 Task: Set up and manage project tasks using the 'Product requirements' template in Jira.
Action: Mouse moved to (513, 71)
Screenshot: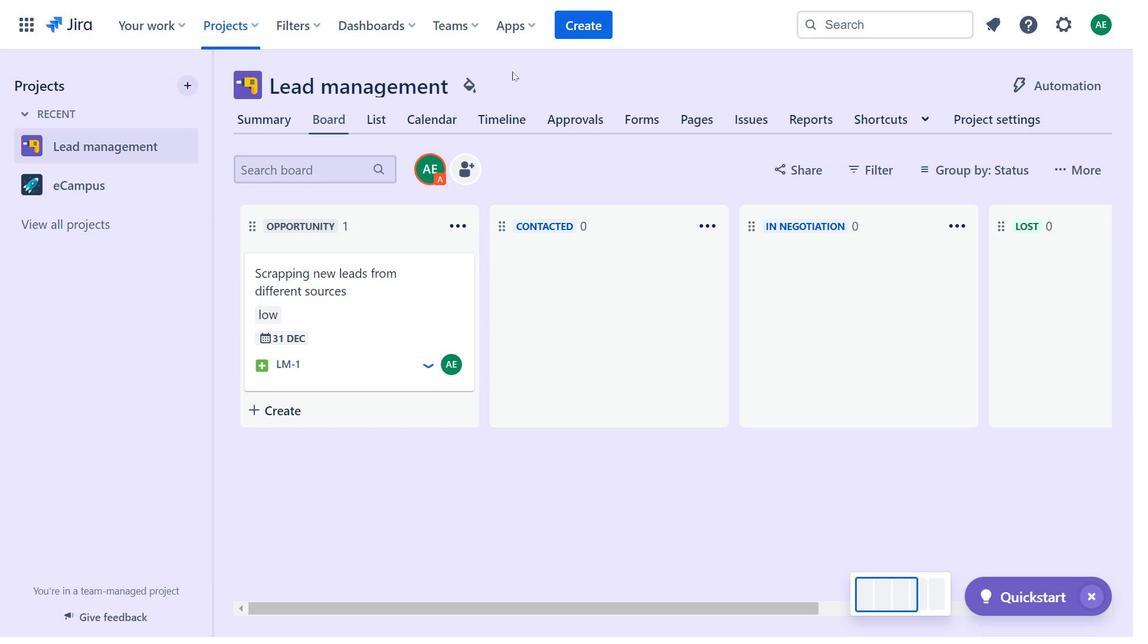 
Action: Mouse pressed left at (513, 71)
Screenshot: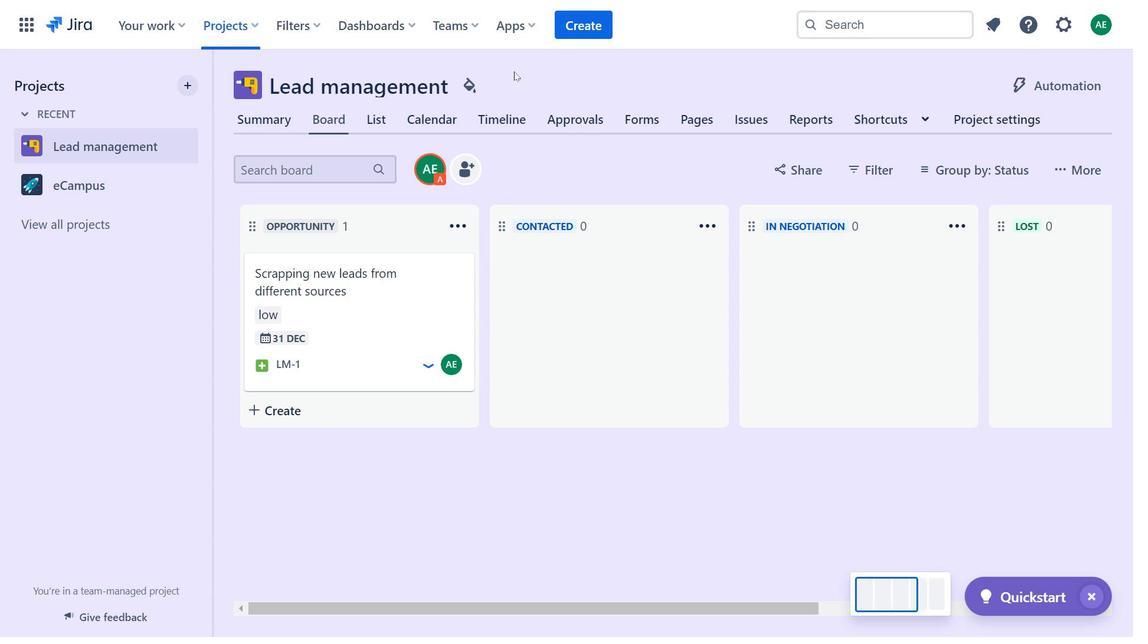 
Action: Mouse moved to (534, 70)
Screenshot: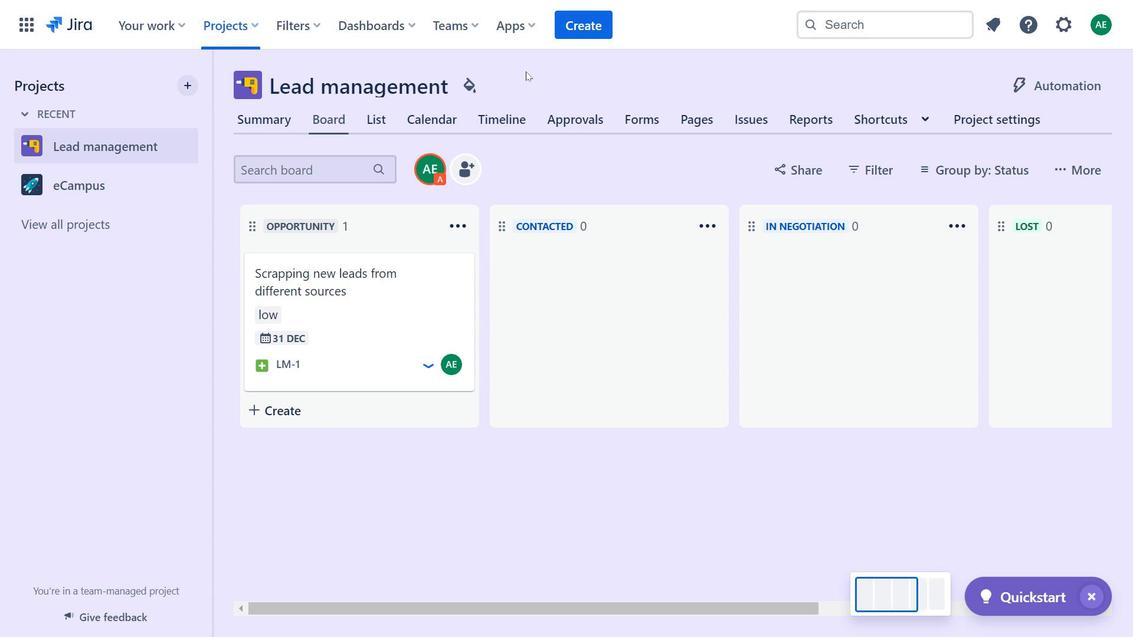 
Action: Mouse pressed left at (534, 70)
Screenshot: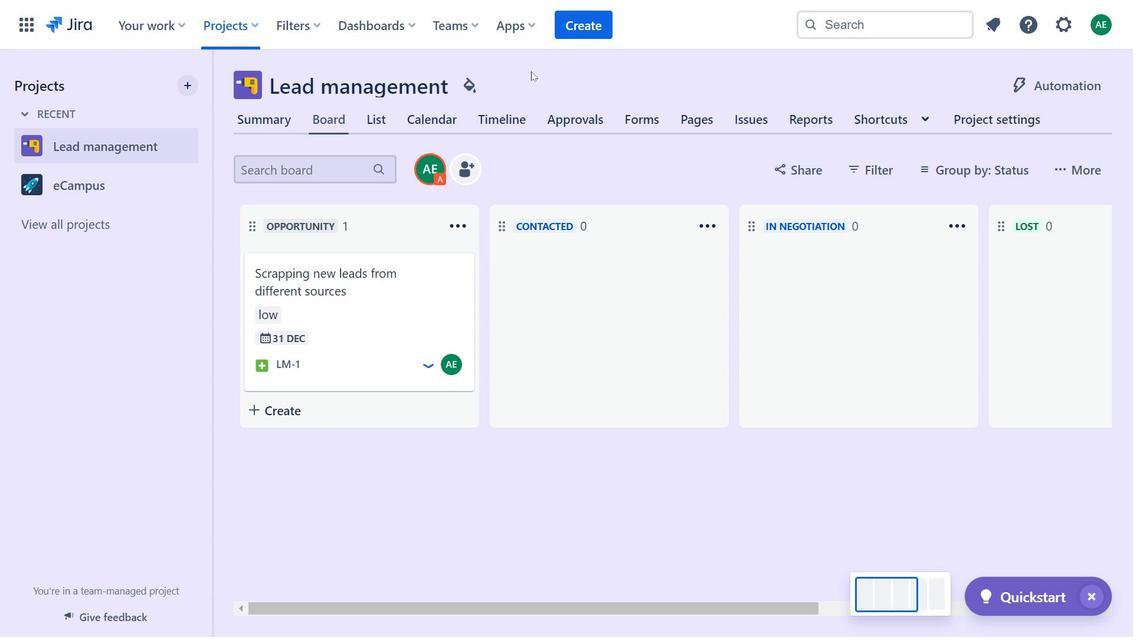 
Action: Mouse moved to (574, 69)
Screenshot: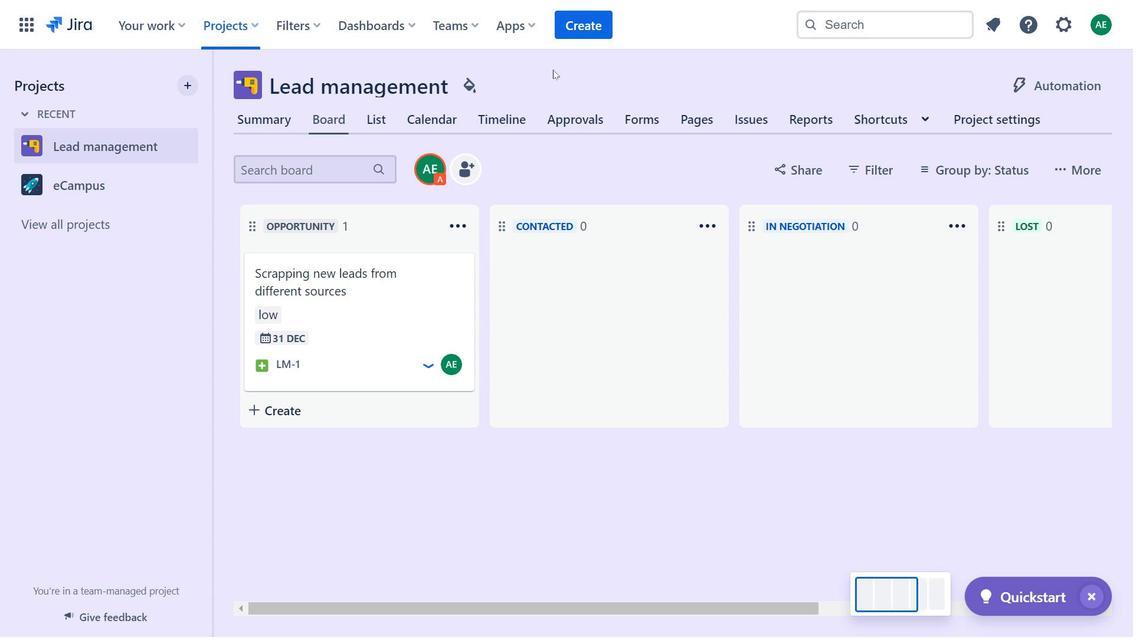 
Action: Mouse pressed left at (574, 69)
Screenshot: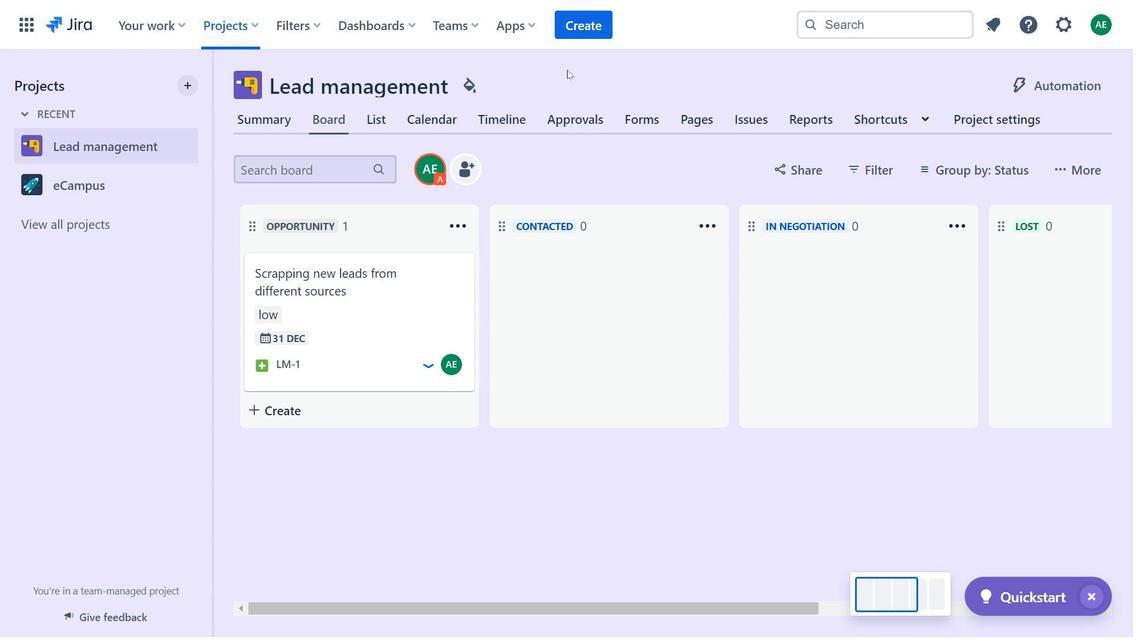 
Action: Mouse moved to (636, 63)
Screenshot: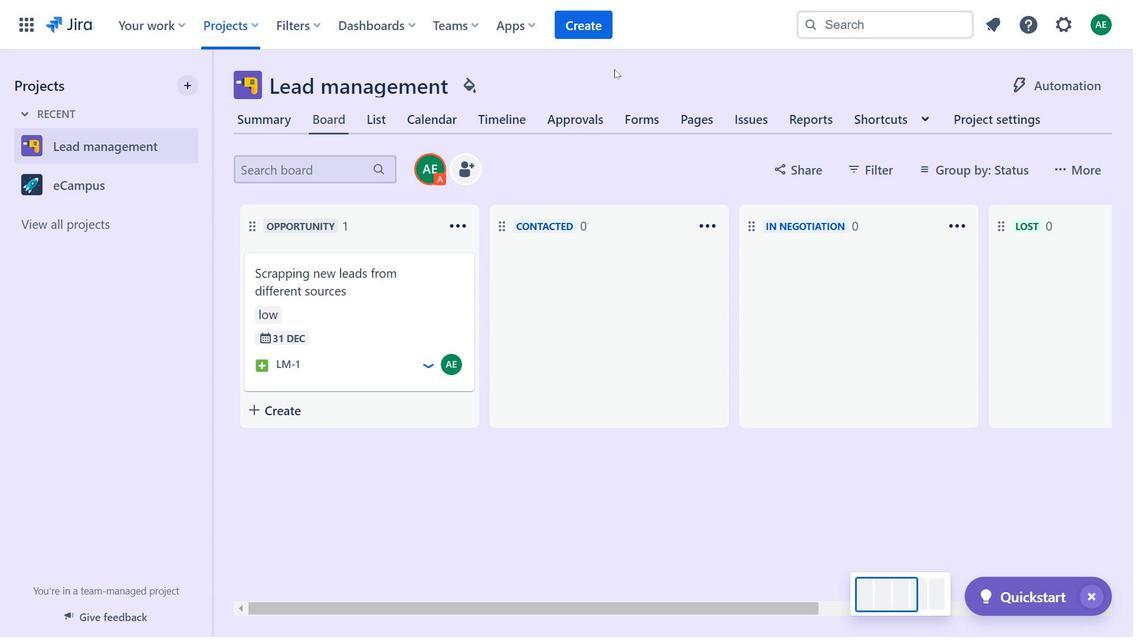 
Action: Mouse pressed left at (636, 63)
Screenshot: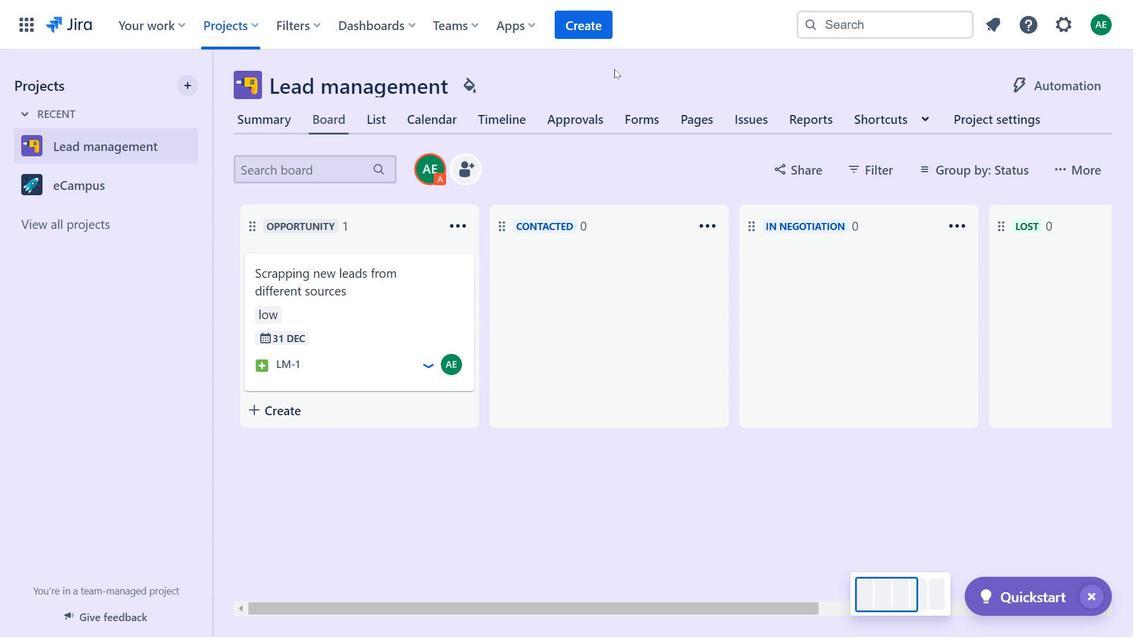 
Action: Mouse moved to (678, 60)
Screenshot: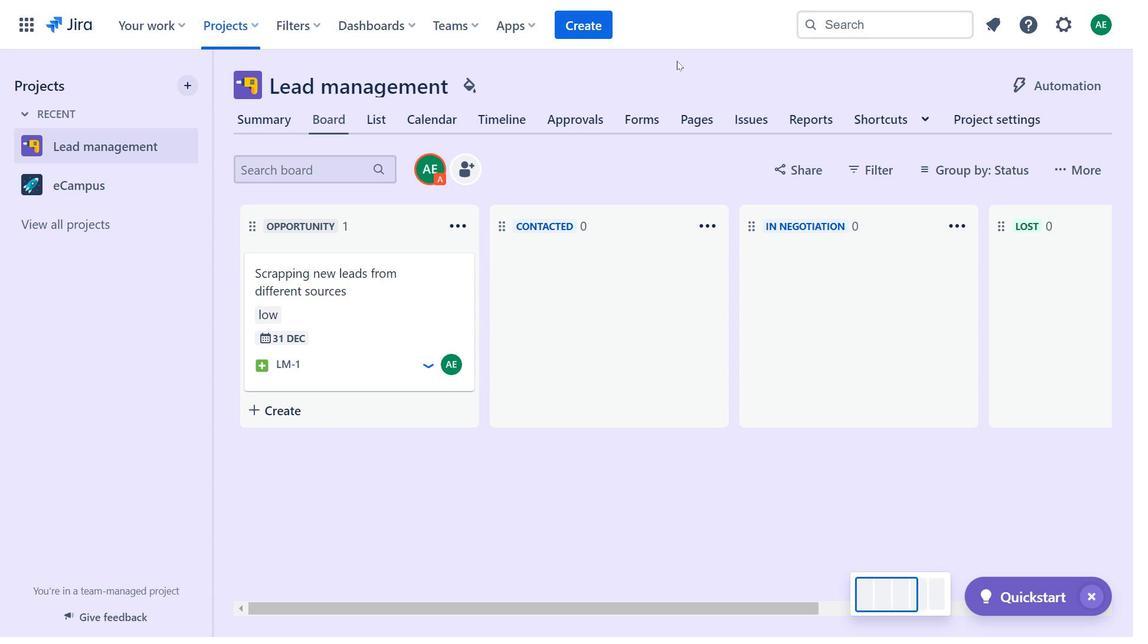 
Action: Mouse pressed left at (678, 60)
Screenshot: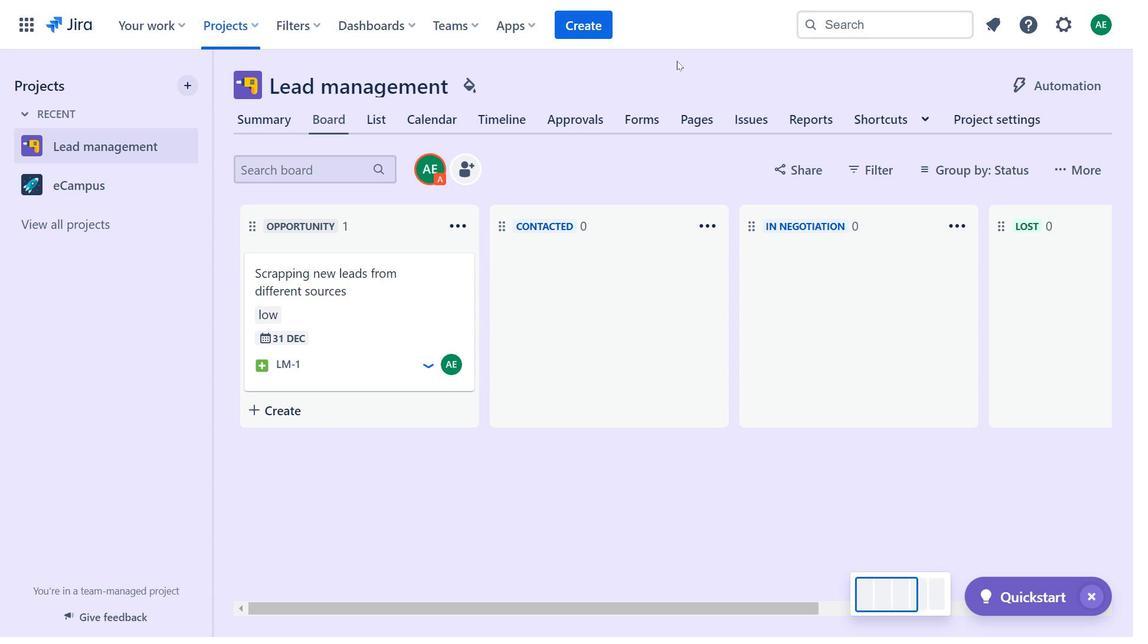 
Action: Mouse moved to (760, 71)
Screenshot: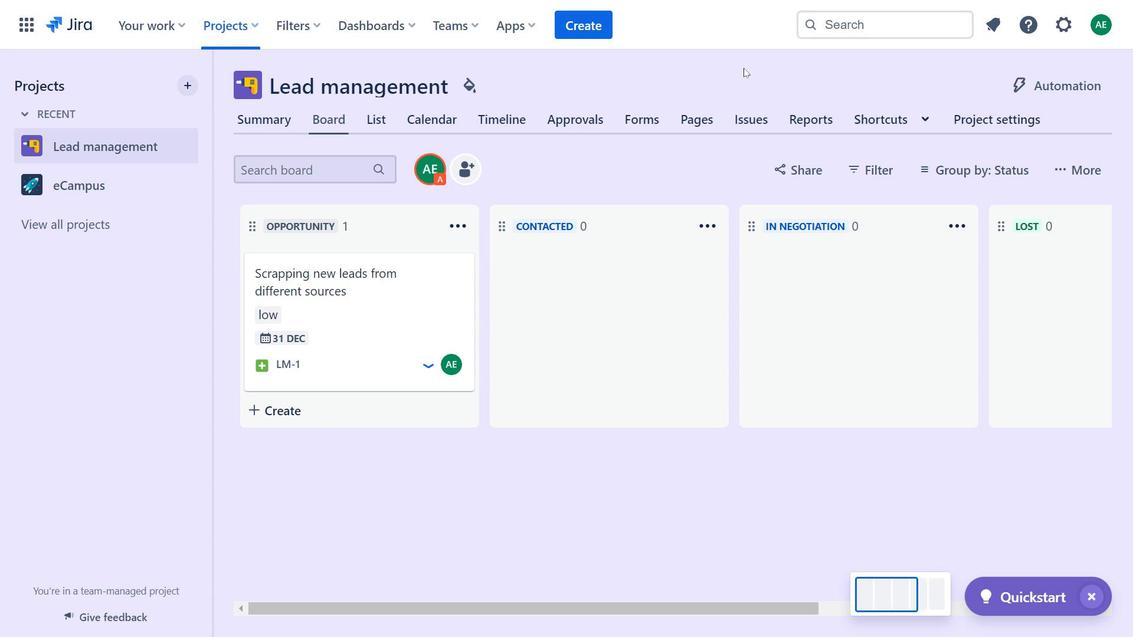 
Action: Mouse pressed left at (760, 71)
Screenshot: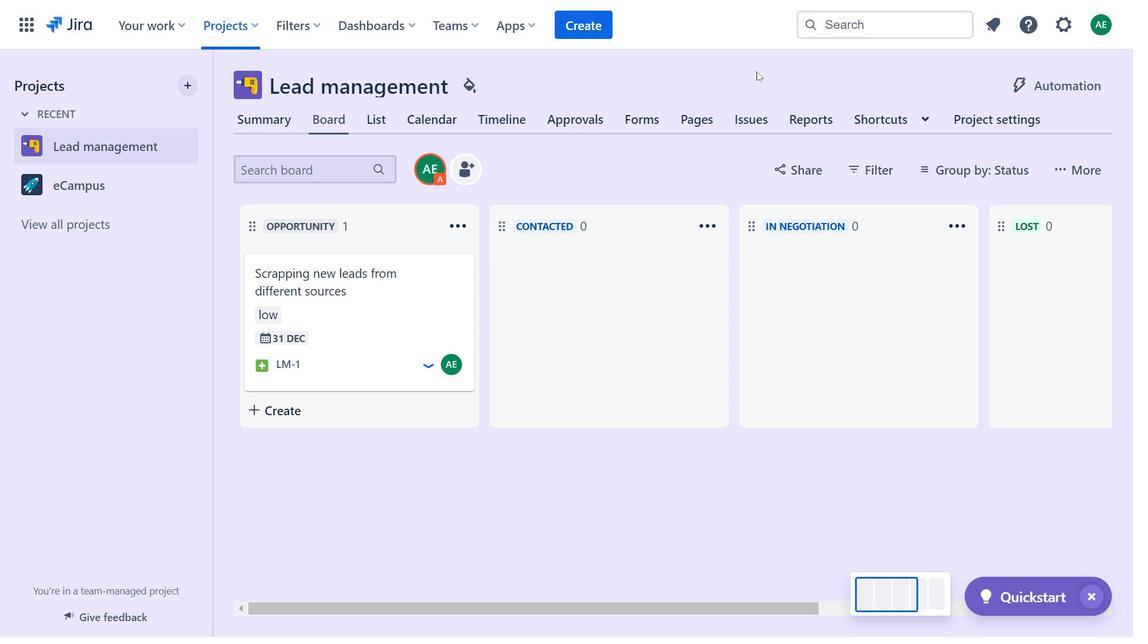 
Action: Mouse moved to (840, 73)
Screenshot: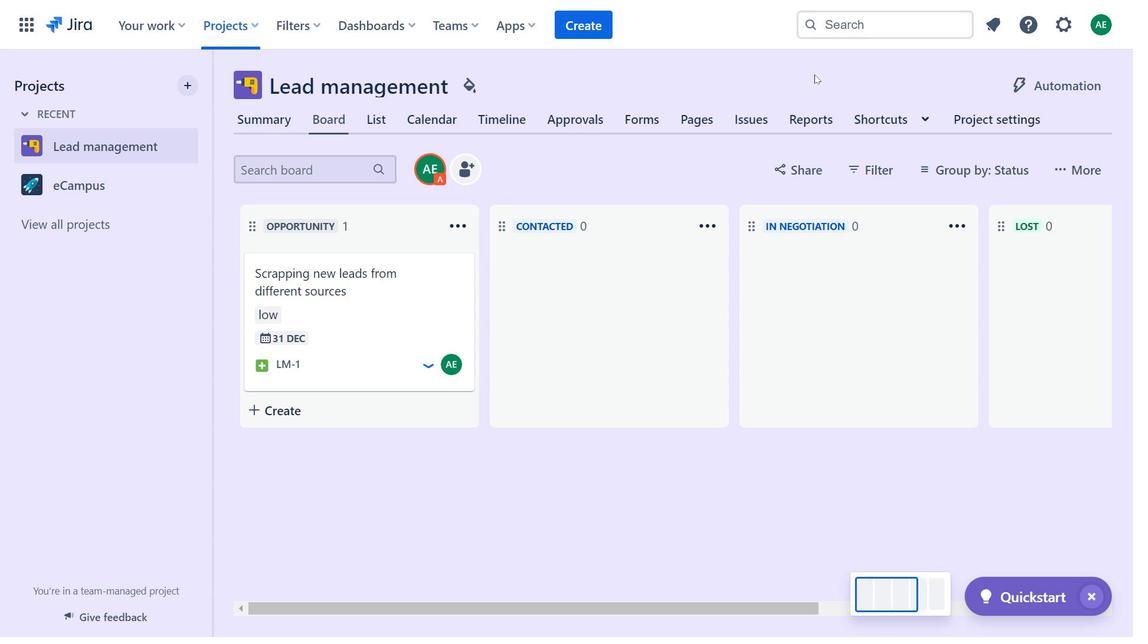 
Action: Mouse pressed left at (840, 73)
Screenshot: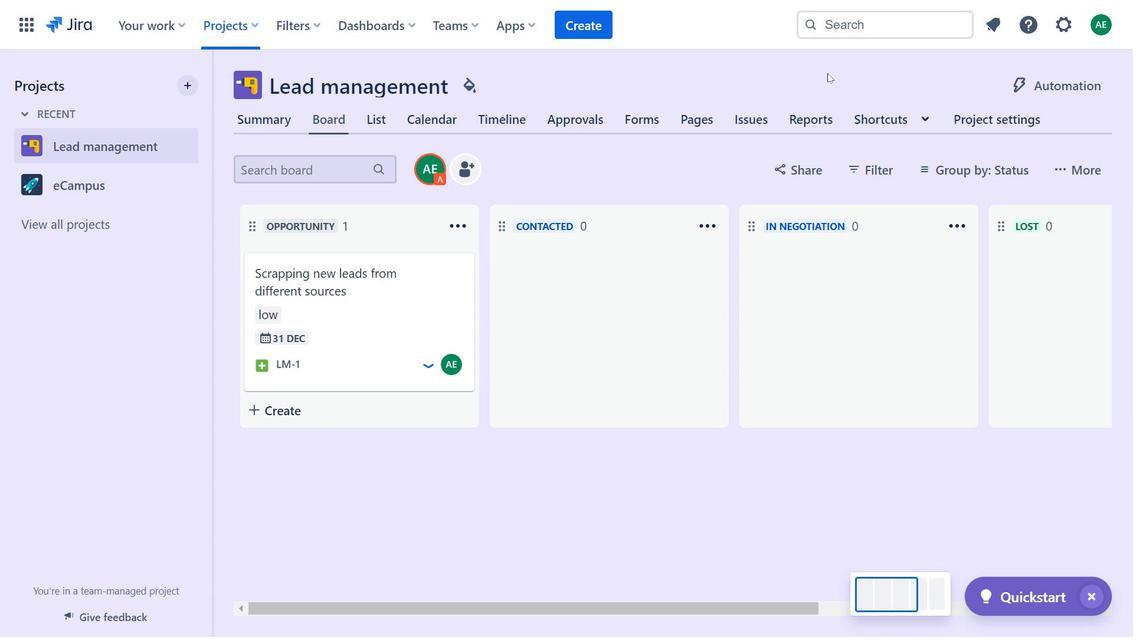
Action: Mouse moved to (847, 71)
Screenshot: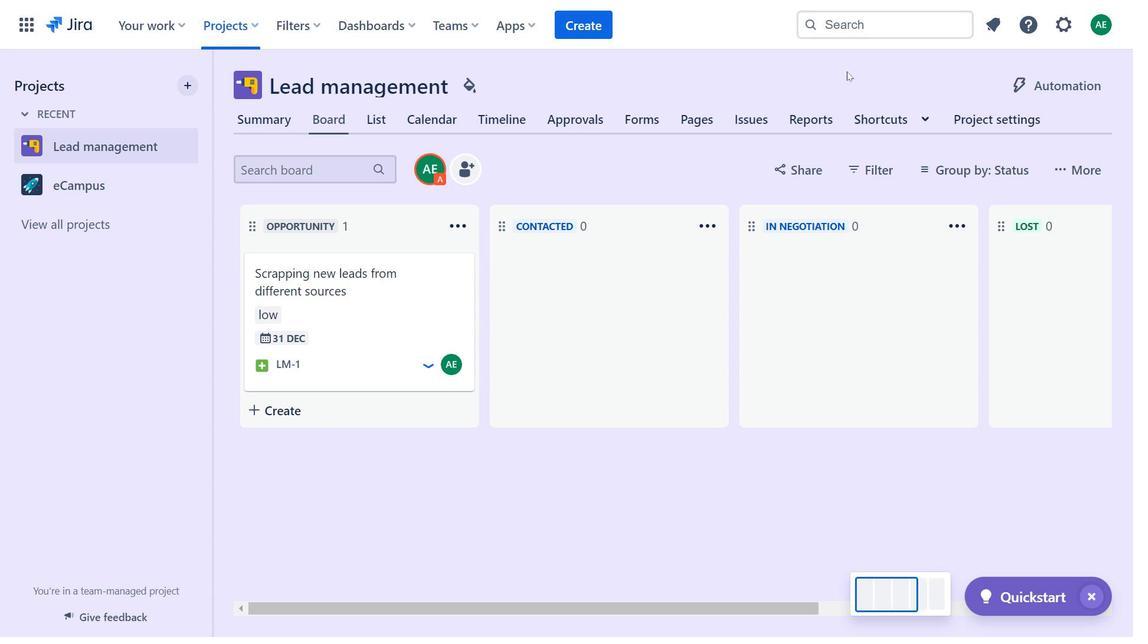 
Action: Mouse pressed left at (847, 71)
Screenshot: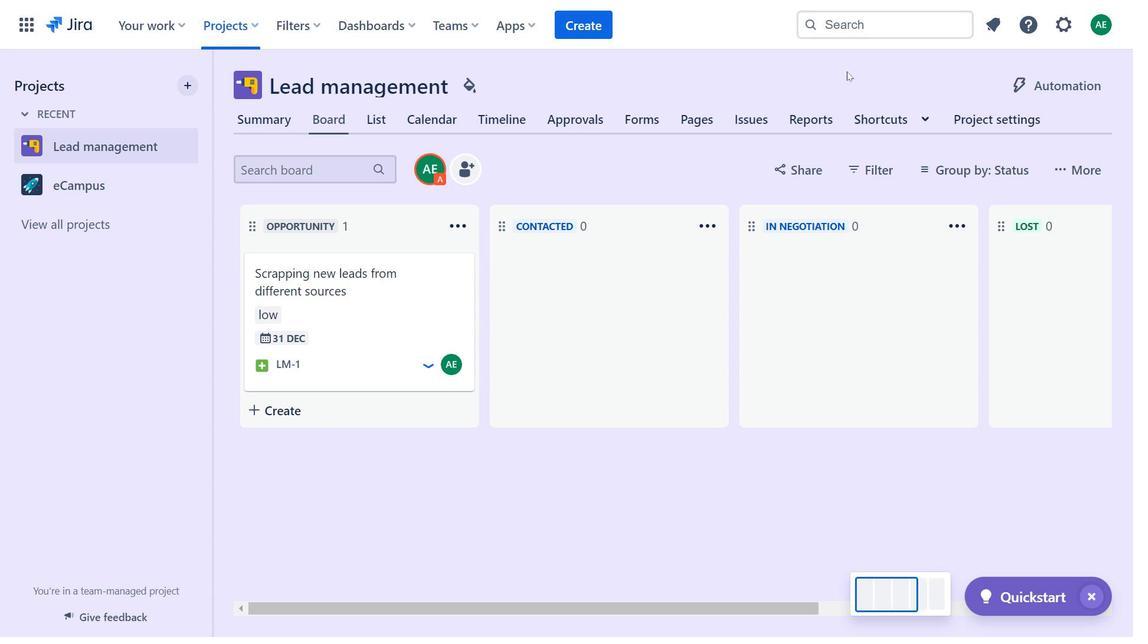 
Action: Mouse moved to (931, 67)
Screenshot: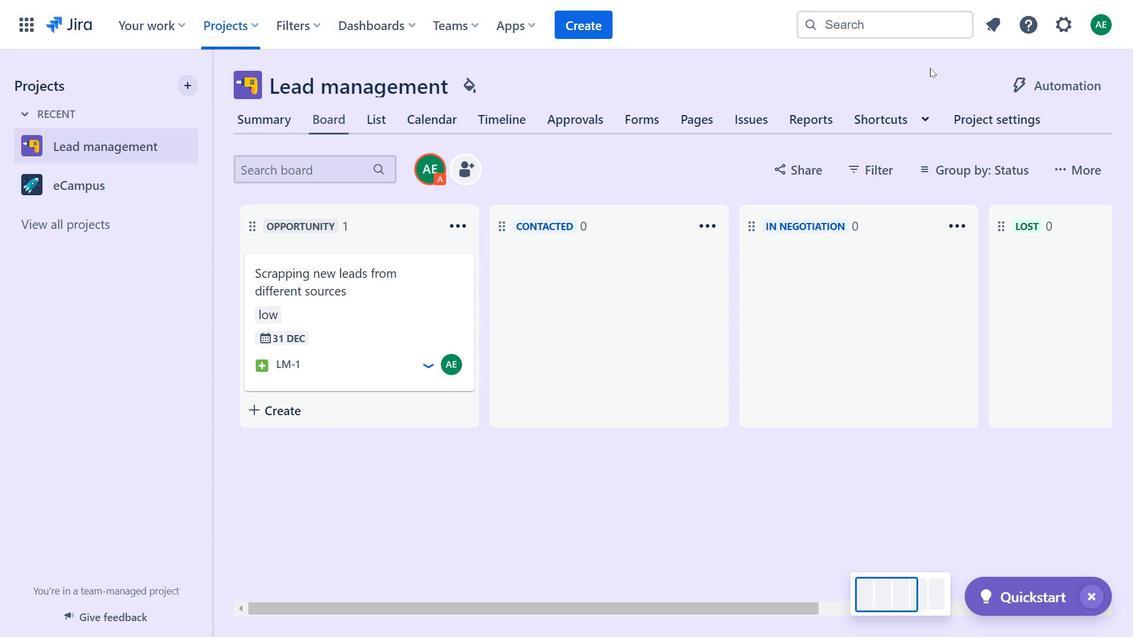 
Action: Mouse pressed left at (931, 67)
Screenshot: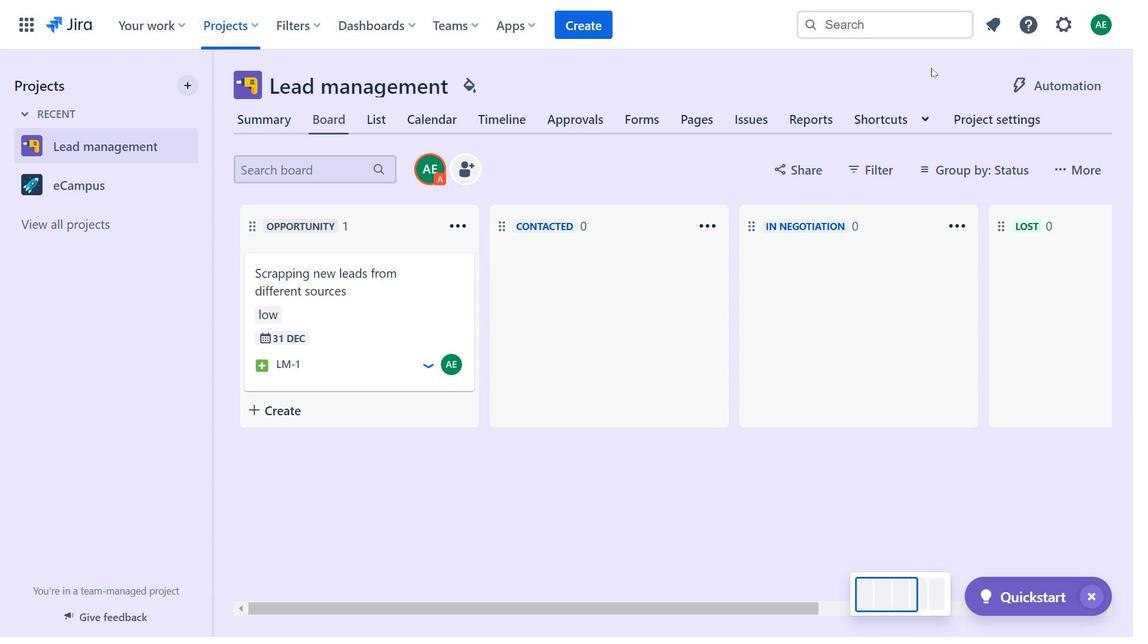 
Action: Mouse moved to (421, 293)
Screenshot: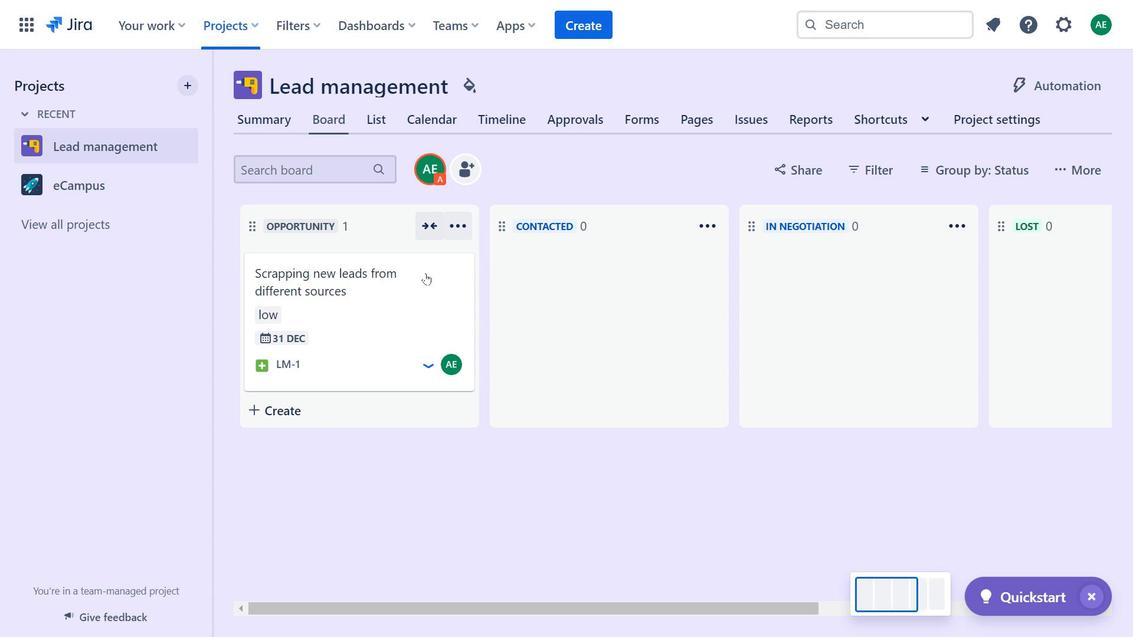 
Action: Mouse pressed left at (421, 293)
Screenshot: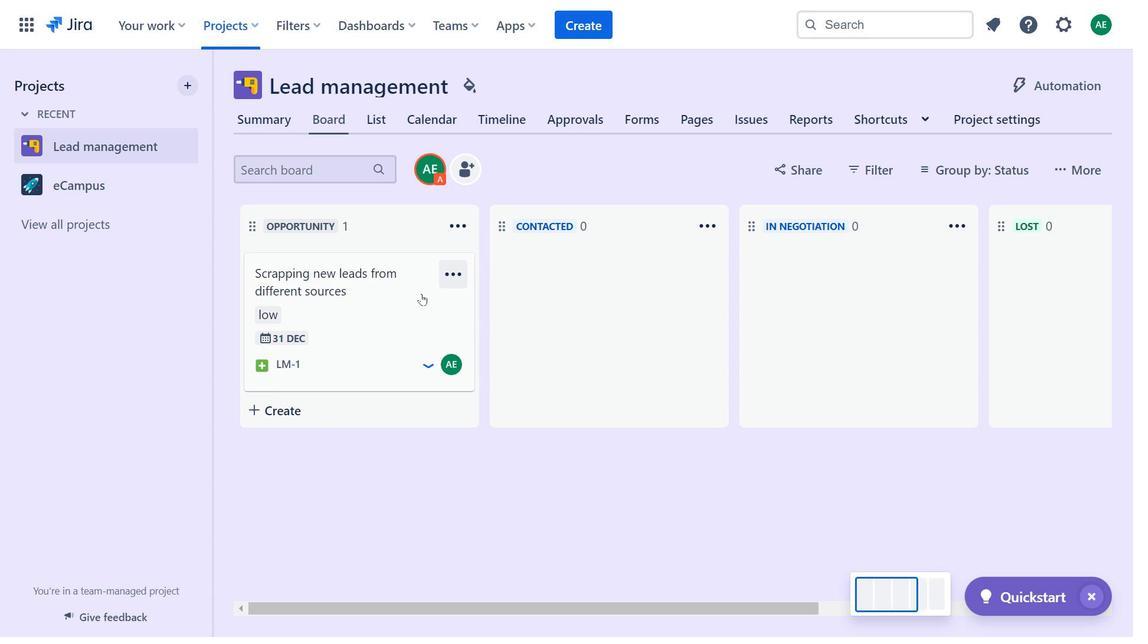 
Action: Mouse moved to (124, 237)
Screenshot: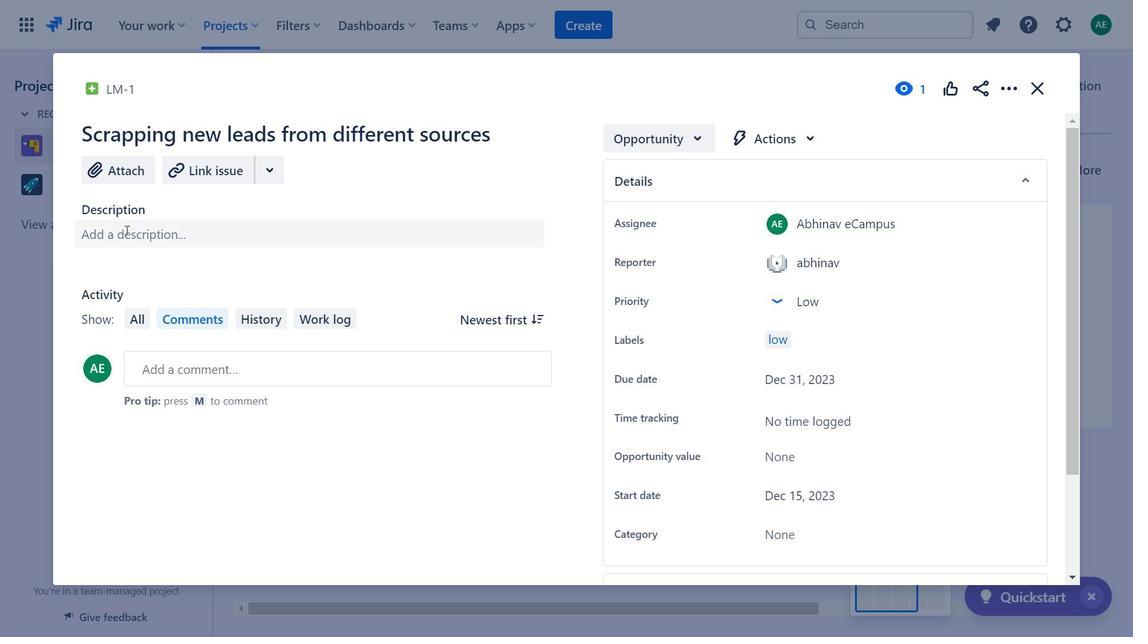
Action: Mouse pressed left at (124, 237)
Screenshot: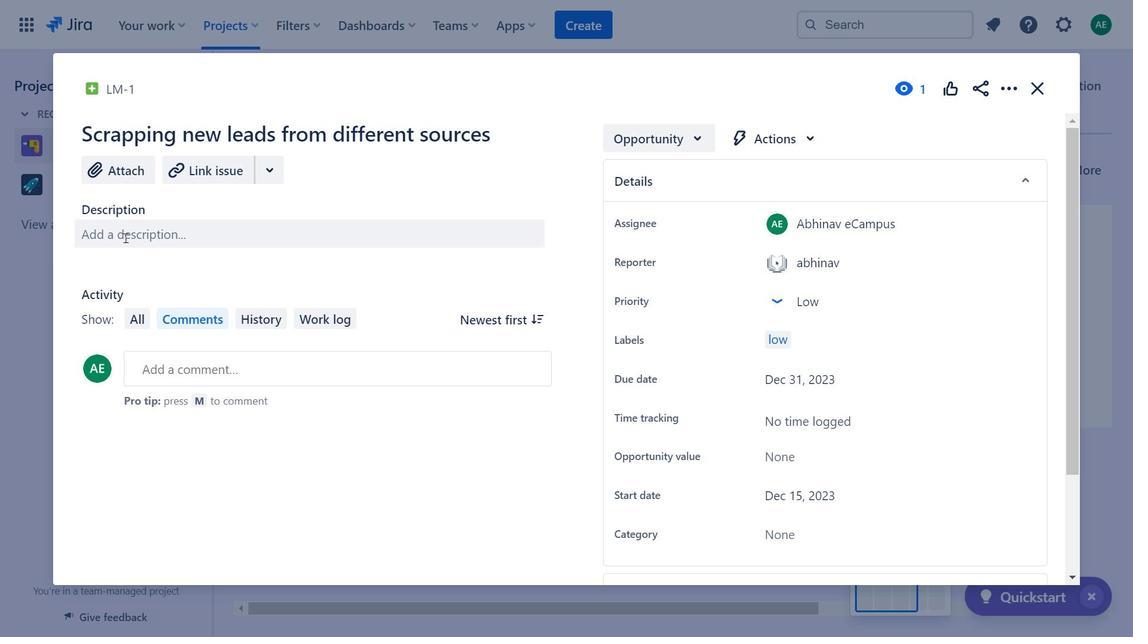 
Action: Mouse moved to (282, 246)
Screenshot: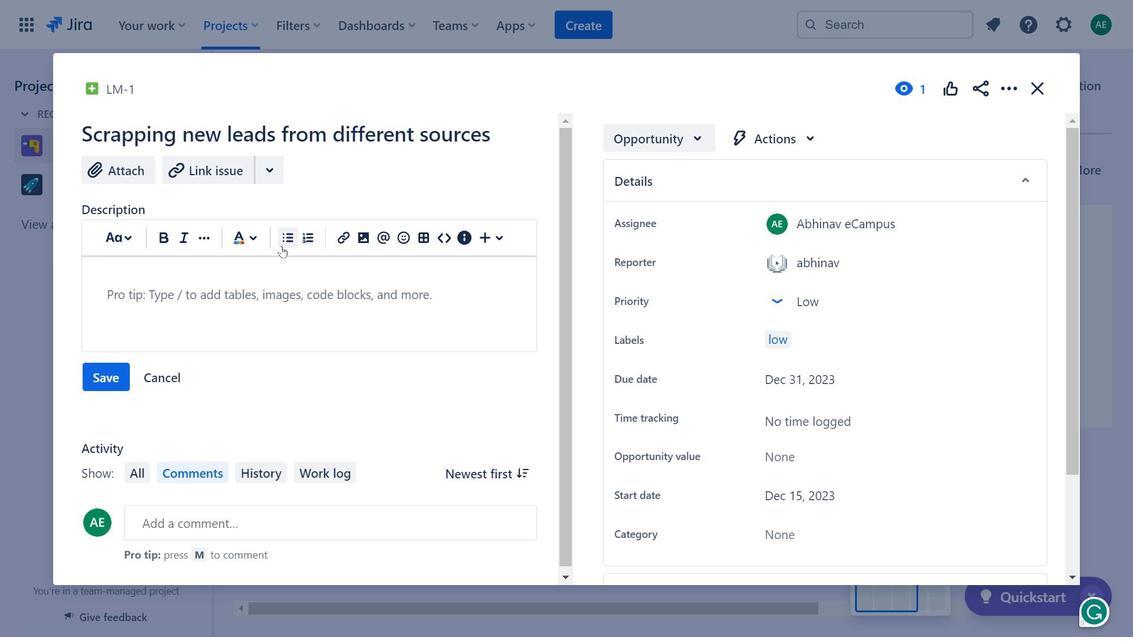 
Action: Mouse pressed left at (282, 246)
Screenshot: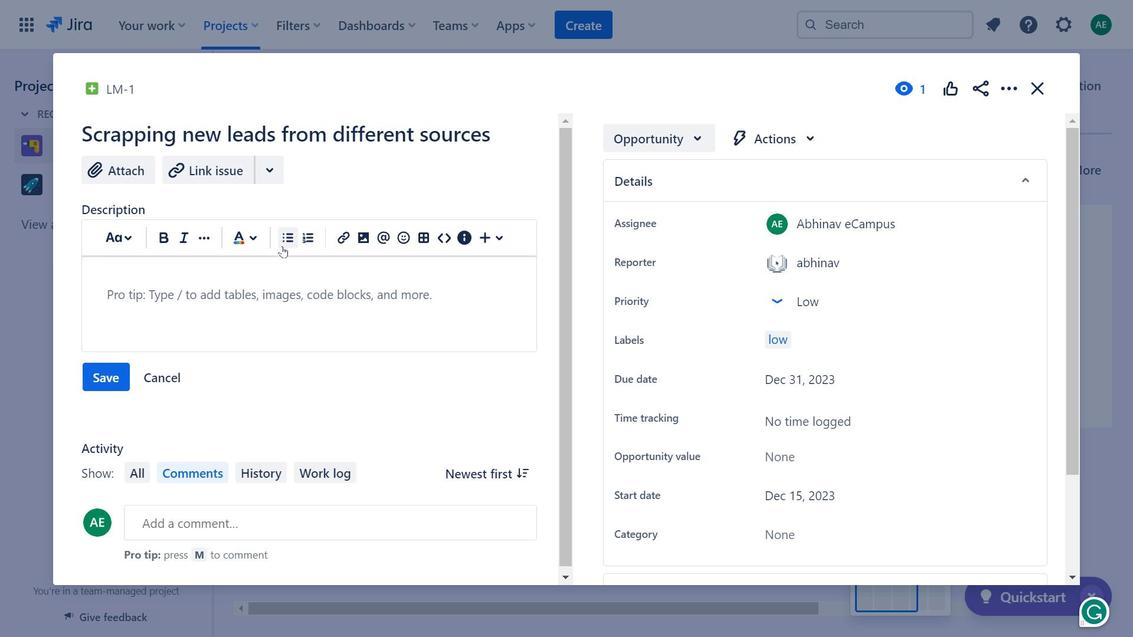 
Action: Mouse moved to (273, 262)
Screenshot: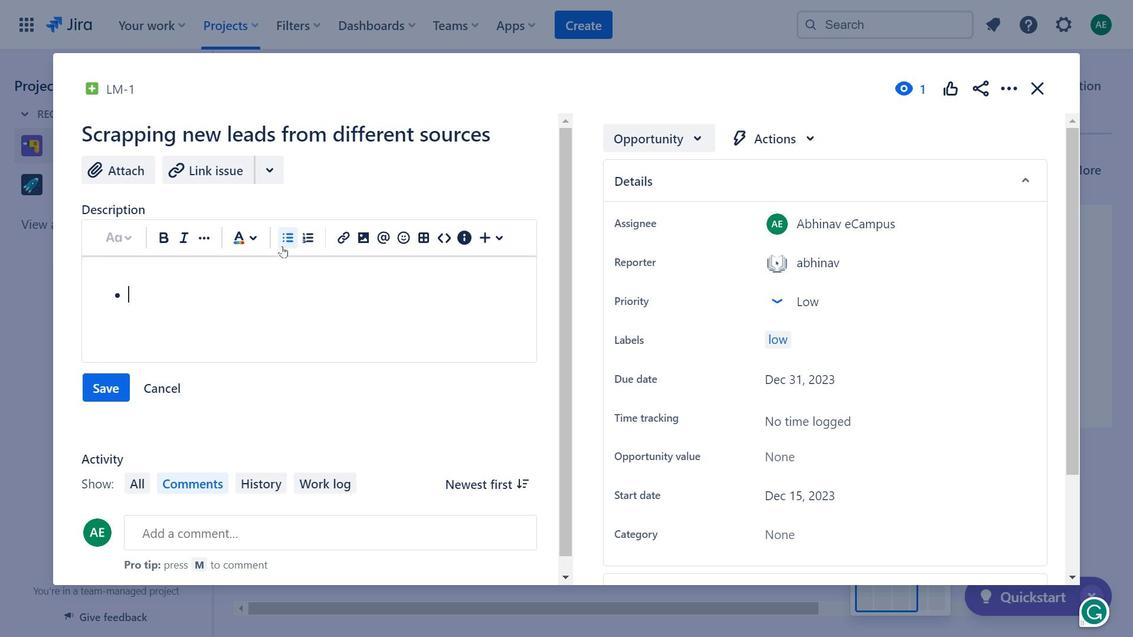 
Action: Key pressed <Key.caps_lock>L<Key.caps_lock>inkedin<Key.space><Key.enter><Key.caps_lock>I<Key.caps_lock>nstg<Key.backspace>agram<Key.enter><Key.caps_lock>C<Key.caps_lock>oursera<Key.space><Key.enter><Key.caps_lock>P<Key.caps_lock>ini<Key.backspace>teresr<Key.backspace>t
Screenshot: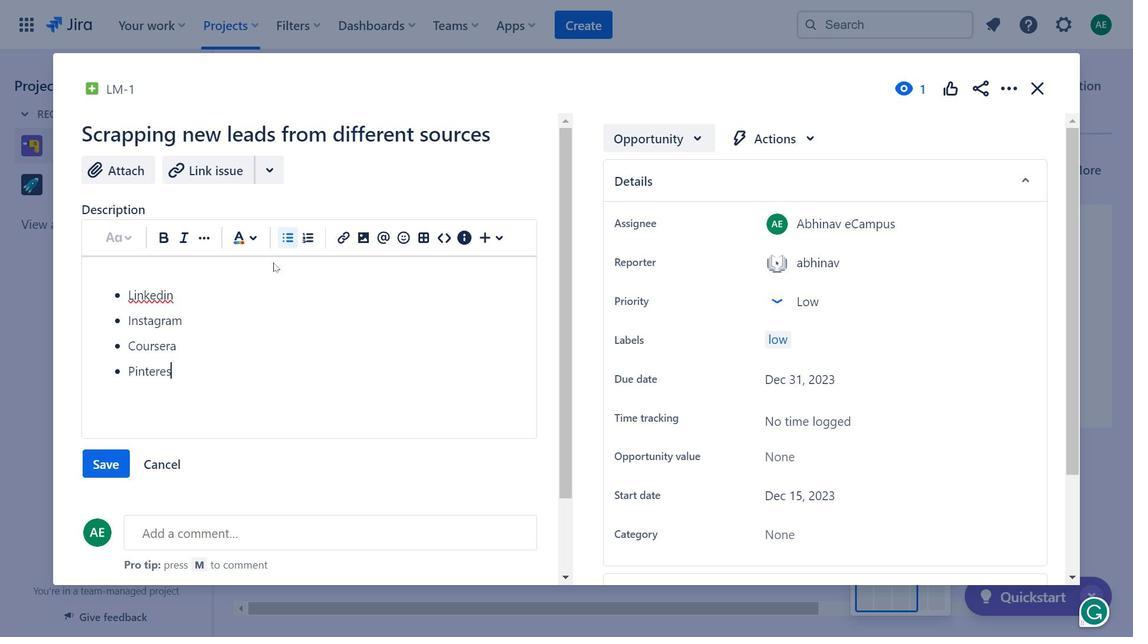 
Action: Mouse moved to (124, 460)
Screenshot: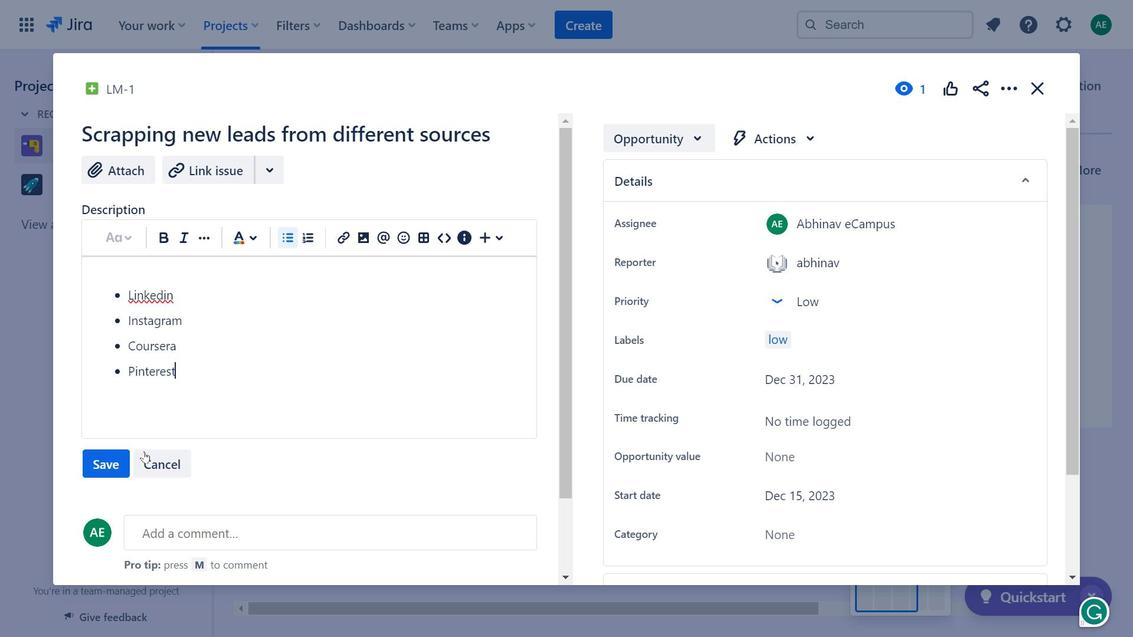 
Action: Mouse pressed left at (124, 460)
Screenshot: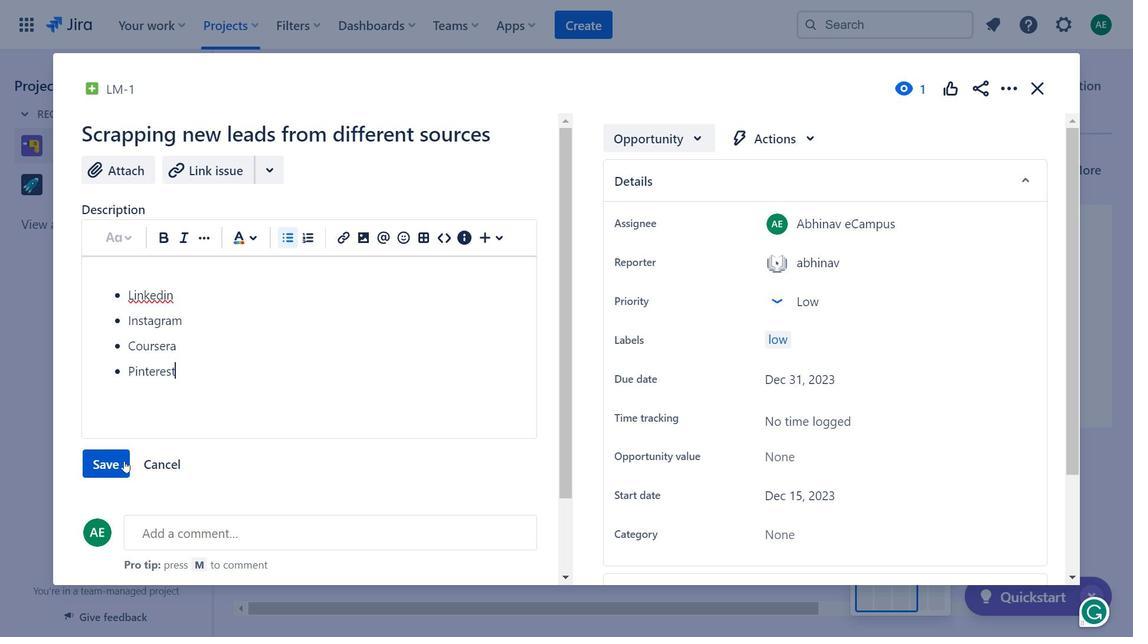 
Action: Mouse moved to (677, 129)
Screenshot: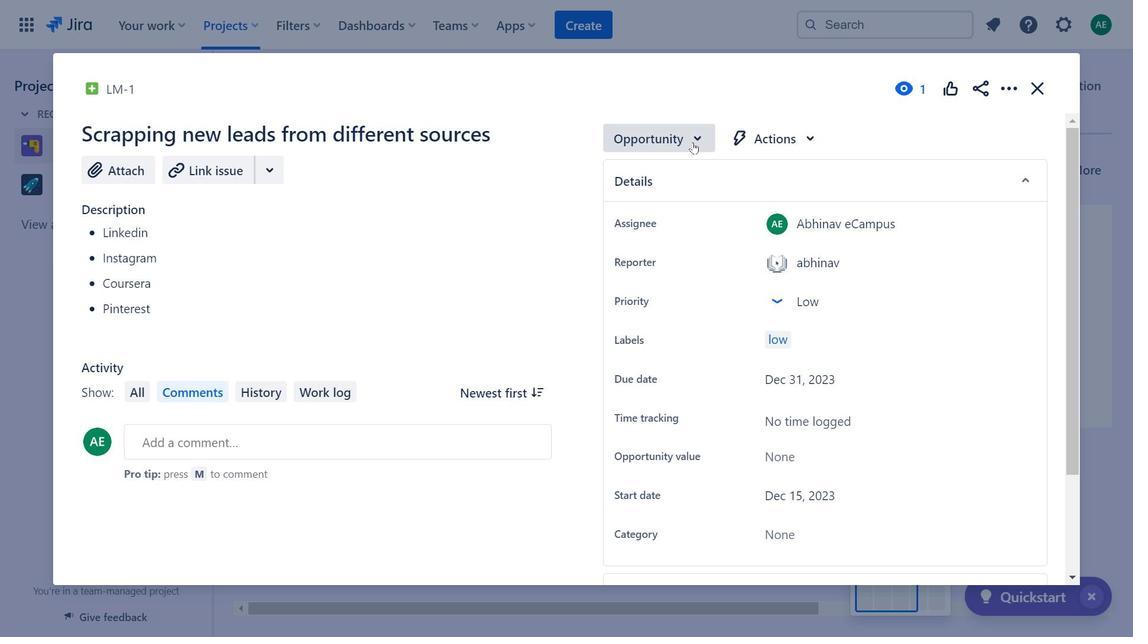 
Action: Mouse pressed left at (677, 129)
Screenshot: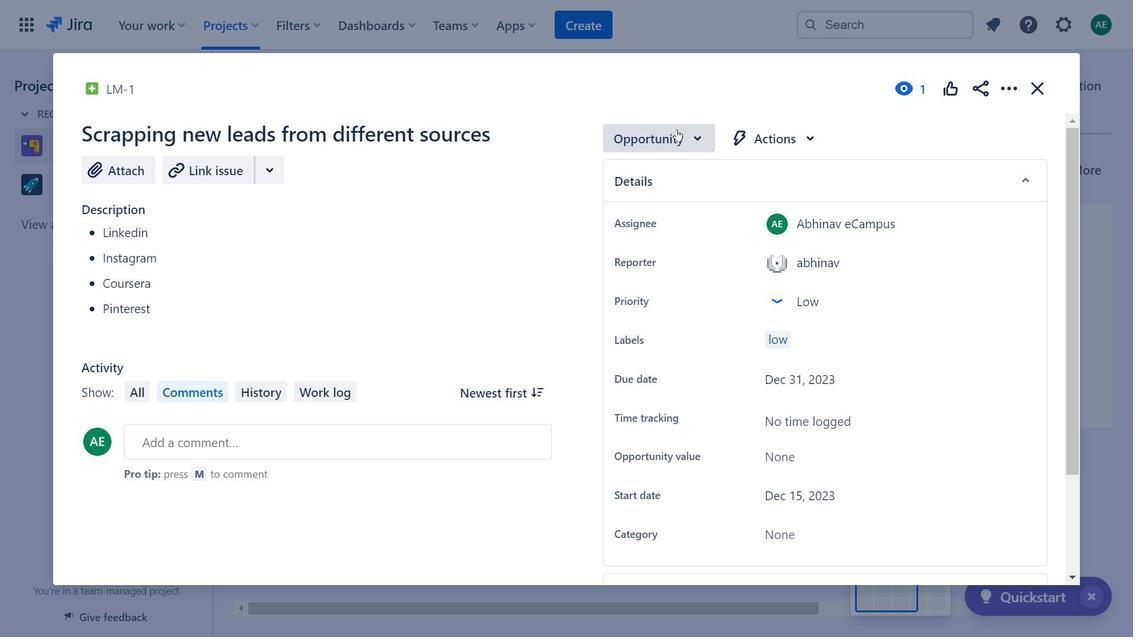 
Action: Mouse moved to (771, 70)
Screenshot: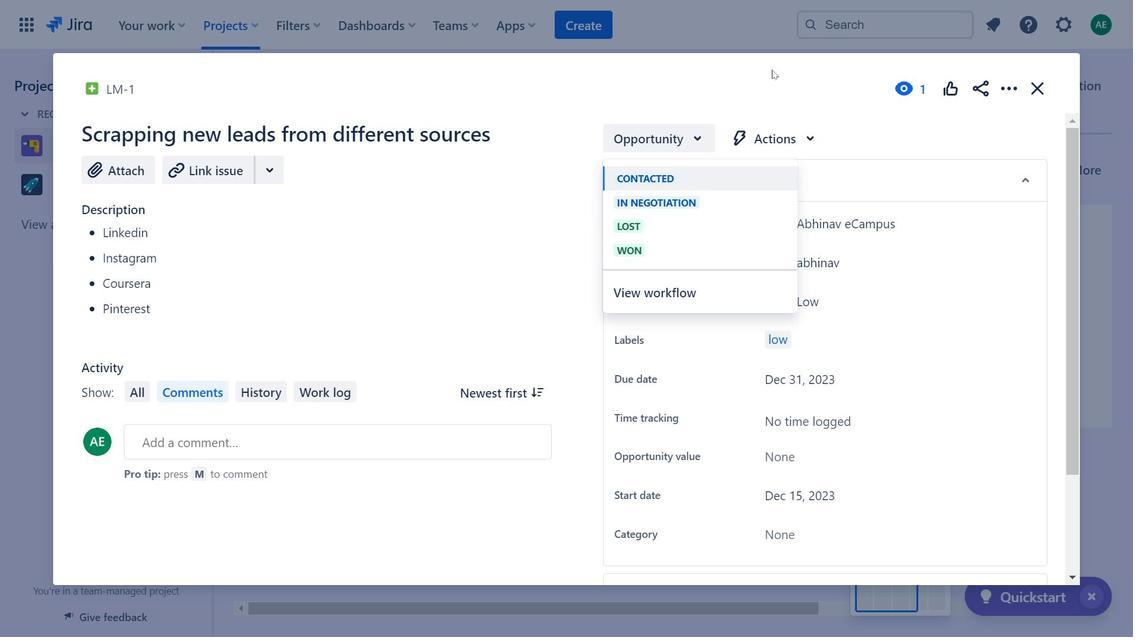 
Action: Mouse pressed left at (771, 70)
Screenshot: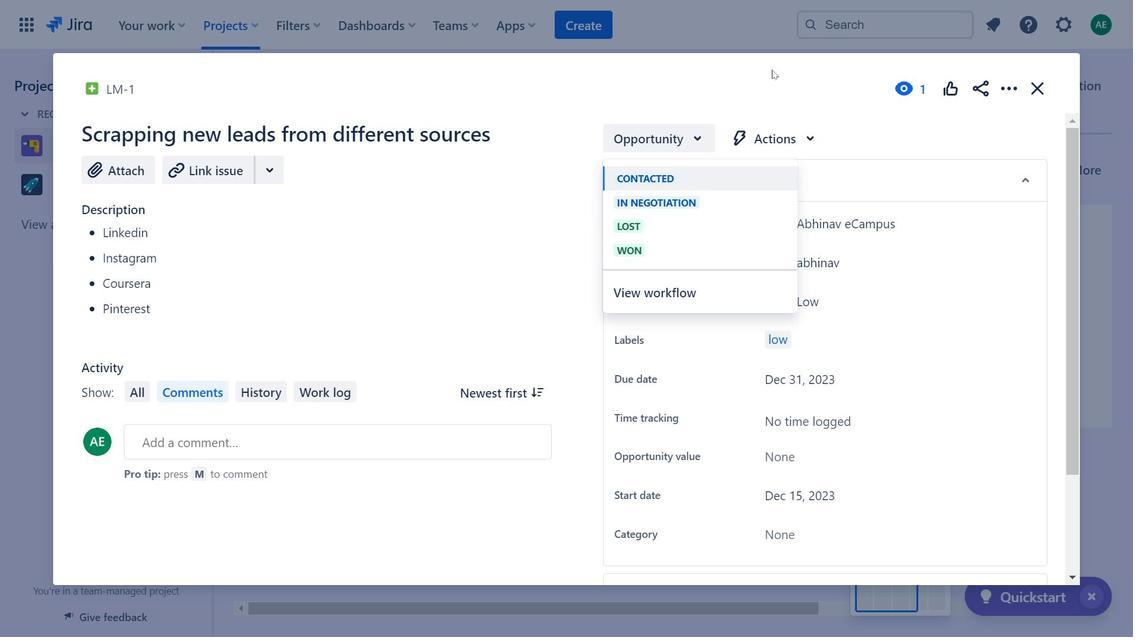
Action: Mouse moved to (1038, 87)
Screenshot: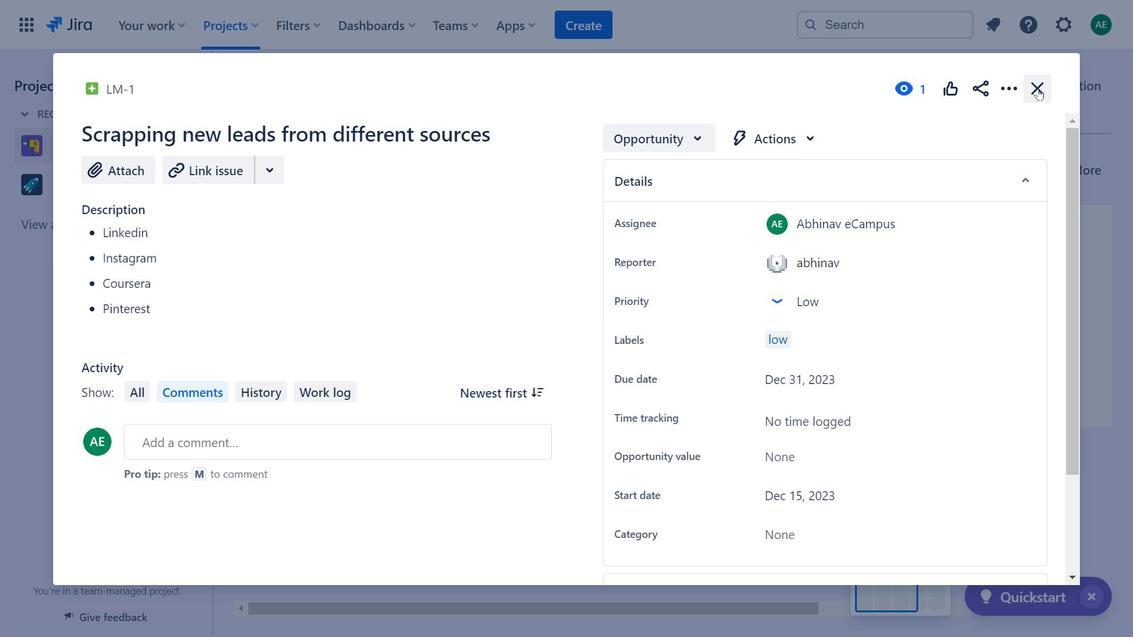 
Action: Mouse pressed left at (1038, 87)
Screenshot: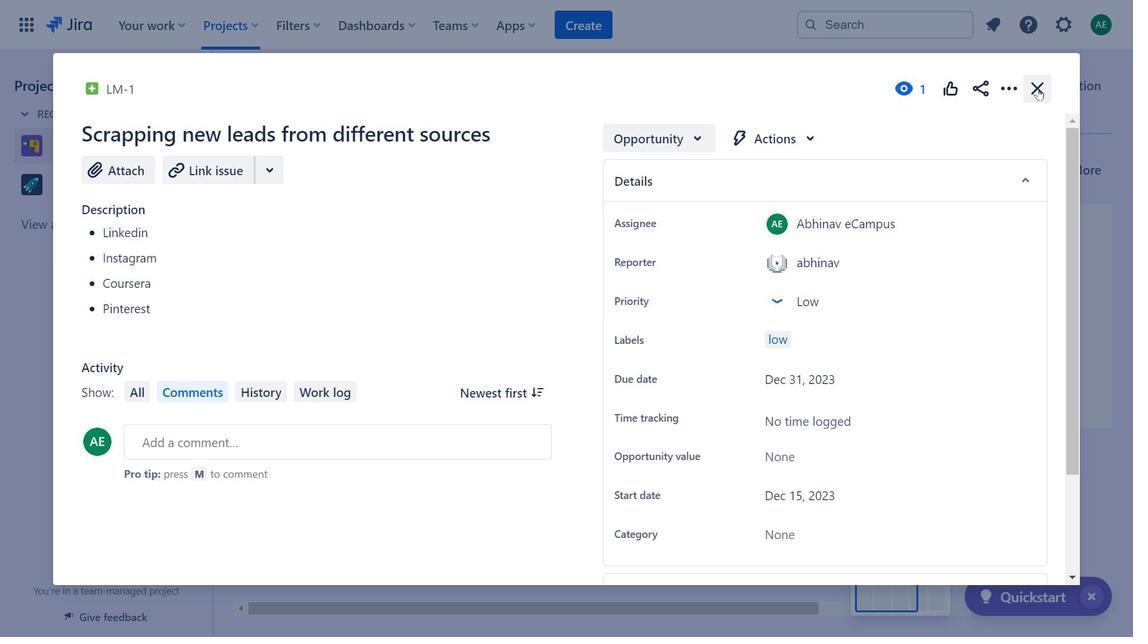 
Action: Mouse moved to (315, 424)
Screenshot: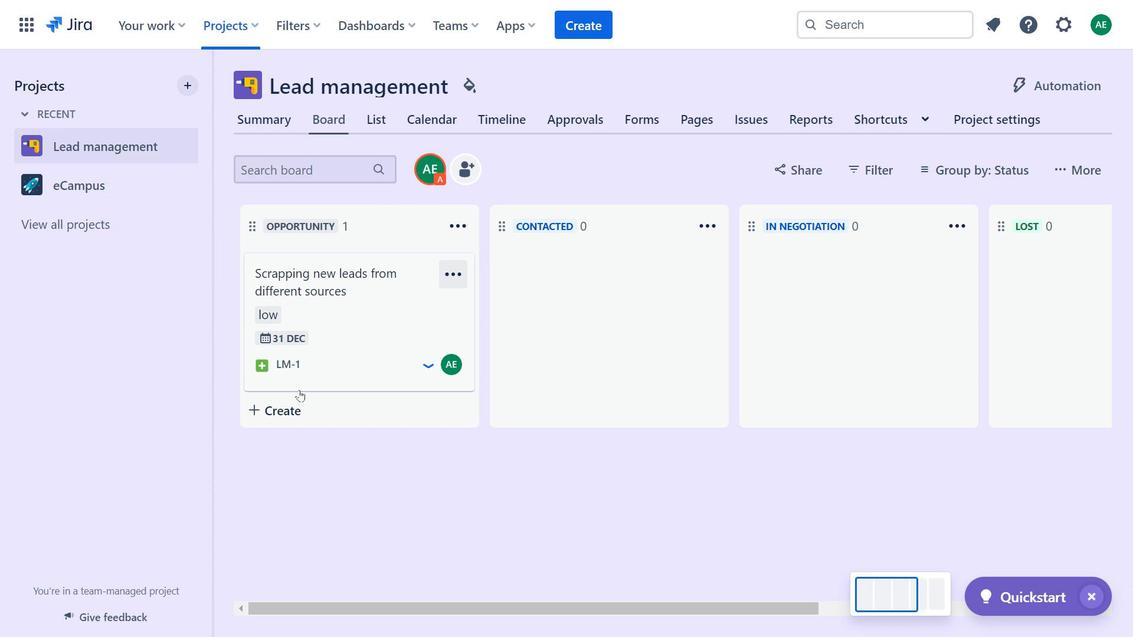
Action: Mouse pressed left at (315, 424)
Screenshot: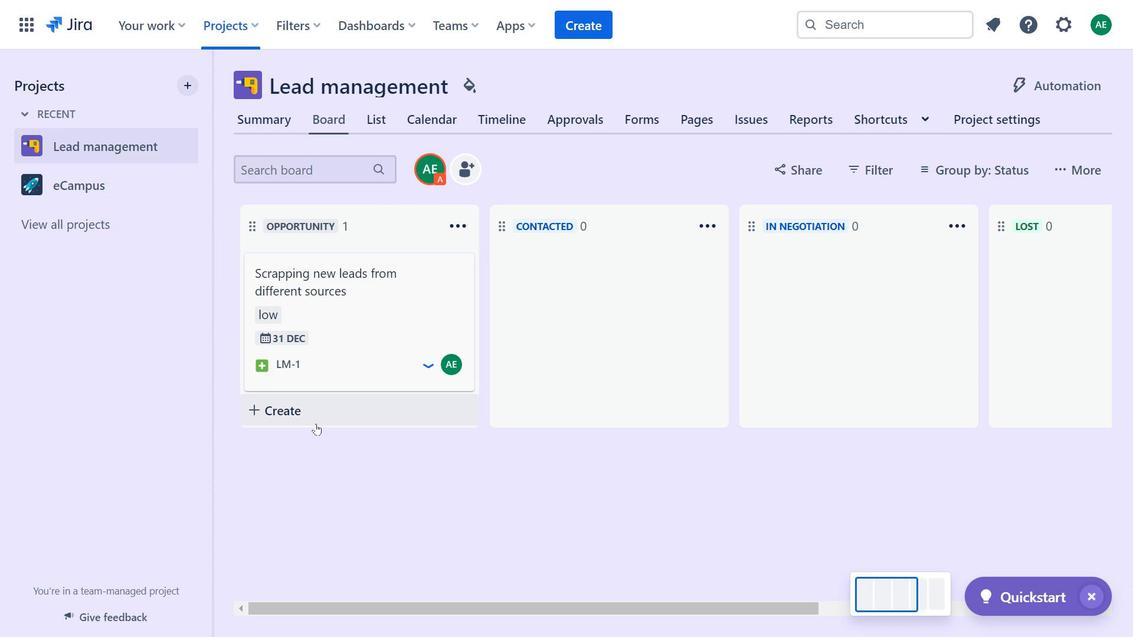 
Action: Mouse moved to (348, 452)
Screenshot: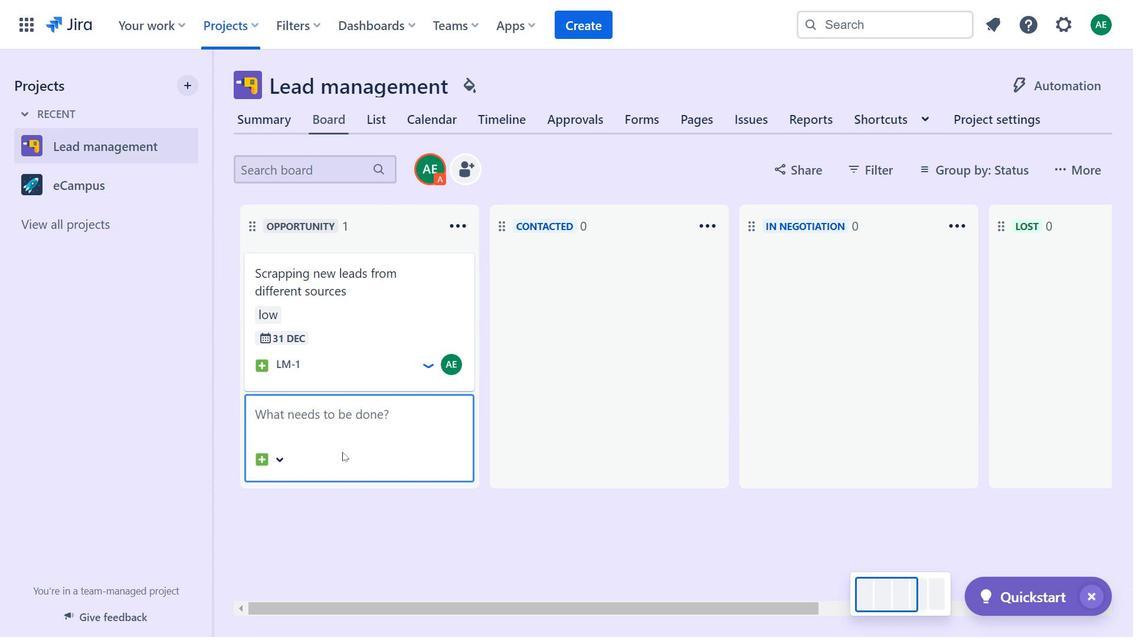 
Action: Key pressed <Key.caps_lock>O<Key.caps_lock>pportunity<Key.space>with<Key.space>an<Key.space>real<Key.space>state<Key.space>creator<Key.space>has<Key.space>been<Key.space>made<Key.space><Key.enter>
Screenshot: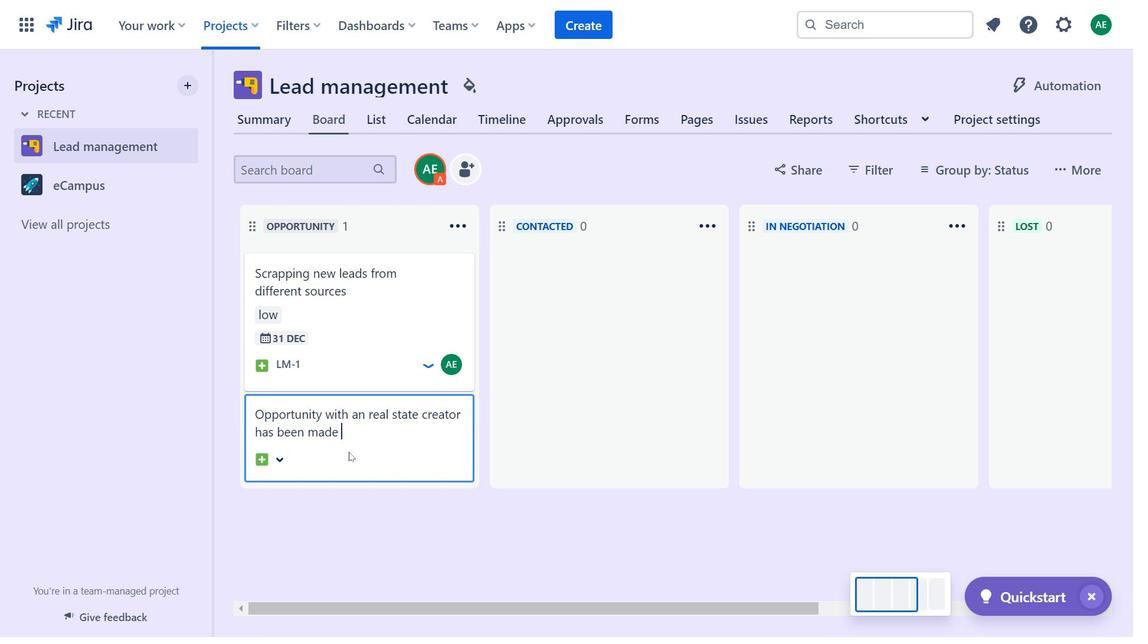 
Action: Mouse moved to (401, 430)
Screenshot: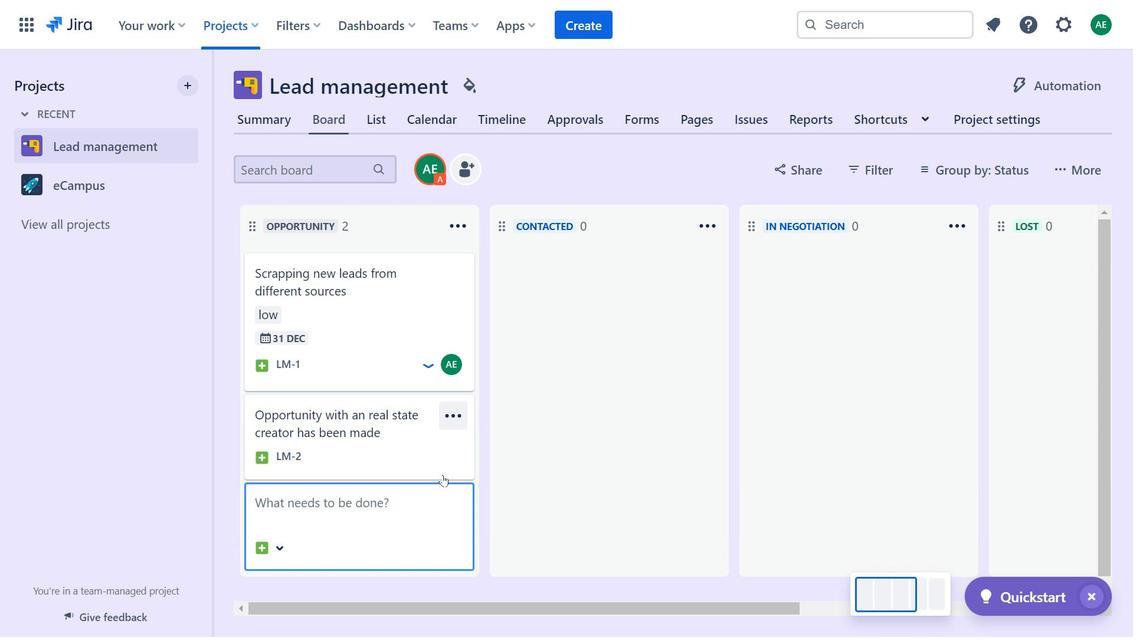 
Action: Mouse pressed left at (401, 430)
Screenshot: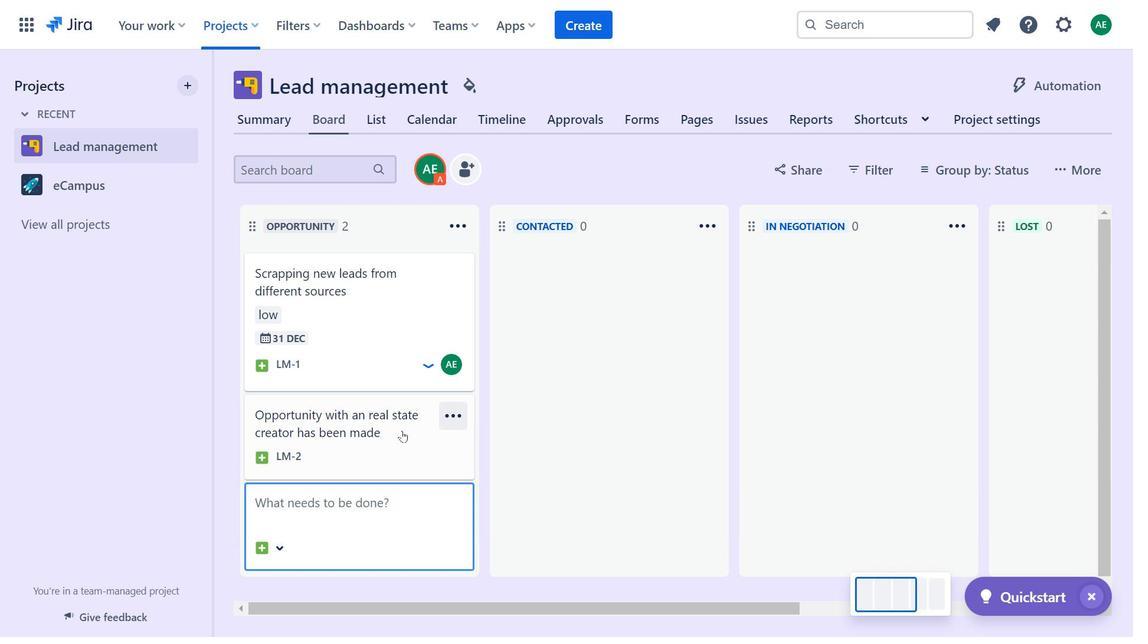 
Action: Mouse moved to (228, 384)
Screenshot: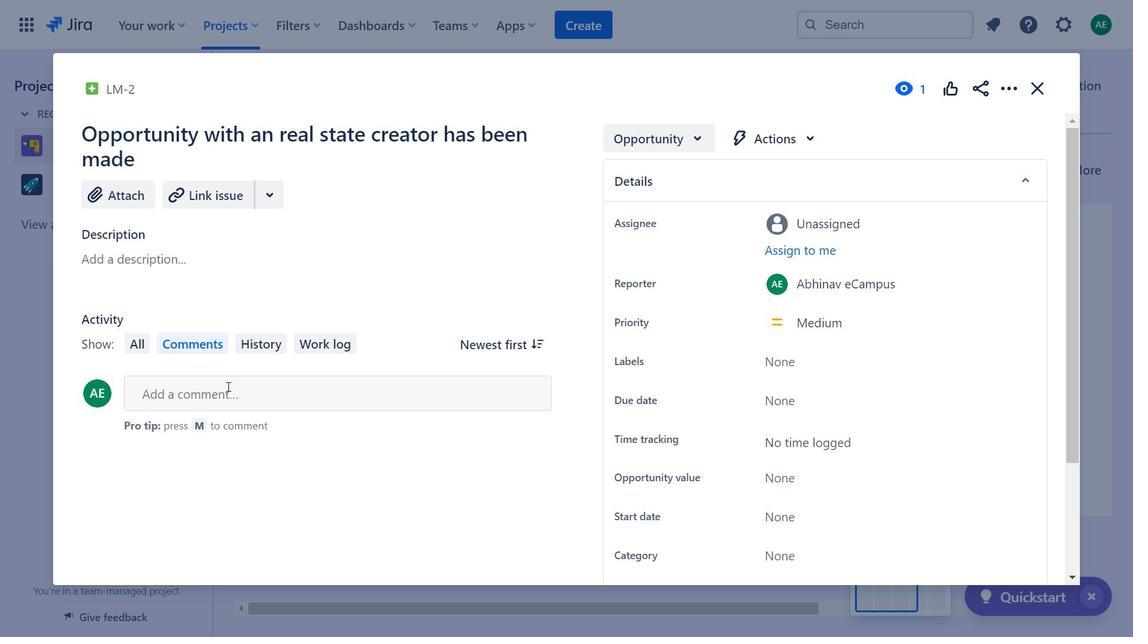 
Action: Mouse pressed left at (228, 384)
Screenshot: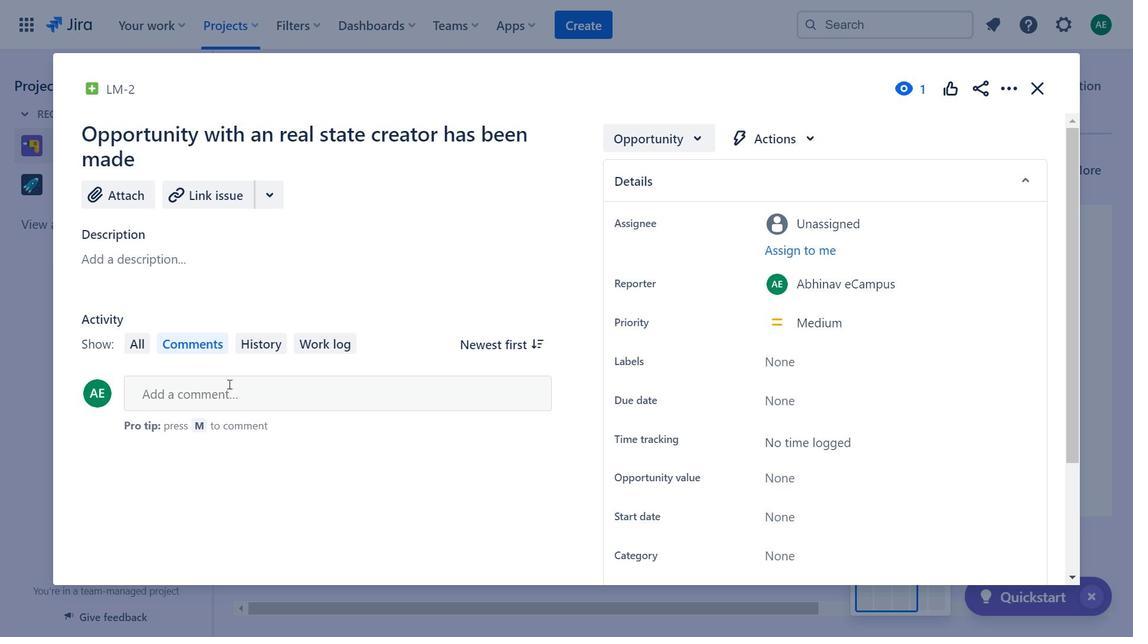 
Action: Mouse moved to (228, 385)
Screenshot: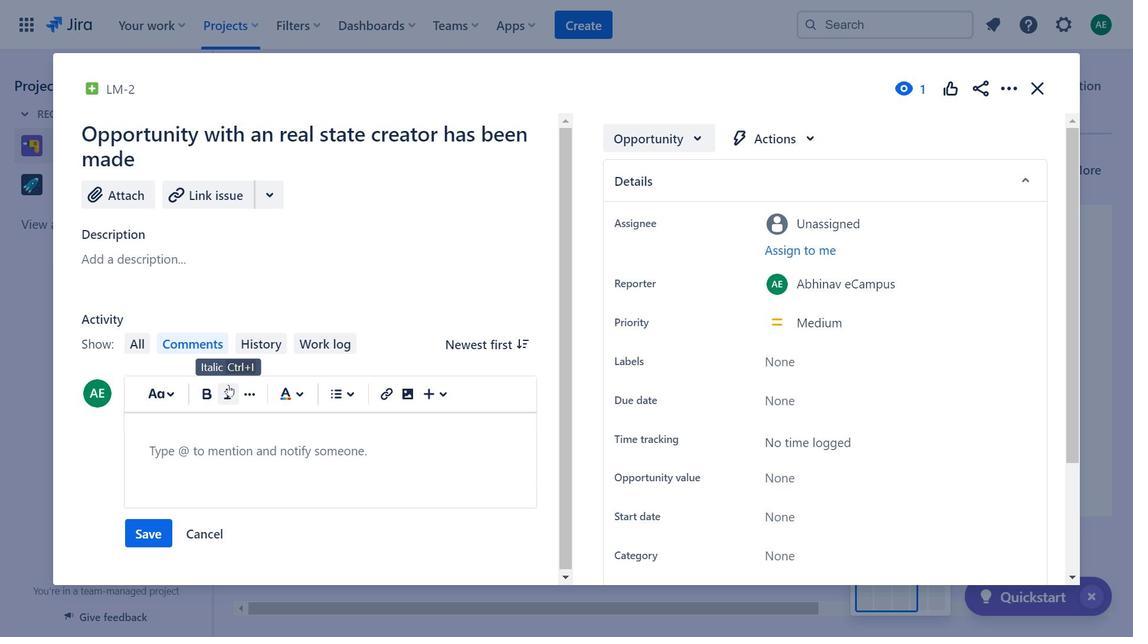 
Action: Key pressed <Key.caps_lock>I<Key.space>H<Key.caps_lock>ave<Key.space>contc=<Key.backspace><Key.backspace>acted,<Key.space>let<Key.space>s<Key.backspace>look<Key.space>for<Key.space>the<Key.space>response
Screenshot: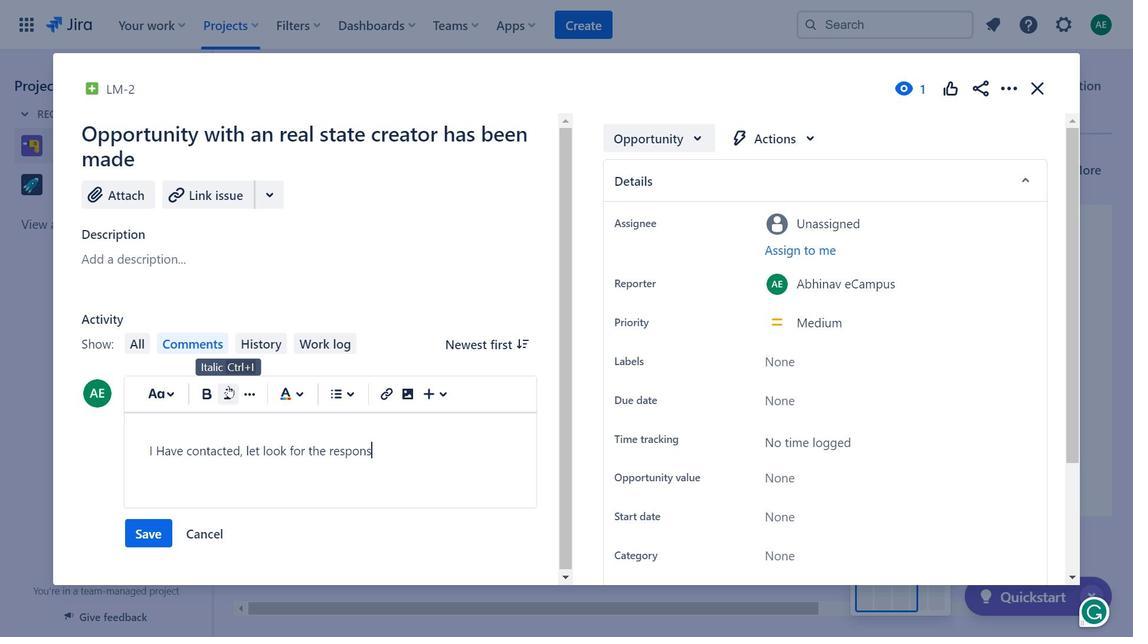 
Action: Mouse moved to (152, 536)
Screenshot: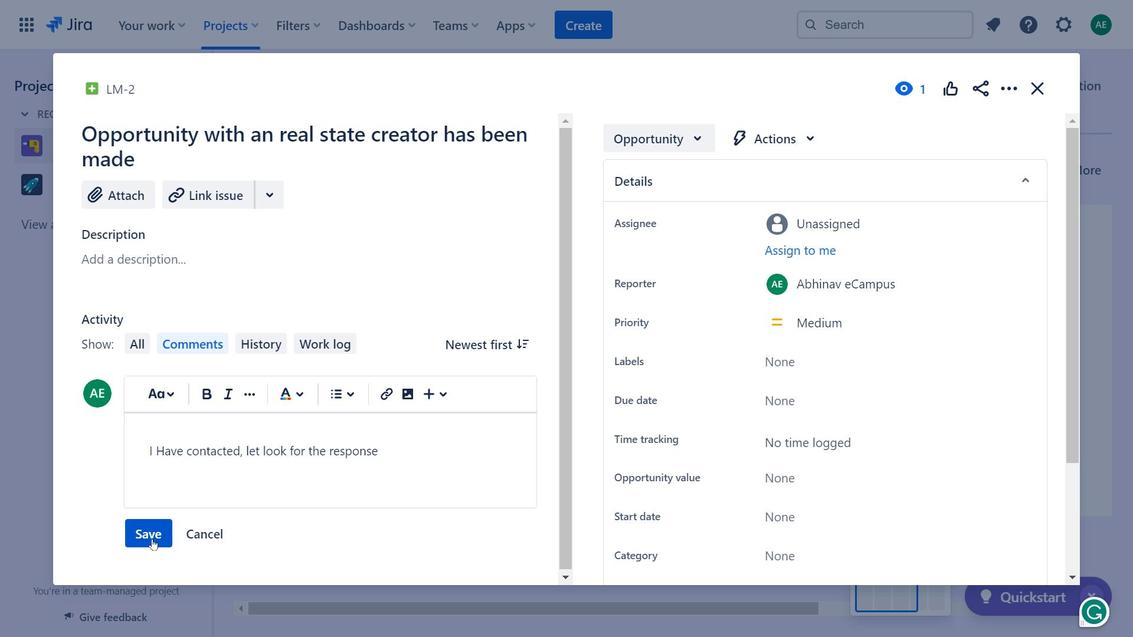 
Action: Mouse pressed left at (152, 536)
Screenshot: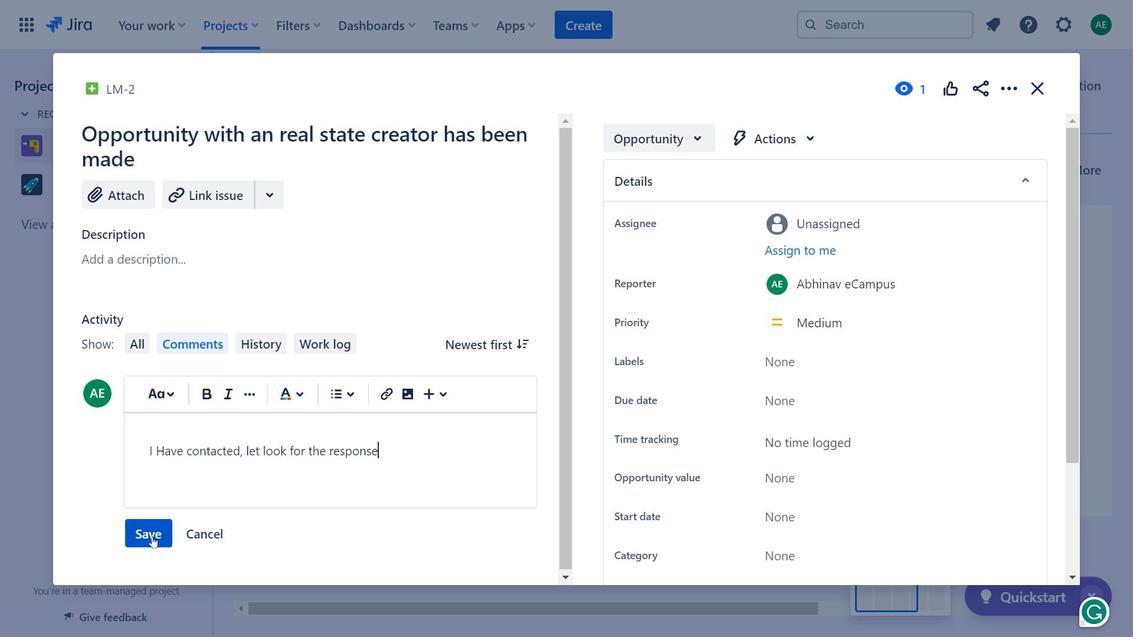 
Action: Mouse moved to (835, 254)
Screenshot: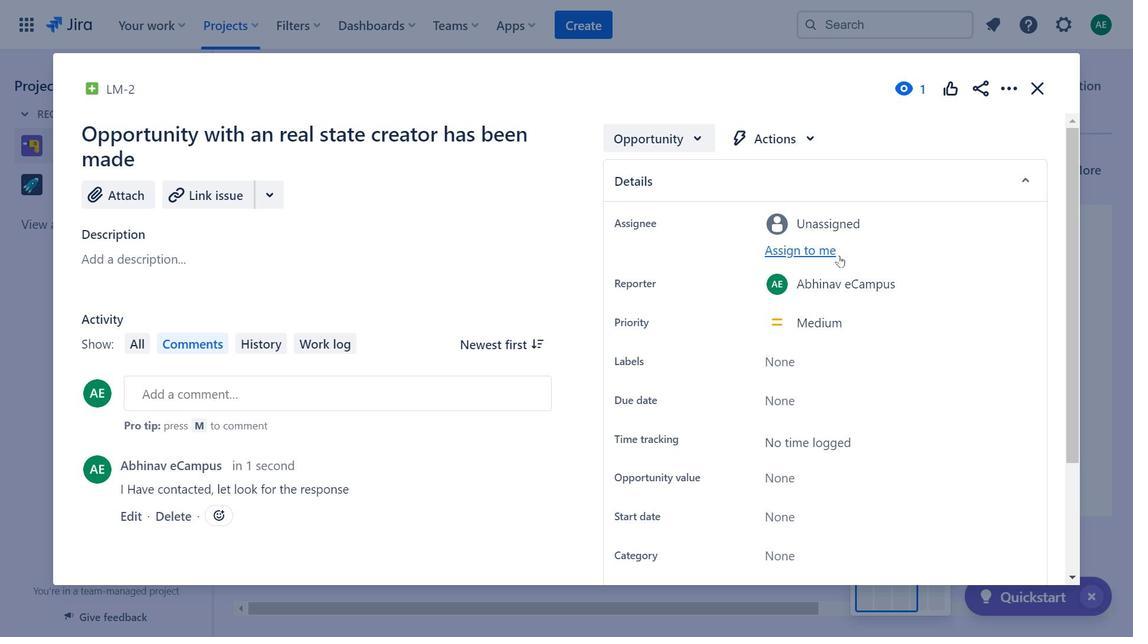 
Action: Mouse pressed left at (835, 254)
Screenshot: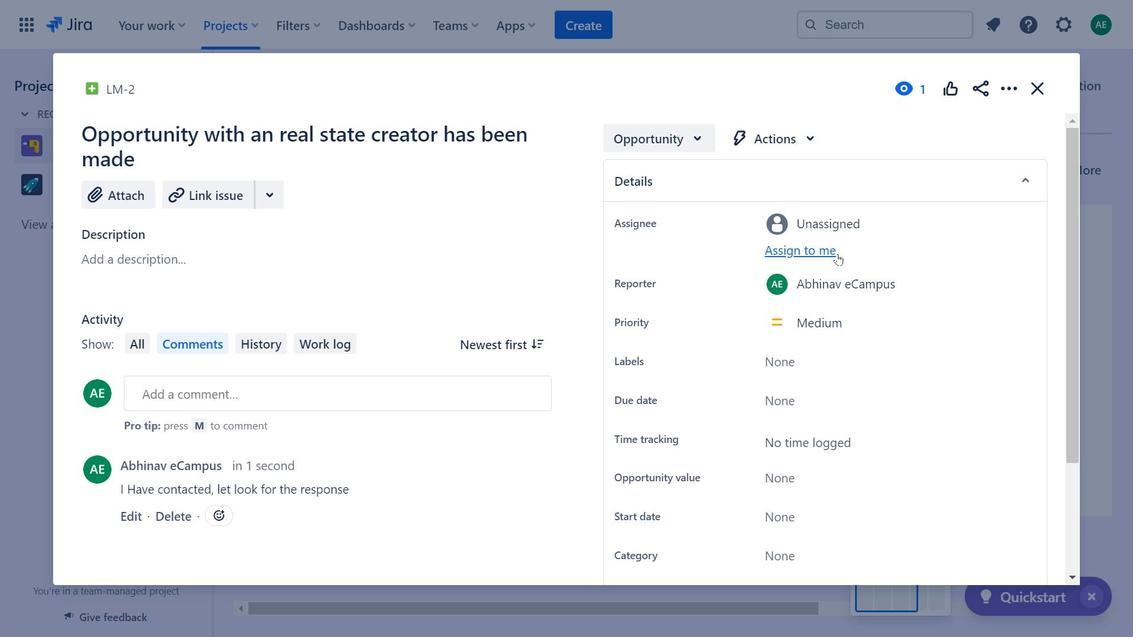 
Action: Mouse moved to (842, 313)
Screenshot: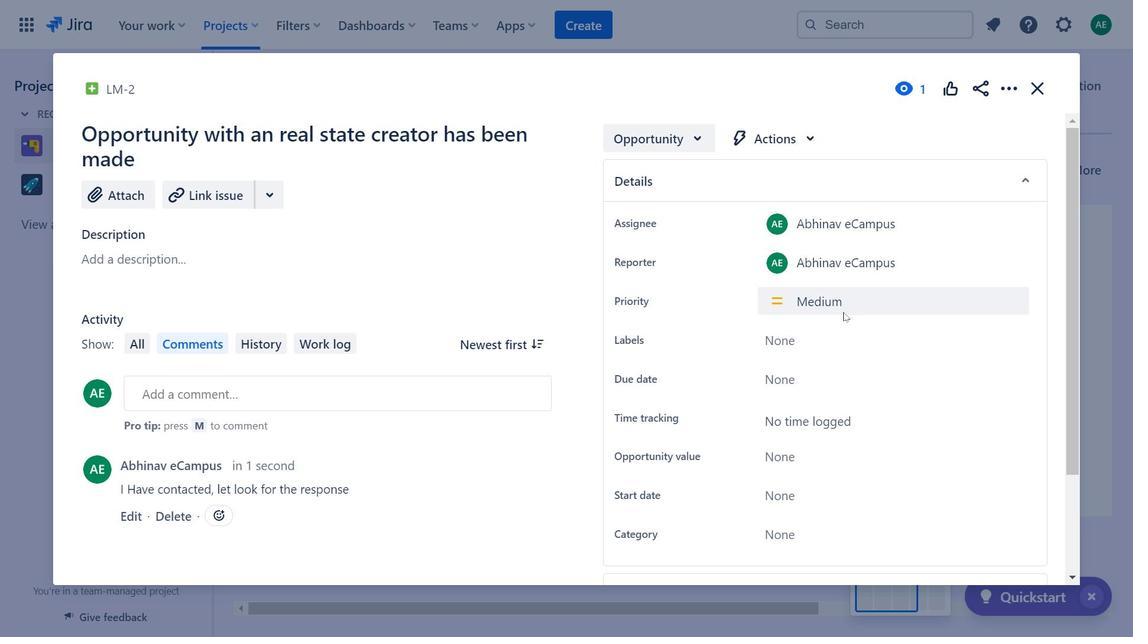 
Action: Mouse pressed left at (842, 313)
Screenshot: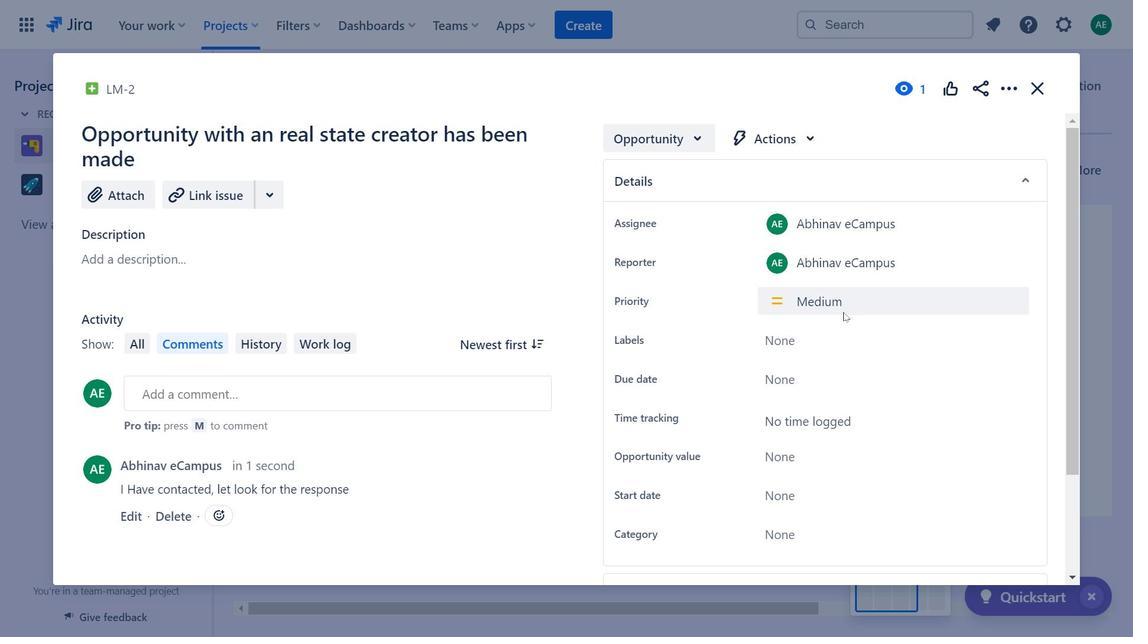 
Action: Mouse moved to (842, 373)
Screenshot: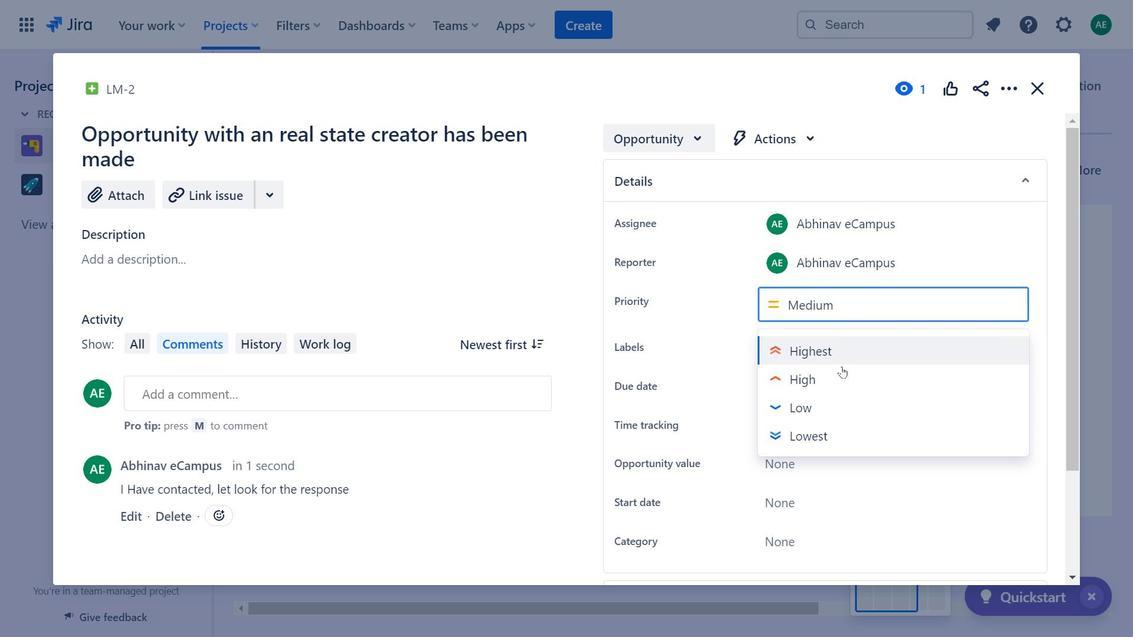 
Action: Mouse pressed left at (842, 373)
Screenshot: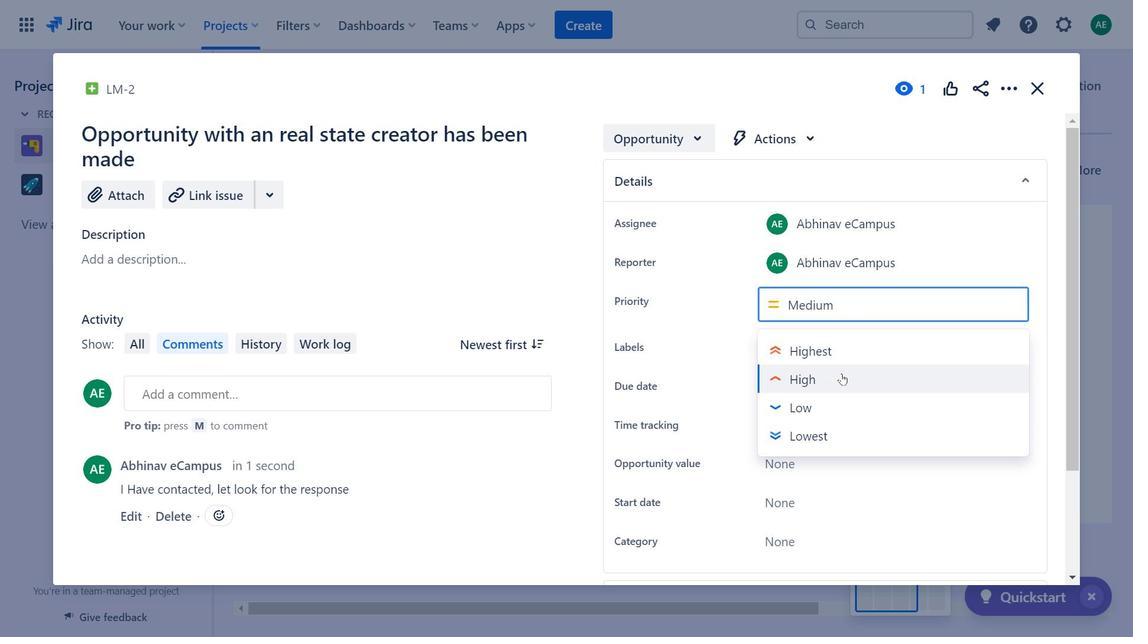 
Action: Mouse moved to (858, 348)
Screenshot: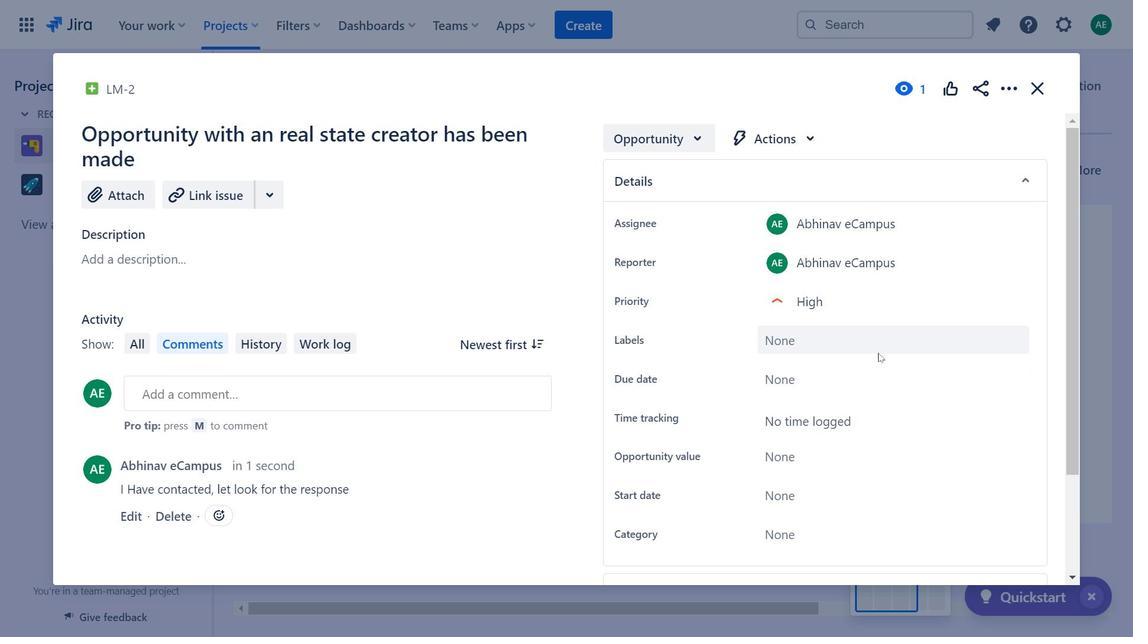 
Action: Mouse pressed left at (858, 348)
Screenshot: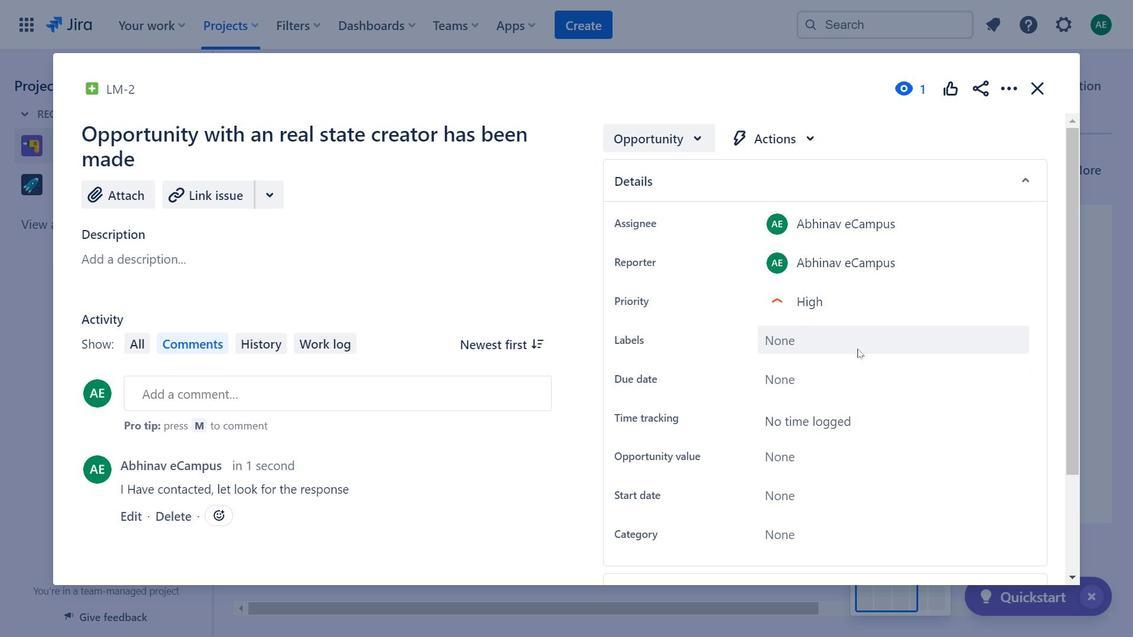 
Action: Mouse moved to (798, 468)
Screenshot: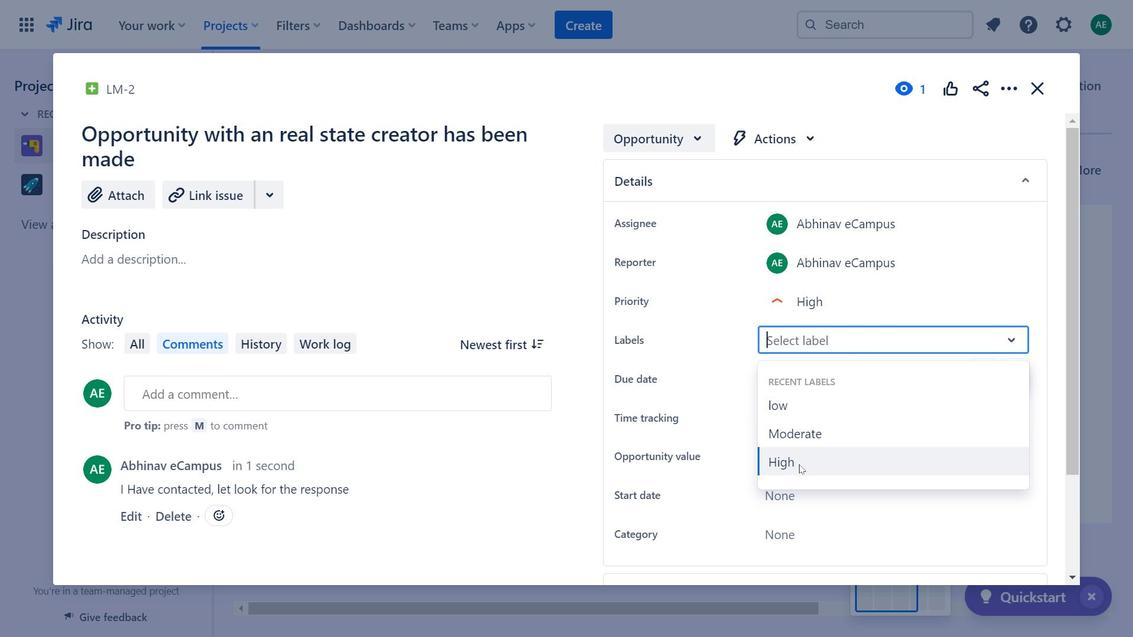 
Action: Mouse pressed left at (798, 468)
Screenshot: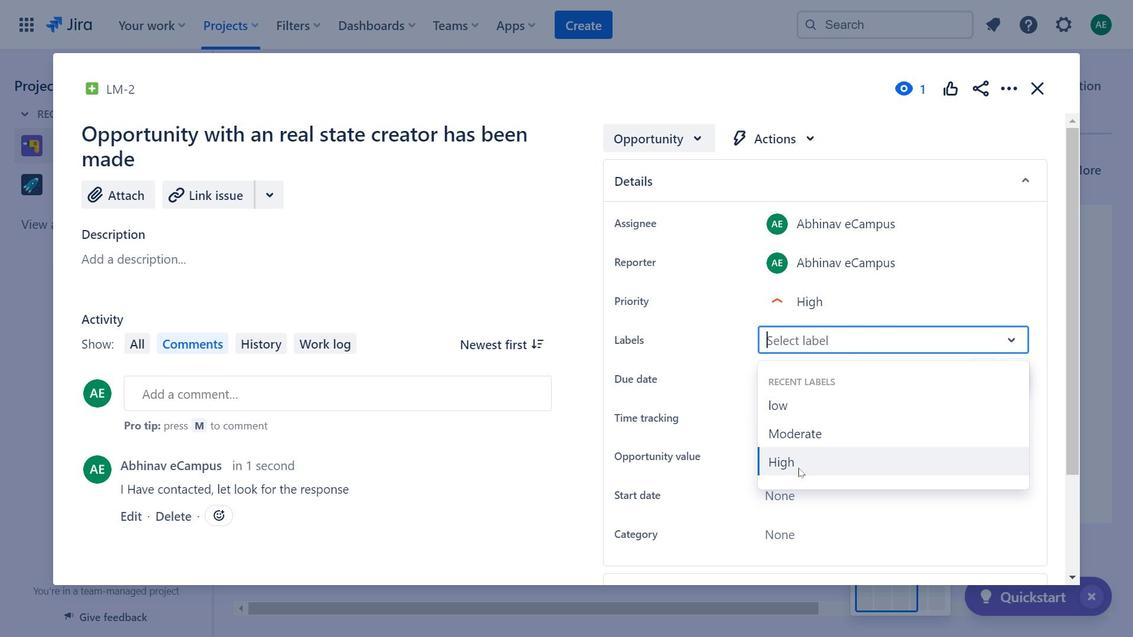 
Action: Mouse moved to (1046, 381)
Screenshot: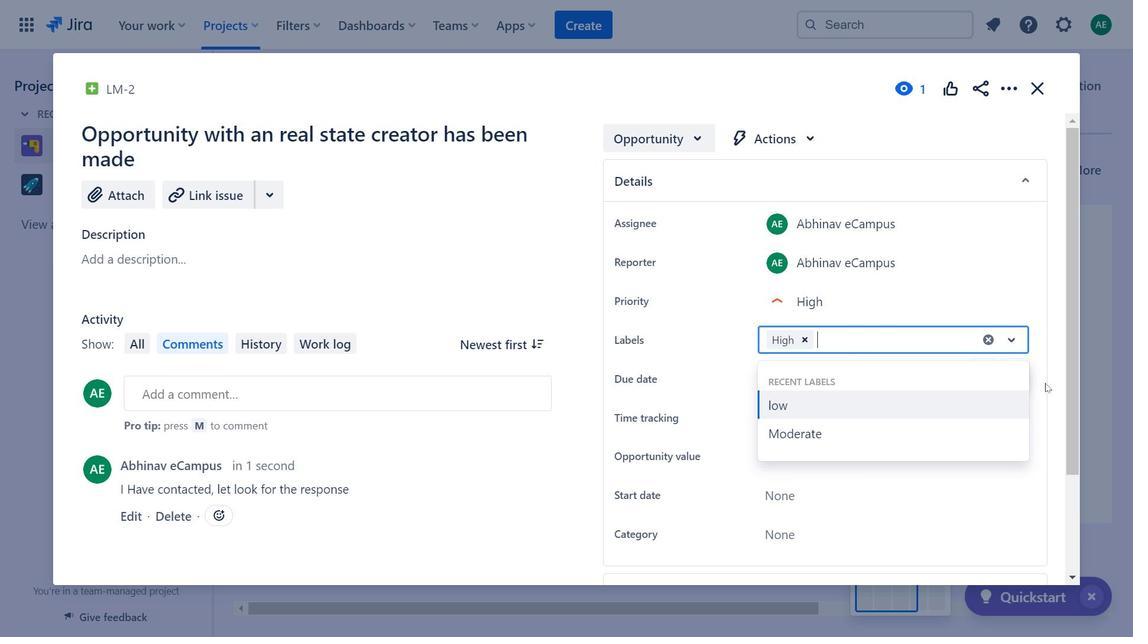 
Action: Mouse pressed left at (1046, 381)
Screenshot: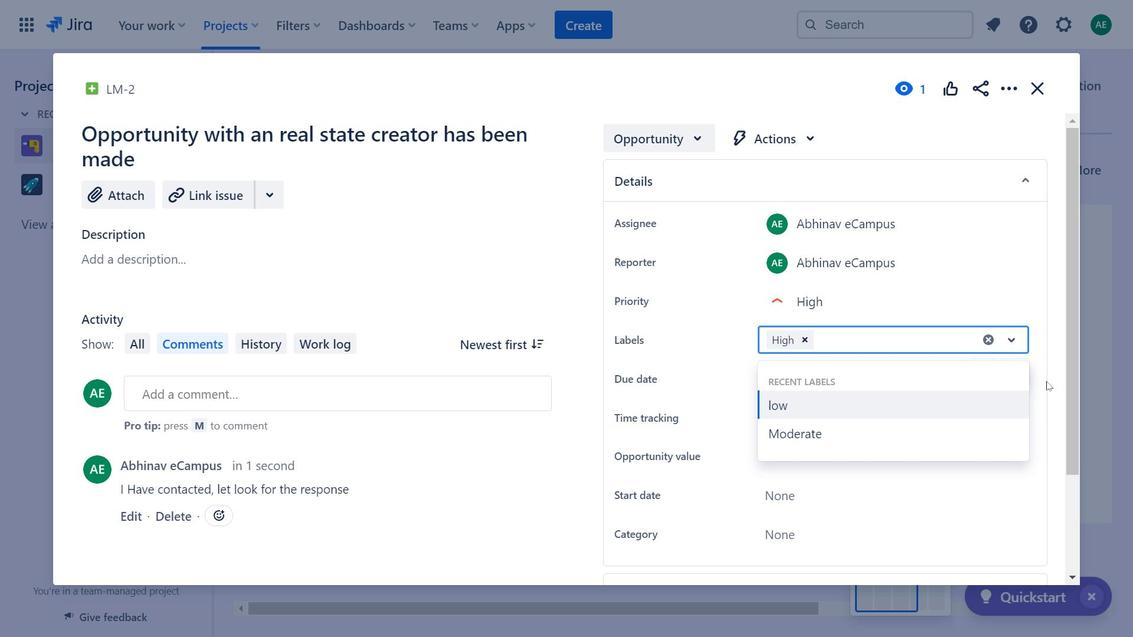 
Action: Mouse moved to (873, 377)
Screenshot: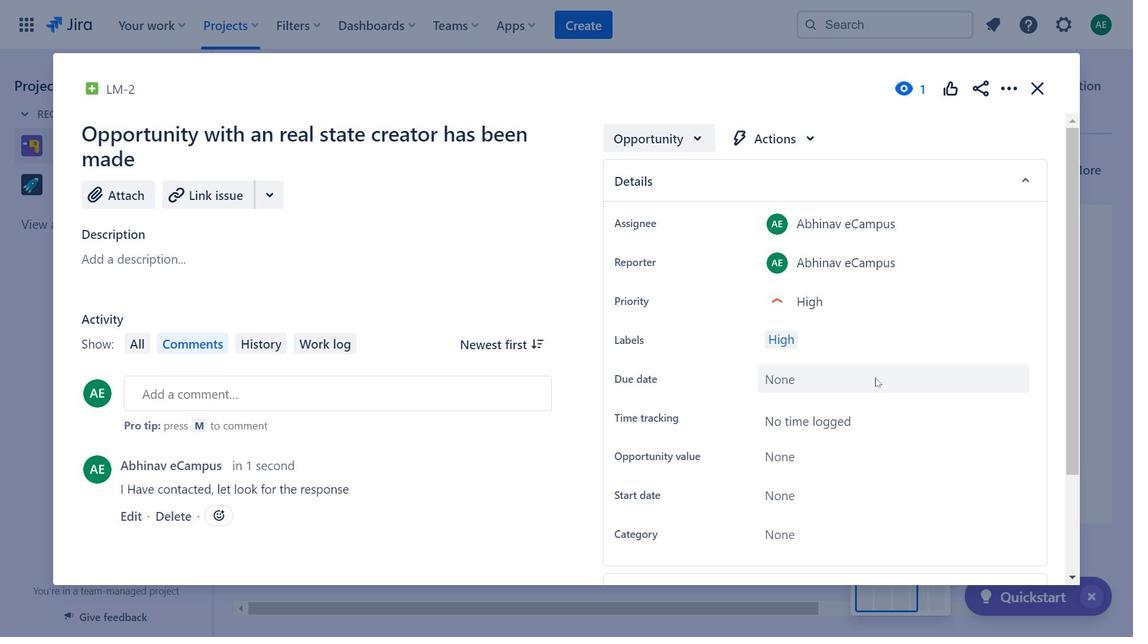 
Action: Mouse pressed left at (873, 377)
Screenshot: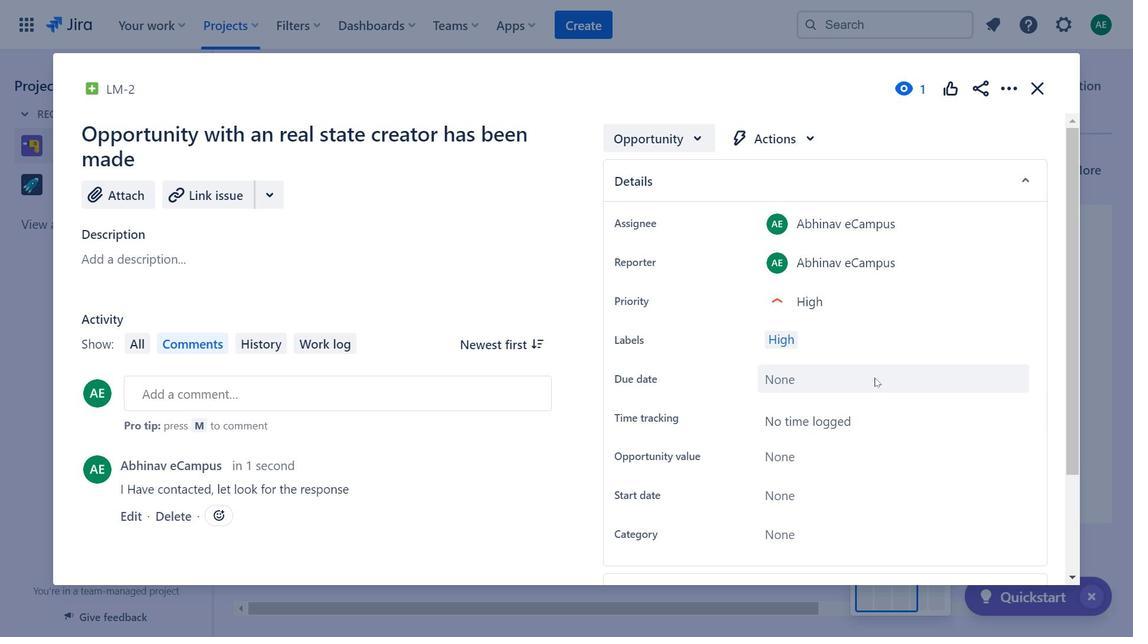 
Action: Mouse moved to (800, 272)
Screenshot: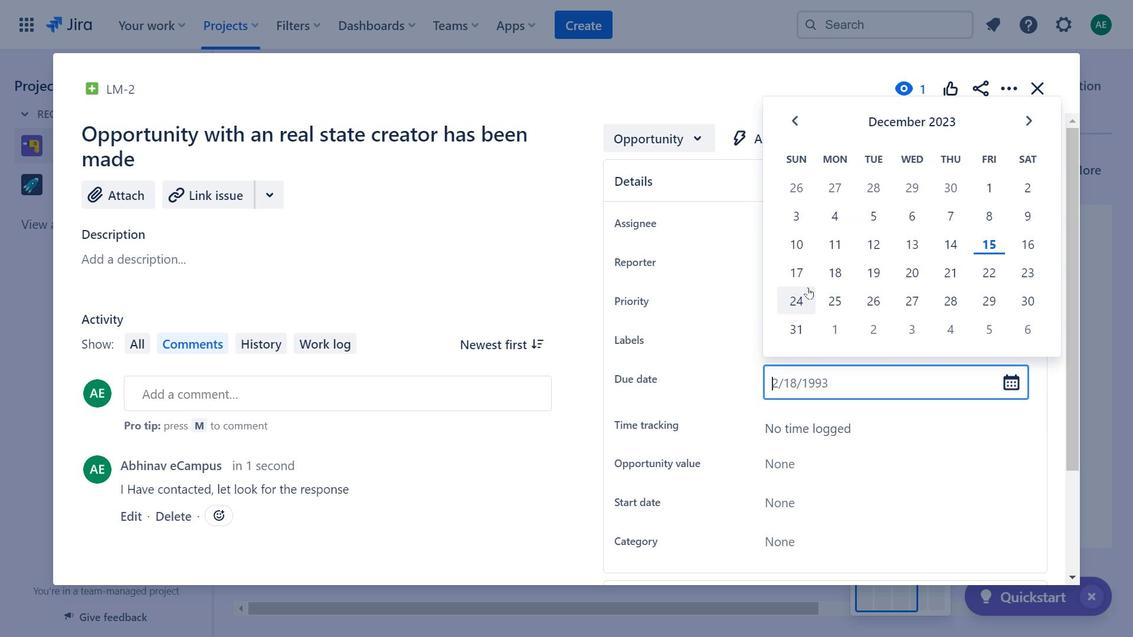 
Action: Mouse pressed left at (800, 272)
Screenshot: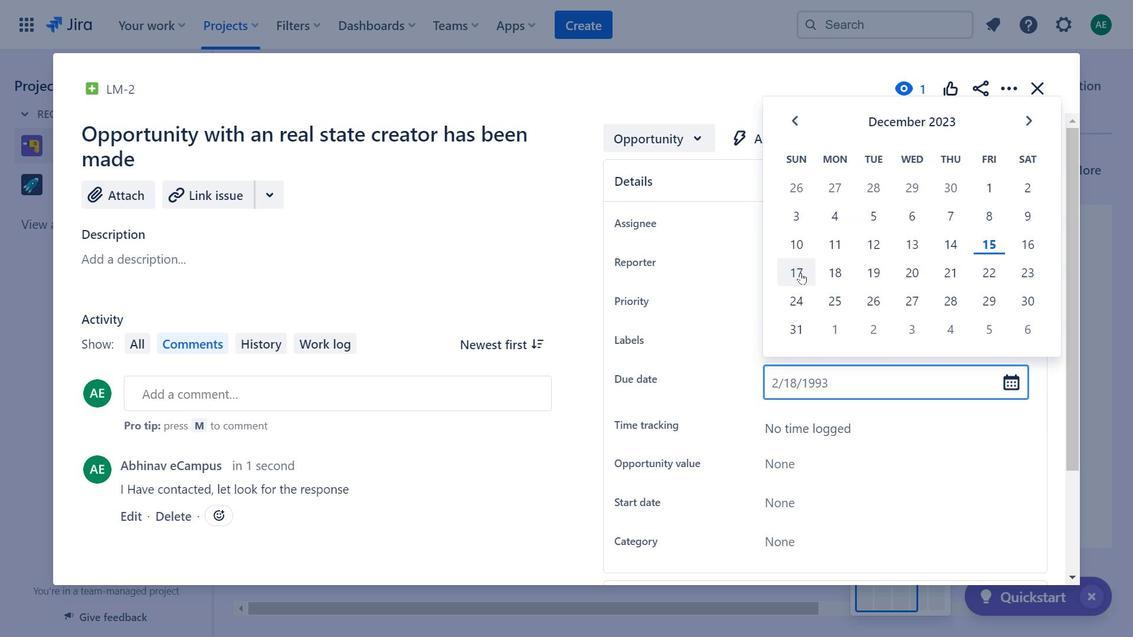 
Action: Mouse moved to (814, 418)
Screenshot: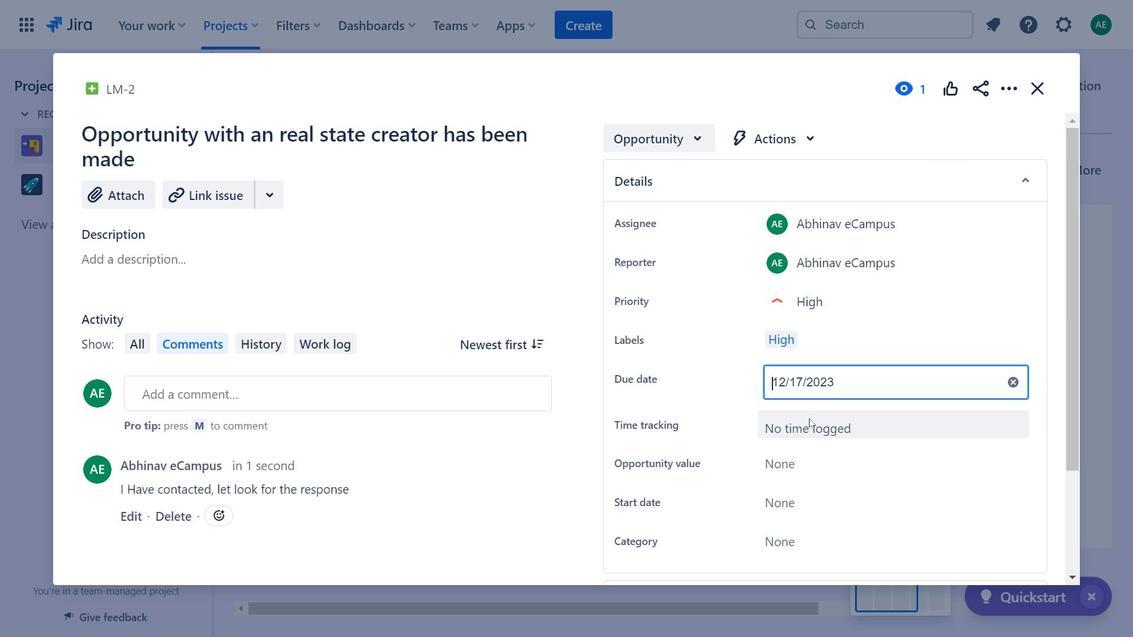 
Action: Mouse scrolled (814, 418) with delta (0, 0)
Screenshot: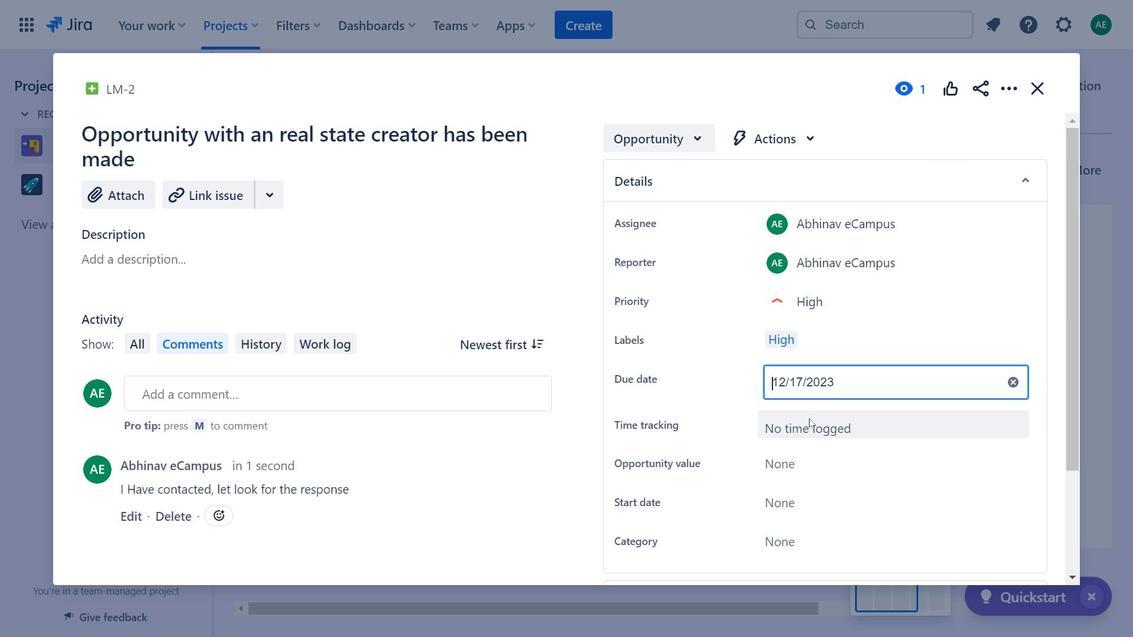 
Action: Mouse moved to (799, 383)
Screenshot: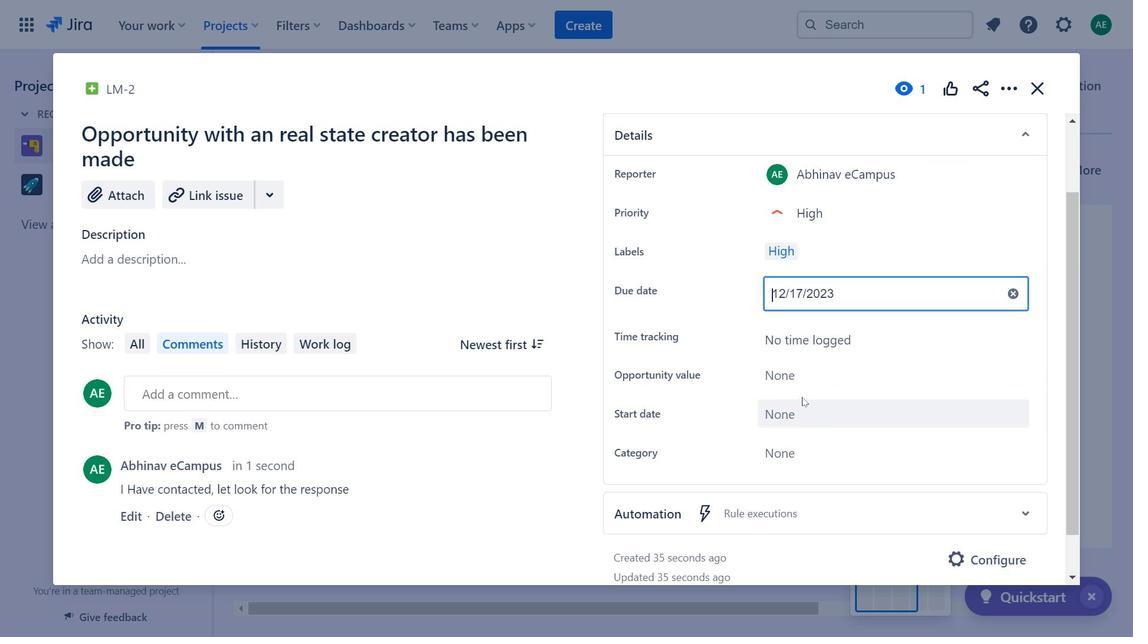 
Action: Mouse pressed left at (799, 383)
Screenshot: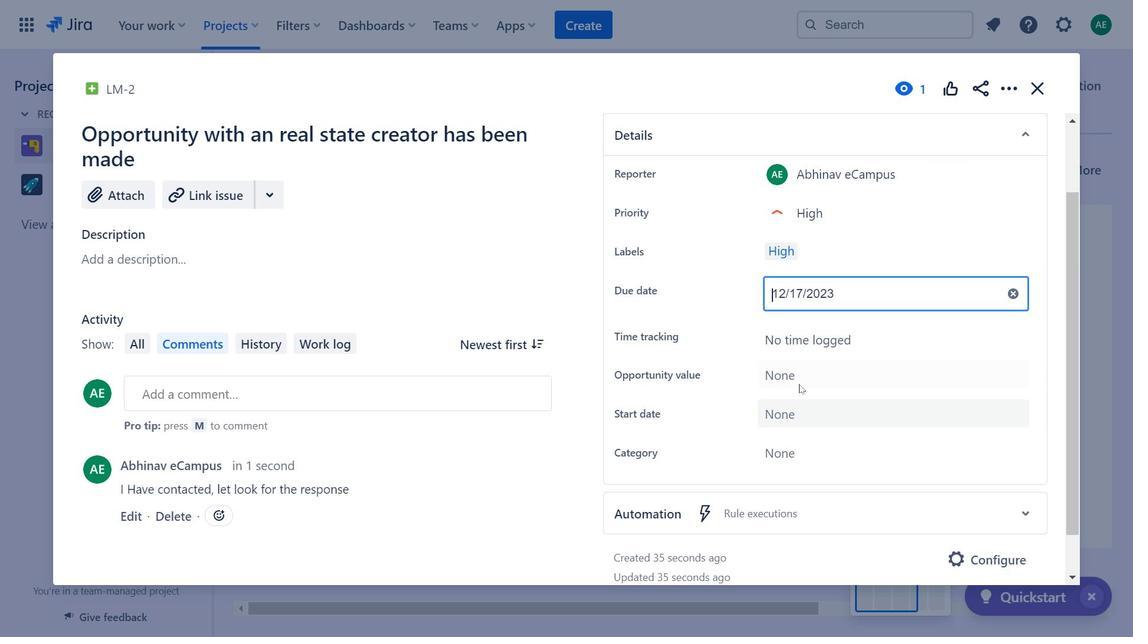 
Action: Mouse moved to (804, 375)
Screenshot: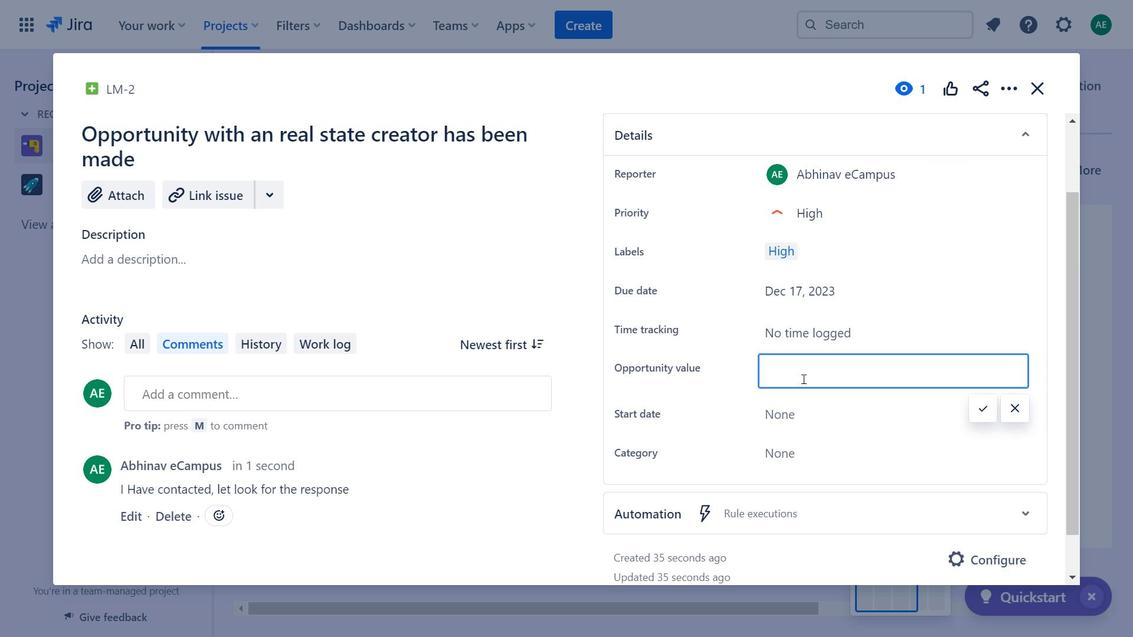 
Action: Key pressed 40-60
Screenshot: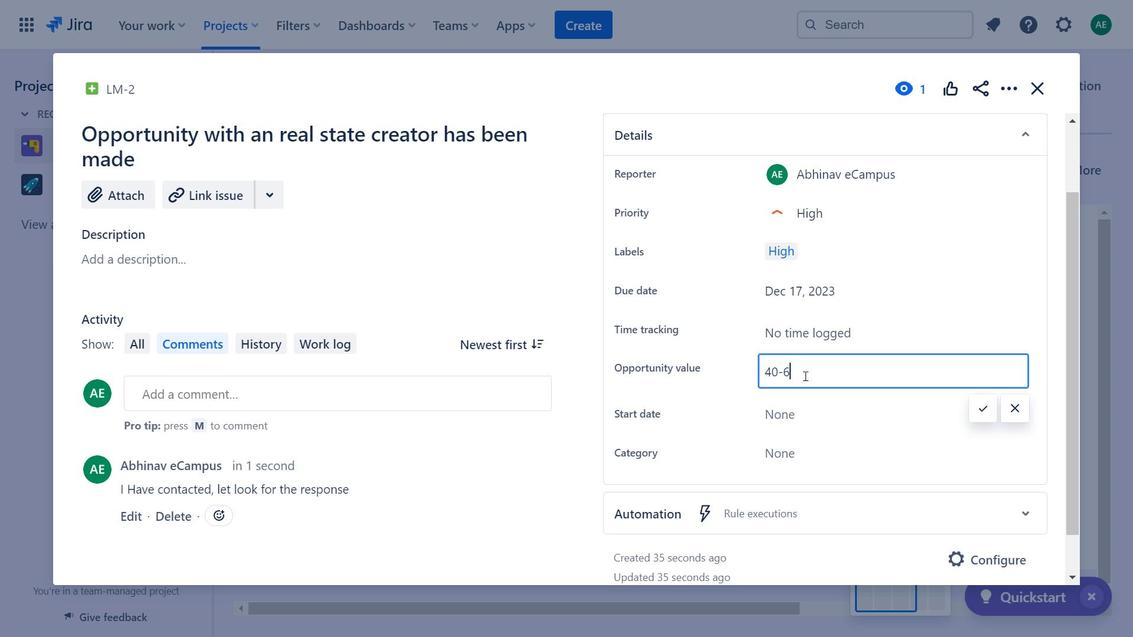 
Action: Mouse moved to (980, 412)
Screenshot: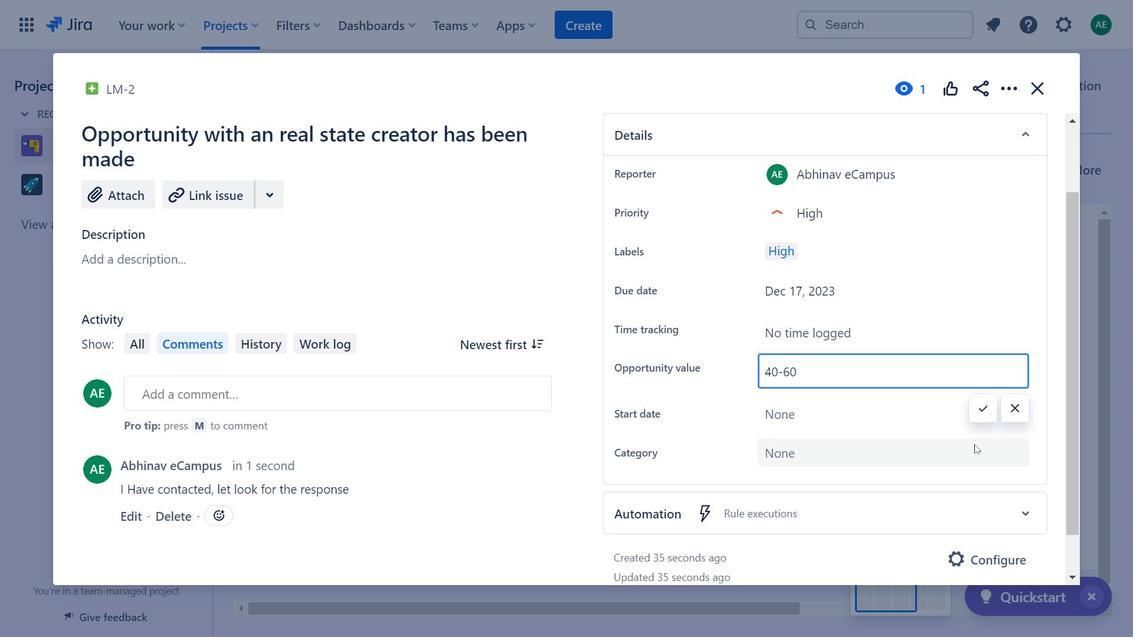 
Action: Mouse pressed left at (980, 412)
Screenshot: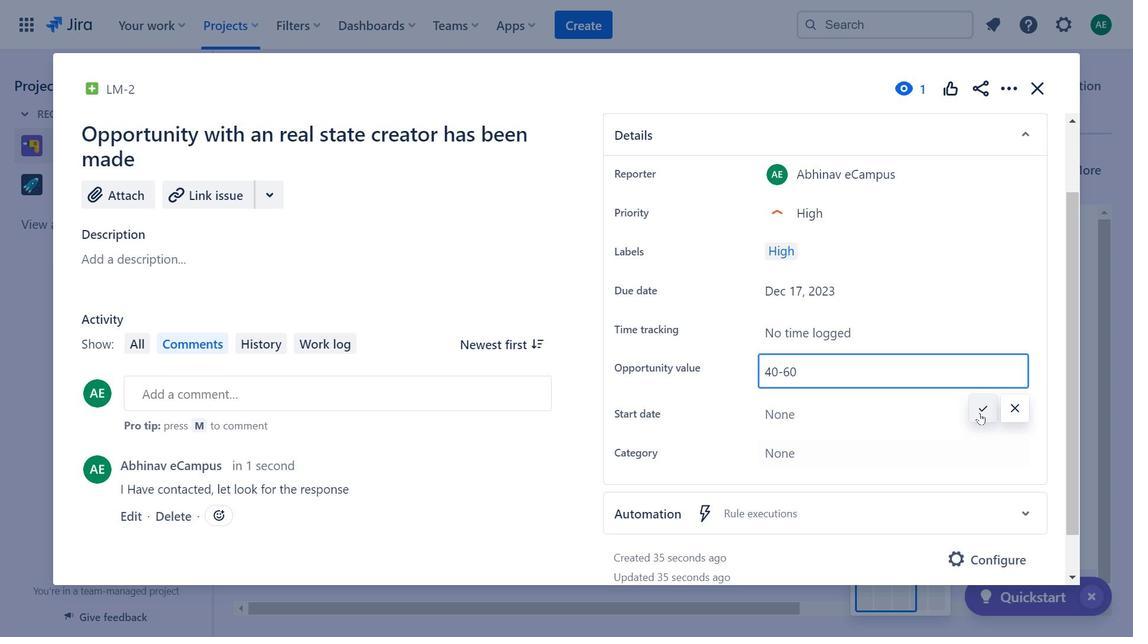 
Action: Mouse moved to (804, 410)
Screenshot: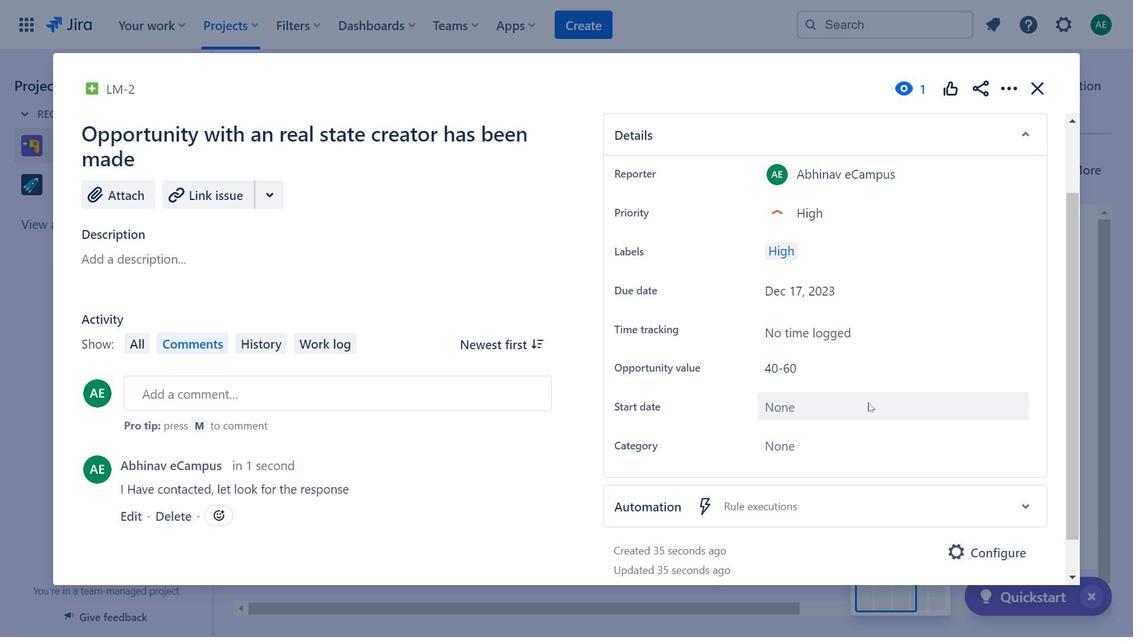 
Action: Mouse pressed left at (804, 410)
Screenshot: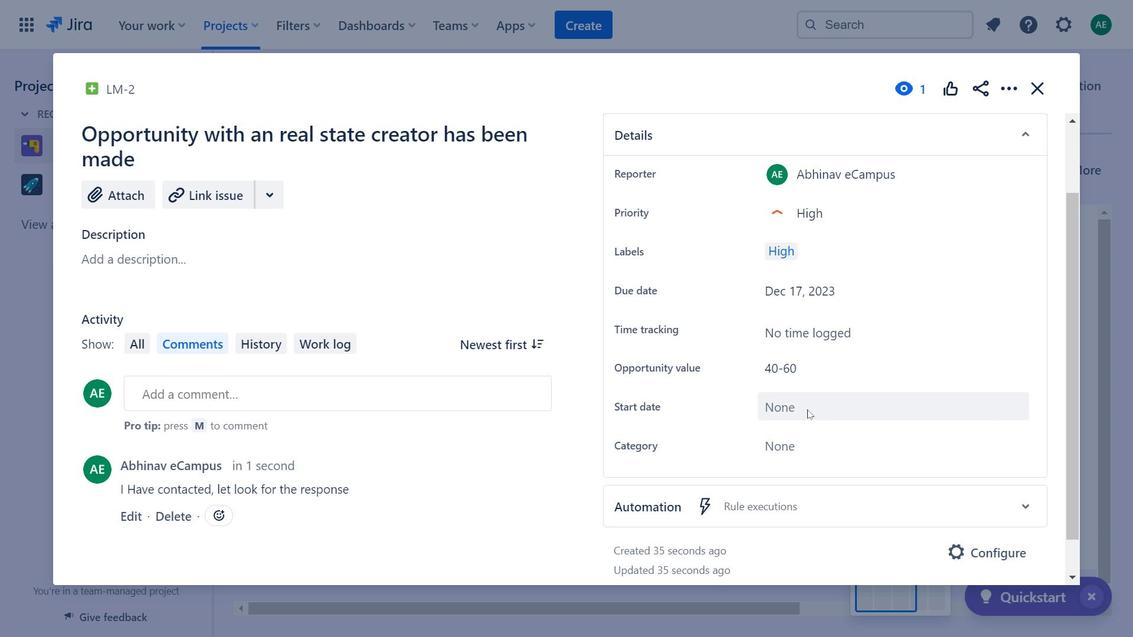 
Action: Mouse moved to (999, 275)
Screenshot: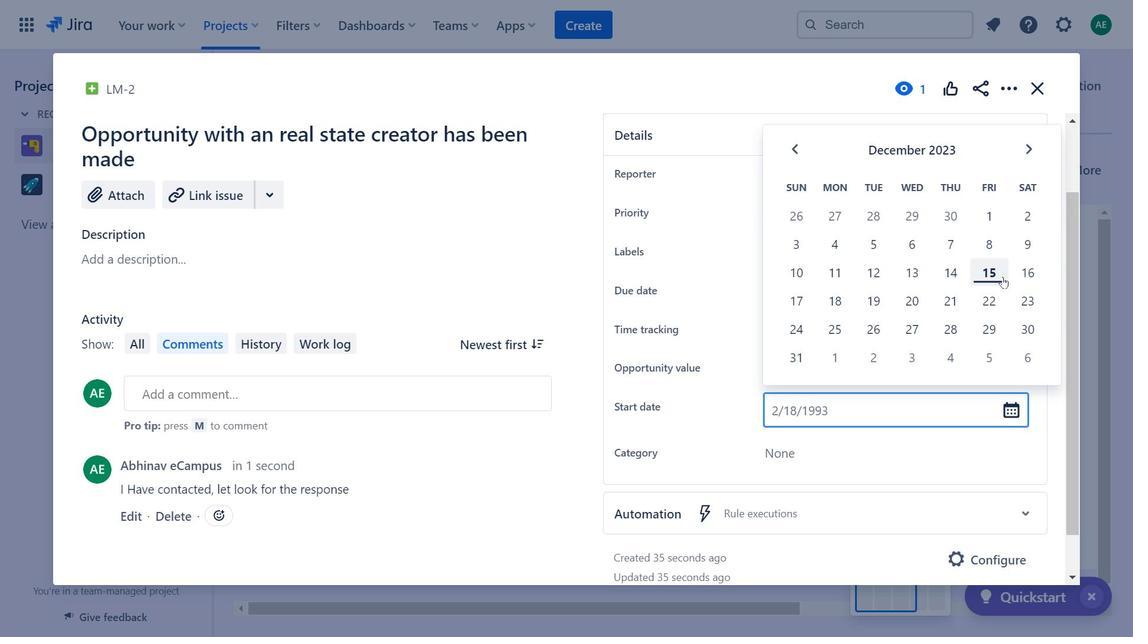 
Action: Mouse pressed left at (999, 275)
Screenshot: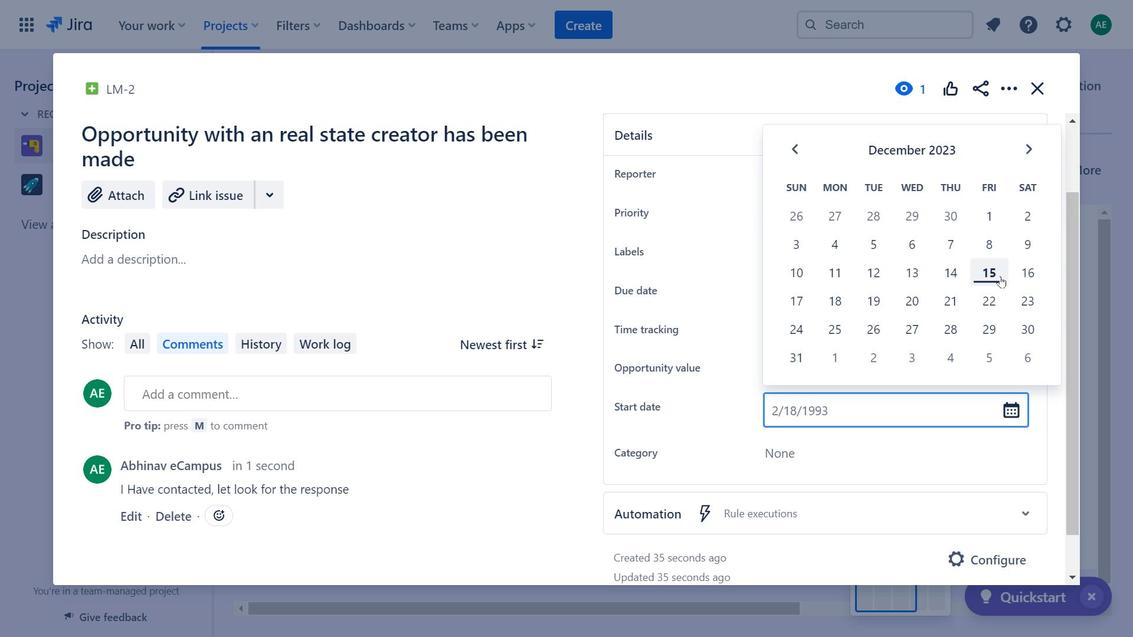 
Action: Mouse moved to (809, 454)
Screenshot: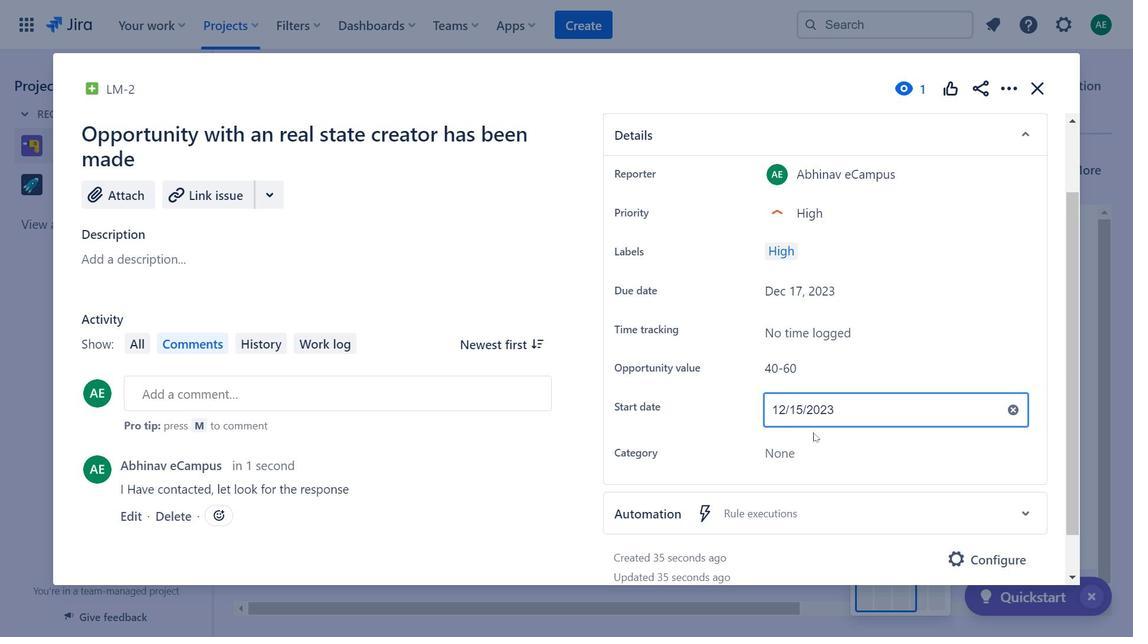 
Action: Mouse pressed left at (809, 454)
Screenshot: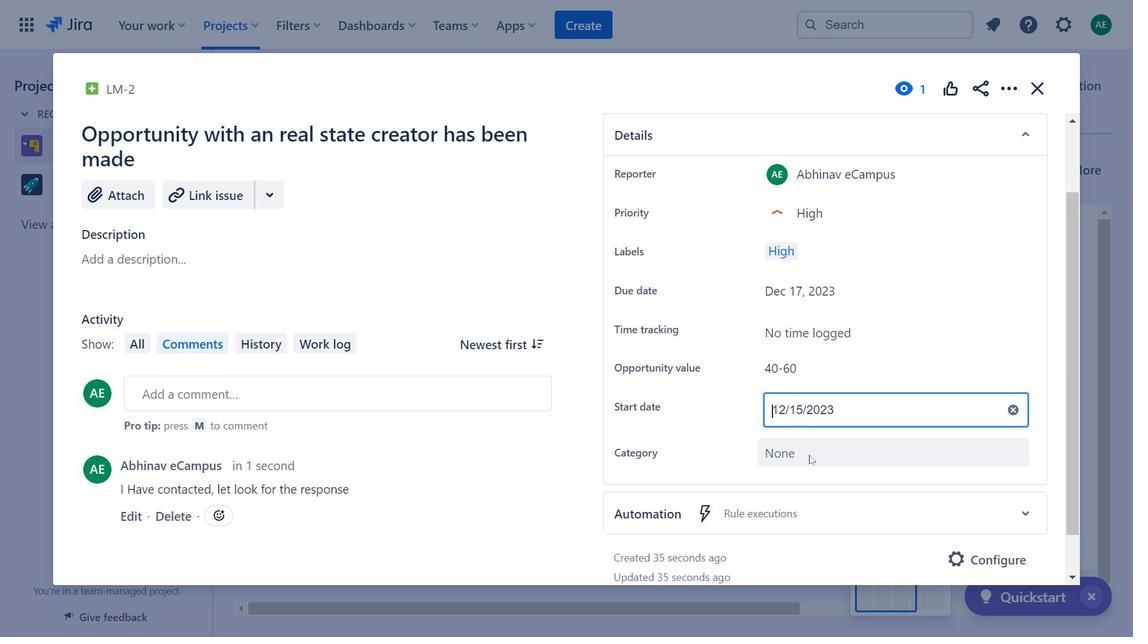 
Action: Mouse moved to (1056, 345)
Screenshot: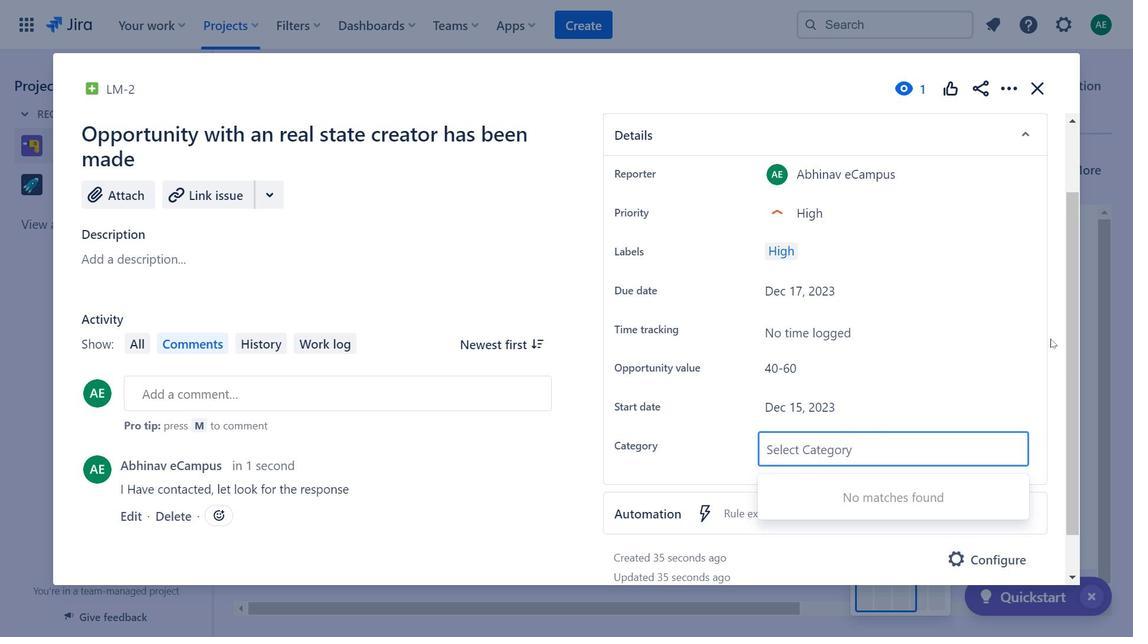 
Action: Mouse pressed left at (1056, 345)
Screenshot: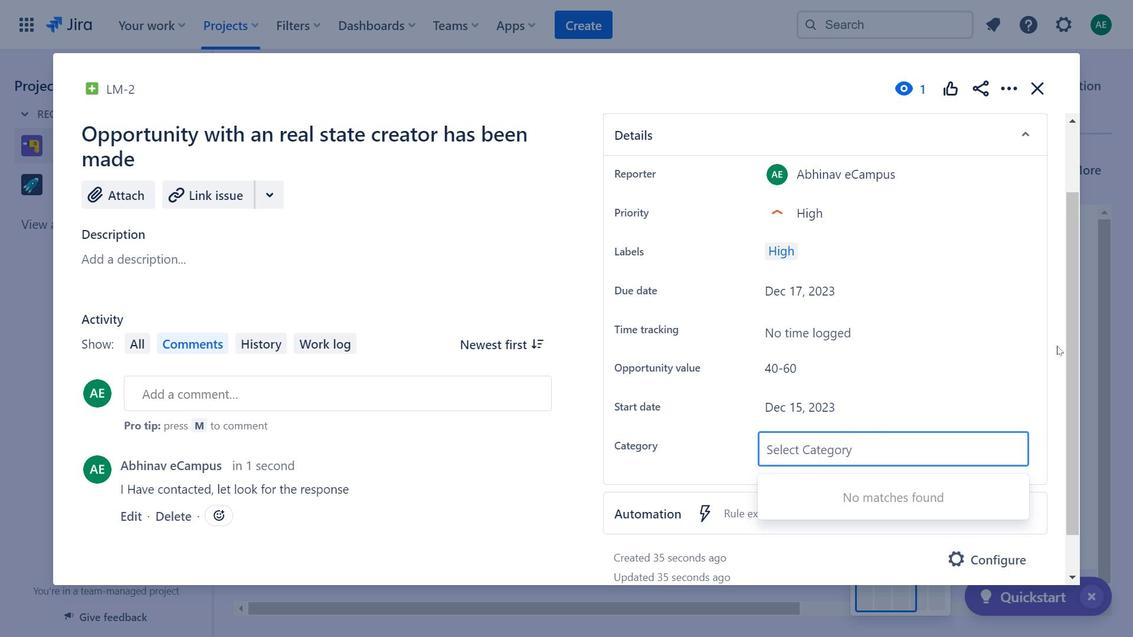 
Action: Mouse moved to (704, 392)
Screenshot: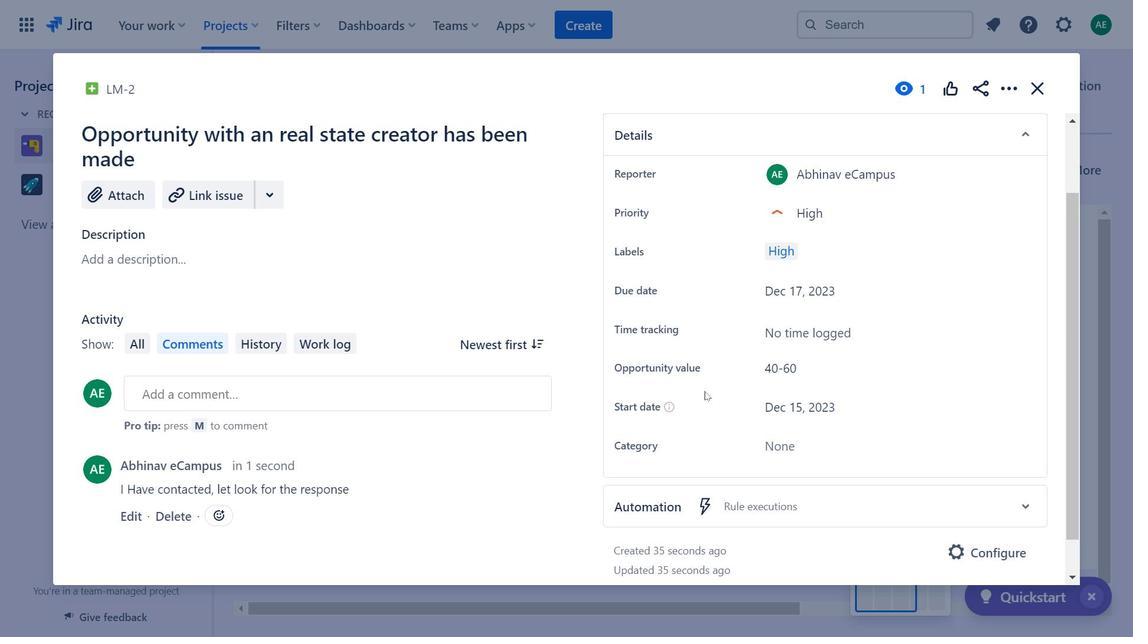
Action: Mouse scrolled (704, 391) with delta (0, 0)
Screenshot: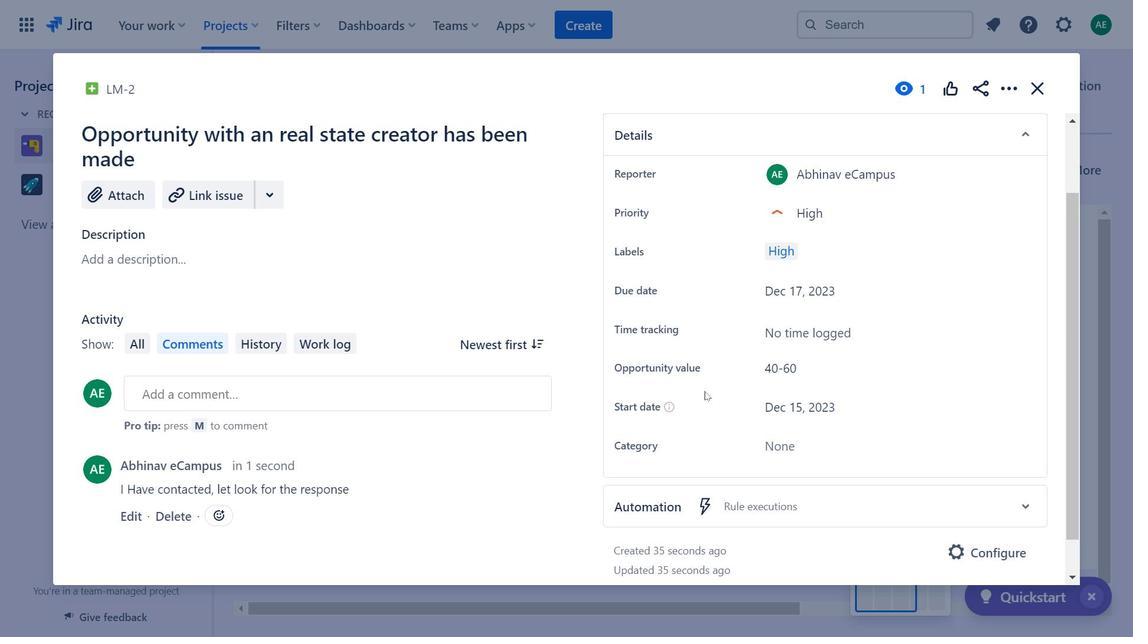 
Action: Mouse moved to (704, 395)
Screenshot: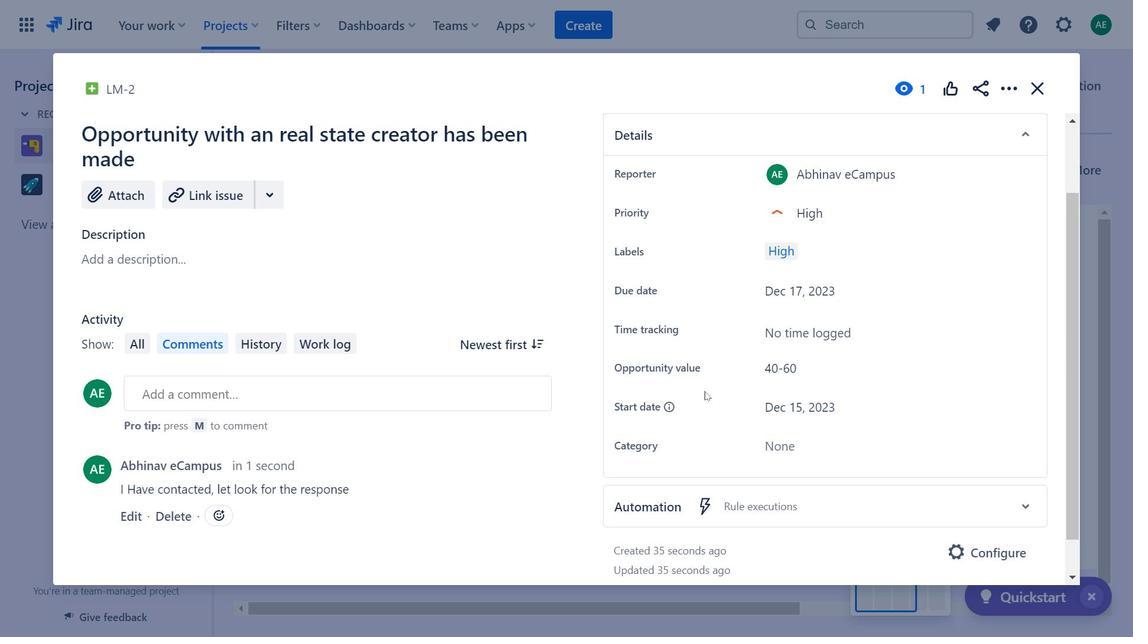 
Action: Mouse scrolled (704, 394) with delta (0, 0)
Screenshot: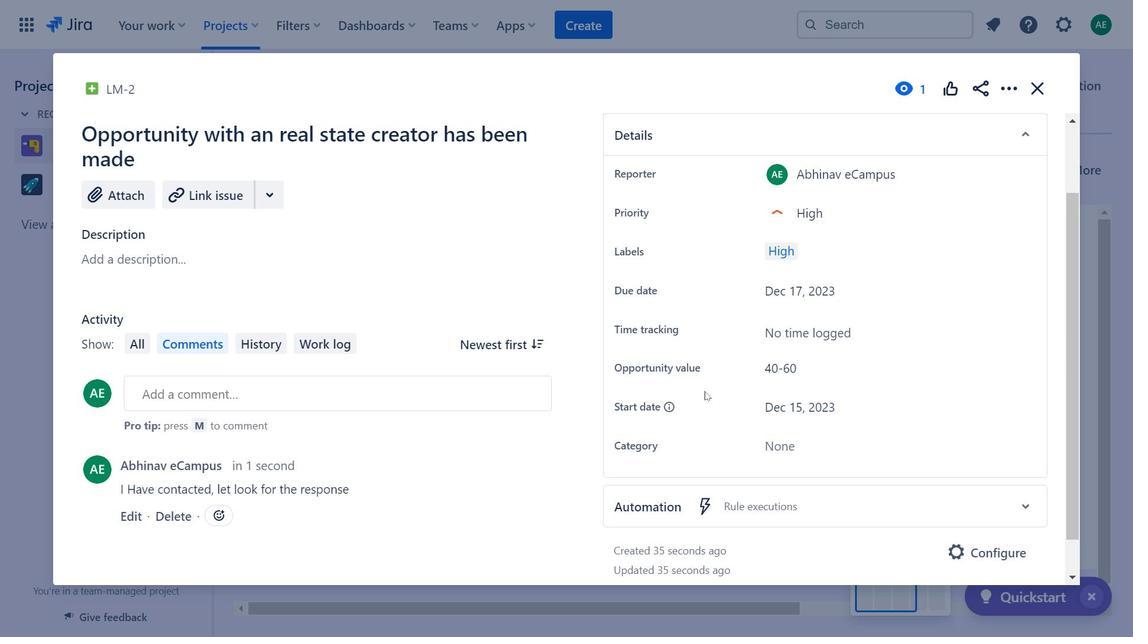 
Action: Mouse moved to (771, 454)
Screenshot: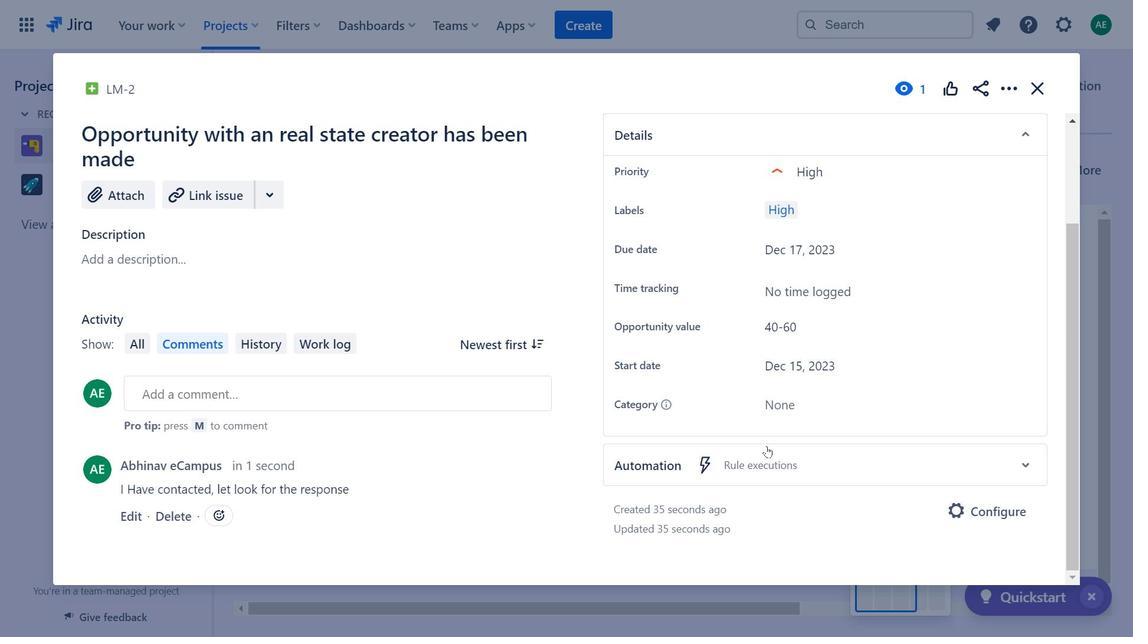 
Action: Mouse pressed left at (771, 454)
Screenshot: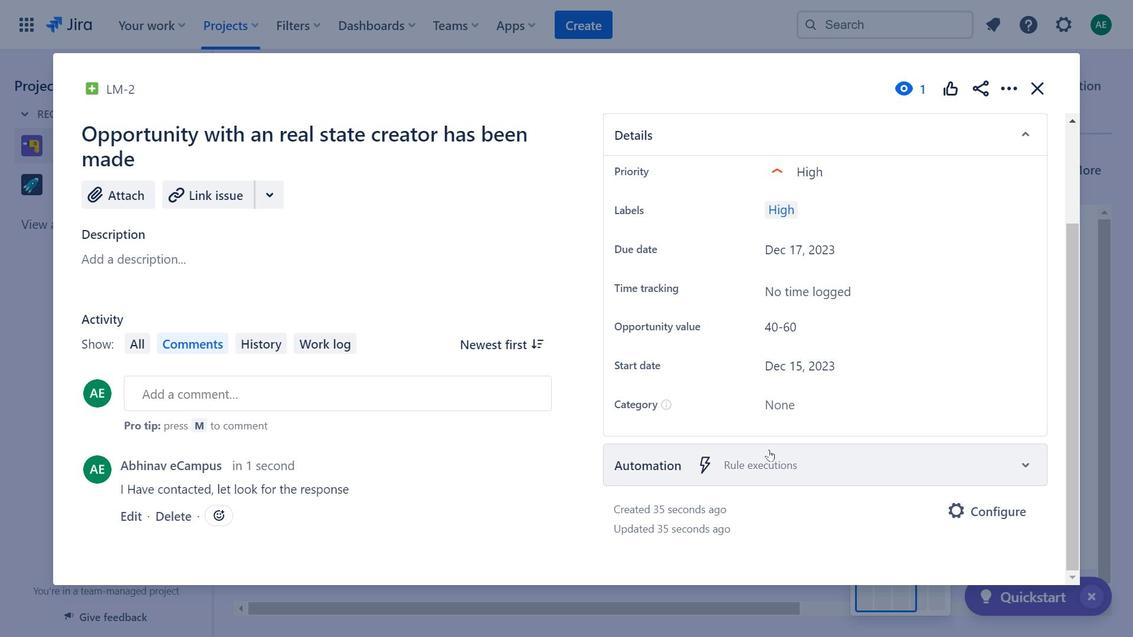 
Action: Mouse moved to (763, 387)
Screenshot: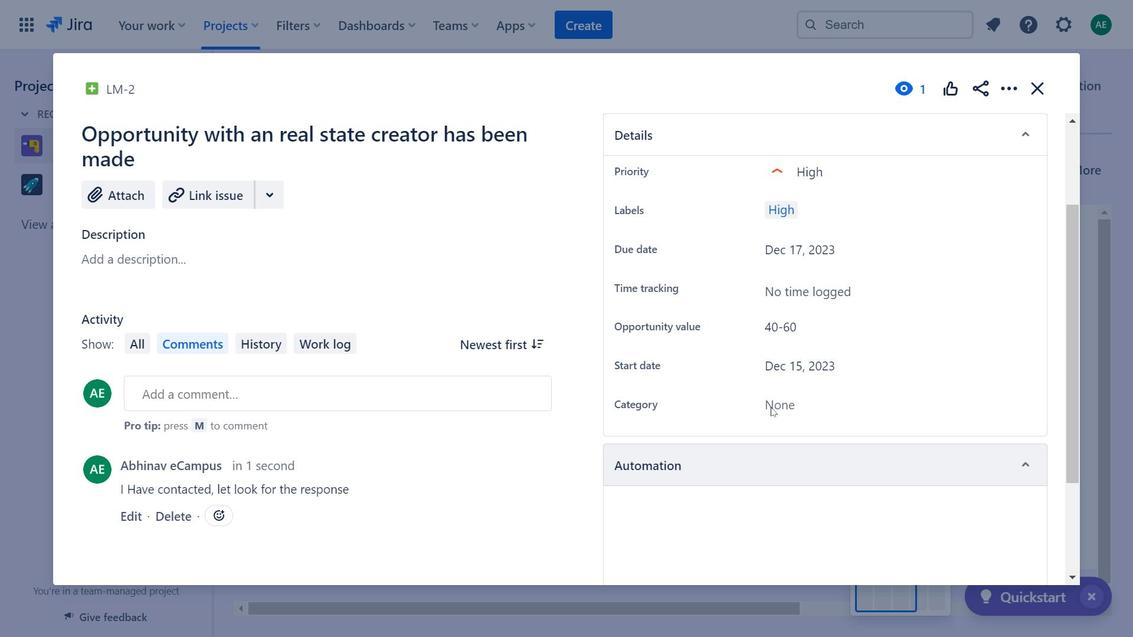 
Action: Mouse scrolled (763, 386) with delta (0, 0)
Screenshot: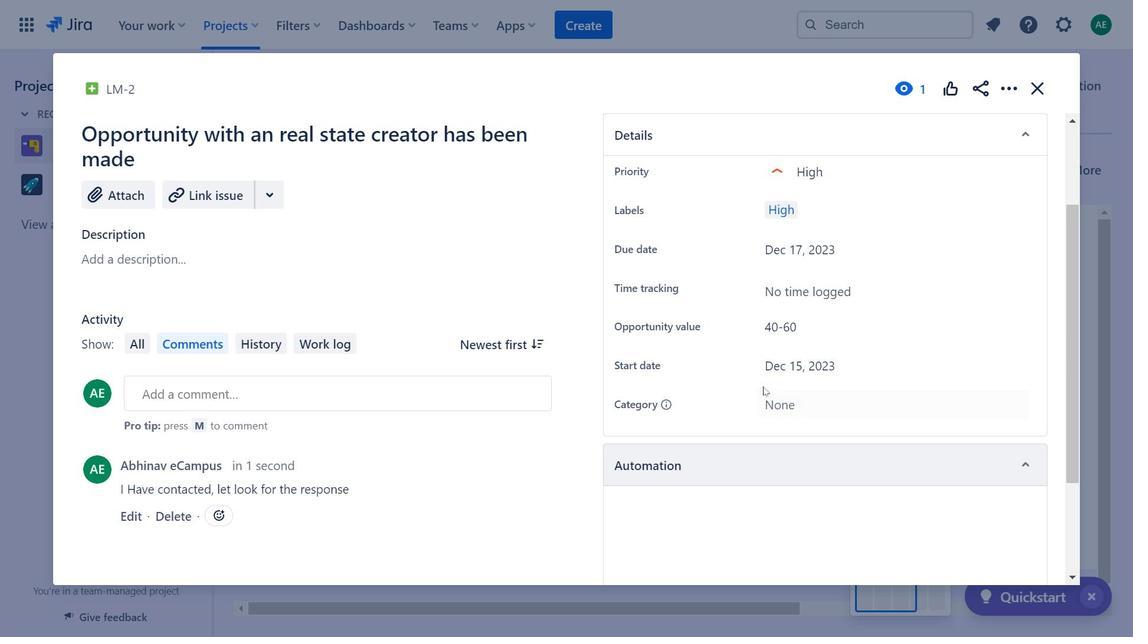 
Action: Mouse moved to (762, 387)
Screenshot: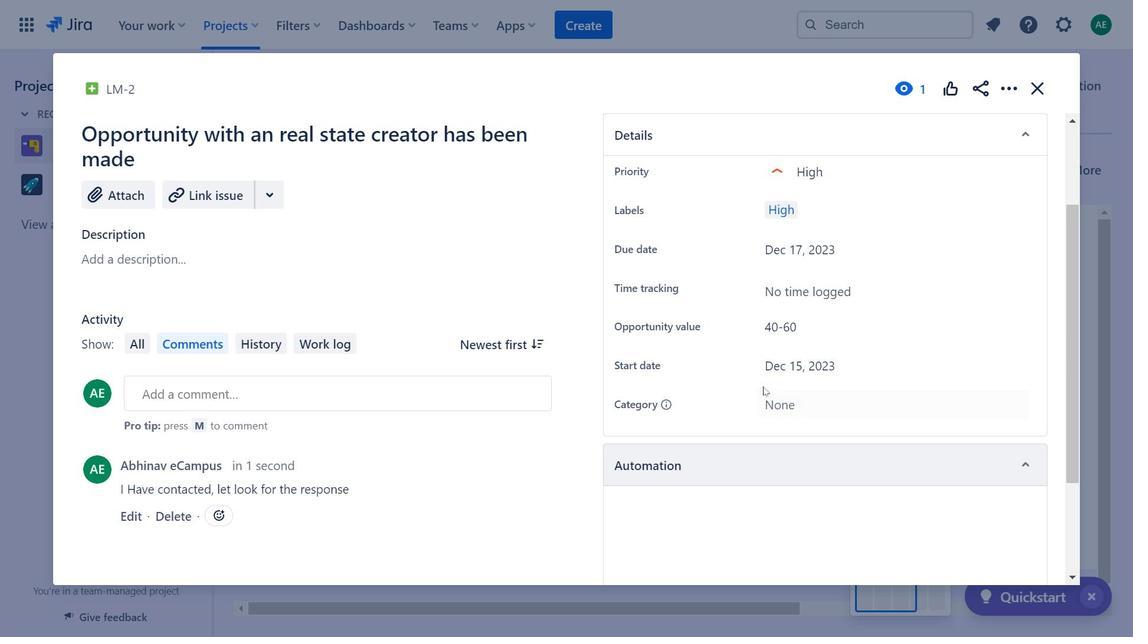 
Action: Mouse scrolled (762, 386) with delta (0, 0)
Screenshot: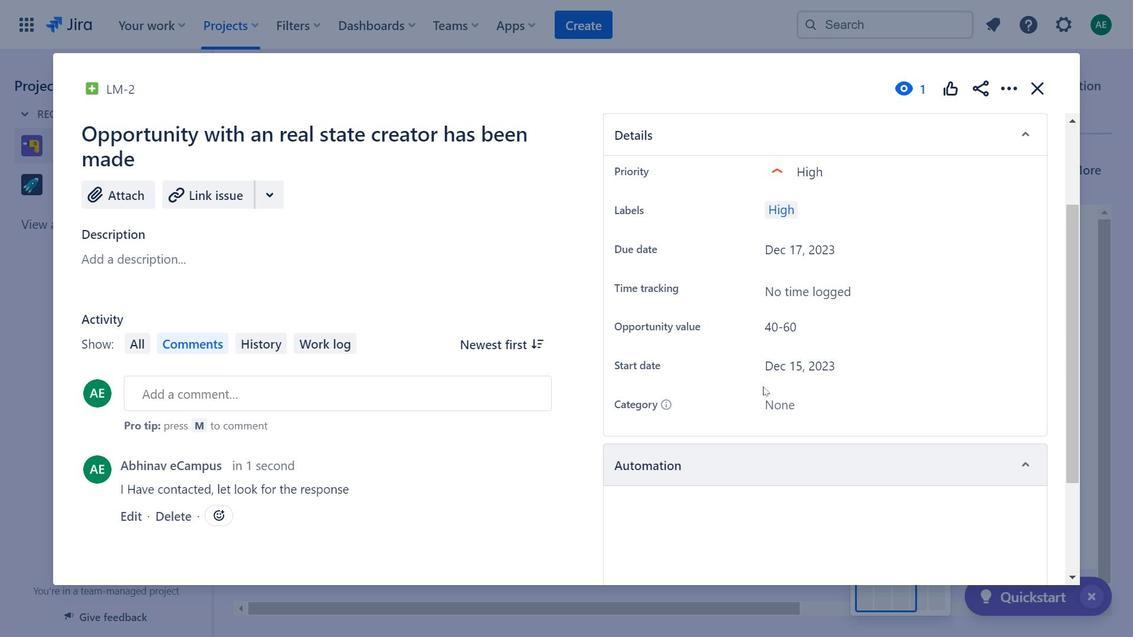 
Action: Mouse moved to (704, 304)
Screenshot: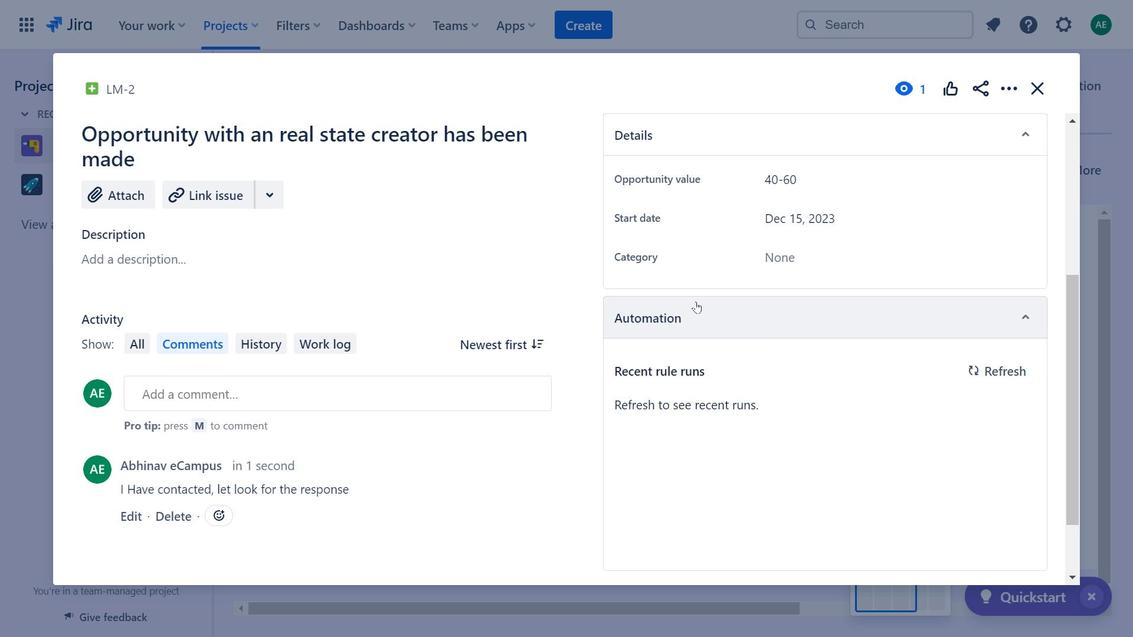 
Action: Mouse scrolled (704, 303) with delta (0, 0)
Screenshot: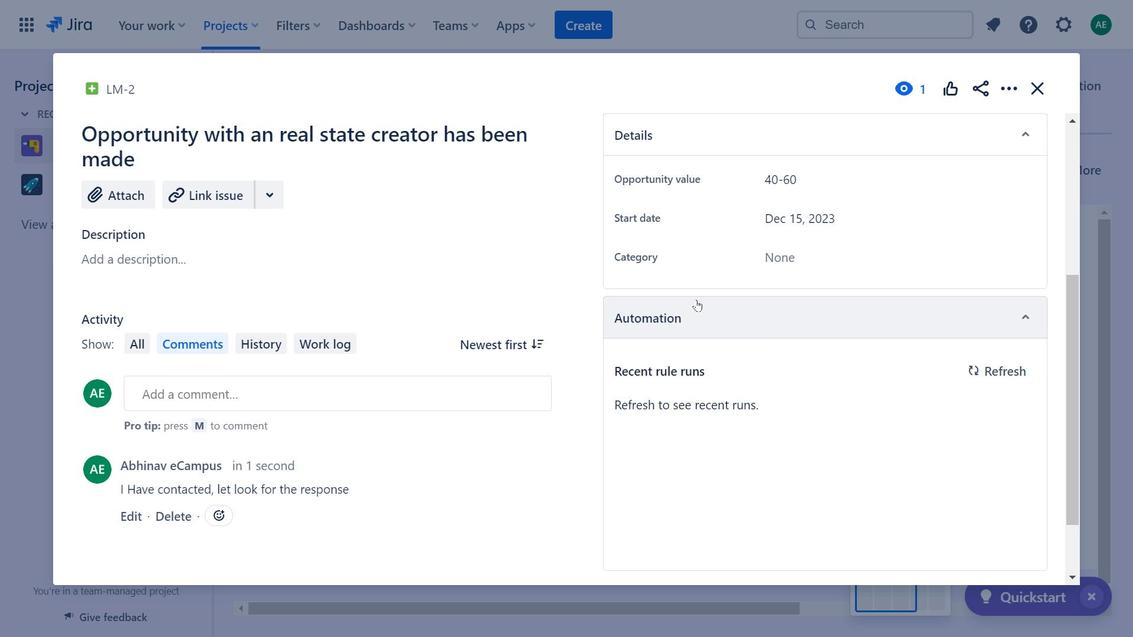 
Action: Mouse moved to (1032, 80)
Screenshot: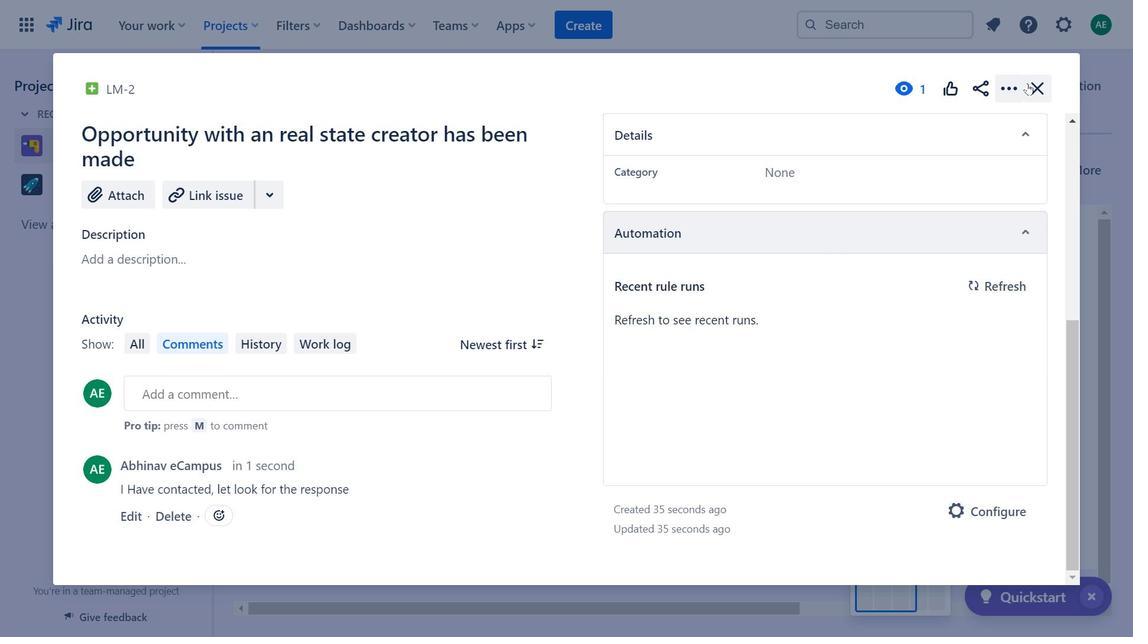 
Action: Mouse pressed left at (1032, 80)
Screenshot: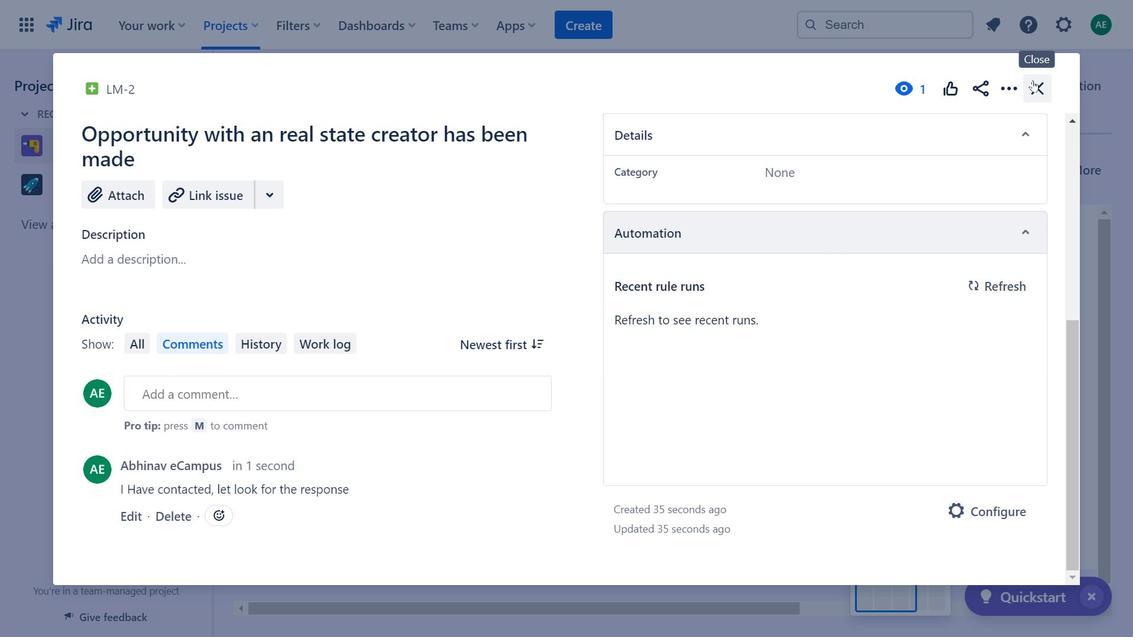 
Action: Mouse moved to (385, 453)
Screenshot: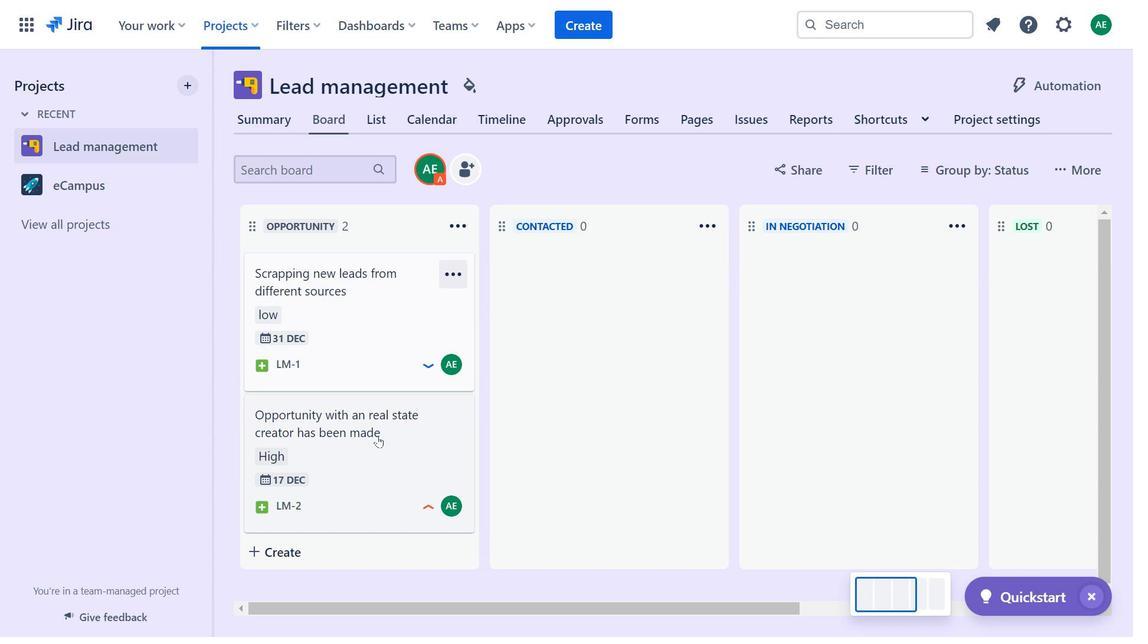 
Action: Mouse pressed left at (385, 453)
Screenshot: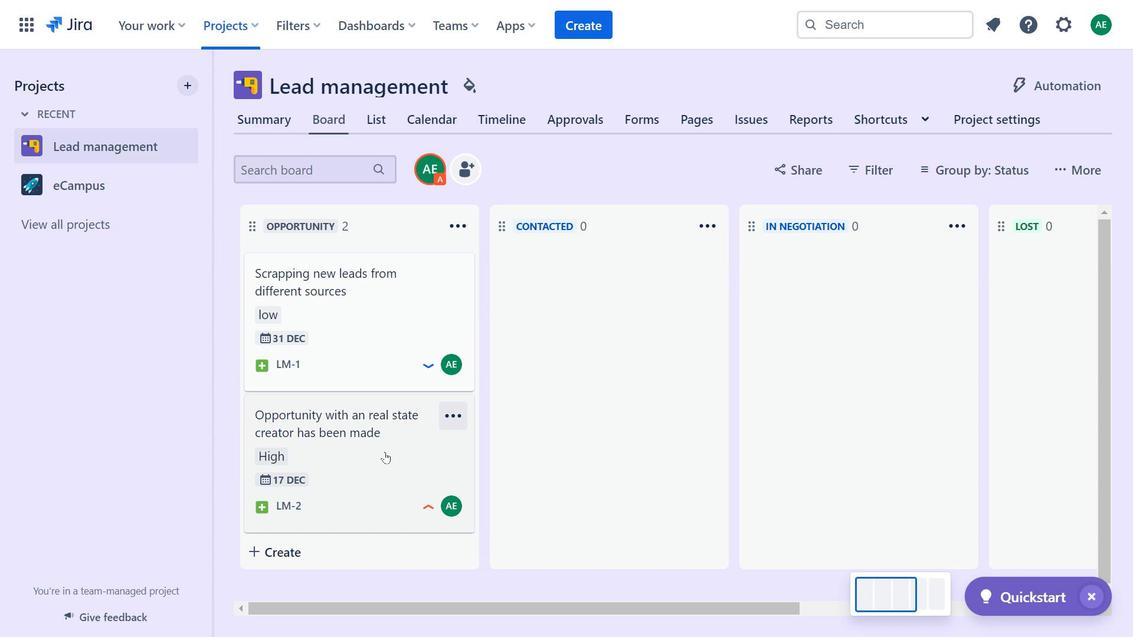 
Action: Mouse moved to (185, 33)
Screenshot: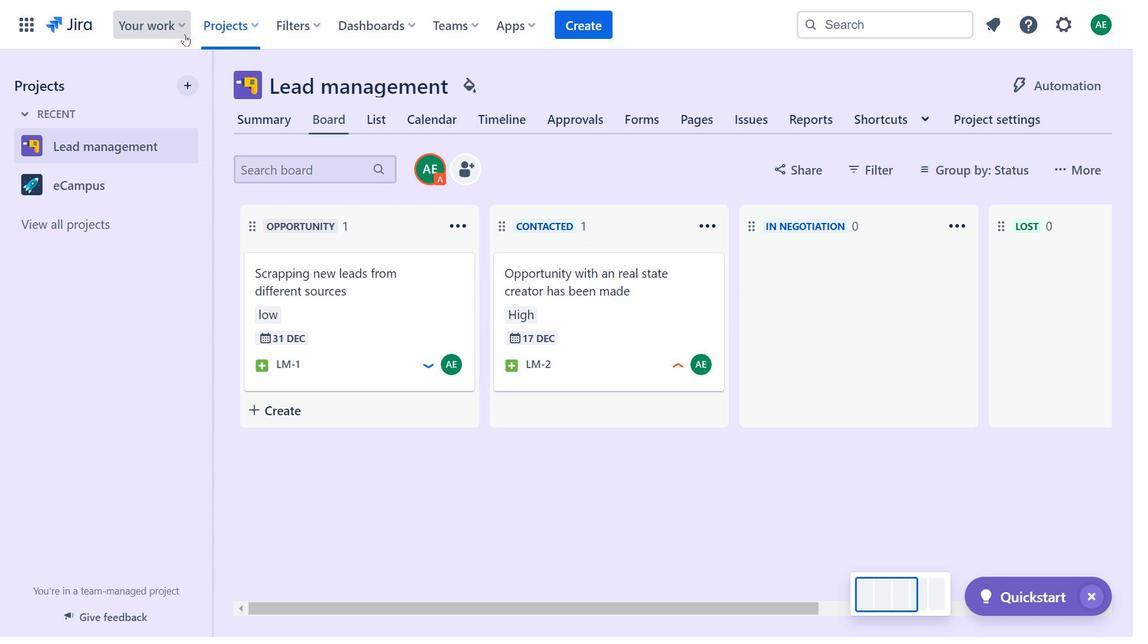 
Action: Mouse pressed left at (185, 33)
Screenshot: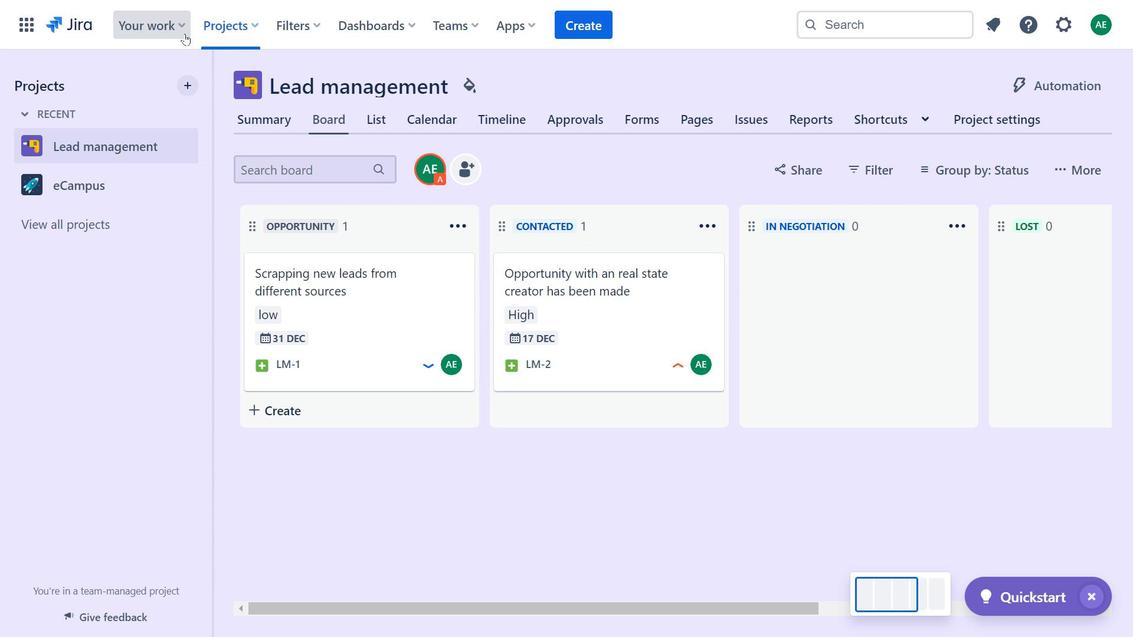 
Action: Mouse moved to (222, 41)
Screenshot: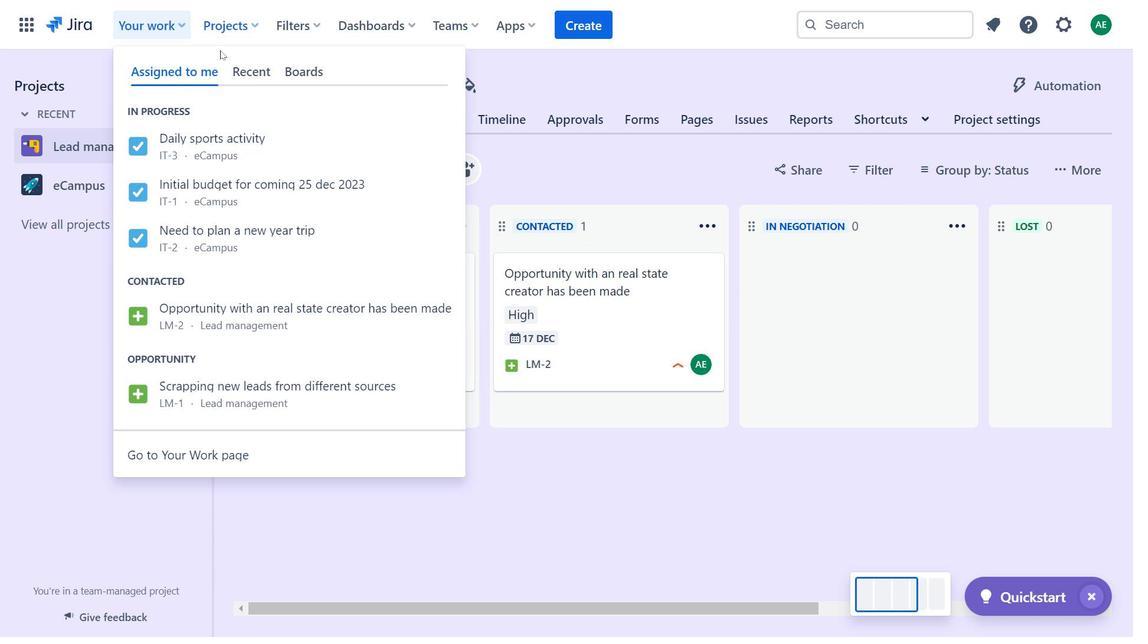 
Action: Mouse pressed left at (222, 41)
Screenshot: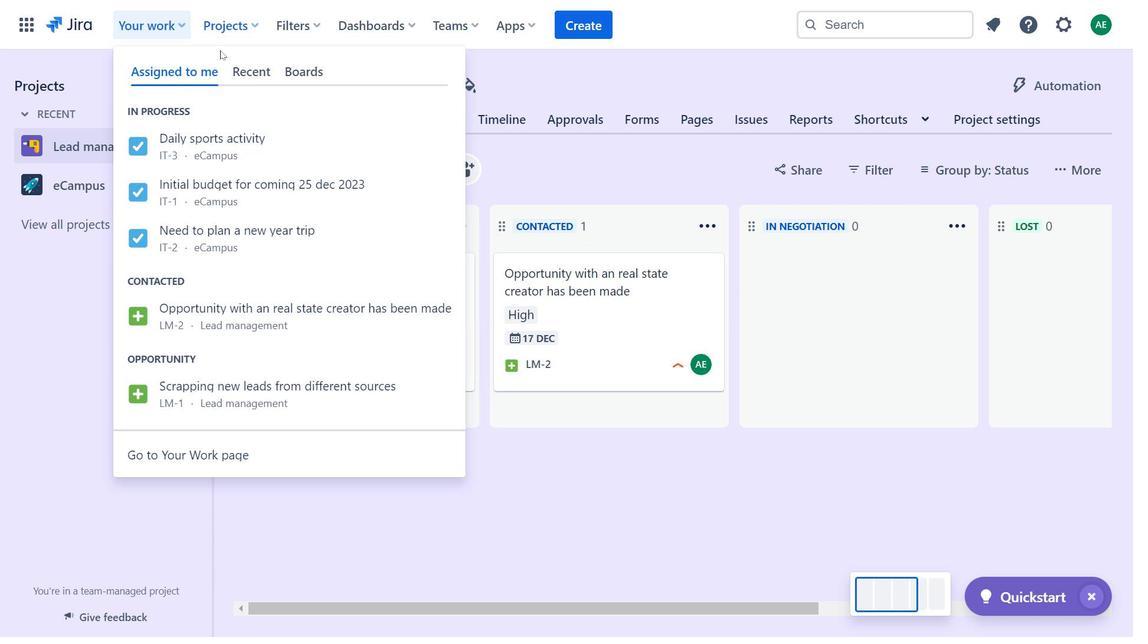 
Action: Mouse moved to (223, 32)
Screenshot: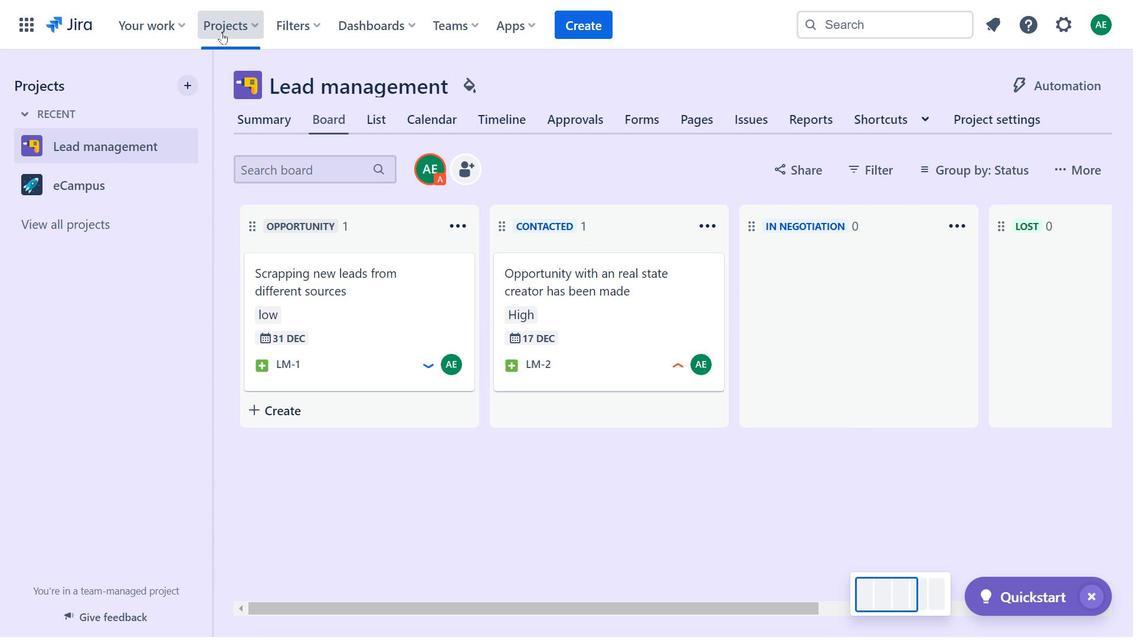 
Action: Mouse pressed left at (223, 32)
Screenshot: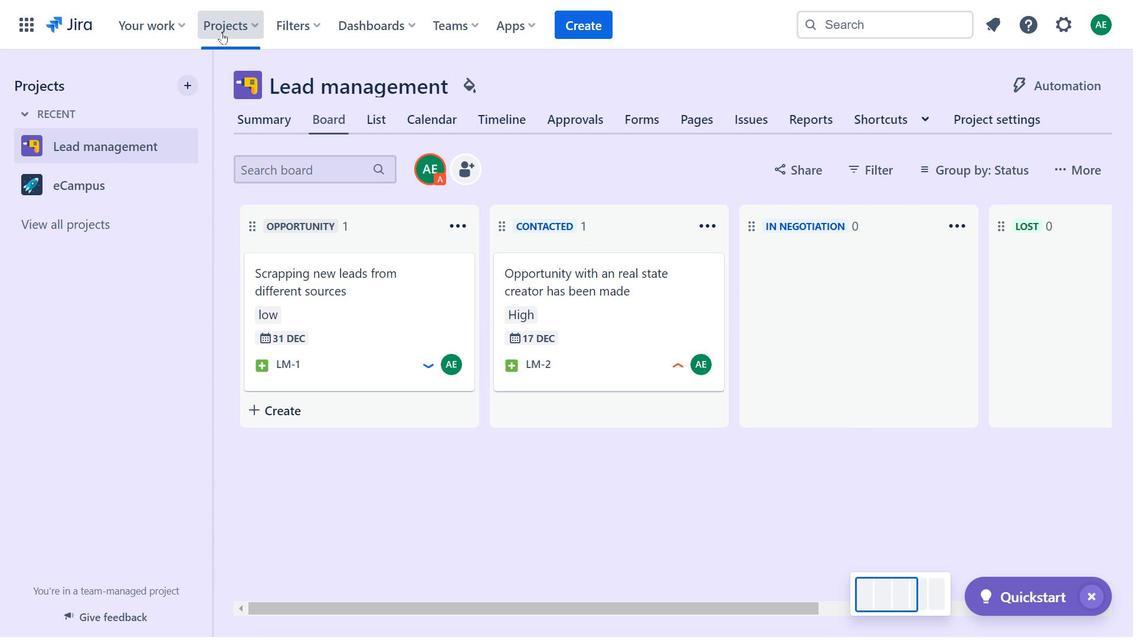 
Action: Mouse moved to (315, 196)
Screenshot: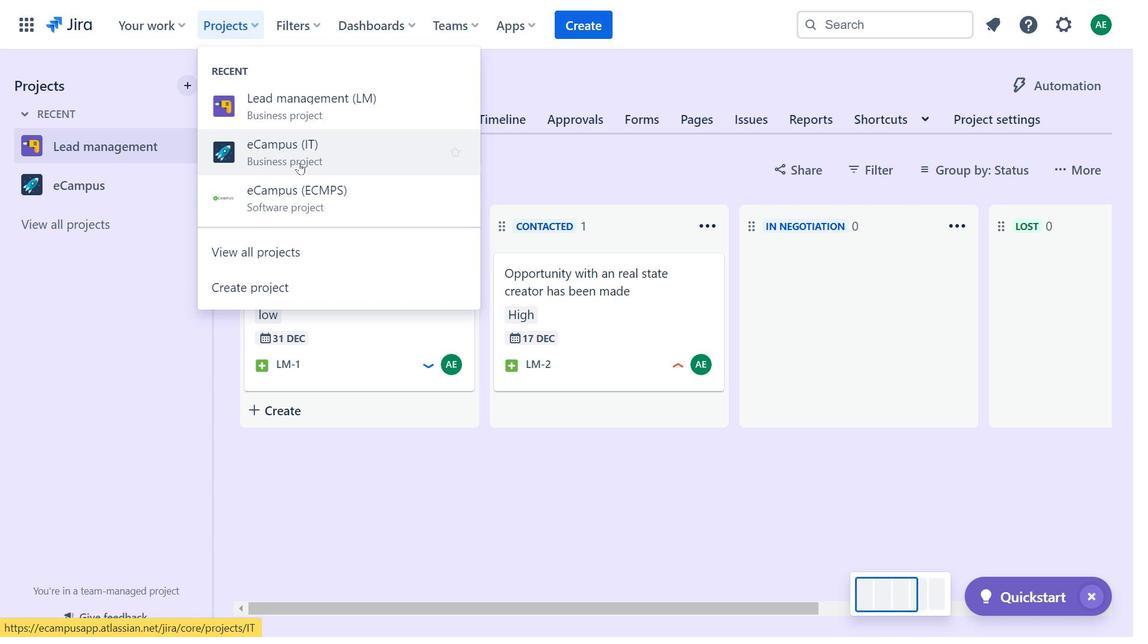 
Action: Mouse pressed left at (315, 196)
Screenshot: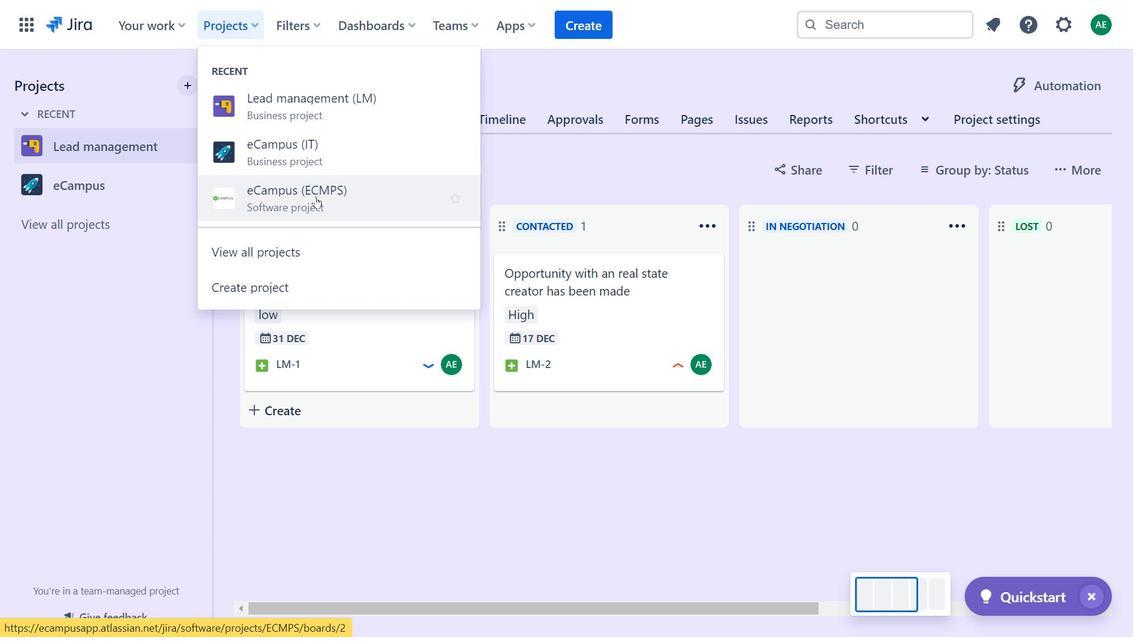 
Action: Mouse moved to (450, 270)
Screenshot: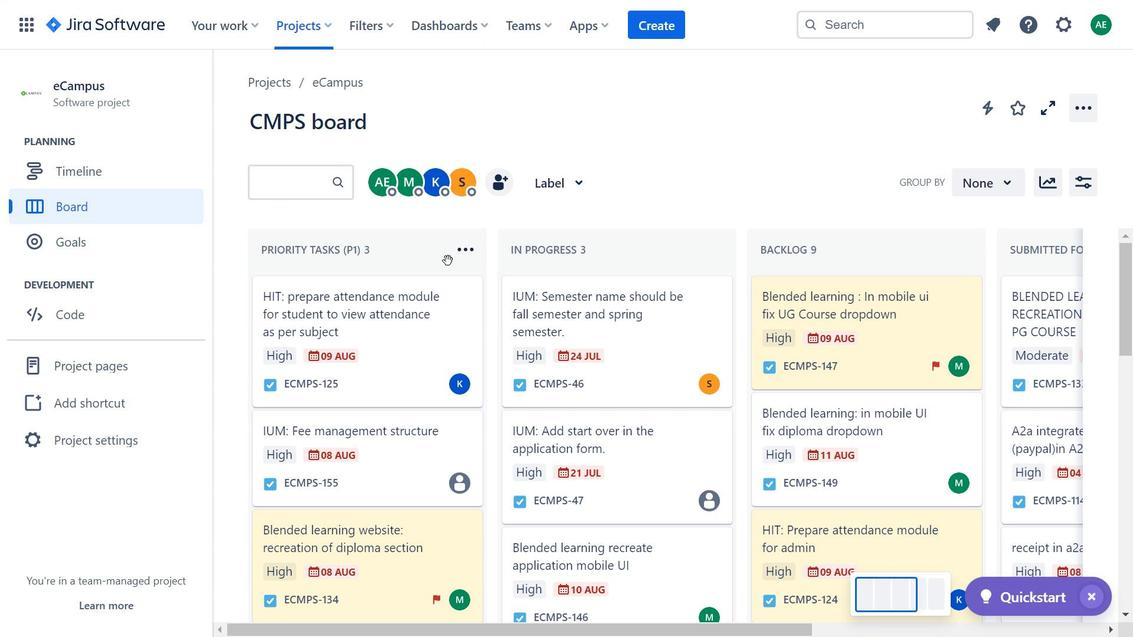 
Action: Mouse scrolled (450, 269) with delta (0, 0)
Screenshot: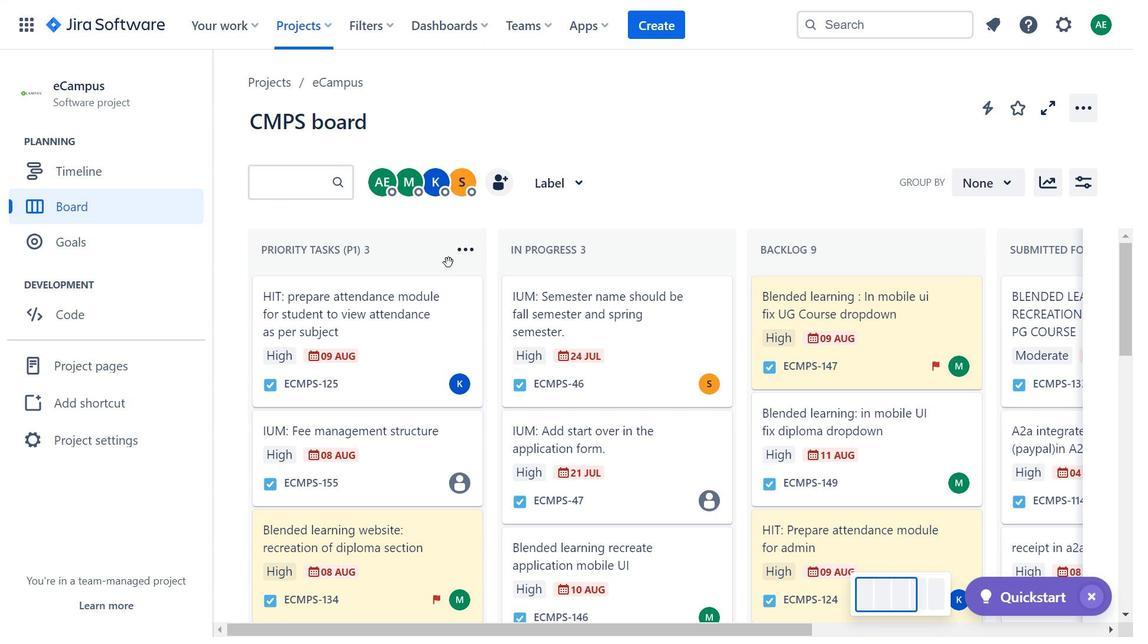 
Action: Mouse moved to (410, 296)
Screenshot: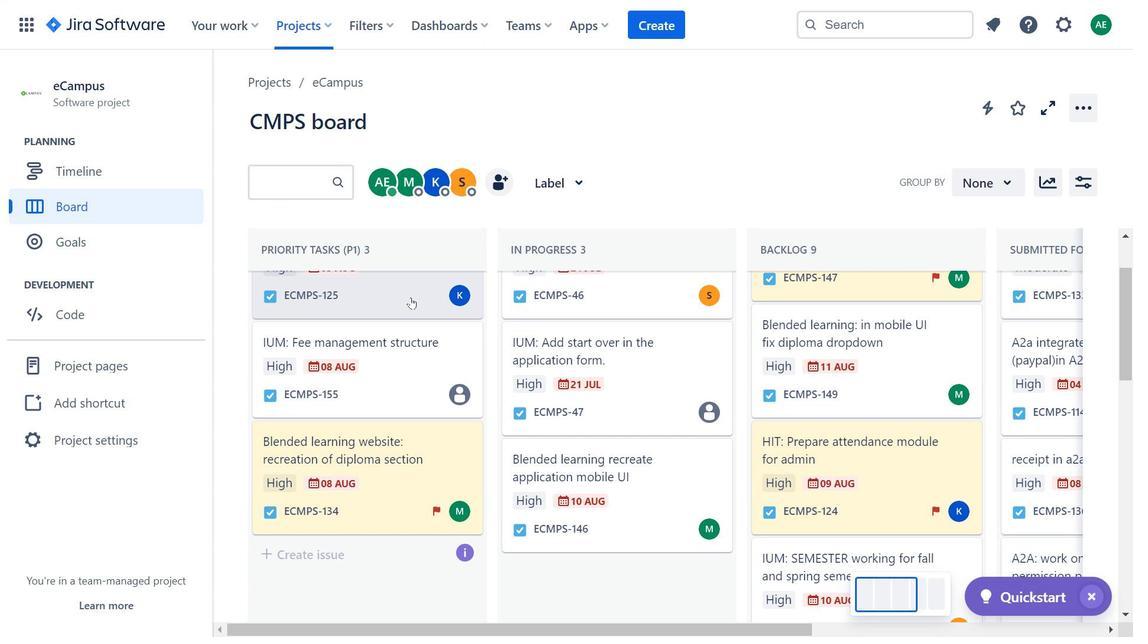 
Action: Mouse pressed left at (410, 296)
Screenshot: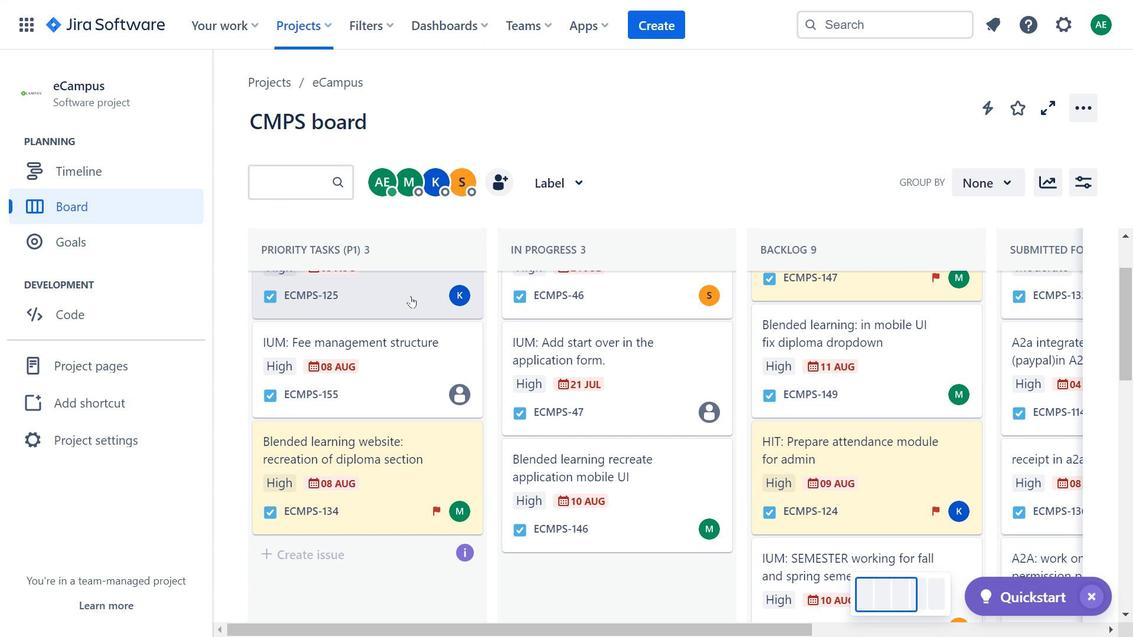 
Action: Mouse moved to (232, 519)
Screenshot: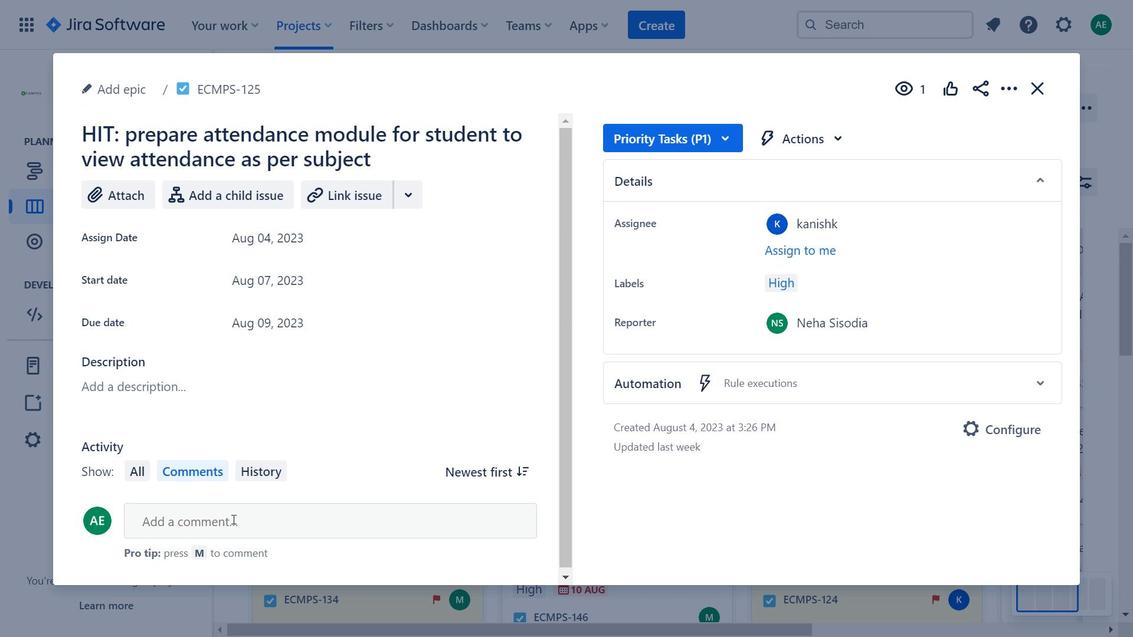 
Action: Mouse pressed left at (232, 519)
Screenshot: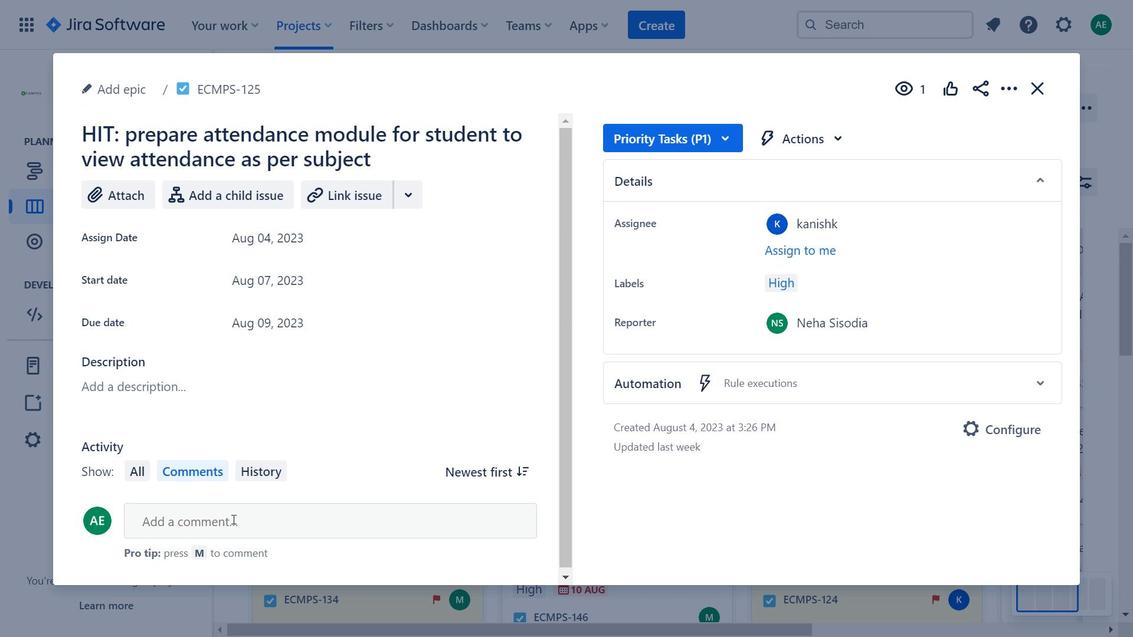 
Action: Mouse moved to (231, 515)
Screenshot: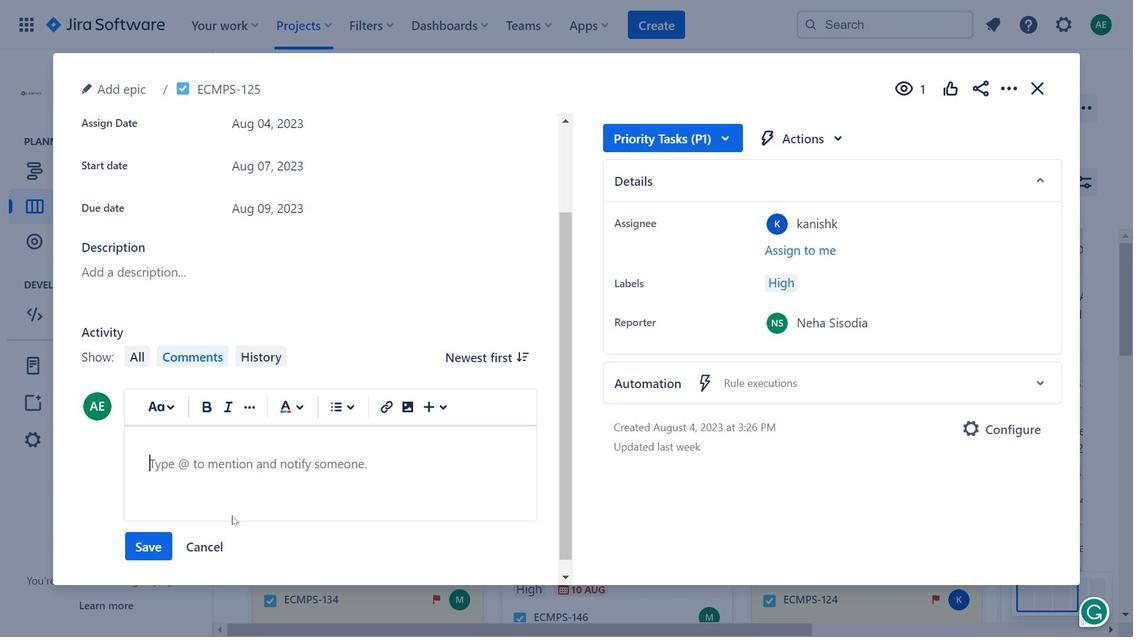 
Action: Key pressed <Key.caps_lock>A<Key.caps_lock>ny<Key.space>update<Key.space>with<Key.space>it<Key.space><Key.shift_r>?
Screenshot: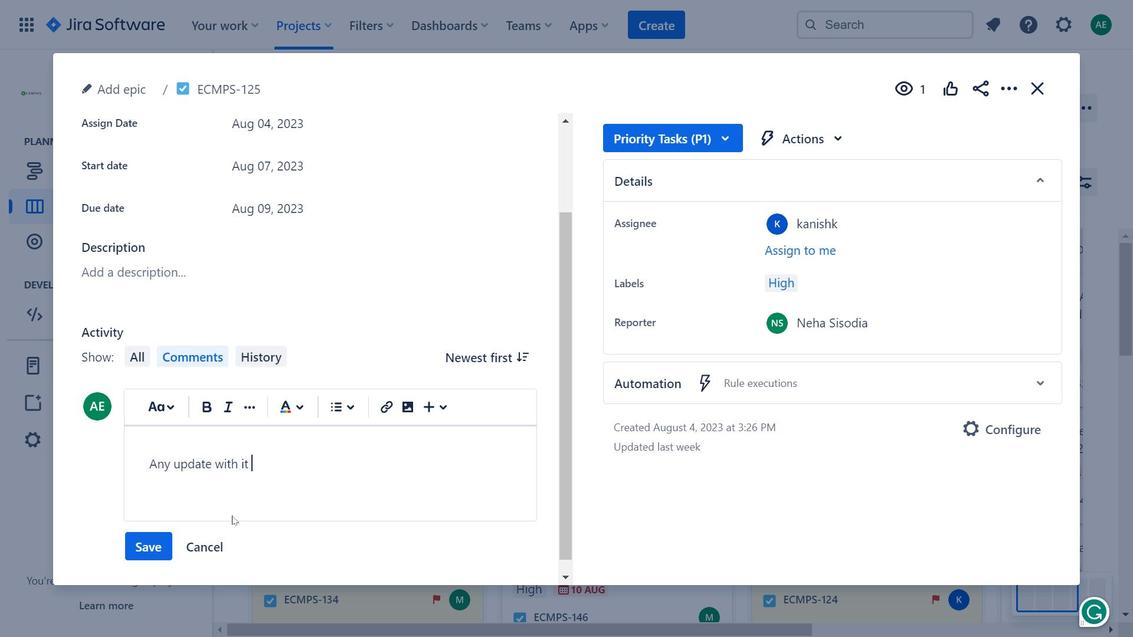 
Action: Mouse moved to (145, 545)
Screenshot: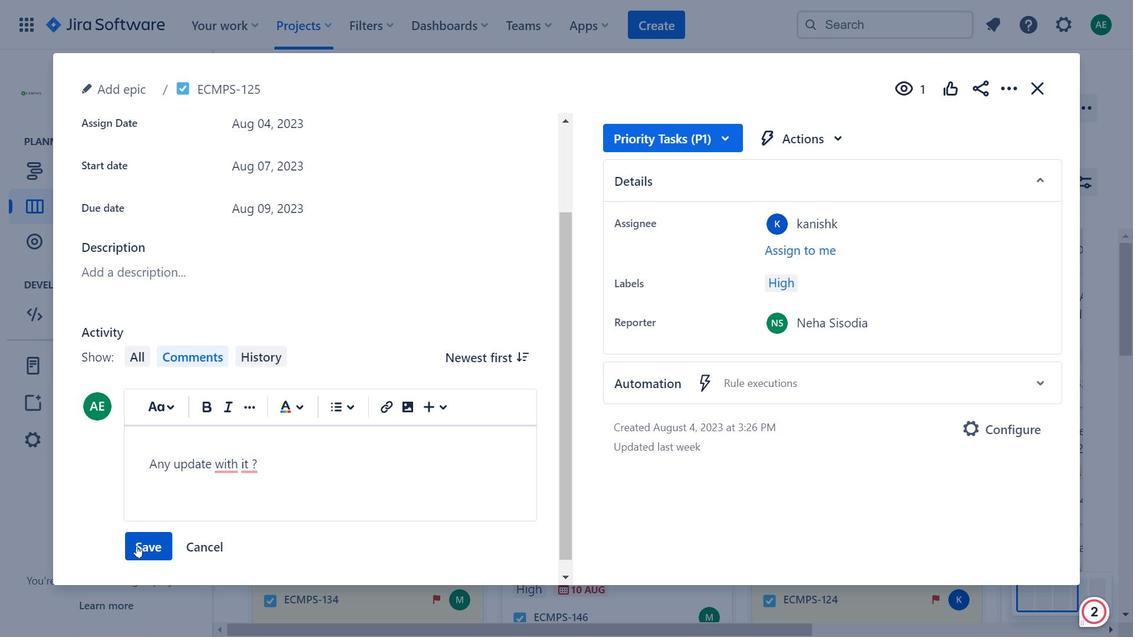 
Action: Mouse pressed left at (145, 545)
Screenshot: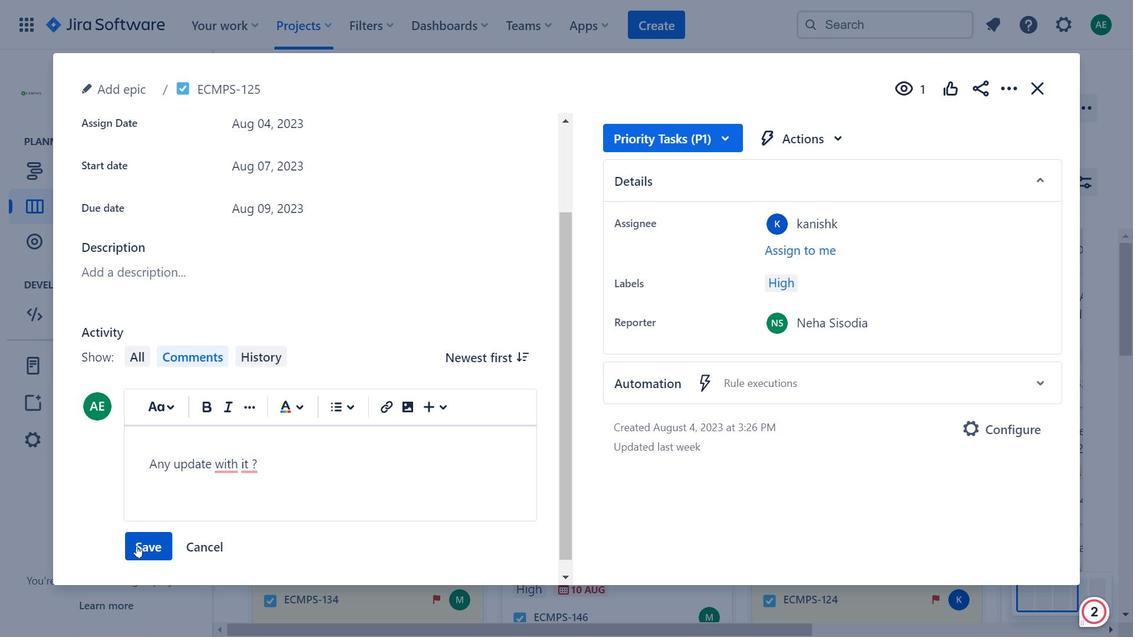 
Action: Mouse moved to (1036, 89)
Screenshot: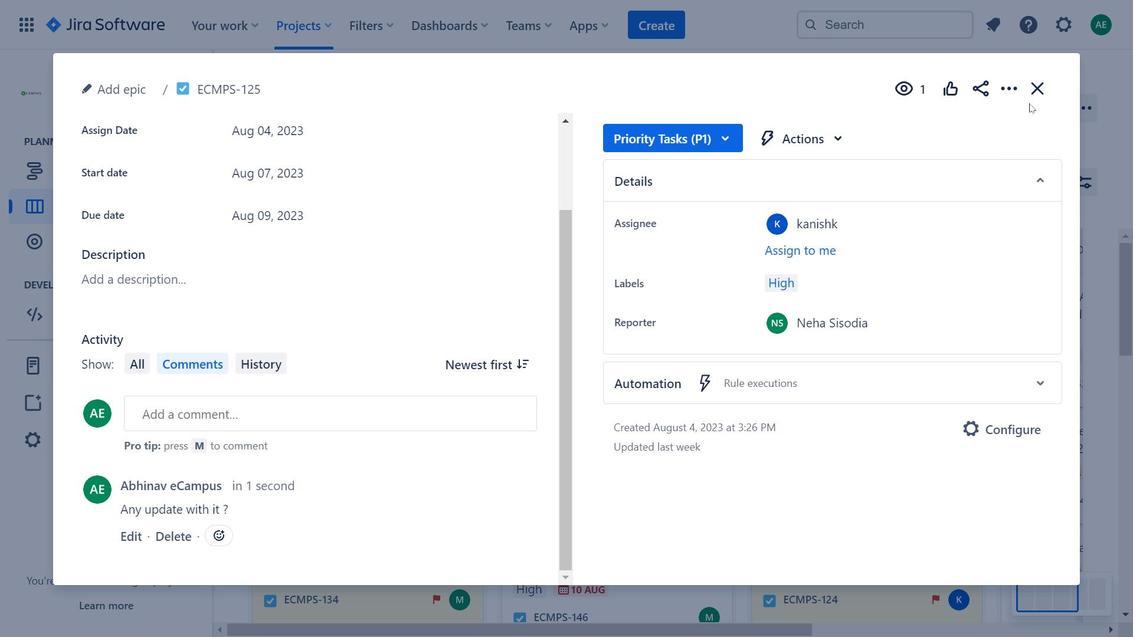 
Action: Mouse pressed left at (1036, 89)
Screenshot: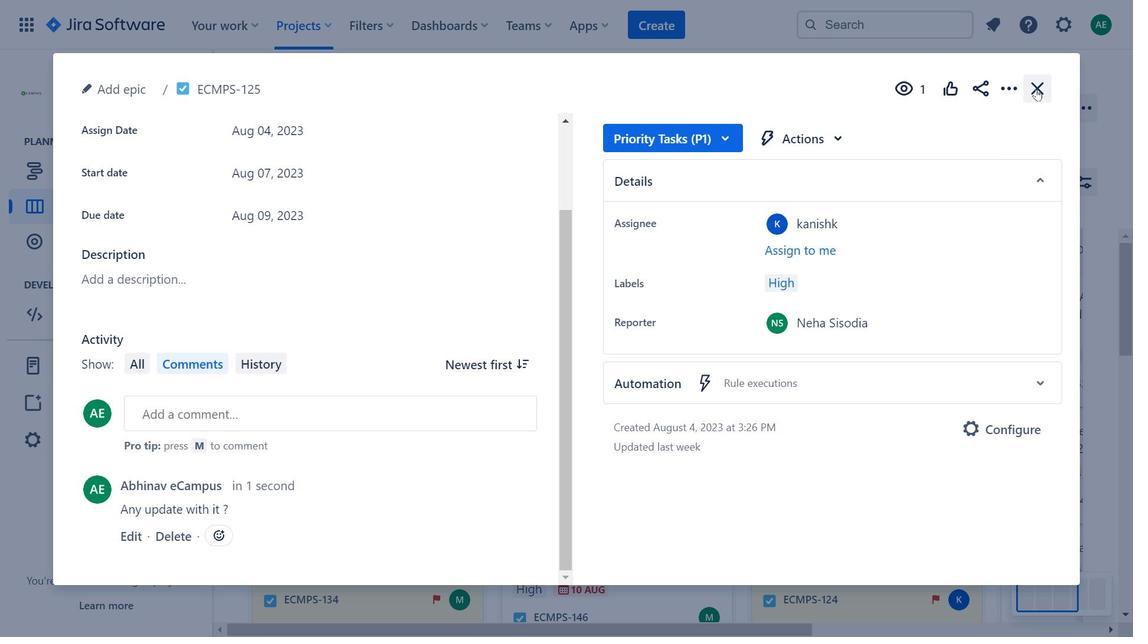 
Action: Mouse moved to (724, 306)
Screenshot: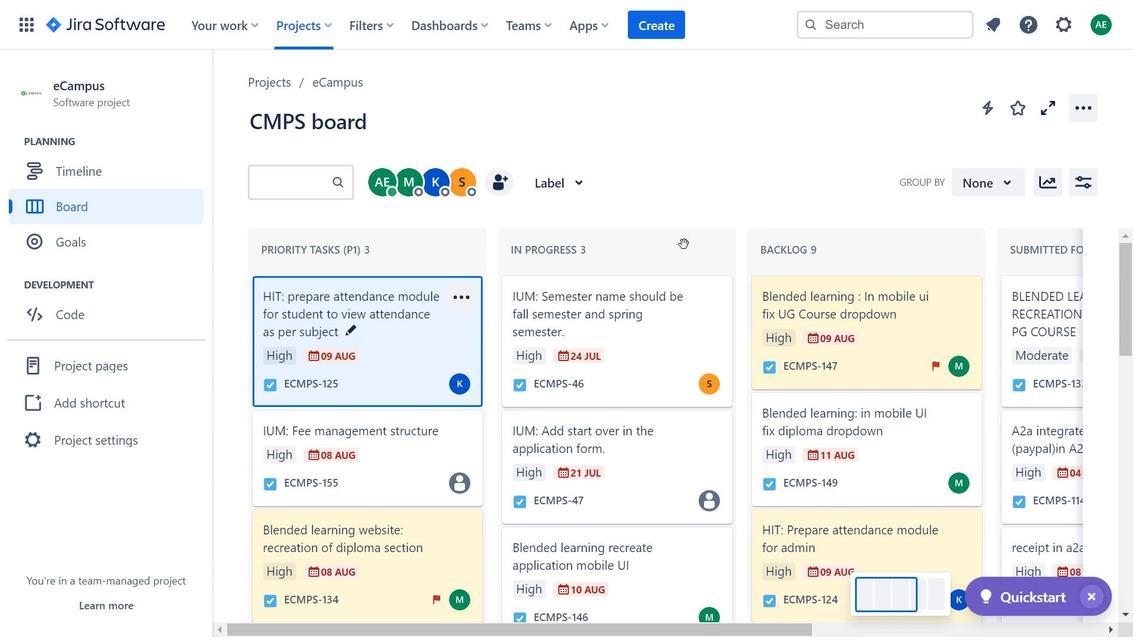 
Action: Mouse scrolled (724, 306) with delta (0, 0)
Screenshot: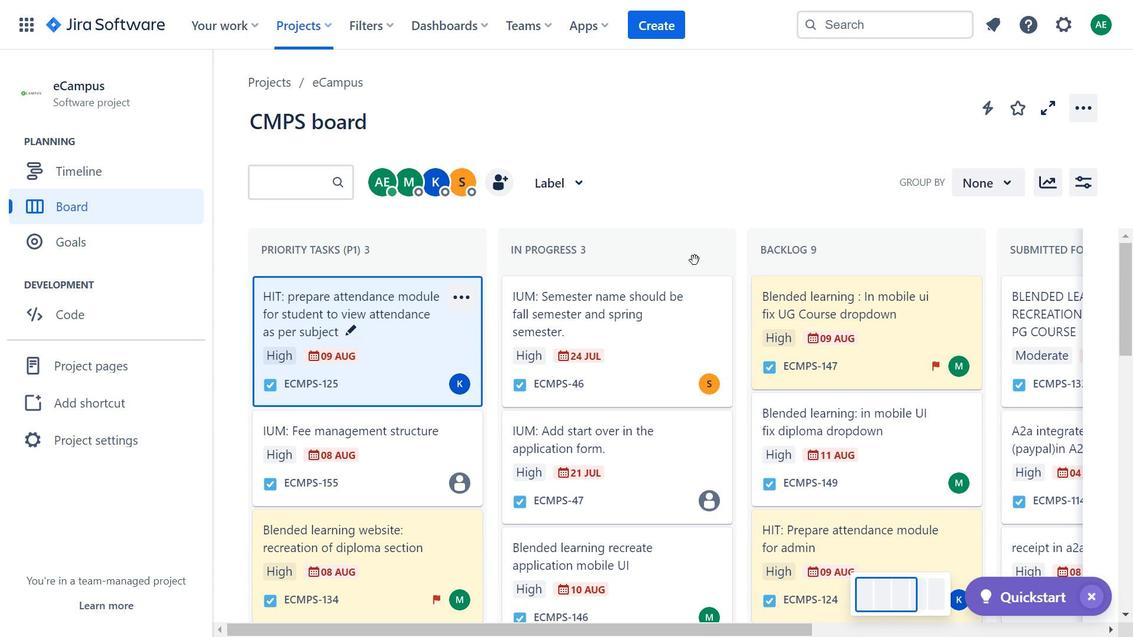 
Action: Mouse moved to (895, 599)
Screenshot: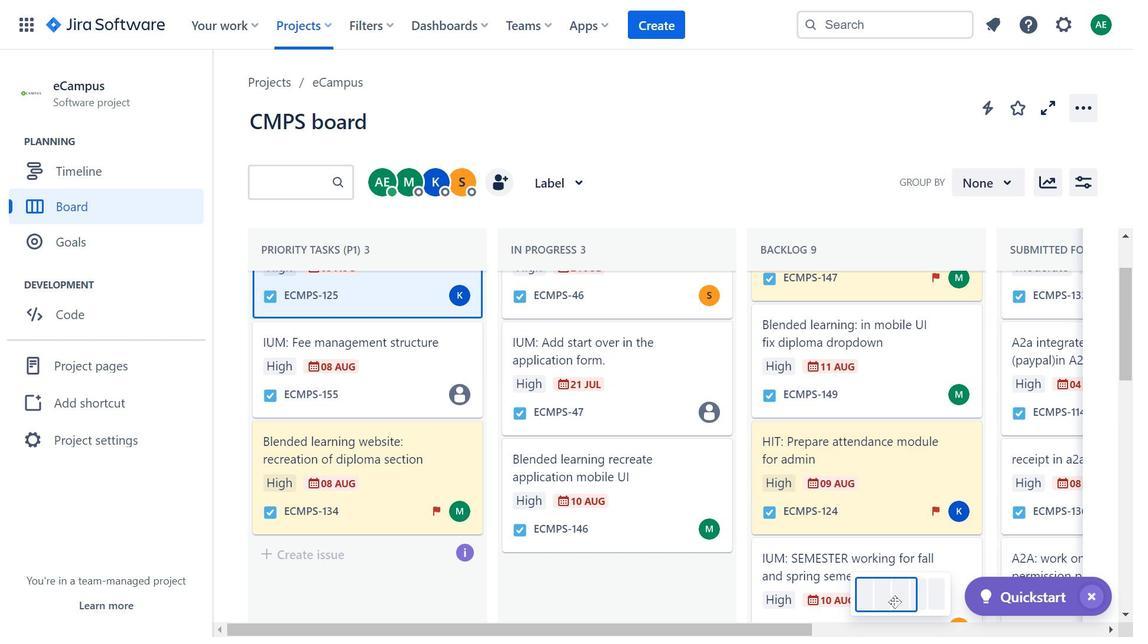 
Action: Mouse pressed left at (895, 599)
Screenshot: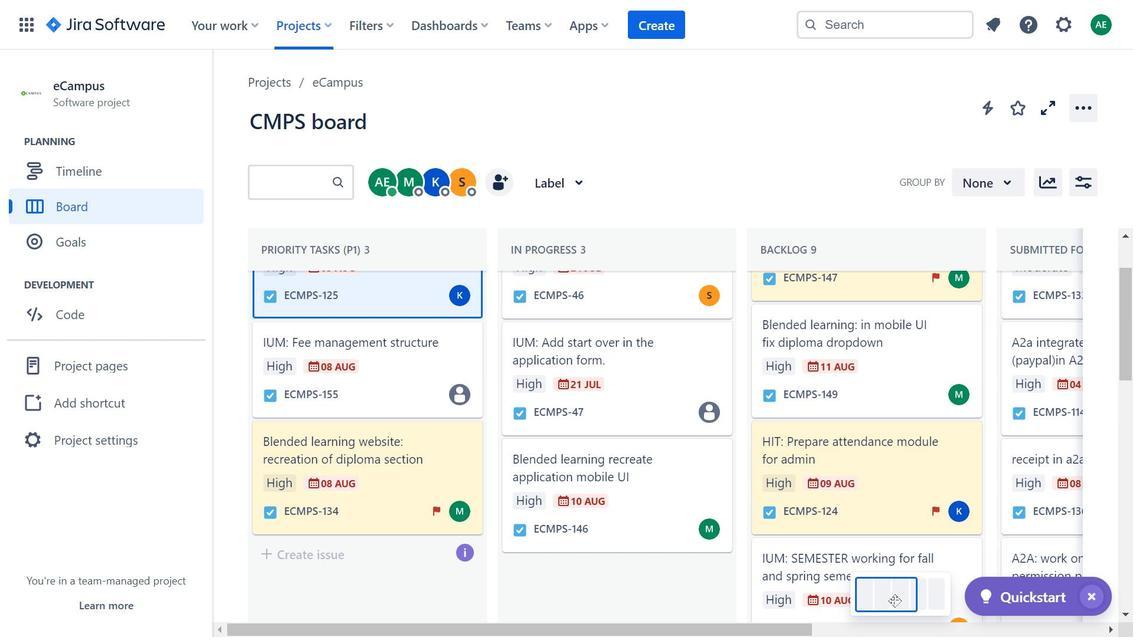 
Action: Mouse moved to (853, 413)
Screenshot: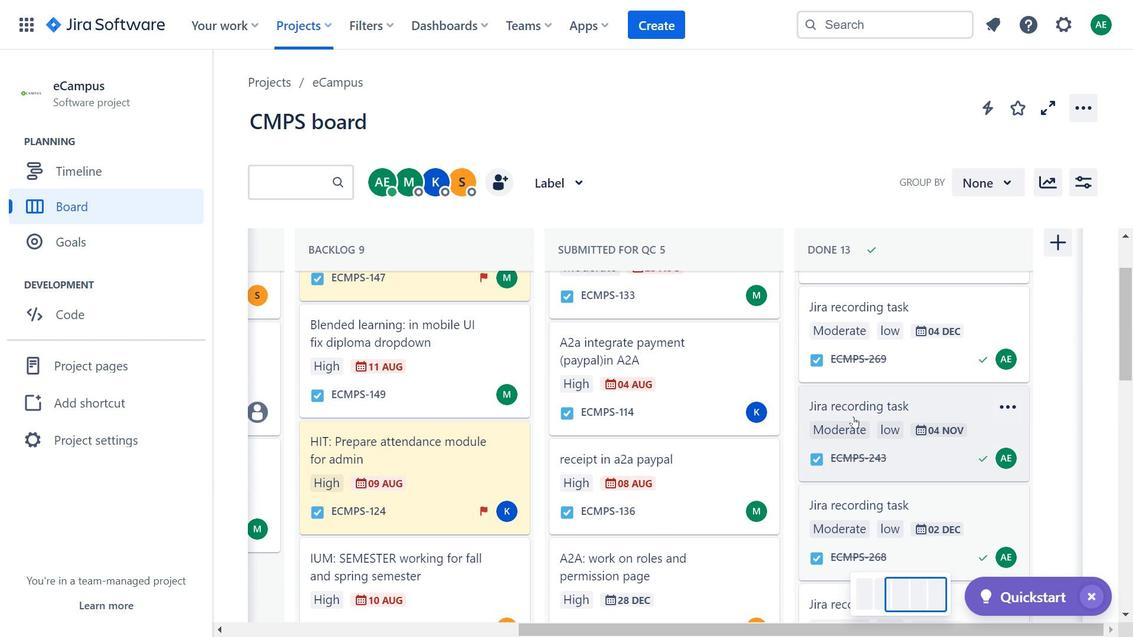 
Action: Mouse scrolled (853, 413) with delta (0, 0)
Screenshot: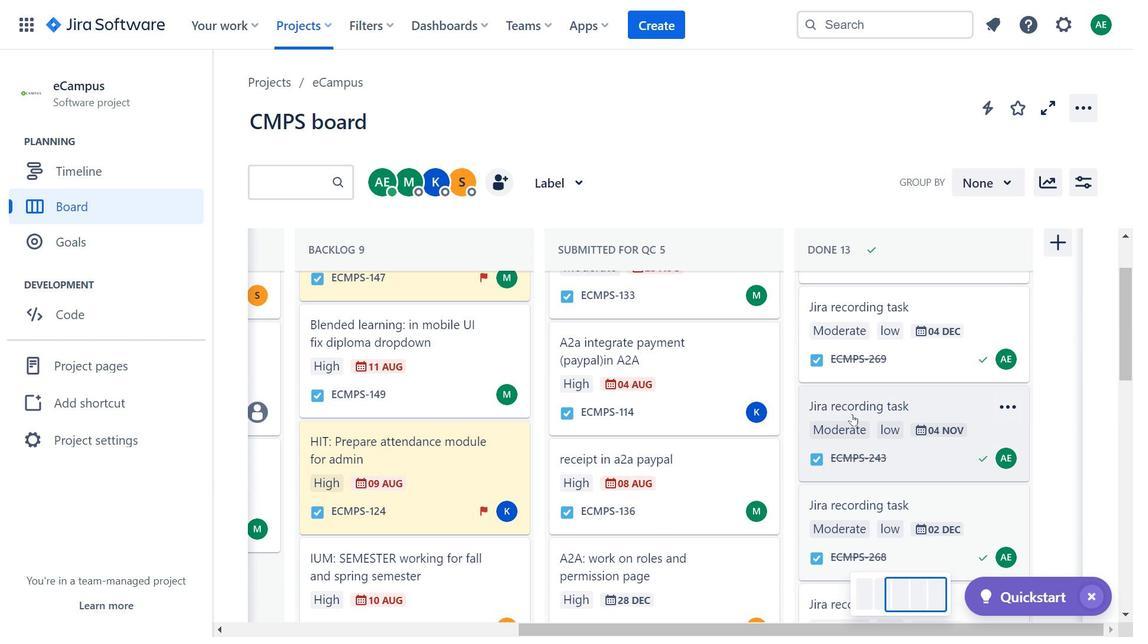 
Action: Mouse scrolled (853, 413) with delta (0, 0)
Screenshot: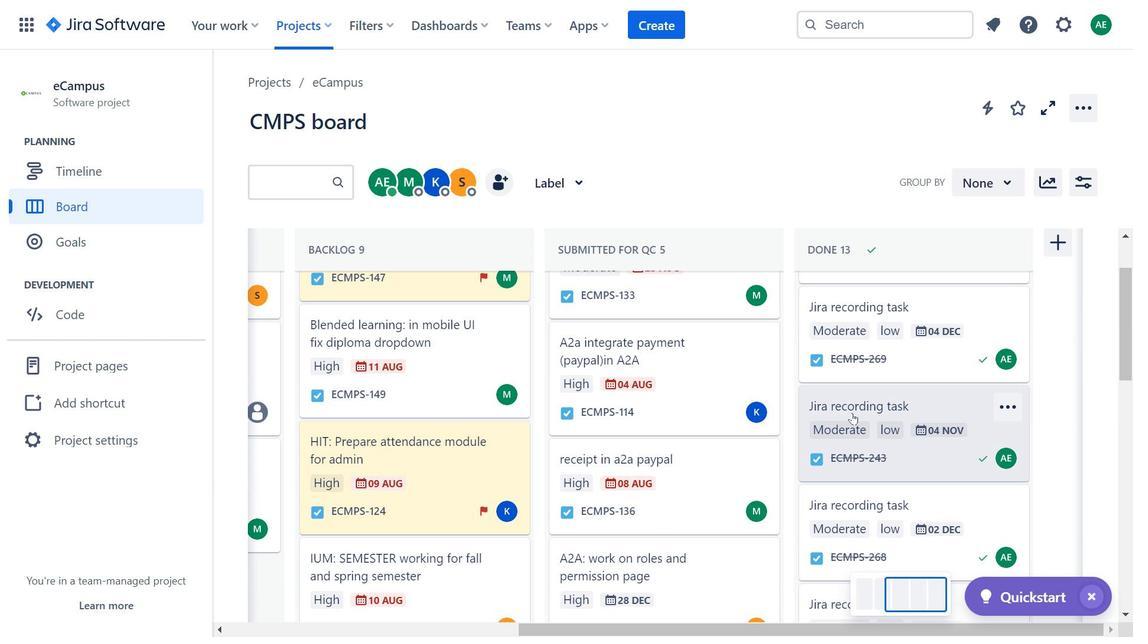 
Action: Mouse scrolled (853, 413) with delta (0, 0)
Screenshot: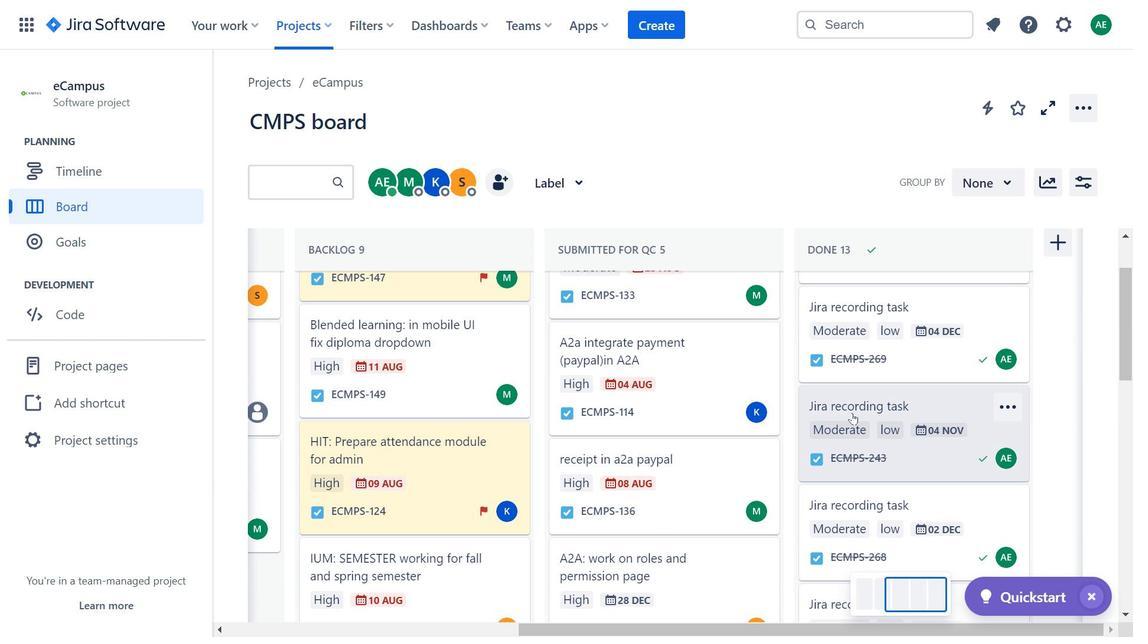 
Action: Mouse moved to (855, 410)
Screenshot: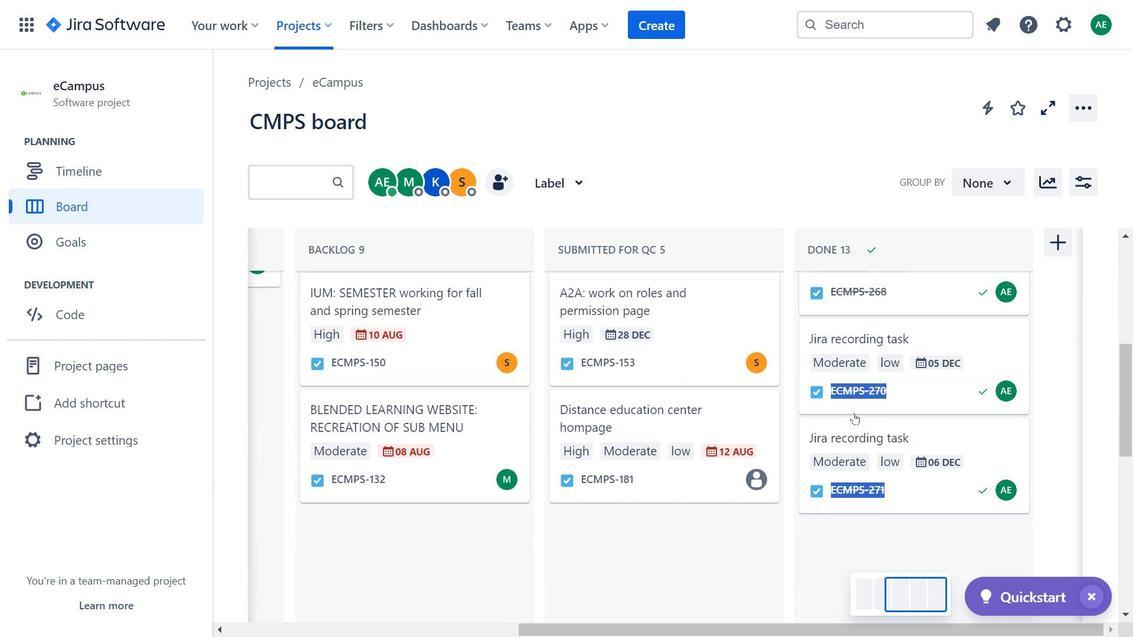 
Action: Mouse scrolled (855, 410) with delta (0, 0)
Screenshot: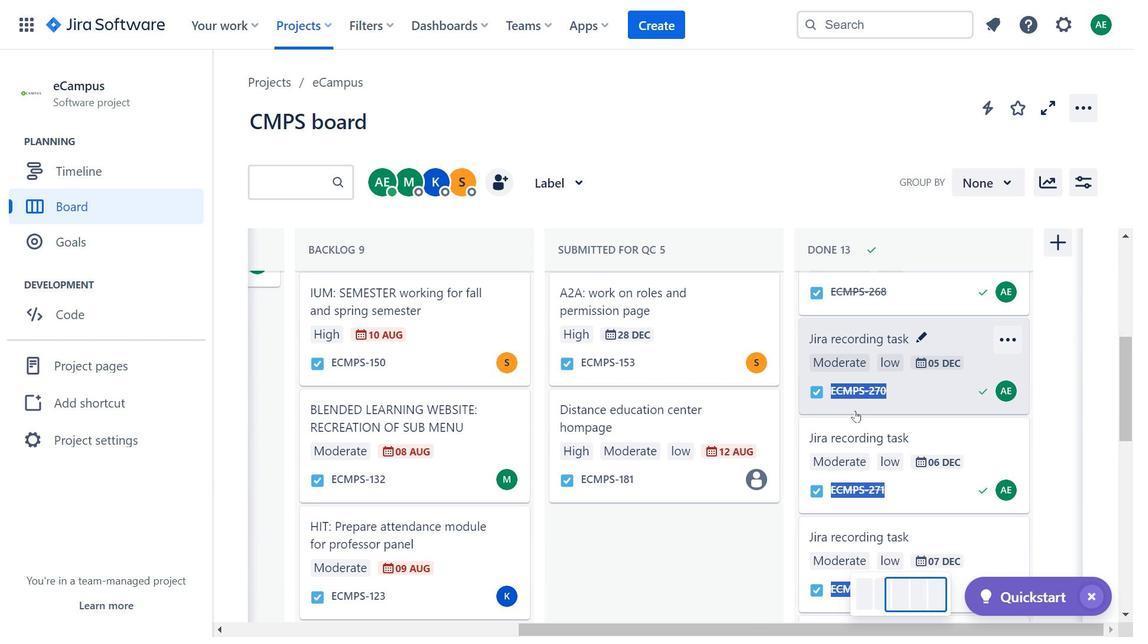 
Action: Mouse scrolled (855, 410) with delta (0, 0)
Screenshot: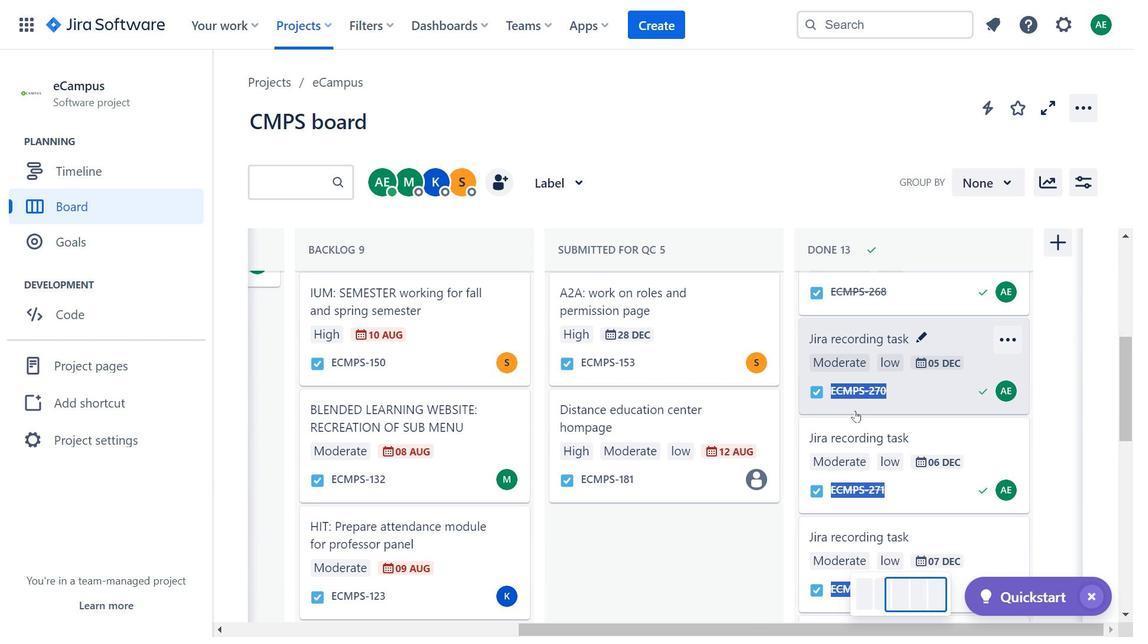 
Action: Mouse scrolled (855, 410) with delta (0, 0)
Screenshot: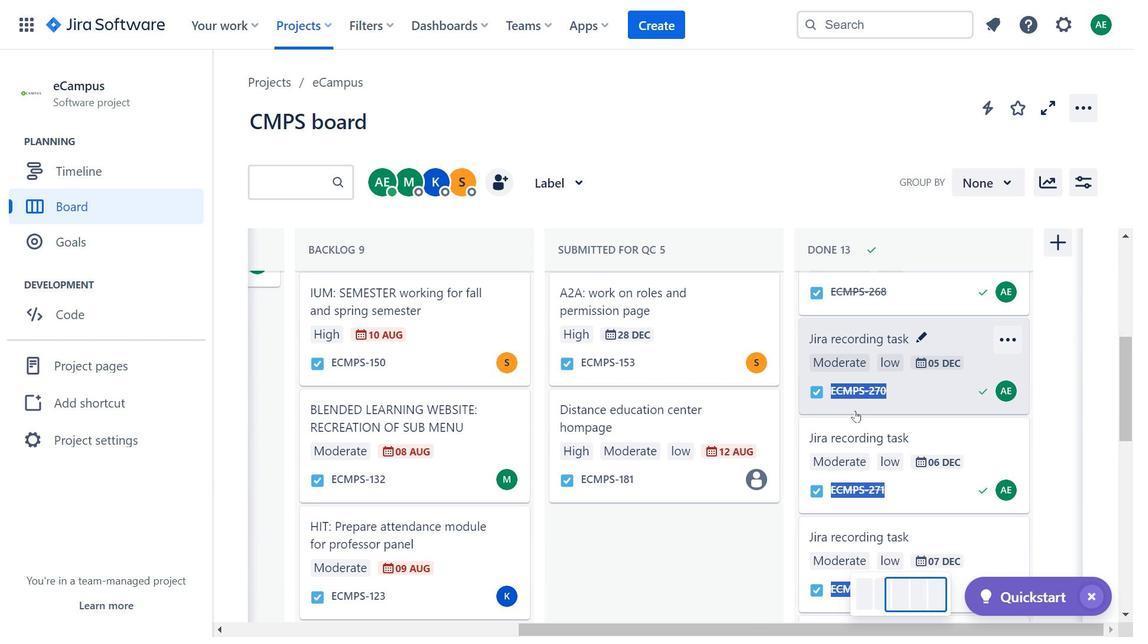 
Action: Mouse scrolled (855, 410) with delta (0, 0)
Screenshot: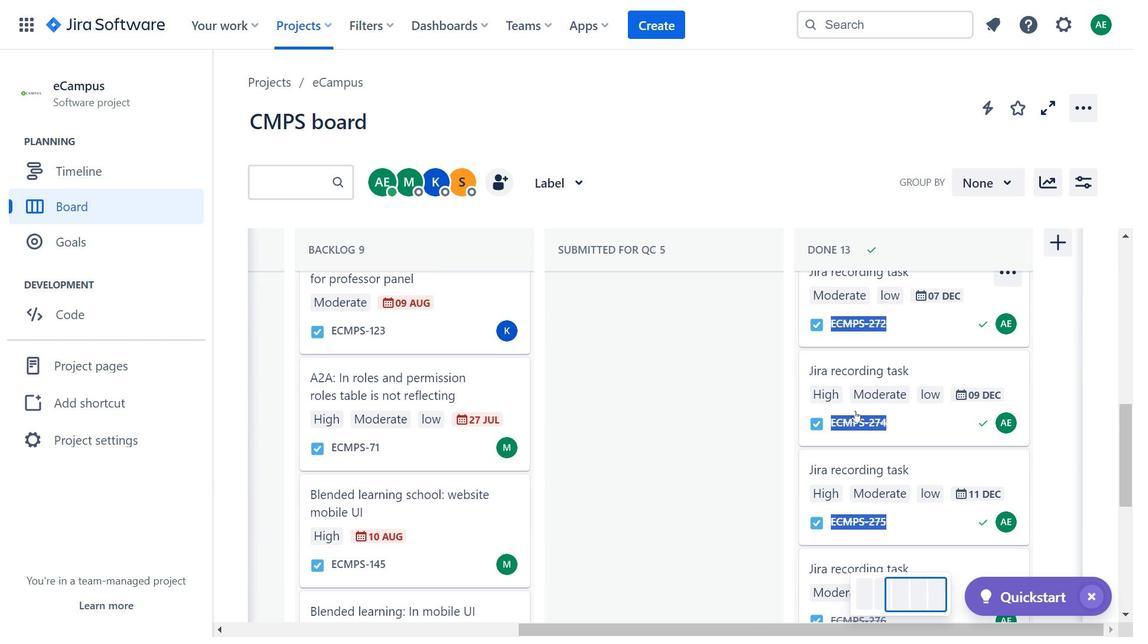 
Action: Mouse scrolled (855, 410) with delta (0, 0)
Screenshot: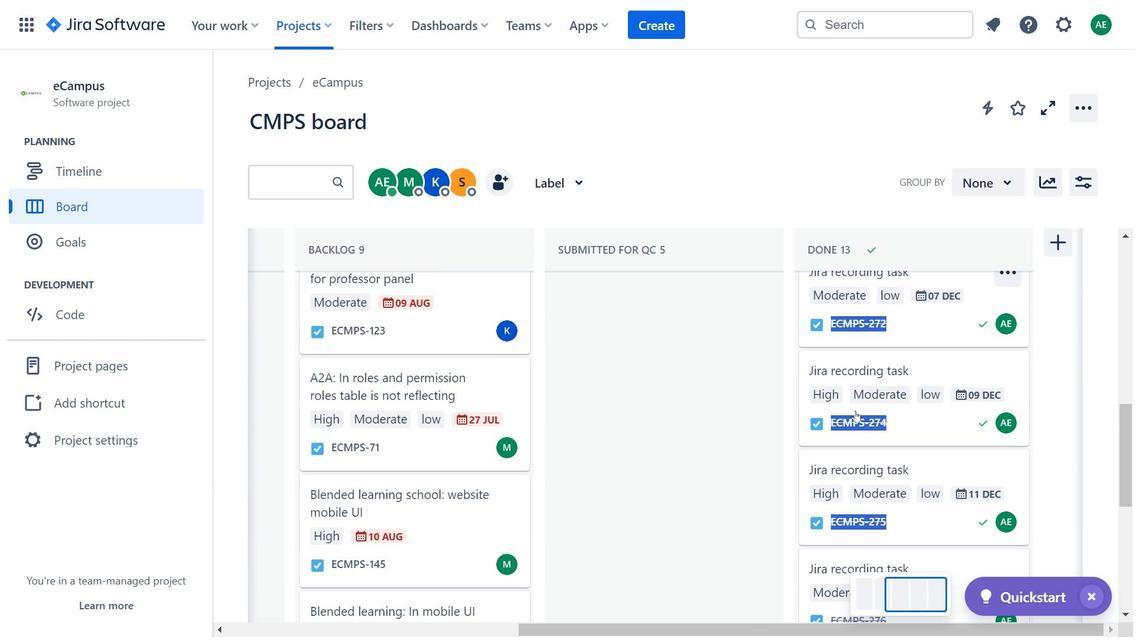 
Action: Mouse scrolled (855, 410) with delta (0, 0)
Screenshot: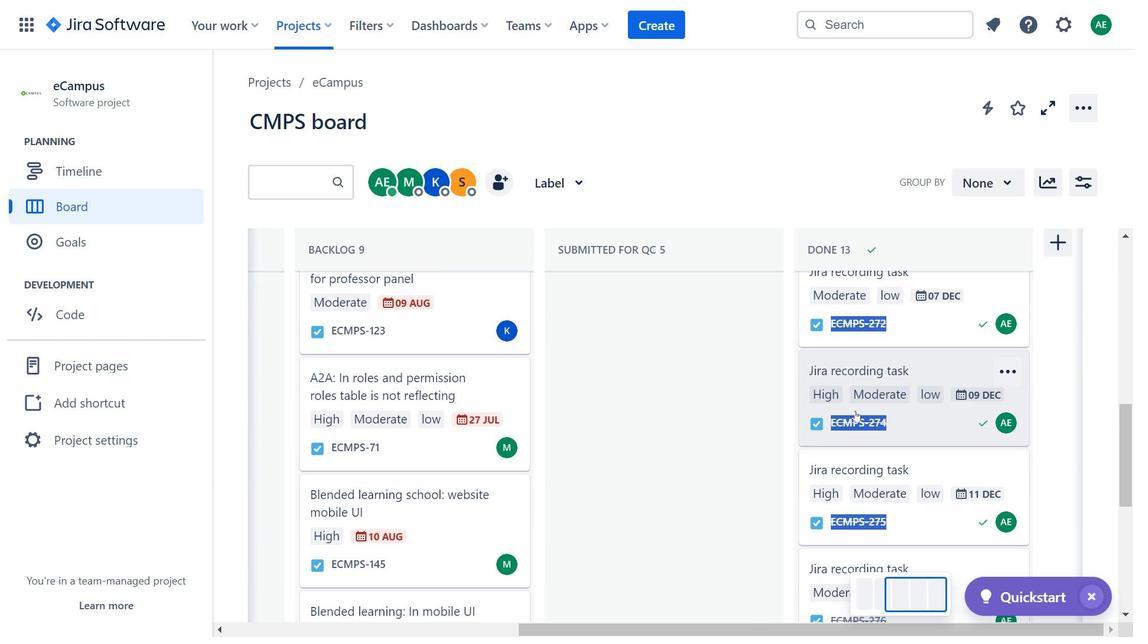 
Action: Mouse moved to (855, 409)
Screenshot: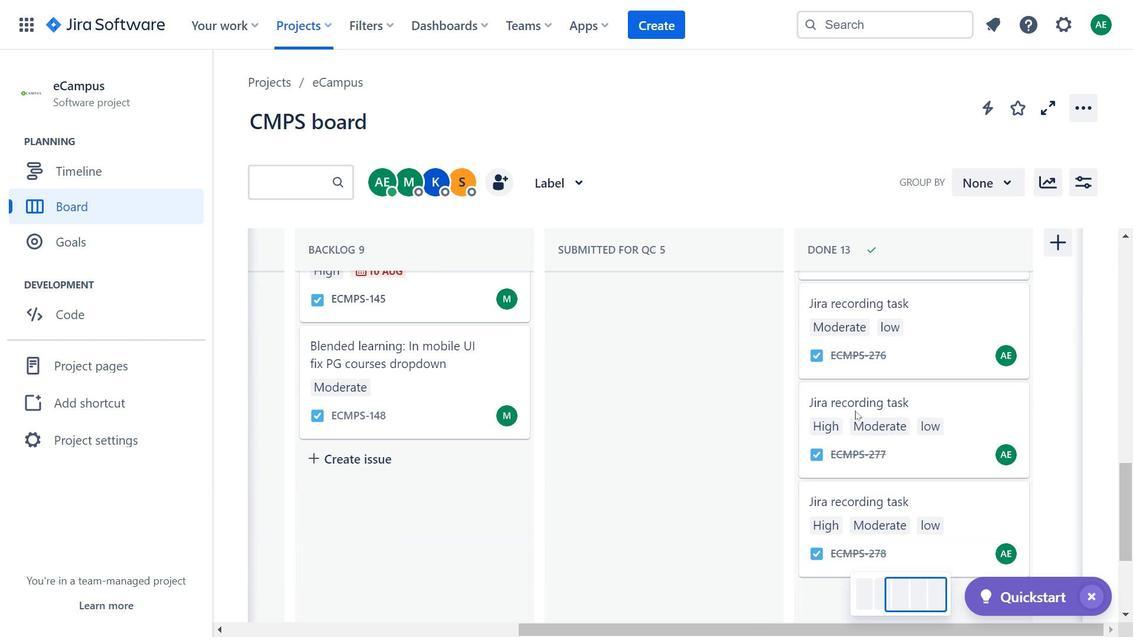 
Action: Mouse scrolled (855, 408) with delta (0, 0)
Screenshot: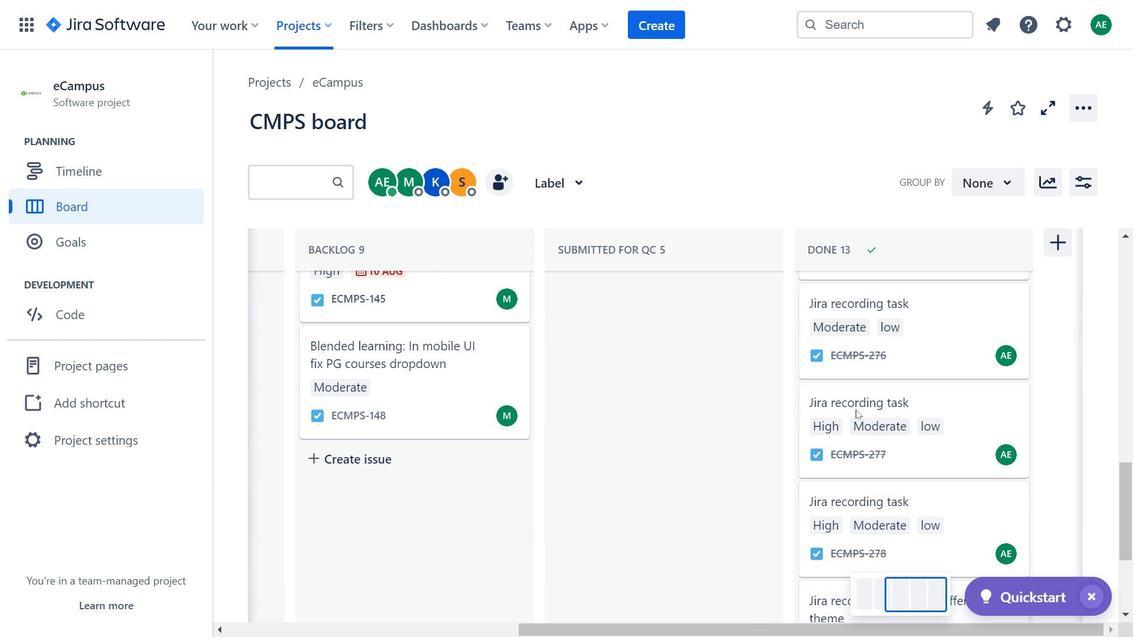 
Action: Mouse scrolled (855, 408) with delta (0, 0)
Screenshot: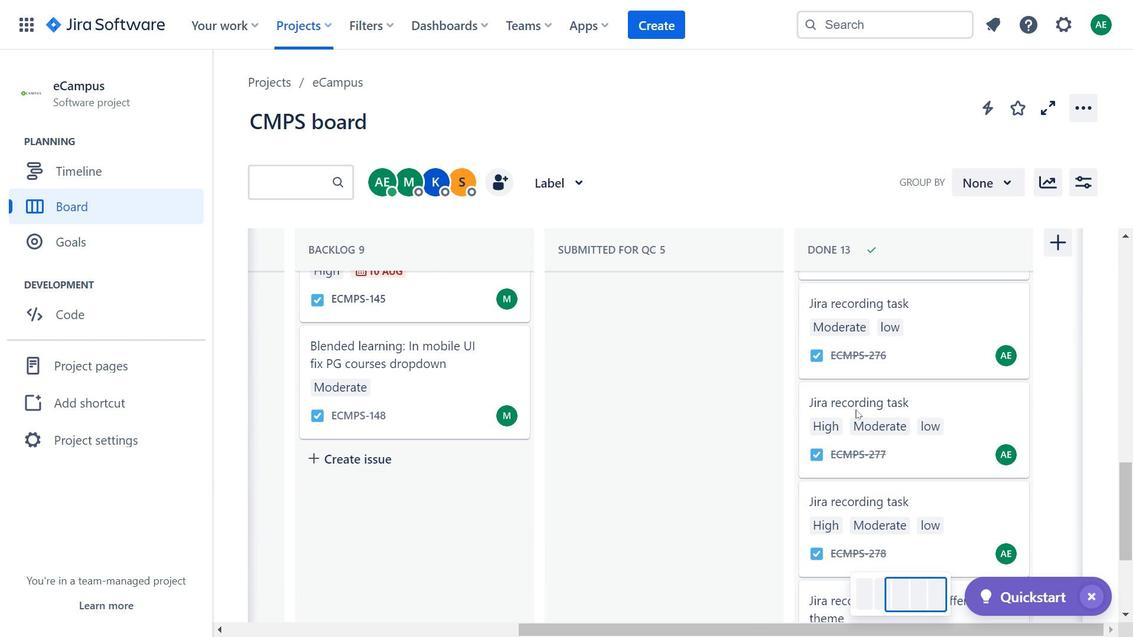 
Action: Mouse moved to (856, 408)
Screenshot: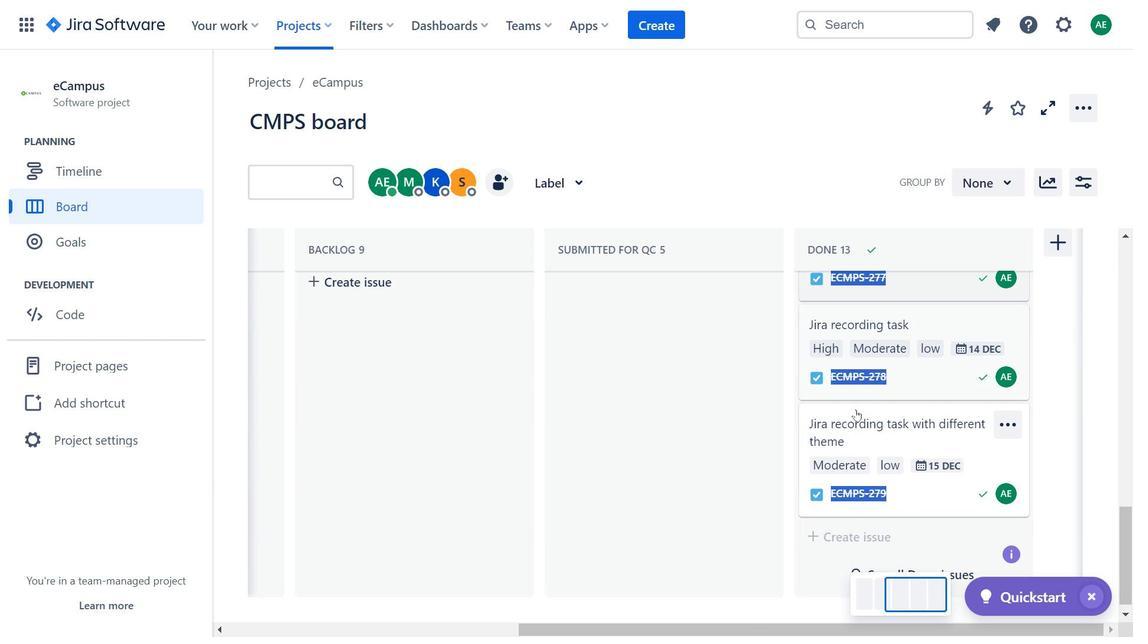 
Action: Mouse scrolled (856, 408) with delta (0, 0)
Screenshot: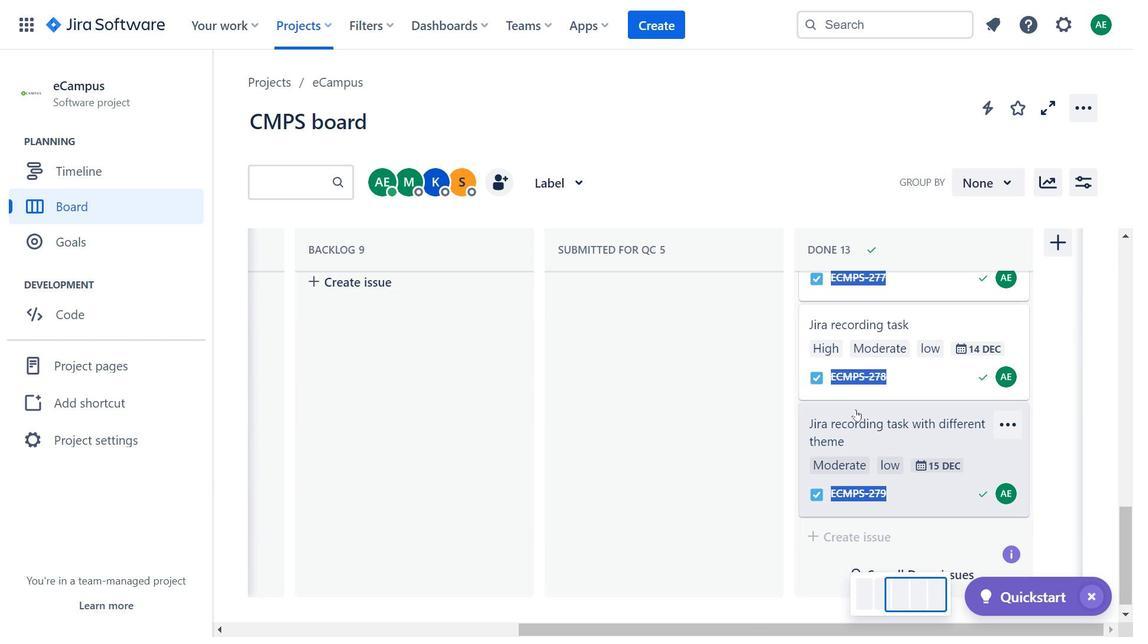 
Action: Mouse moved to (880, 437)
Screenshot: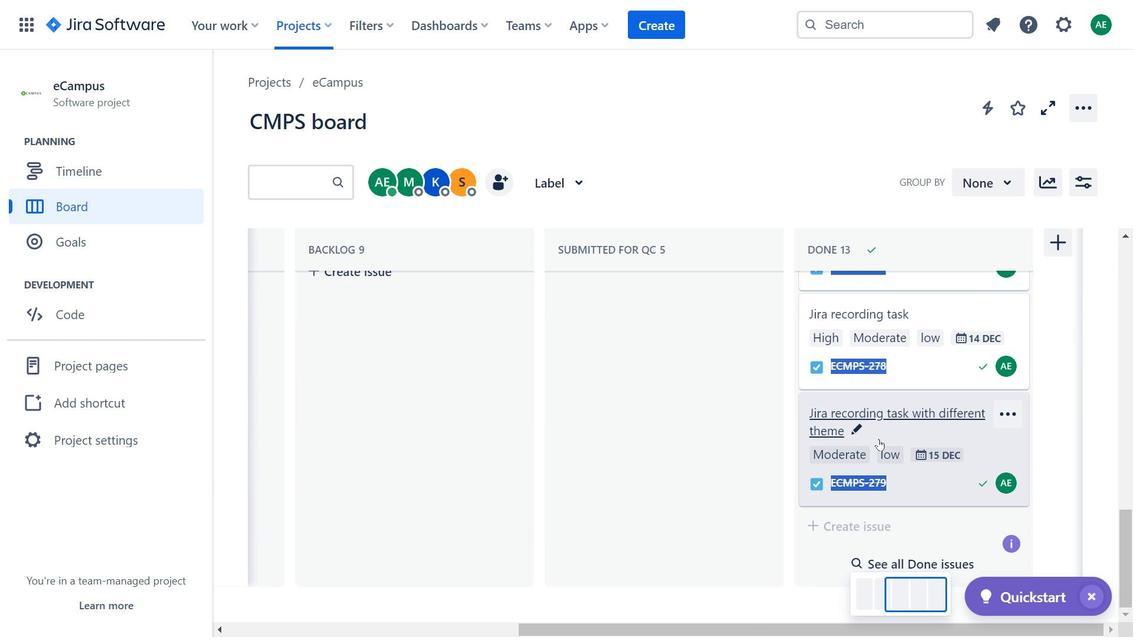 
Action: Mouse pressed left at (880, 437)
Screenshot: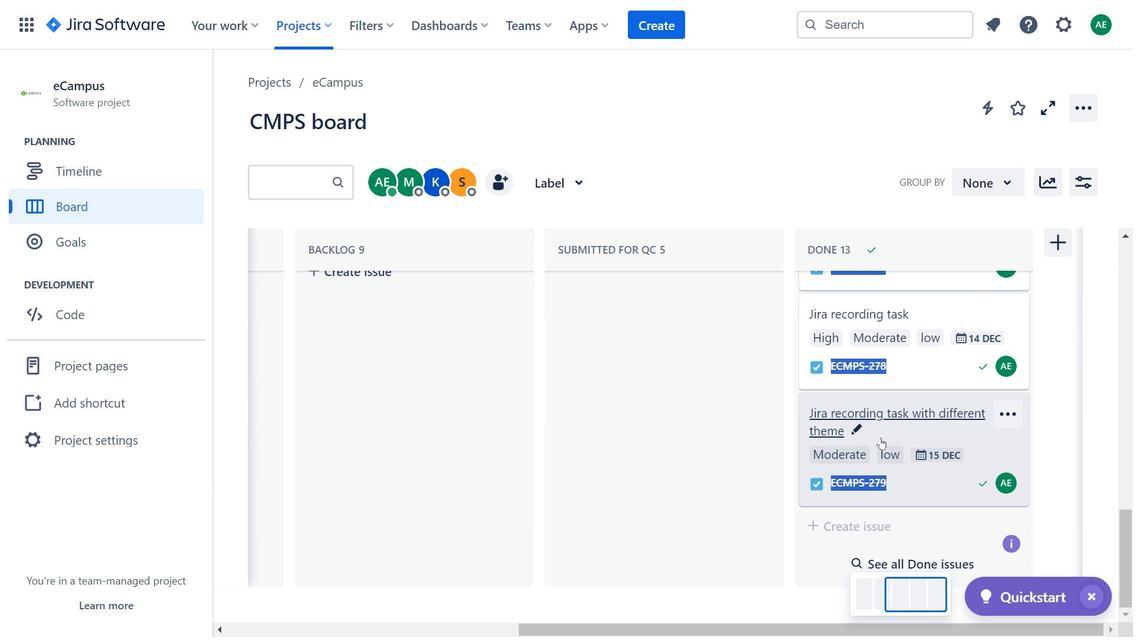 
Action: Mouse moved to (935, 516)
Screenshot: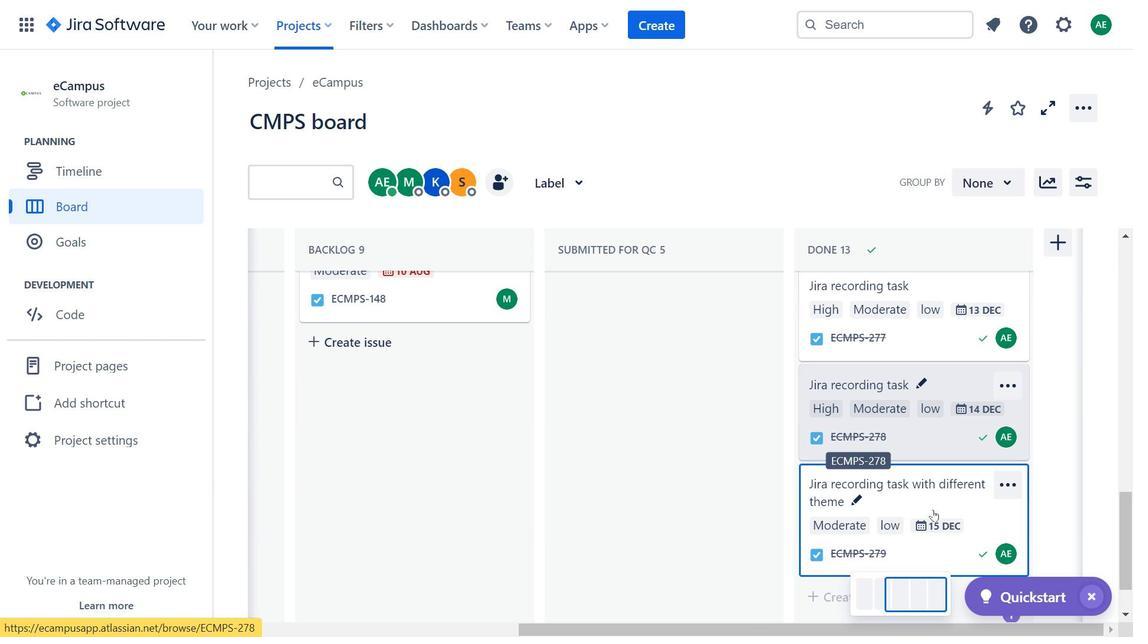 
Action: Mouse pressed left at (935, 516)
Screenshot: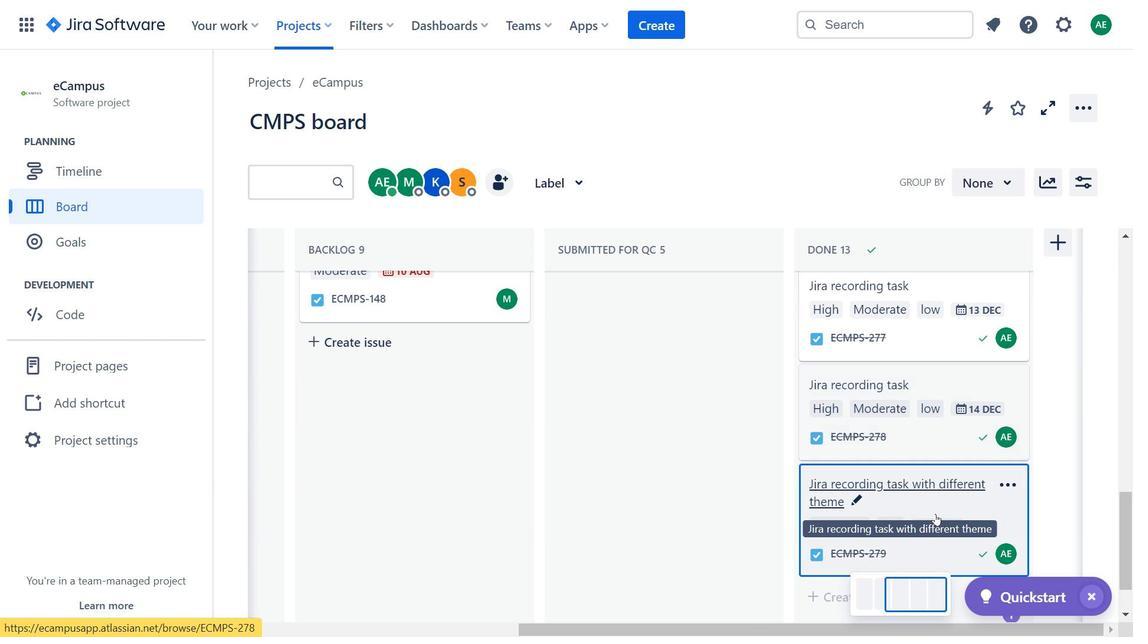 
Action: Mouse moved to (405, 159)
Screenshot: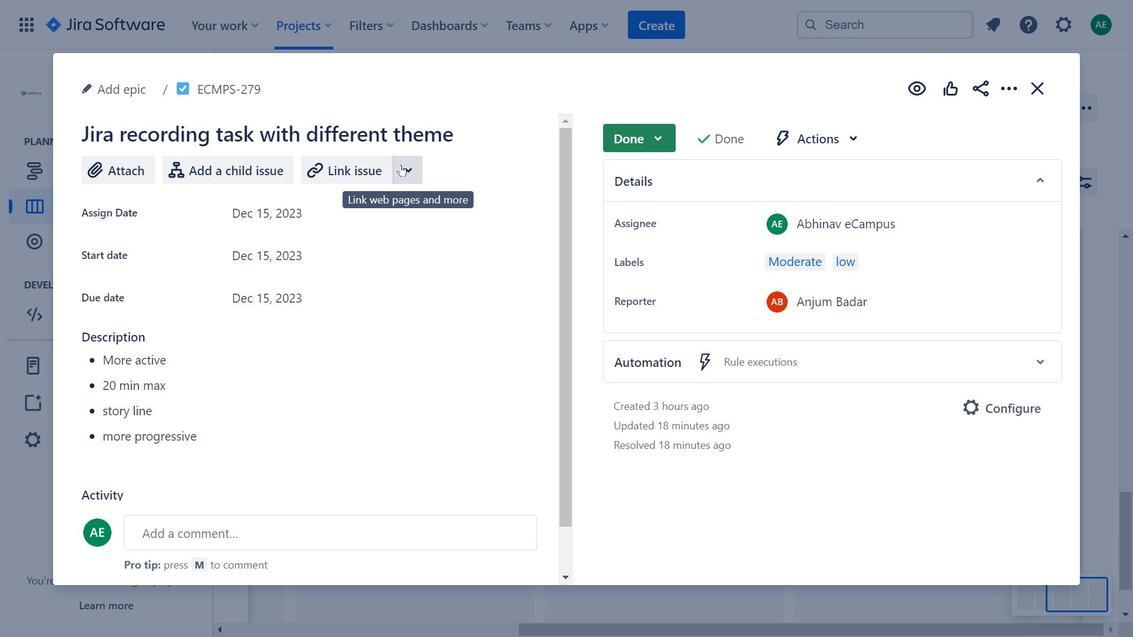 
Action: Mouse pressed left at (405, 159)
Screenshot: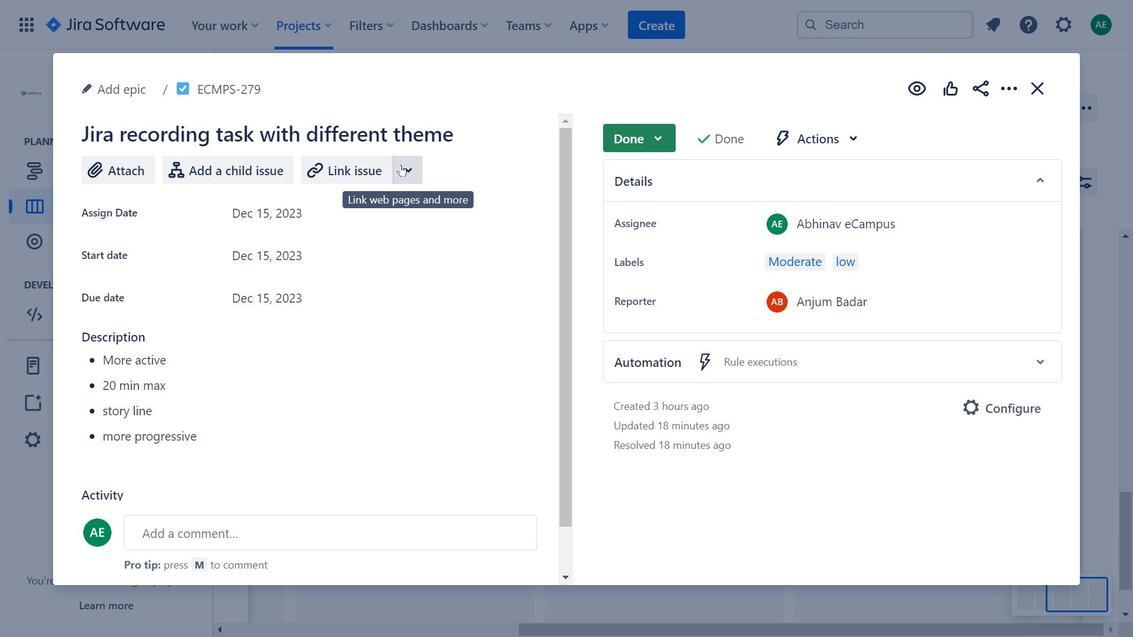 
Action: Mouse moved to (1014, 97)
Screenshot: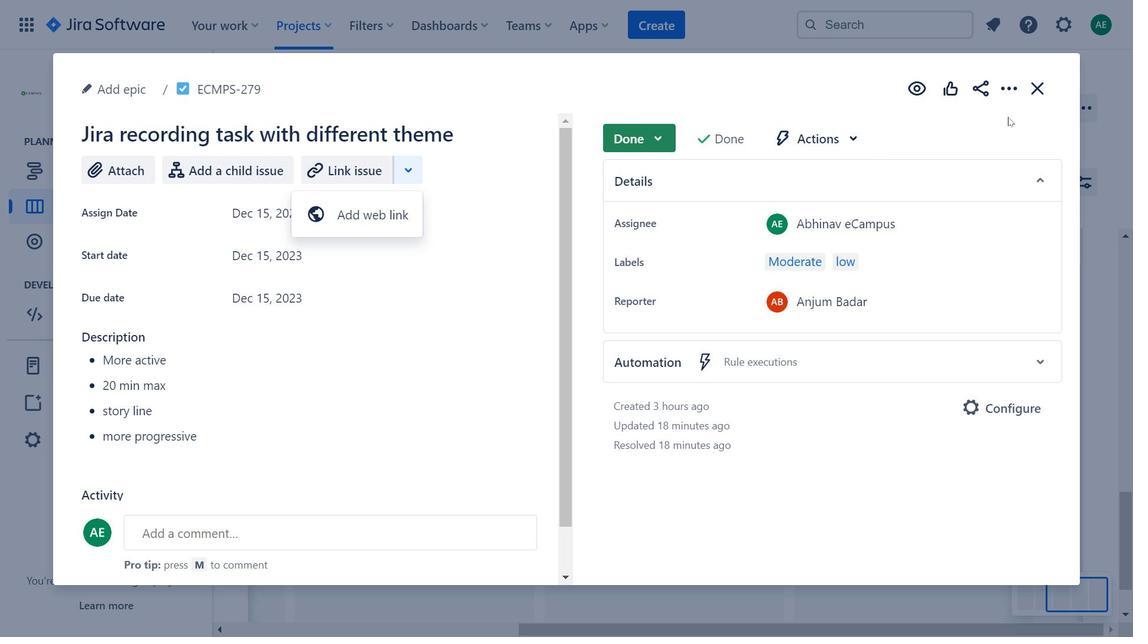 
Action: Mouse pressed left at (1014, 97)
Screenshot: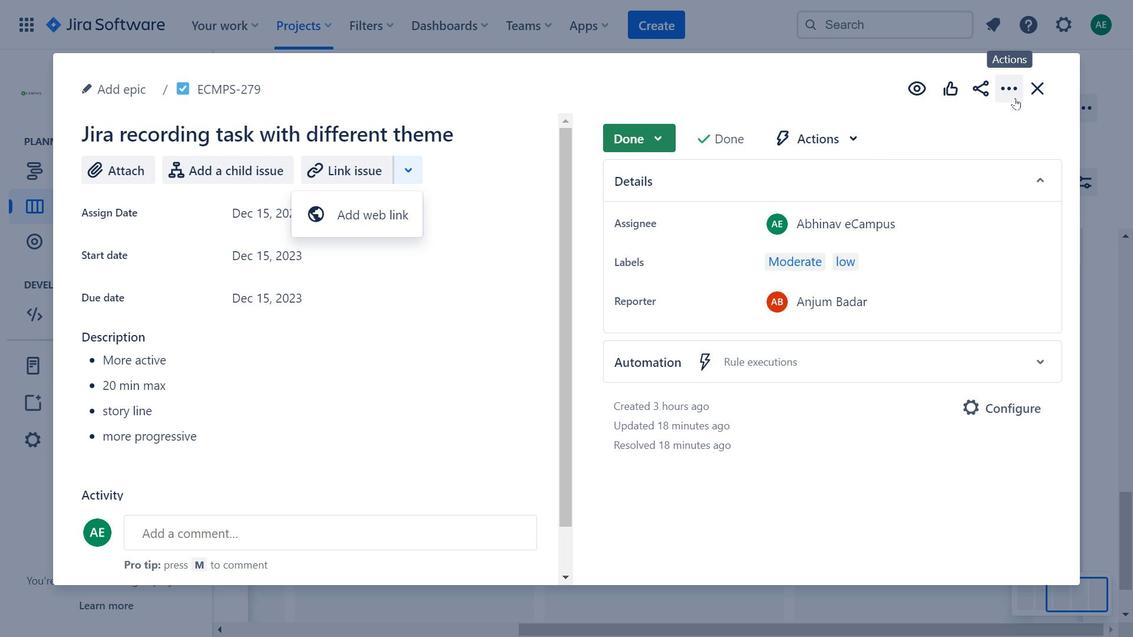 
Action: Mouse moved to (1038, 95)
Screenshot: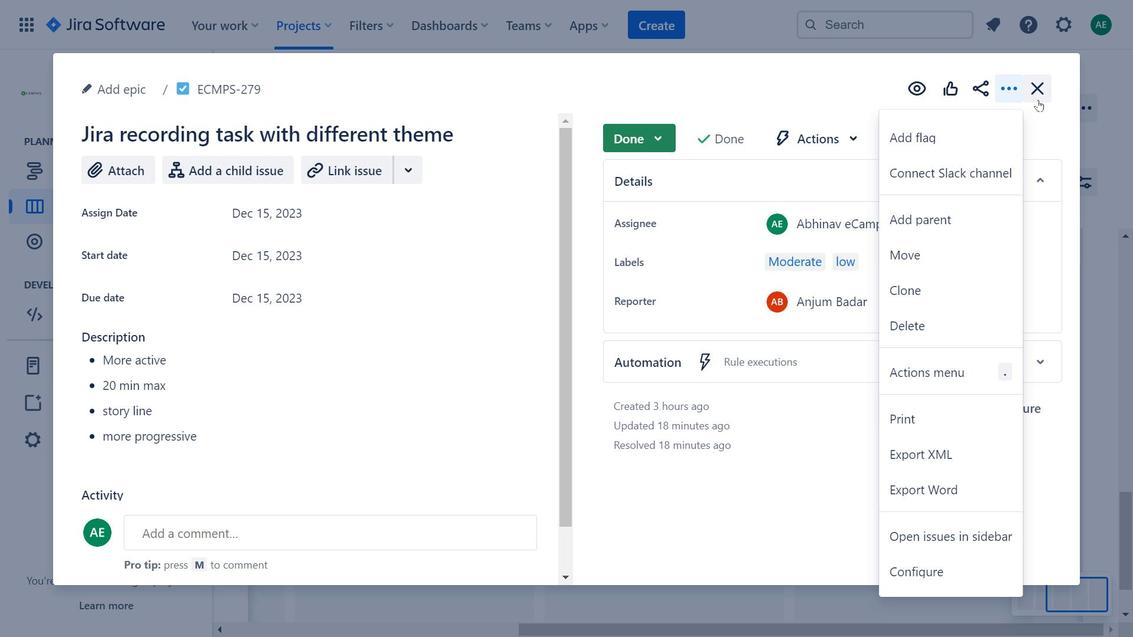 
Action: Mouse pressed left at (1038, 95)
Screenshot: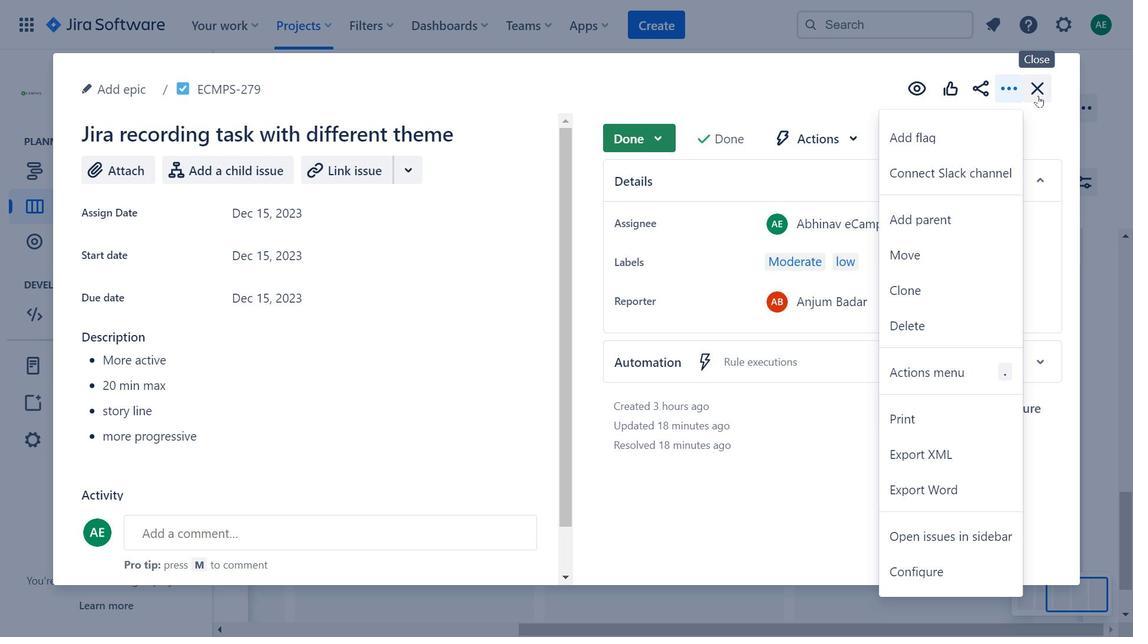 
Action: Mouse moved to (168, 422)
Screenshot: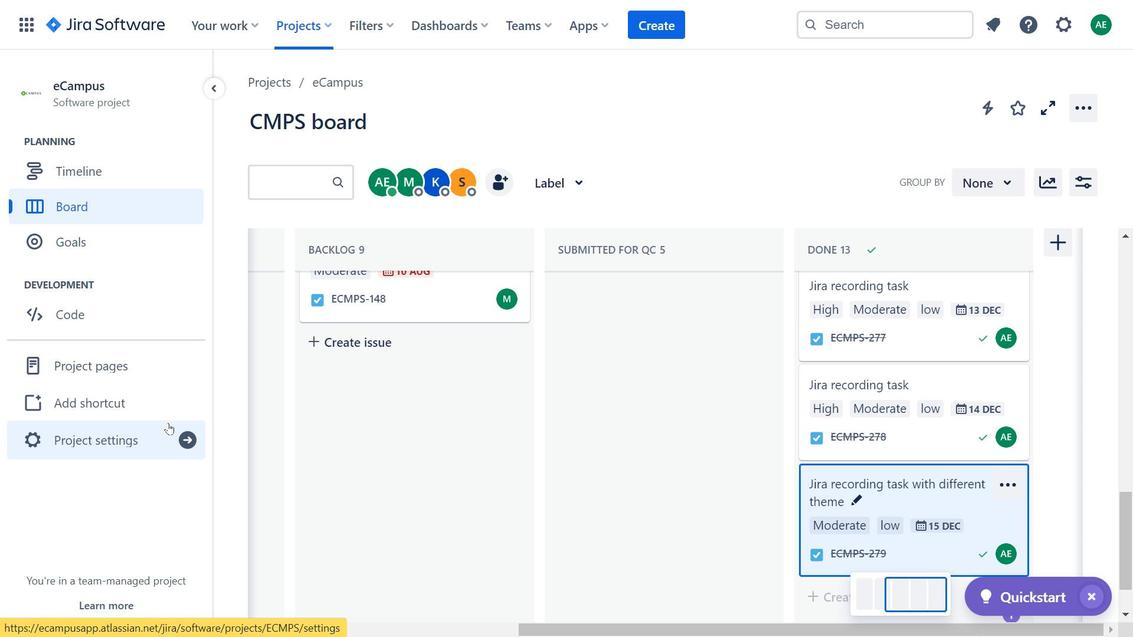 
Action: Mouse pressed left at (168, 422)
Screenshot: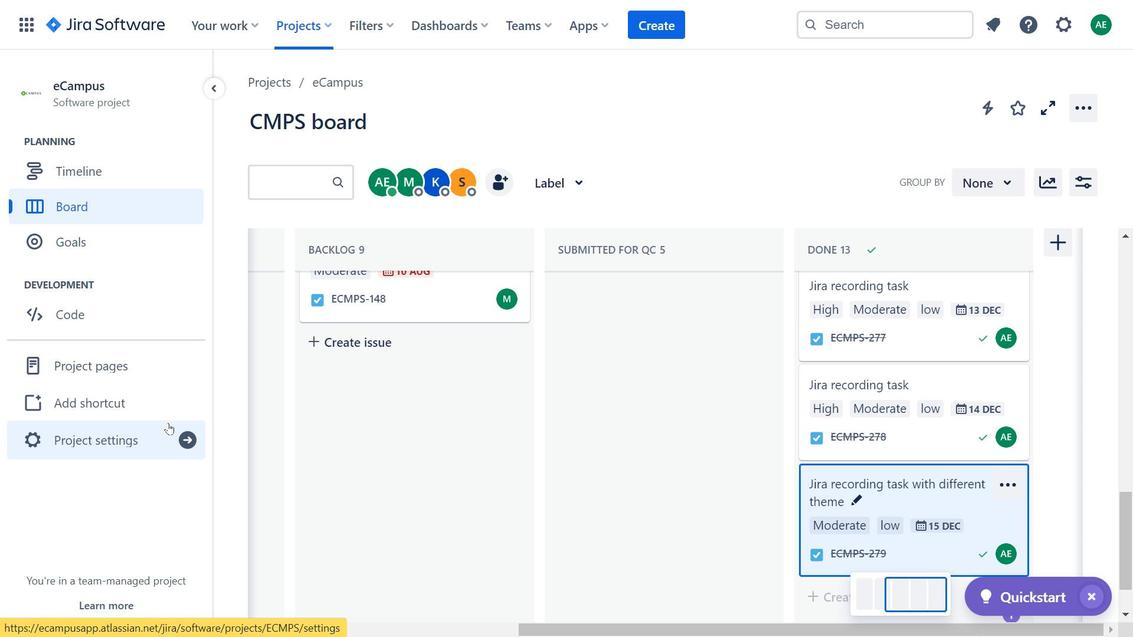 
Action: Mouse moved to (136, 241)
Screenshot: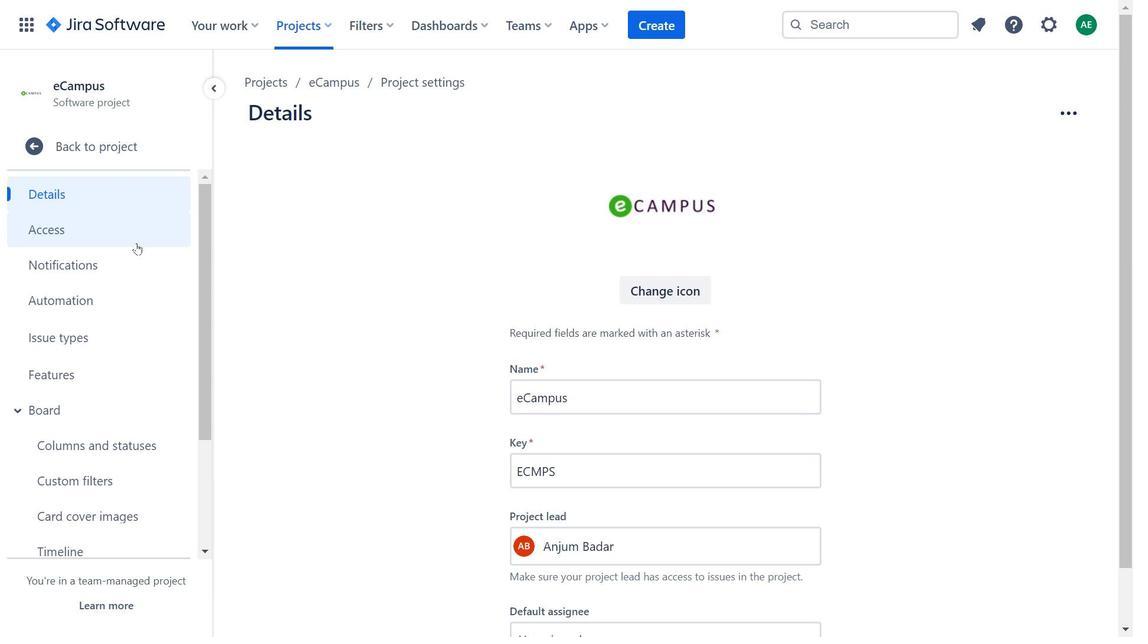
Action: Mouse pressed left at (136, 241)
Screenshot: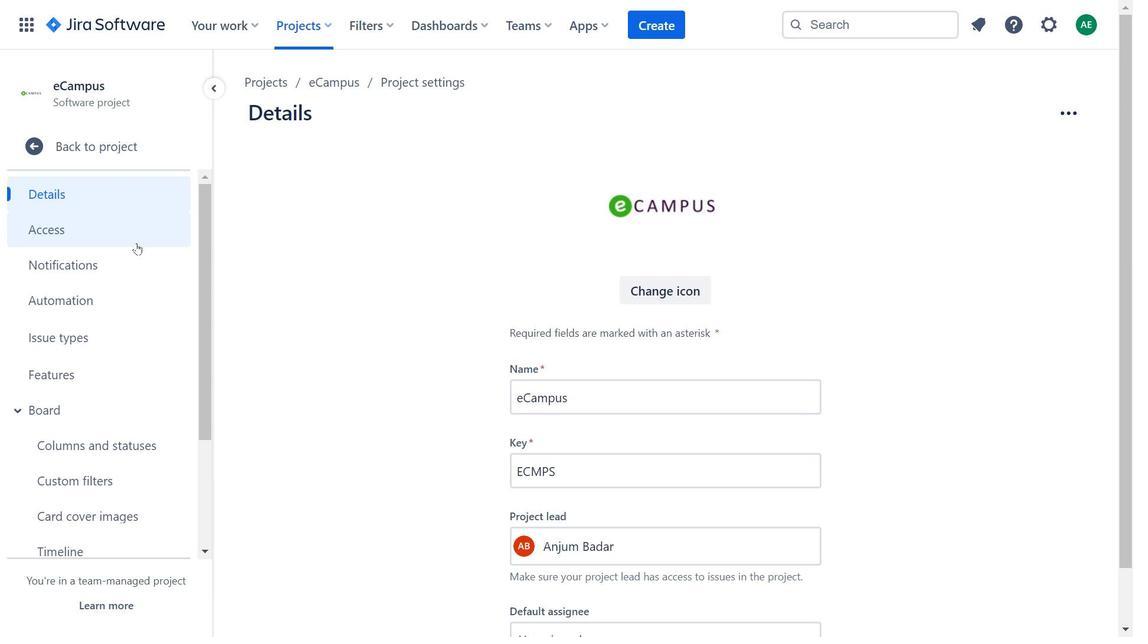 
Action: Mouse moved to (306, 22)
Screenshot: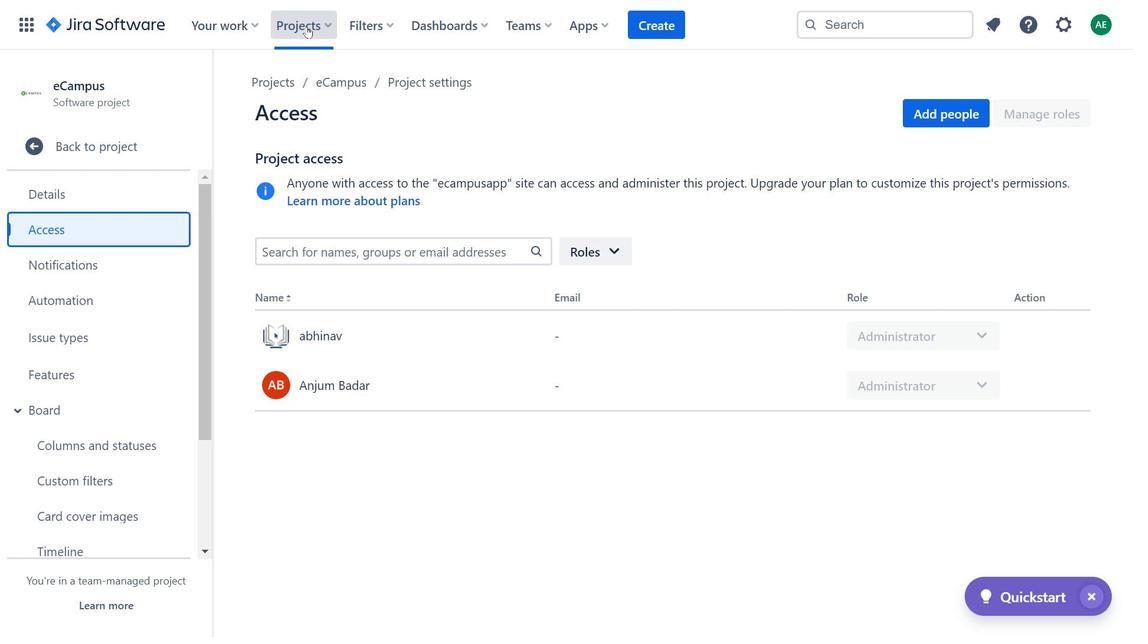 
Action: Mouse pressed left at (306, 22)
Screenshot: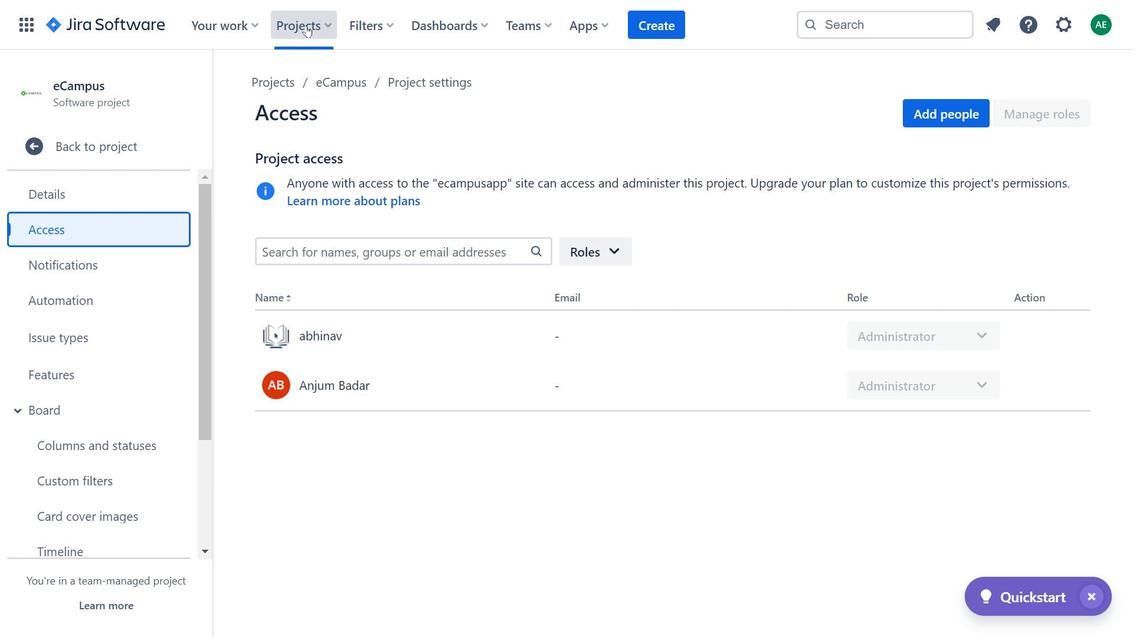 
Action: Mouse moved to (640, 84)
Screenshot: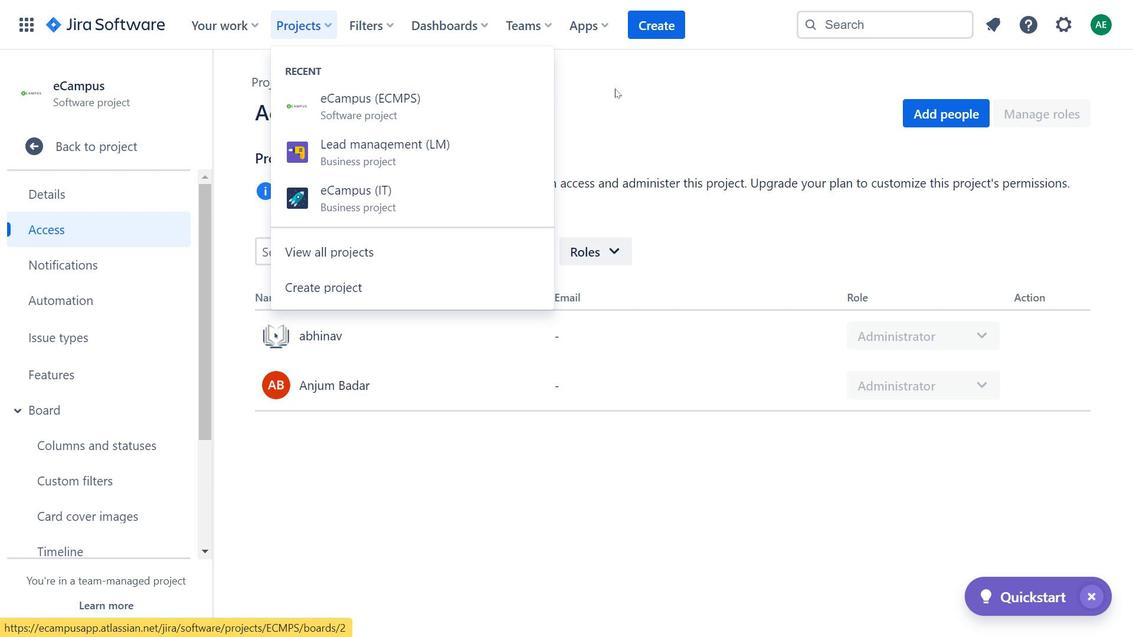 
Action: Mouse pressed left at (640, 84)
Screenshot: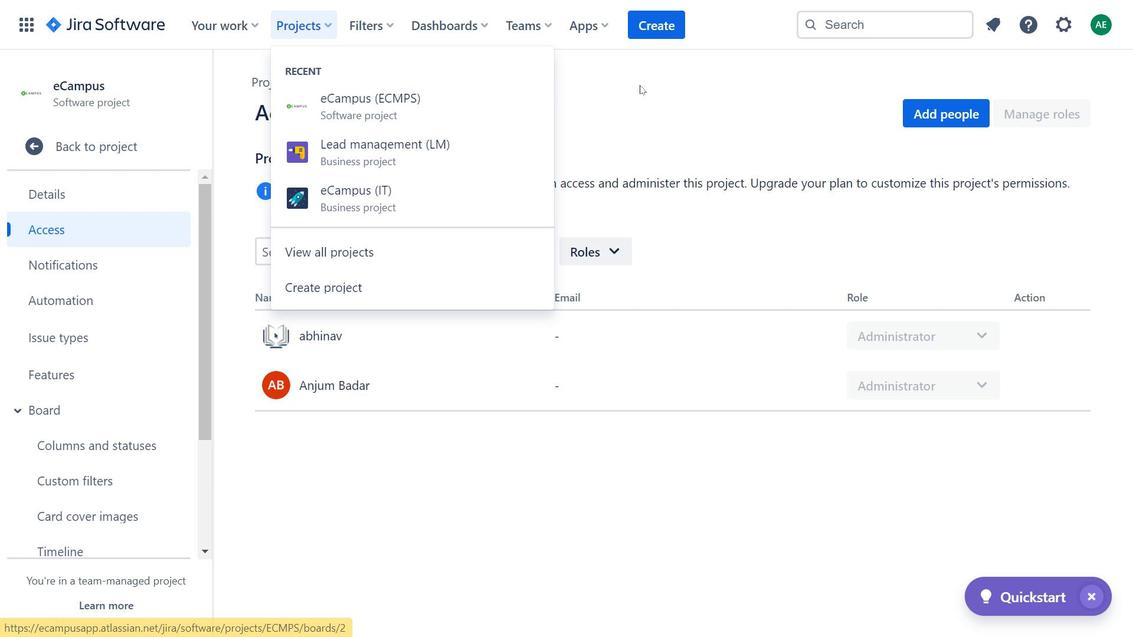 
Action: Mouse moved to (139, 381)
Screenshot: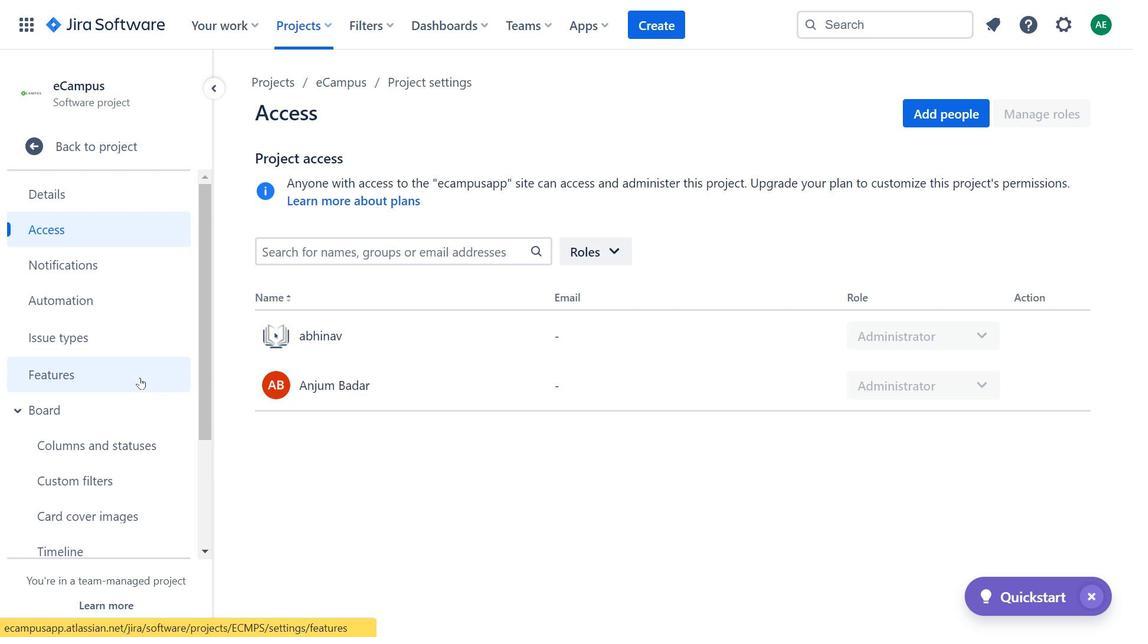 
Action: Mouse scrolled (139, 381) with delta (0, 0)
Screenshot: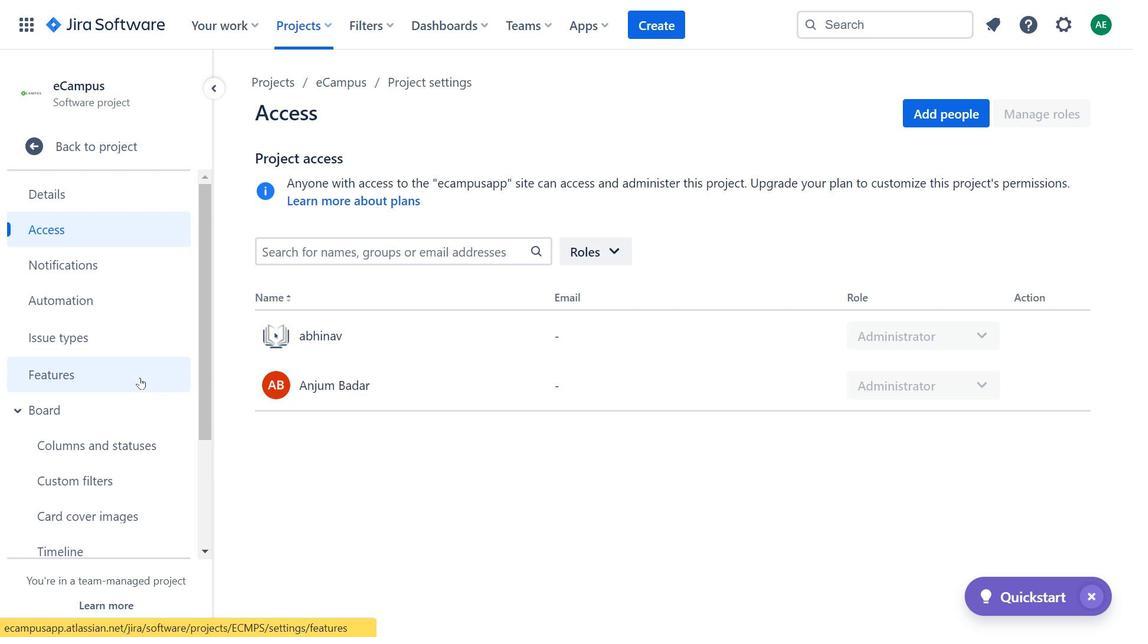 
Action: Mouse moved to (139, 382)
Screenshot: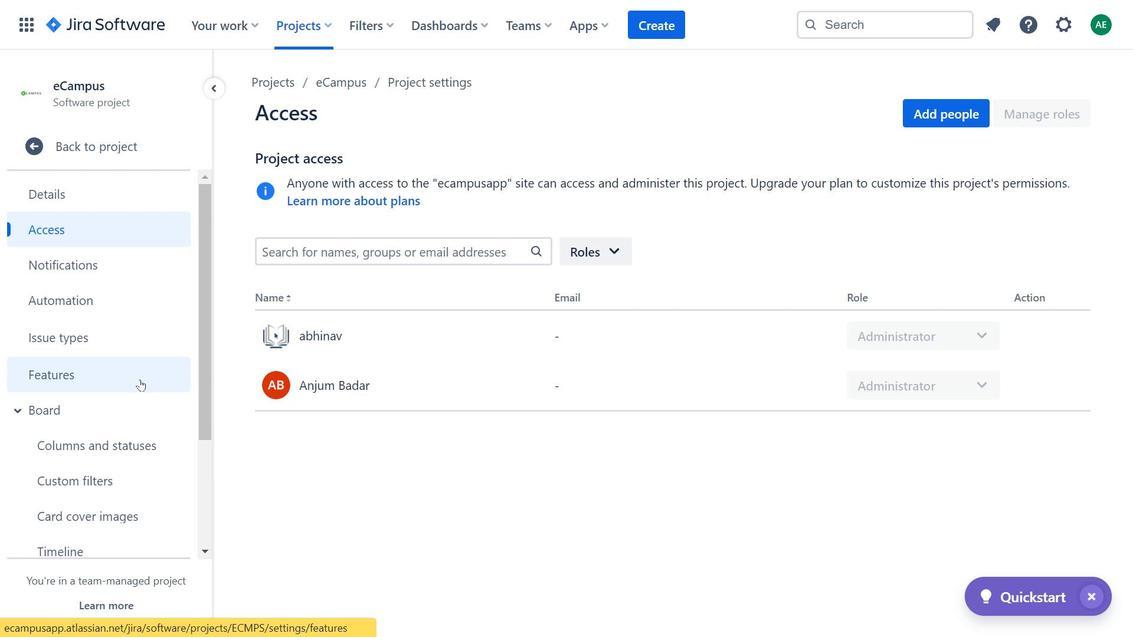 
Action: Mouse scrolled (139, 382) with delta (0, 0)
Screenshot: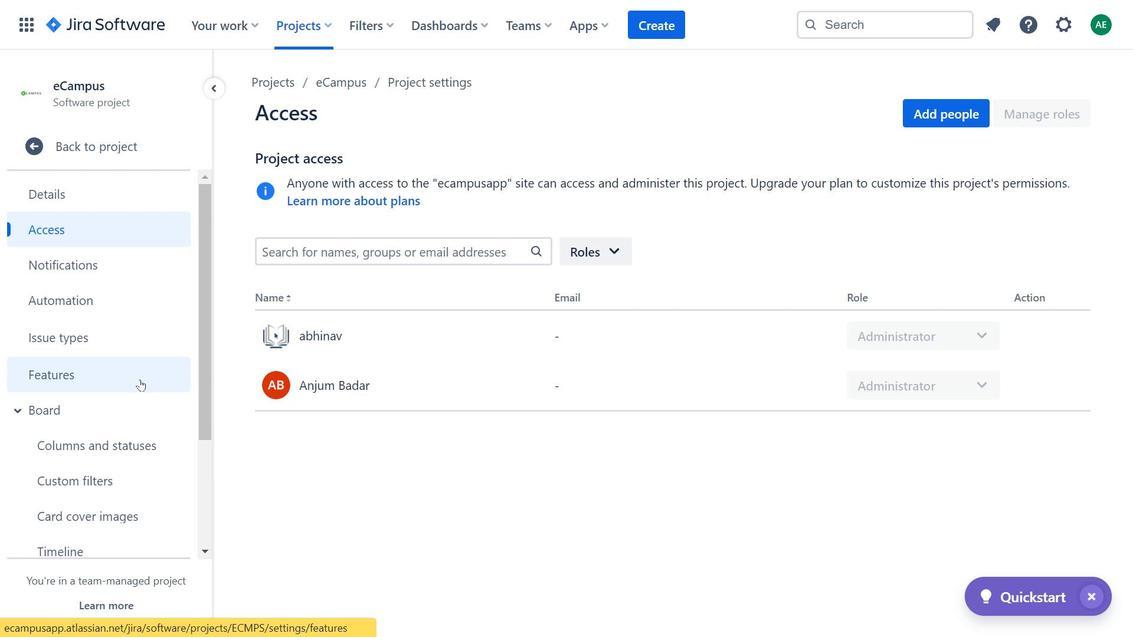 
Action: Mouse moved to (311, 28)
Screenshot: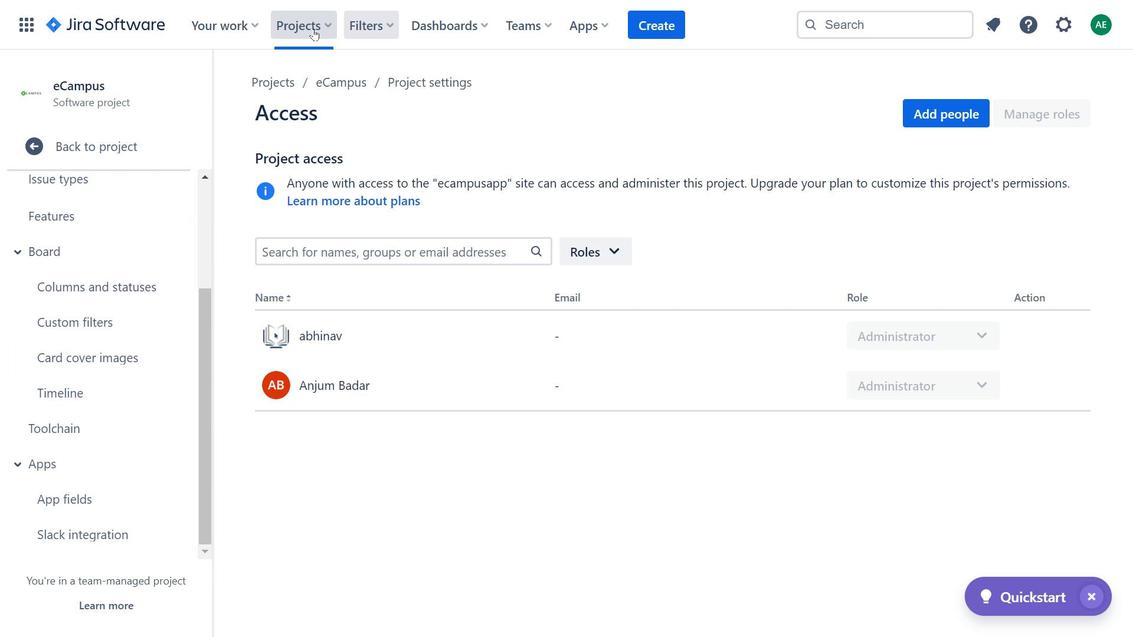 
Action: Mouse pressed left at (311, 28)
Screenshot: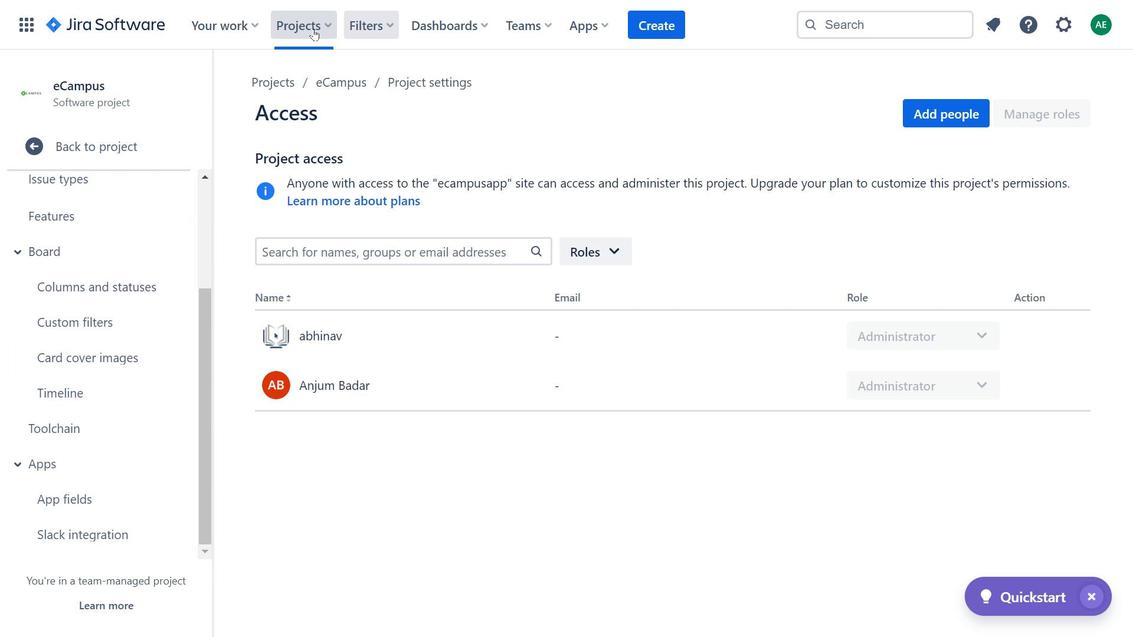 
Action: Mouse moved to (356, 210)
Screenshot: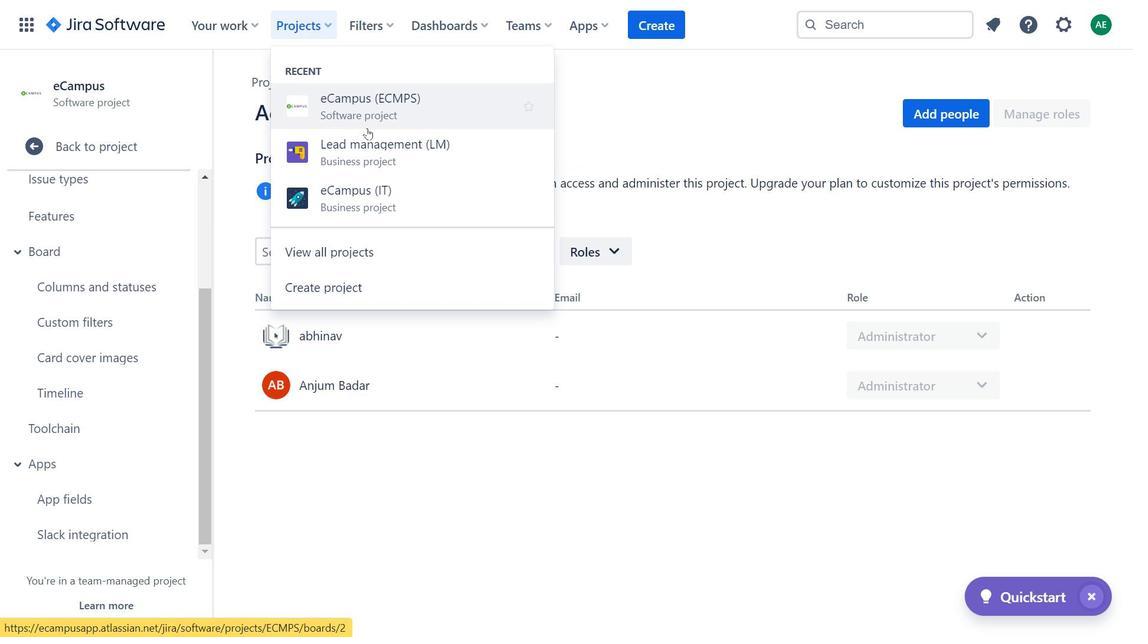 
Action: Mouse pressed left at (356, 210)
Screenshot: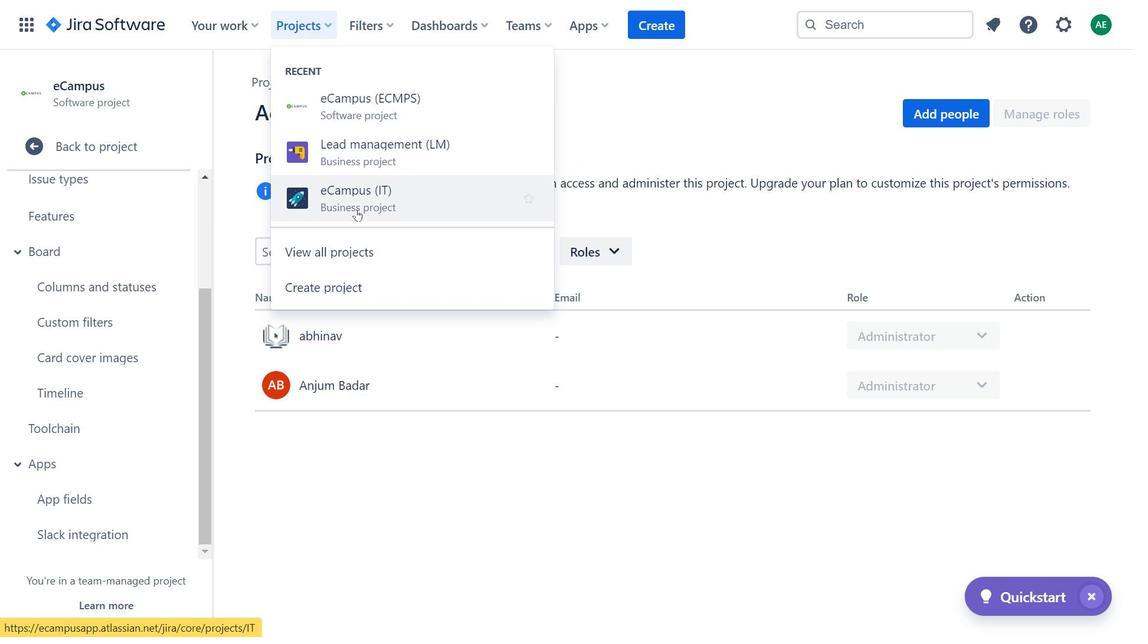 
Action: Mouse moved to (585, 369)
Screenshot: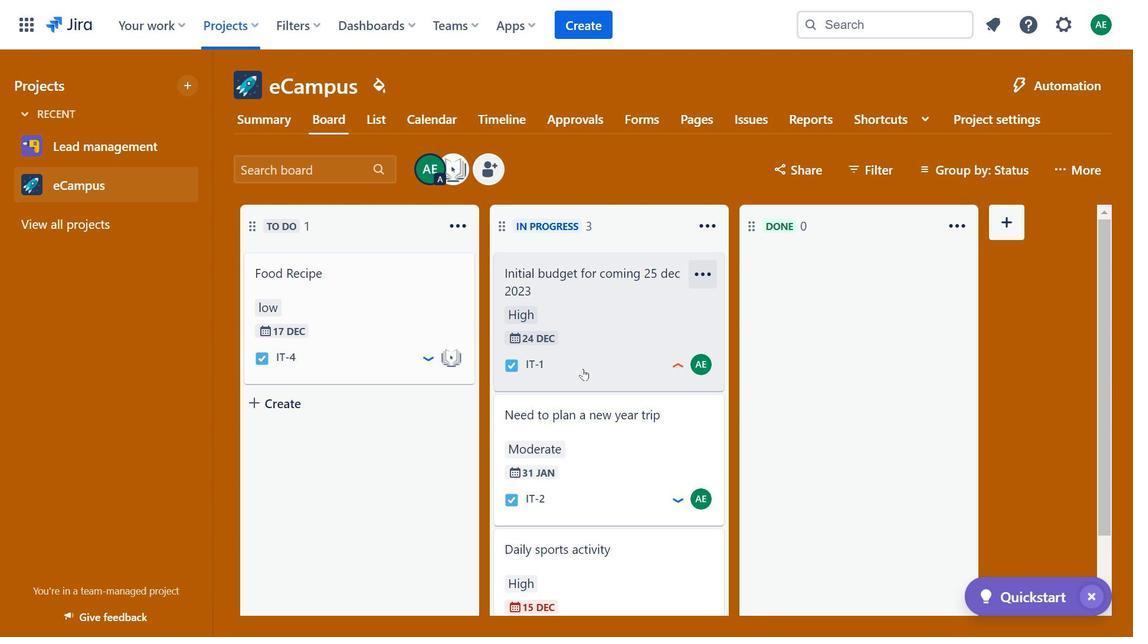 
Action: Mouse scrolled (585, 368) with delta (0, 0)
Screenshot: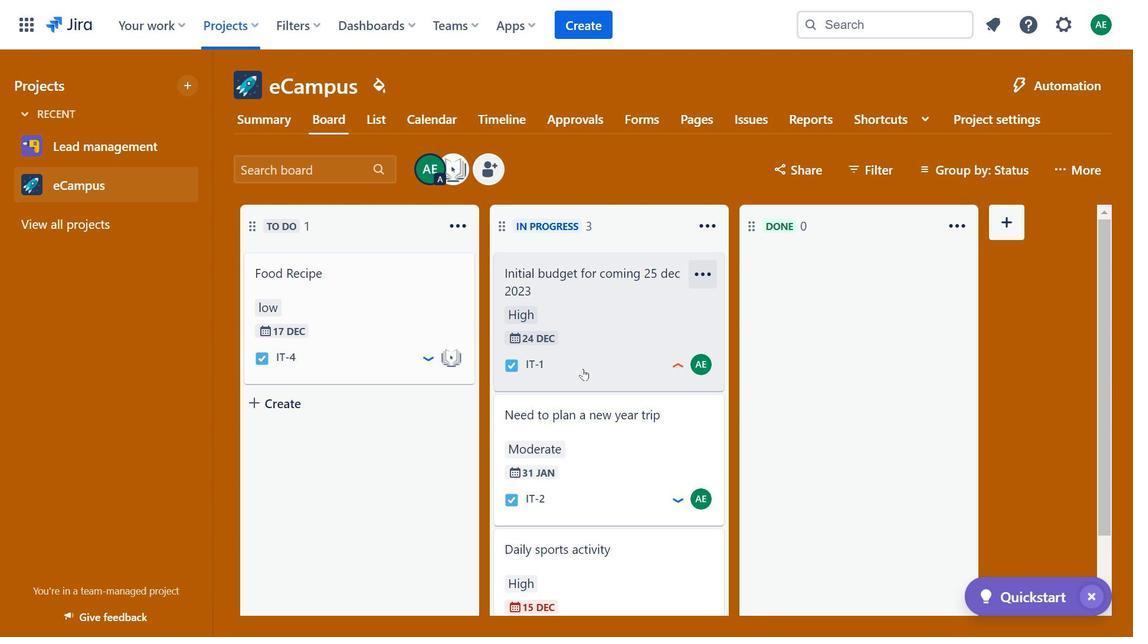 
Action: Mouse moved to (562, 384)
Screenshot: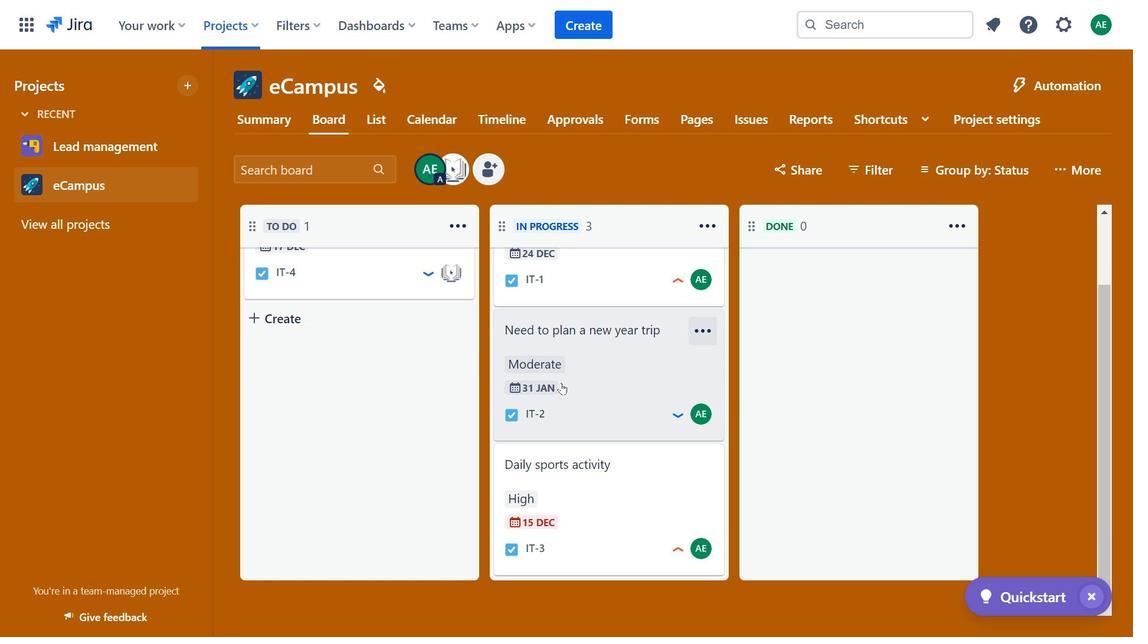 
Action: Mouse scrolled (562, 383) with delta (0, 0)
Screenshot: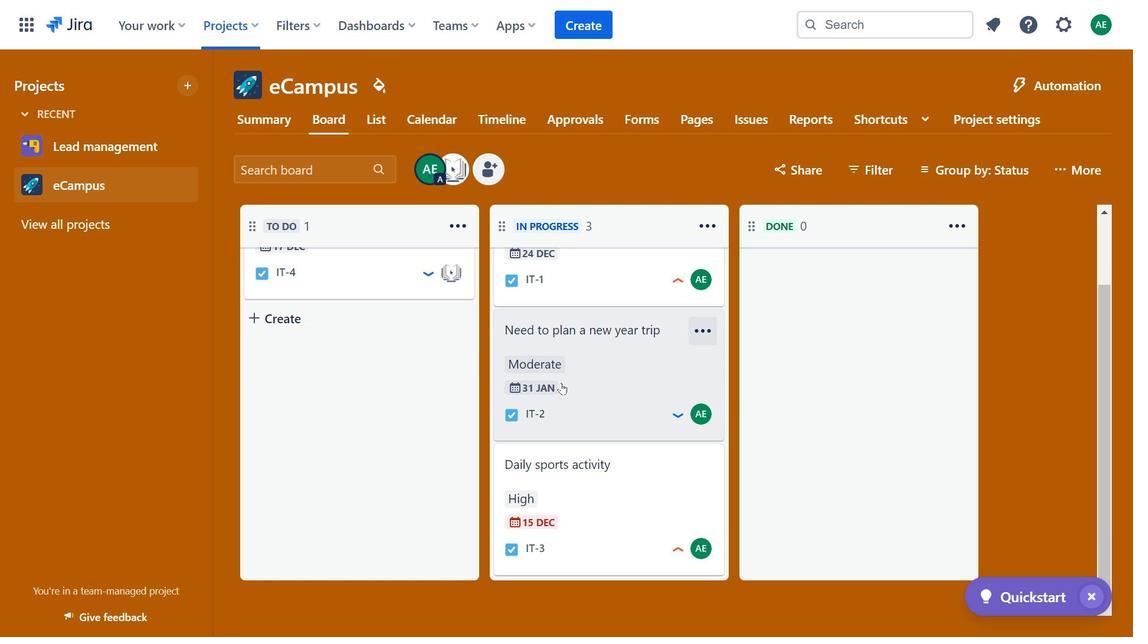 
Action: Mouse moved to (495, 324)
Screenshot: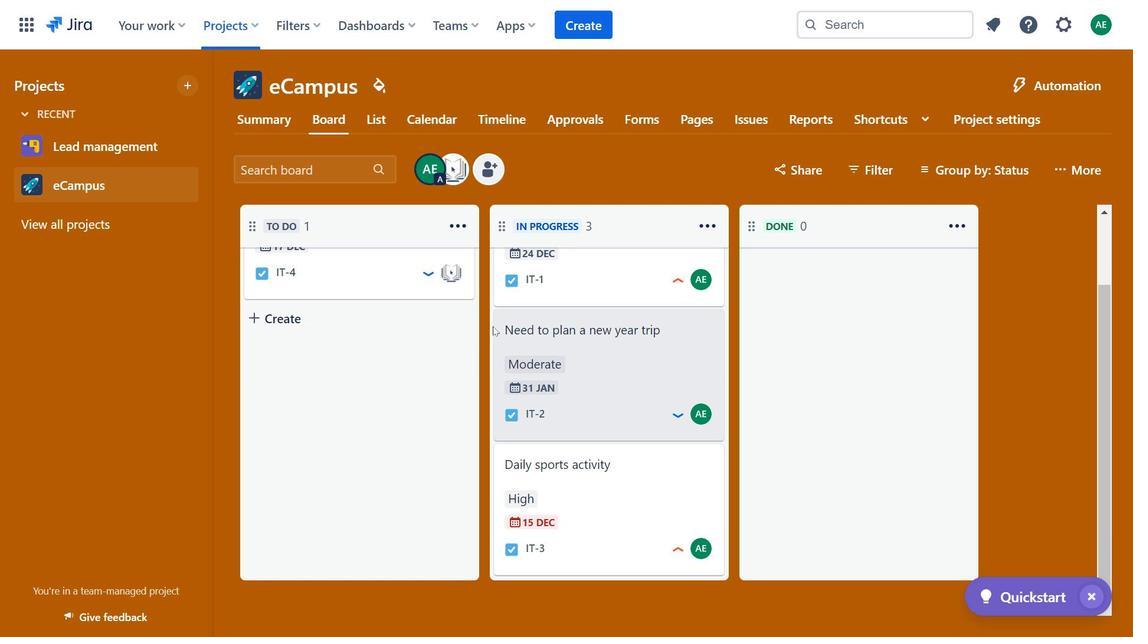 
Action: Mouse scrolled (495, 325) with delta (0, 0)
Screenshot: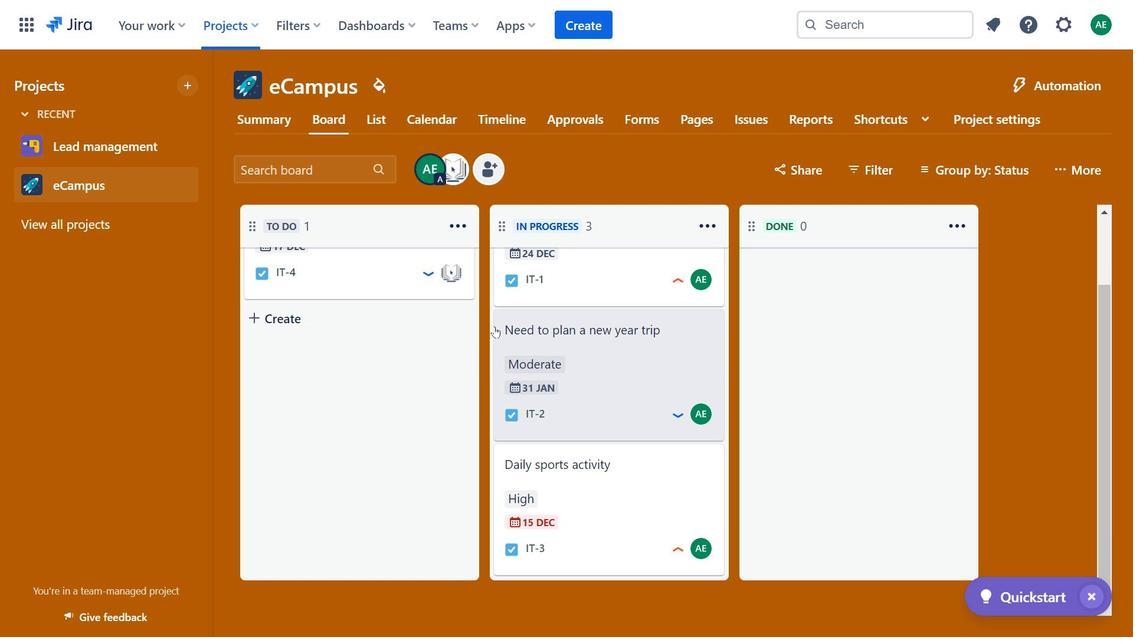 
Action: Mouse moved to (387, 115)
Screenshot: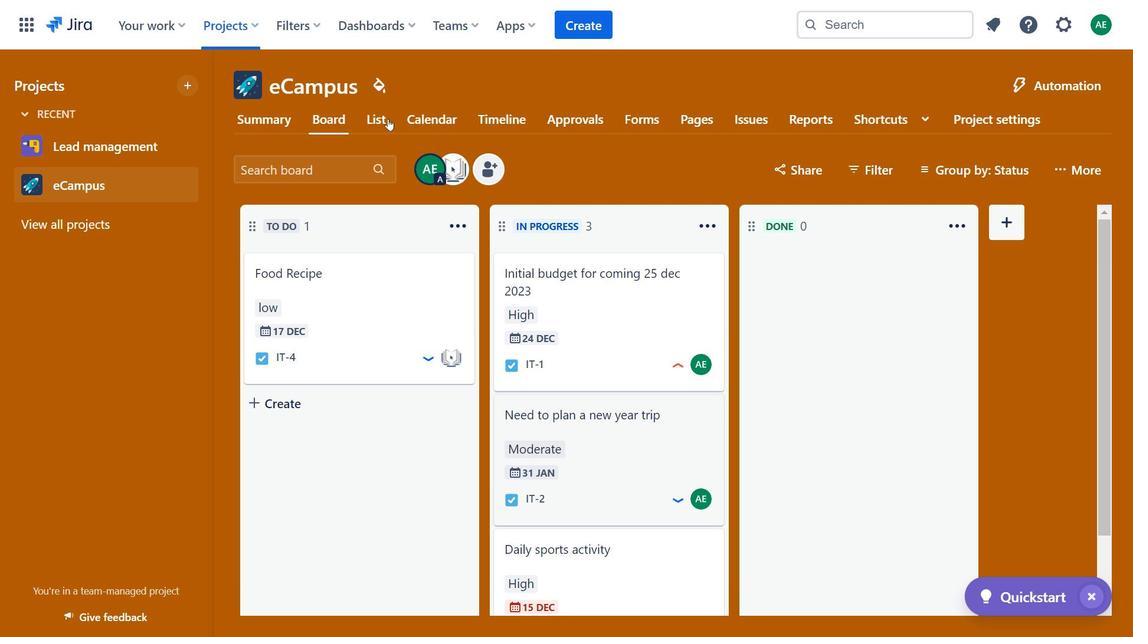 
Action: Mouse pressed left at (387, 115)
Screenshot: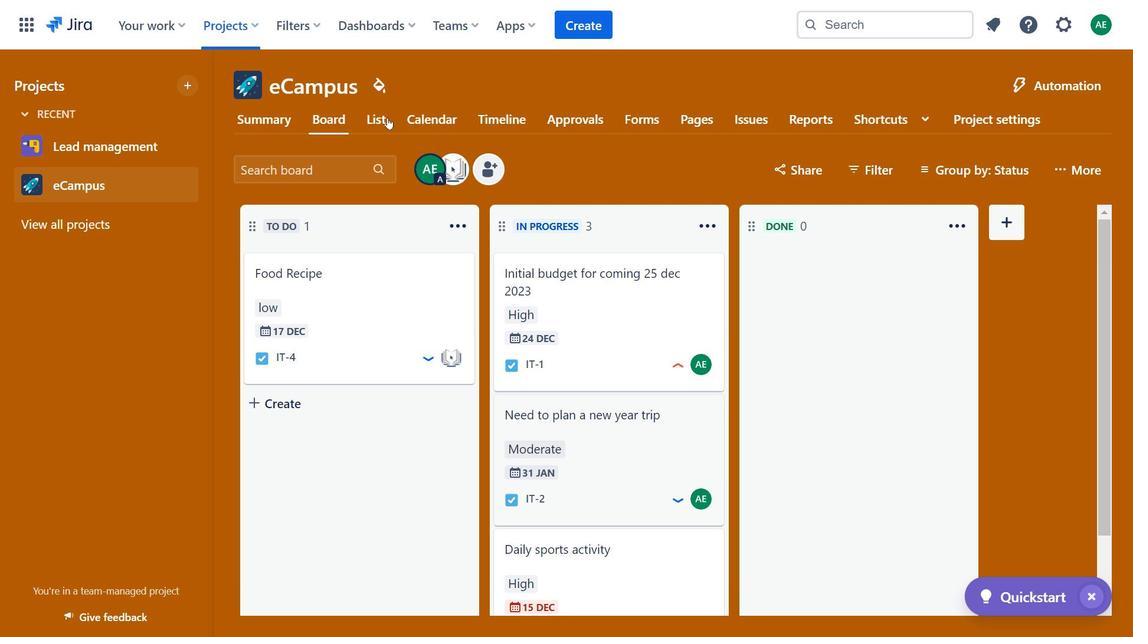 
Action: Mouse moved to (444, 110)
Screenshot: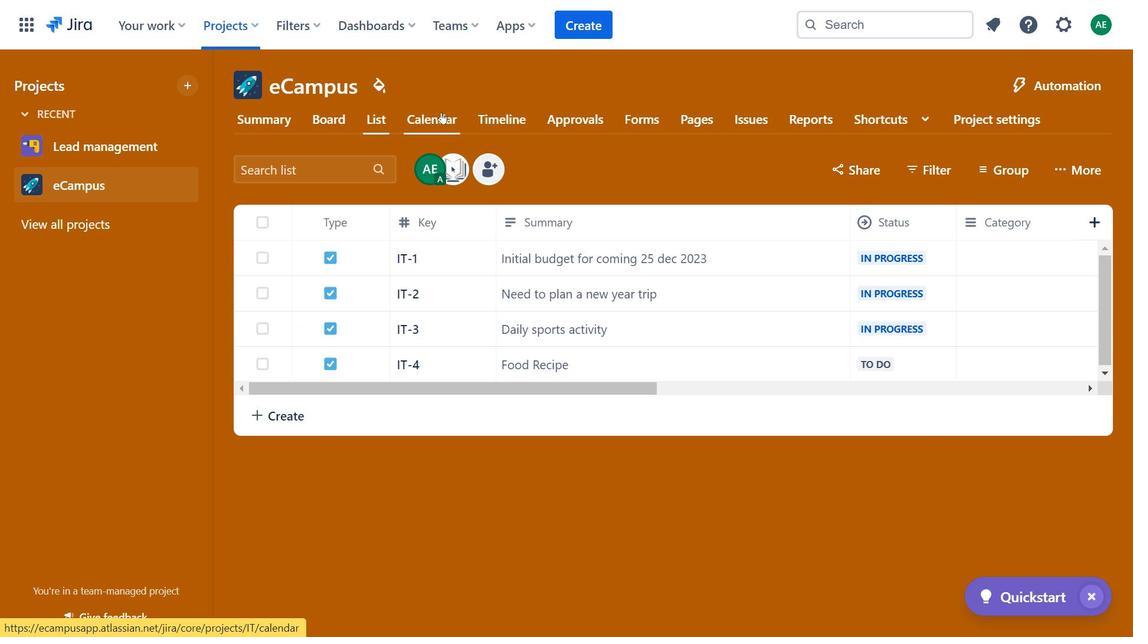 
Action: Mouse pressed left at (444, 110)
Screenshot: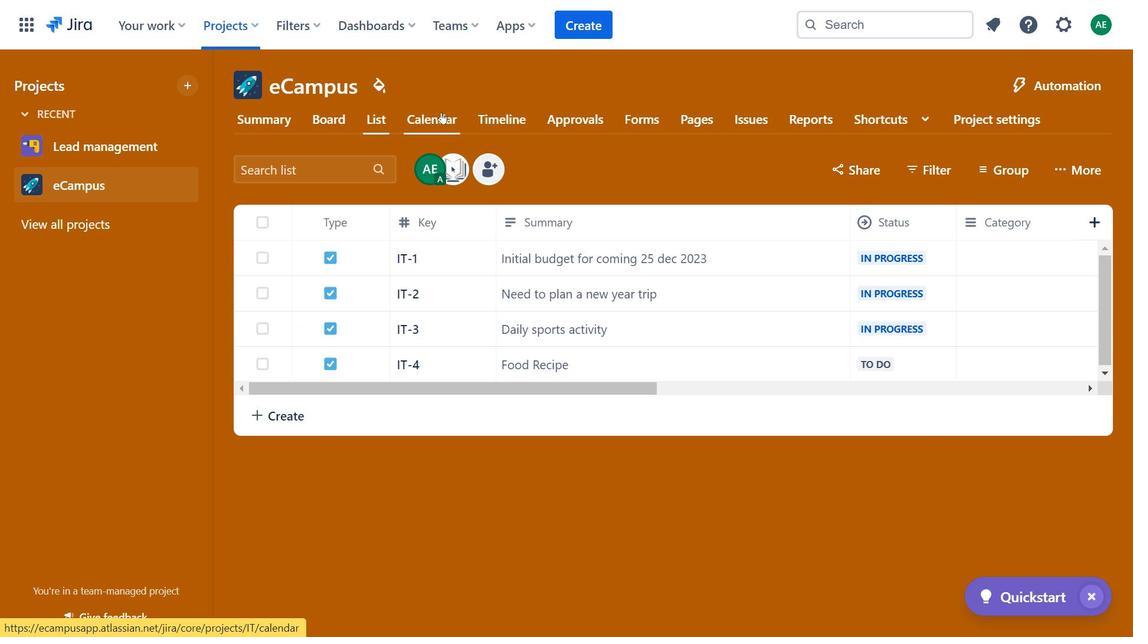 
Action: Mouse moved to (924, 344)
Screenshot: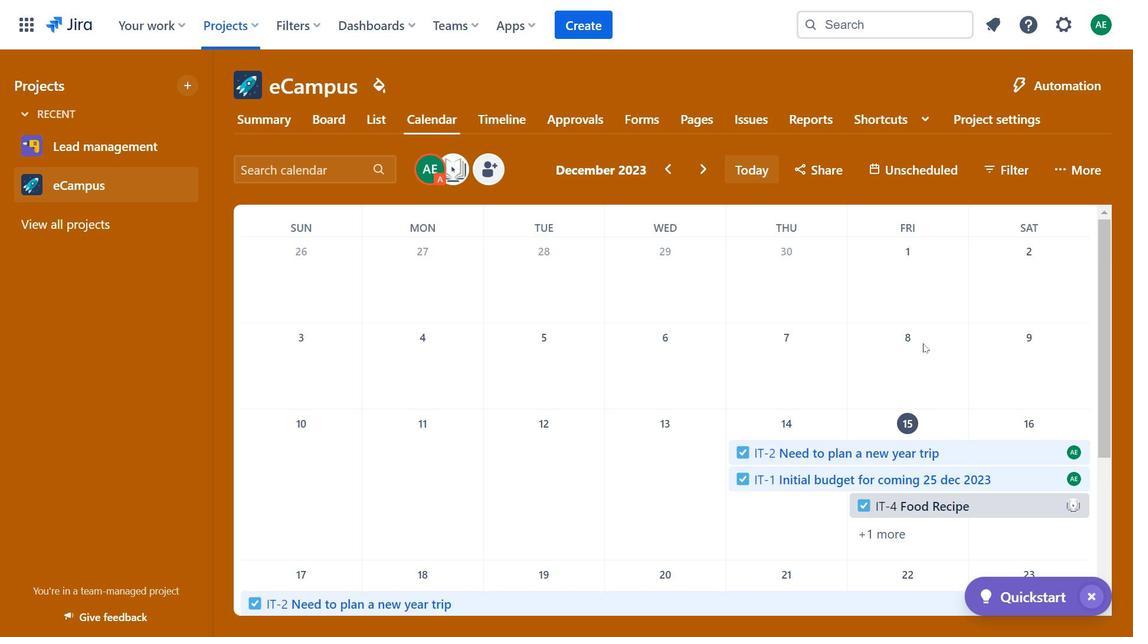 
Action: Mouse scrolled (924, 343) with delta (0, 0)
Screenshot: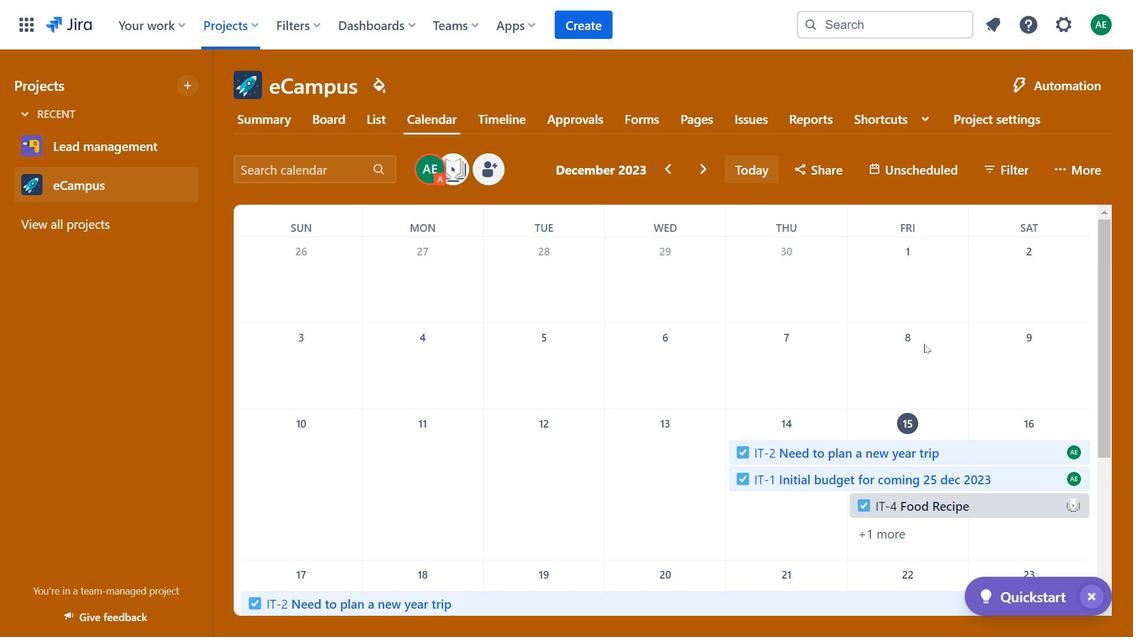 
Action: Mouse moved to (1102, 315)
Screenshot: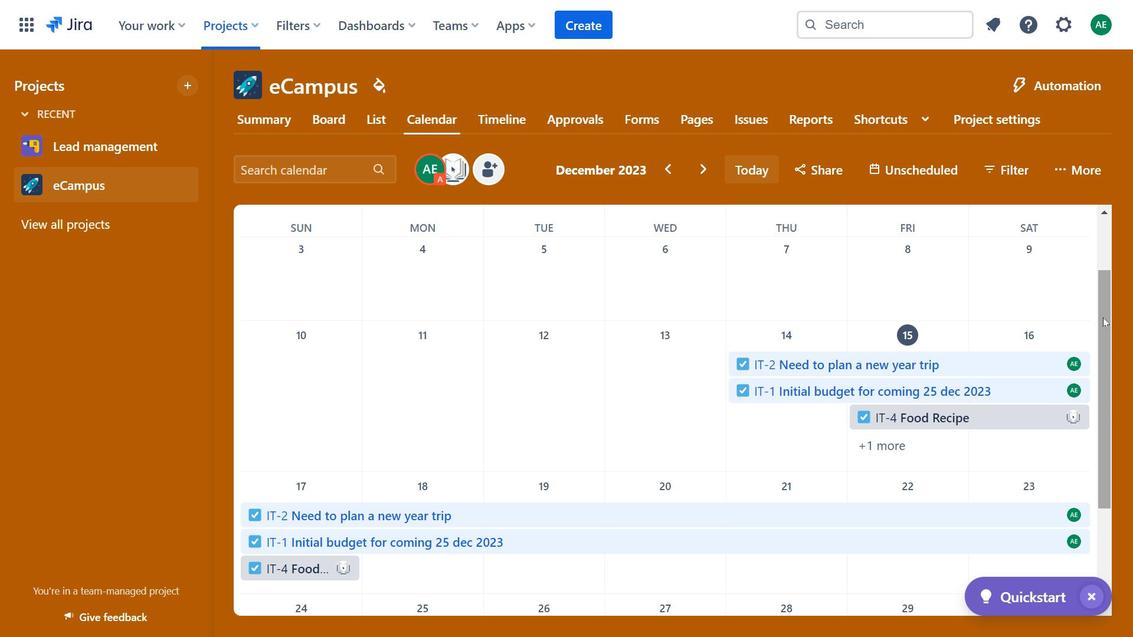 
Action: Mouse pressed left at (1102, 315)
Screenshot: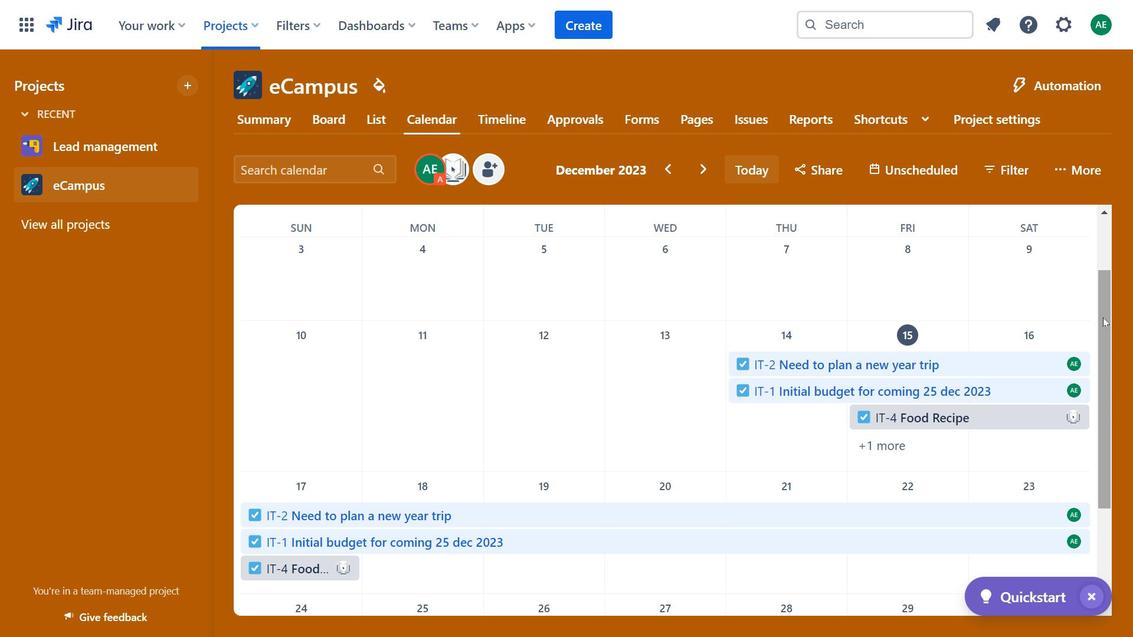 
Action: Mouse moved to (506, 117)
Screenshot: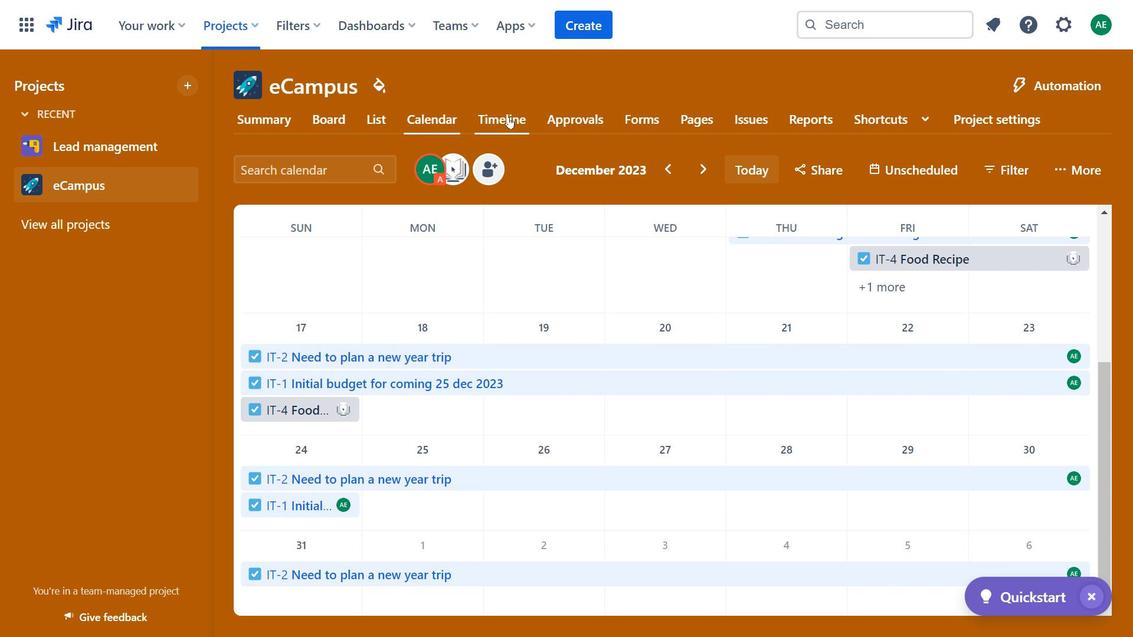 
Action: Mouse pressed left at (506, 117)
Screenshot: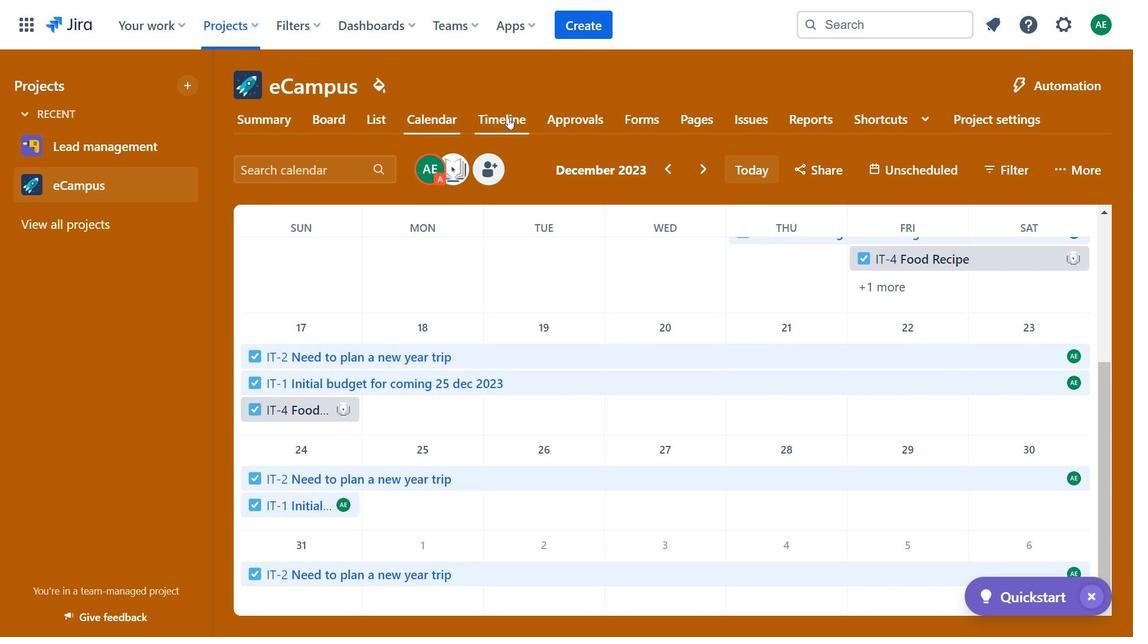 
Action: Mouse moved to (436, 168)
Screenshot: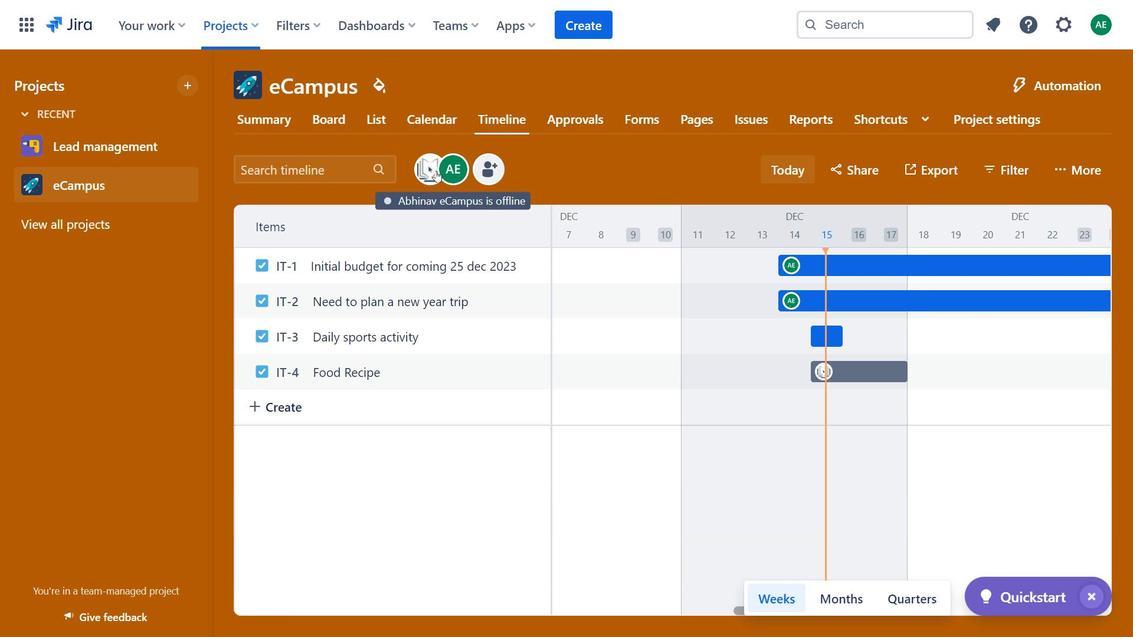 
Action: Mouse pressed left at (436, 168)
Screenshot: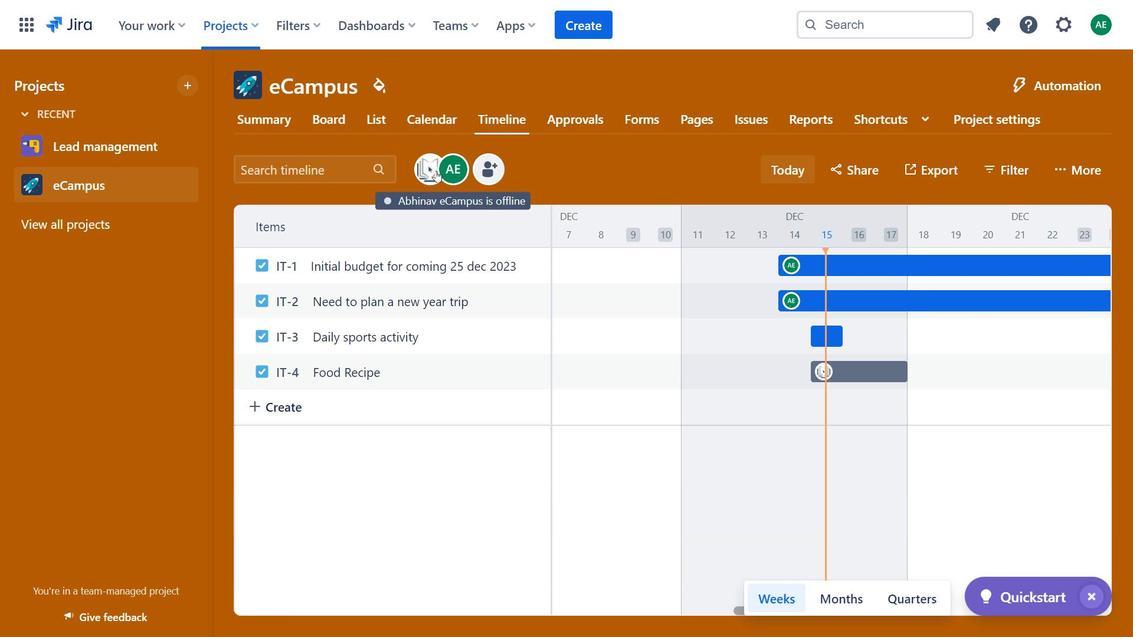 
Action: Mouse moved to (456, 175)
Screenshot: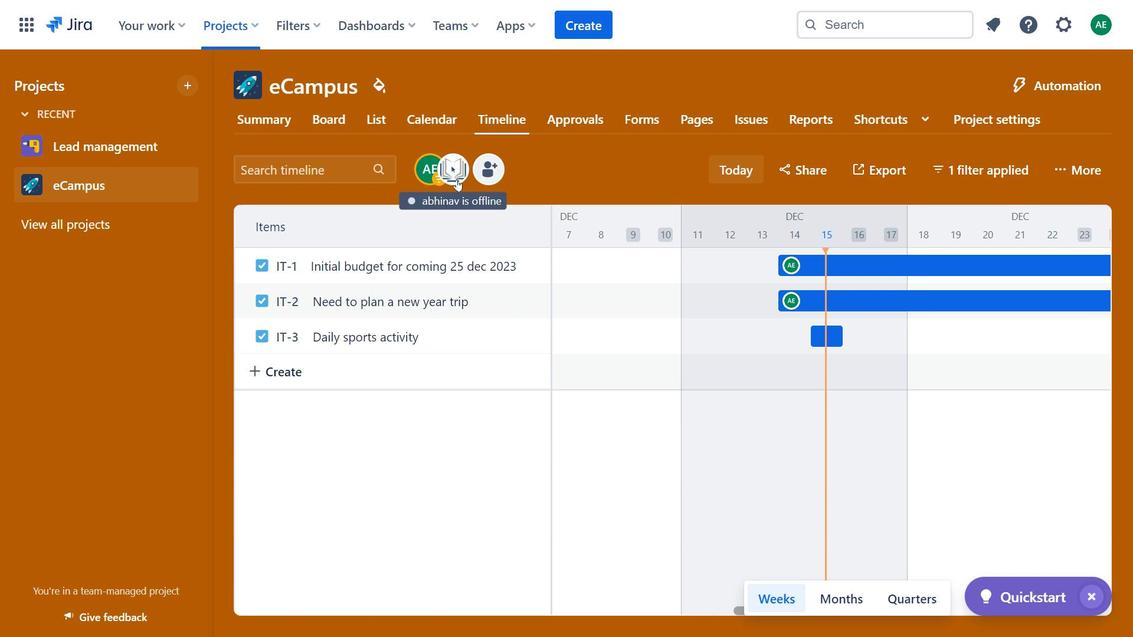 
Action: Mouse pressed left at (456, 175)
Screenshot: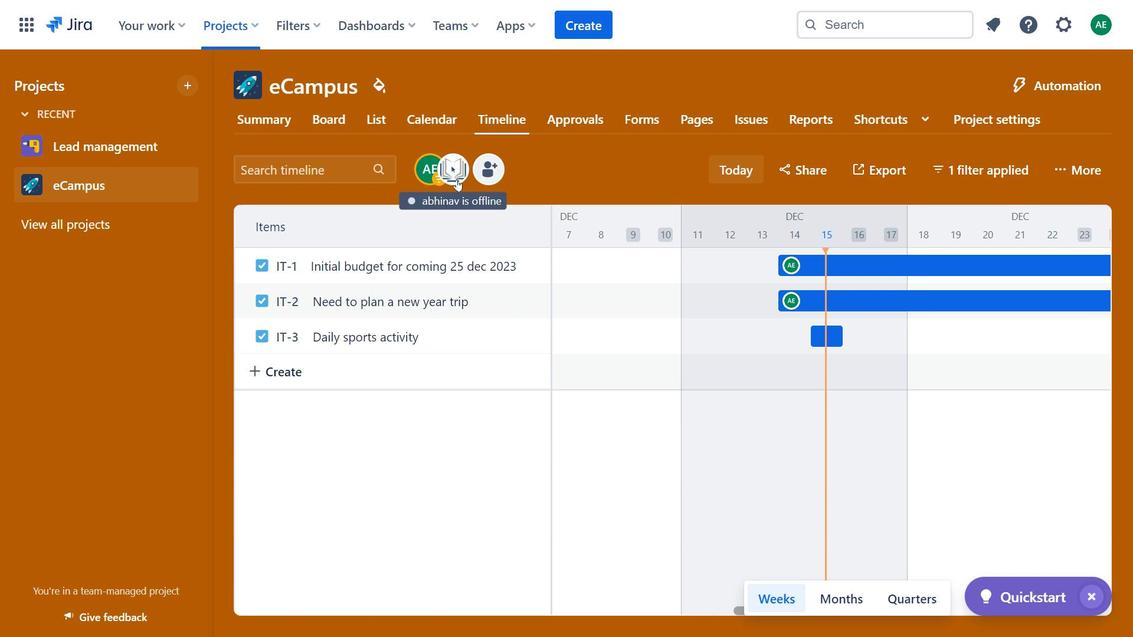 
Action: Mouse moved to (968, 454)
Screenshot: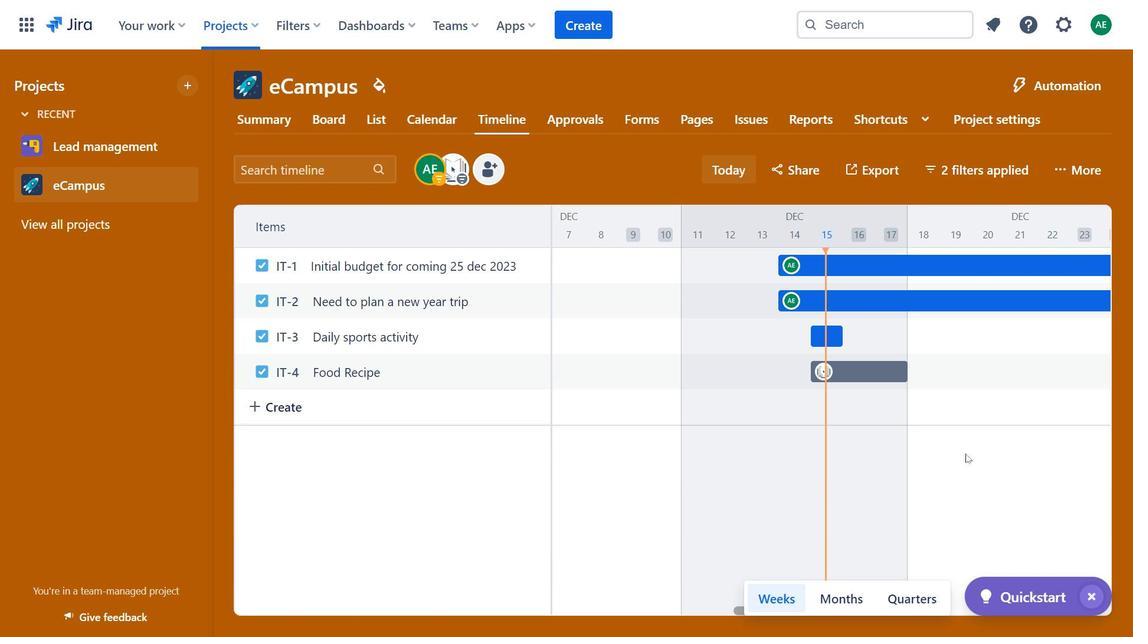 
Action: Mouse pressed left at (968, 454)
Screenshot: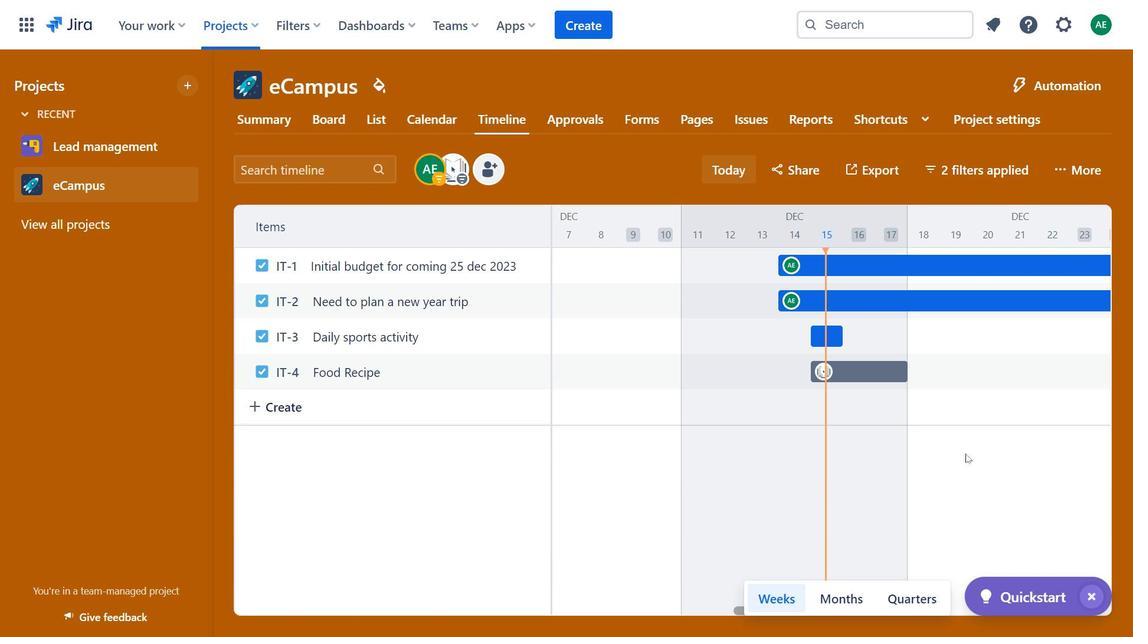 
Action: Mouse moved to (868, 430)
Screenshot: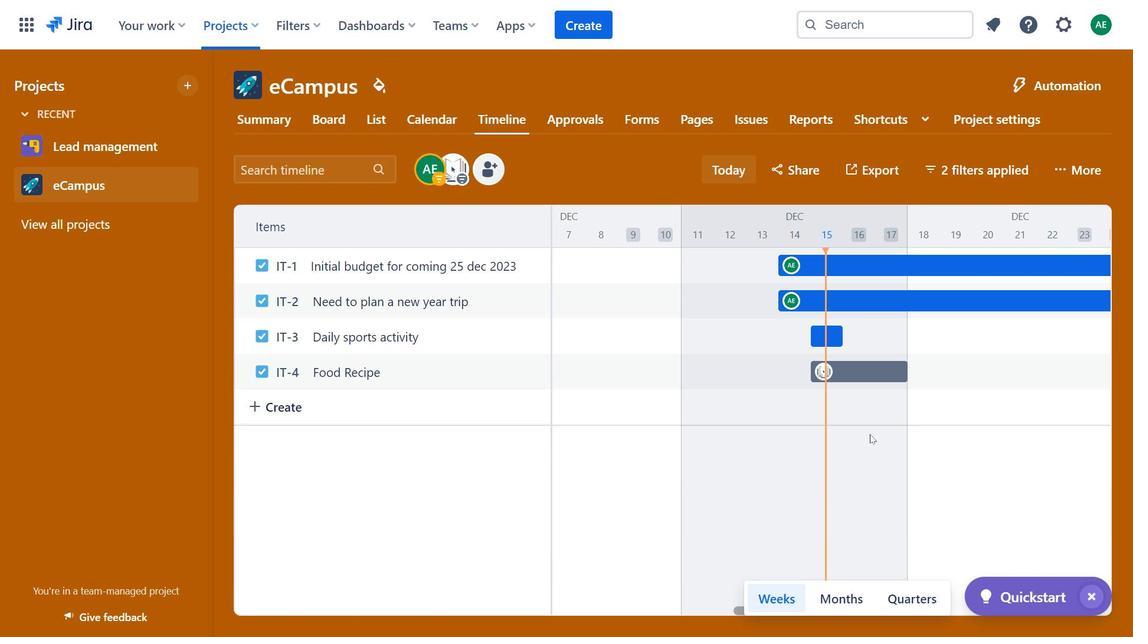 
Action: Mouse pressed left at (868, 430)
Screenshot: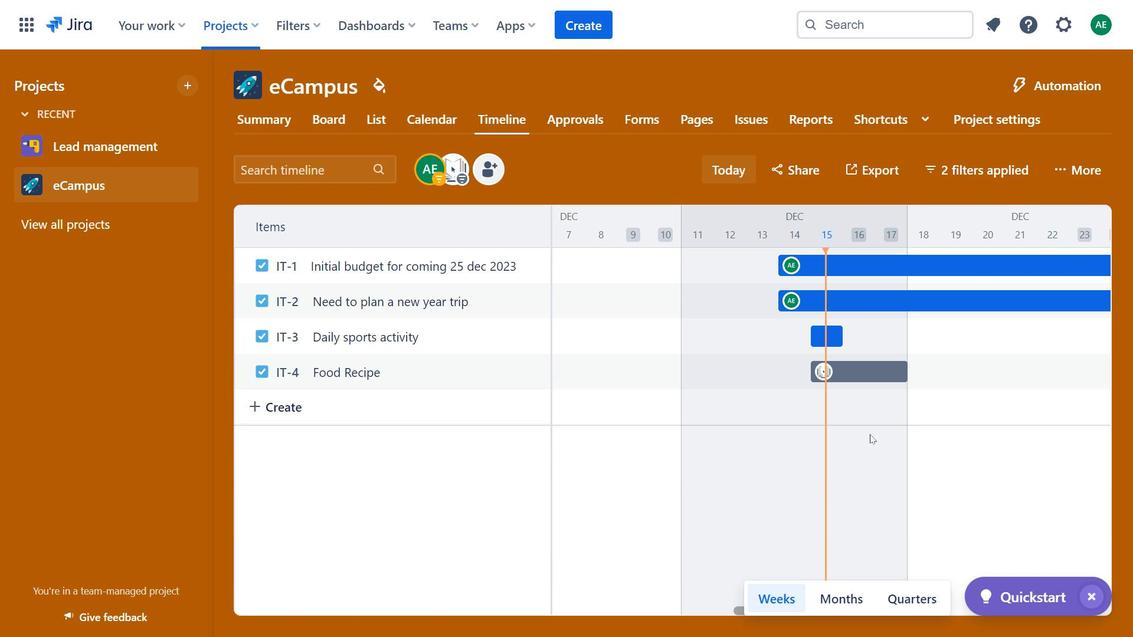 
Action: Mouse moved to (850, 269)
Screenshot: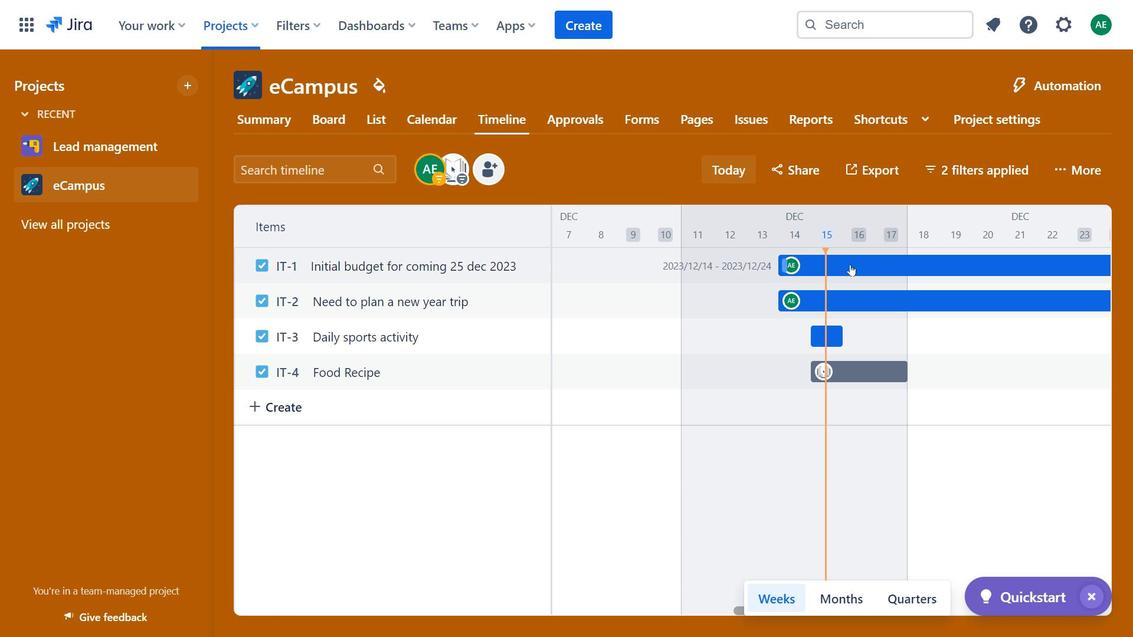 
Action: Mouse pressed left at (850, 269)
Screenshot: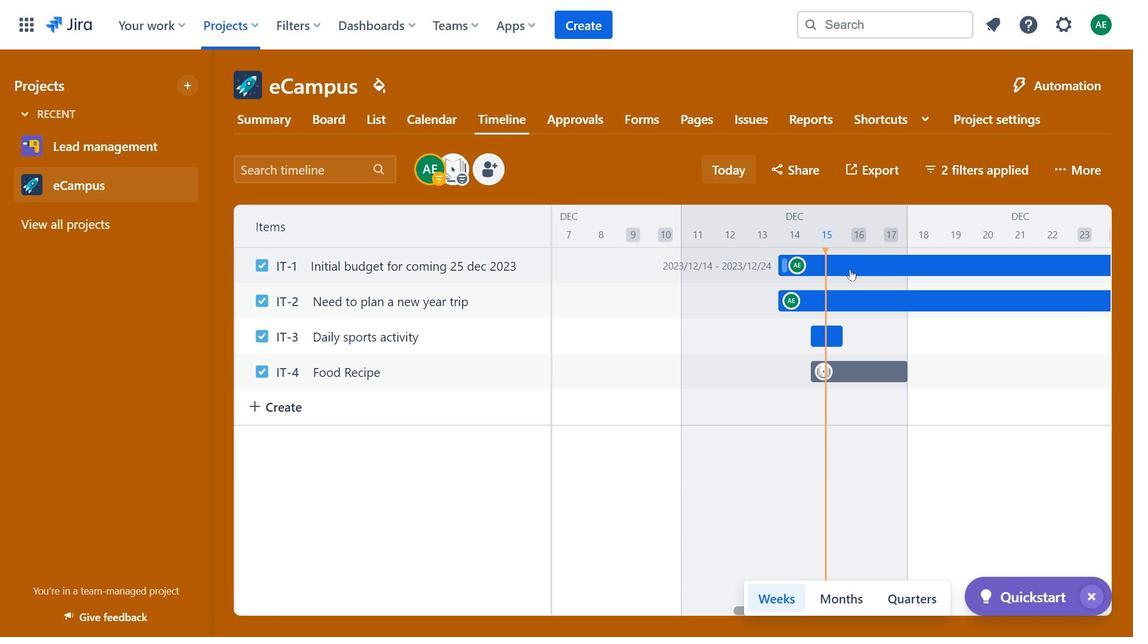 
Action: Mouse moved to (806, 264)
Screenshot: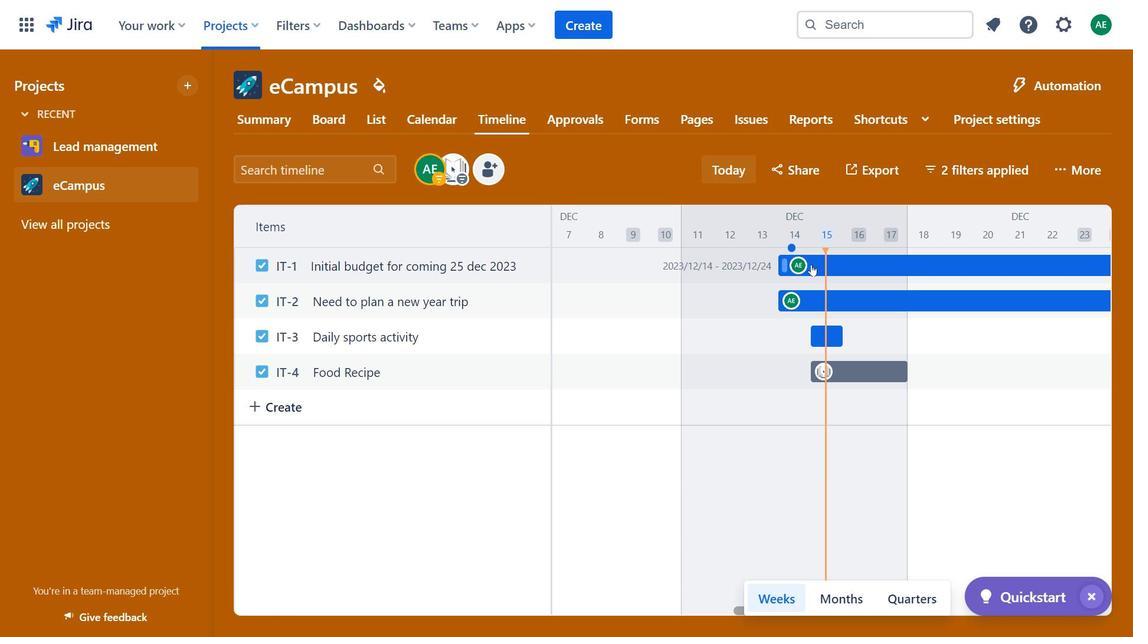 
Action: Mouse pressed left at (806, 264)
Screenshot: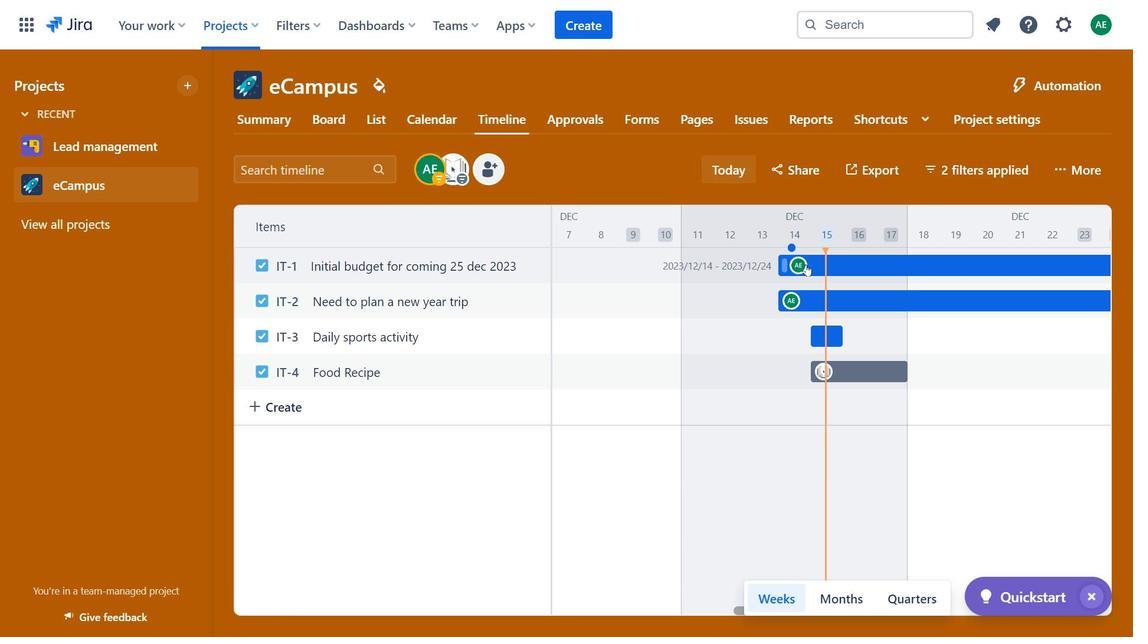 
Action: Mouse moved to (955, 272)
Screenshot: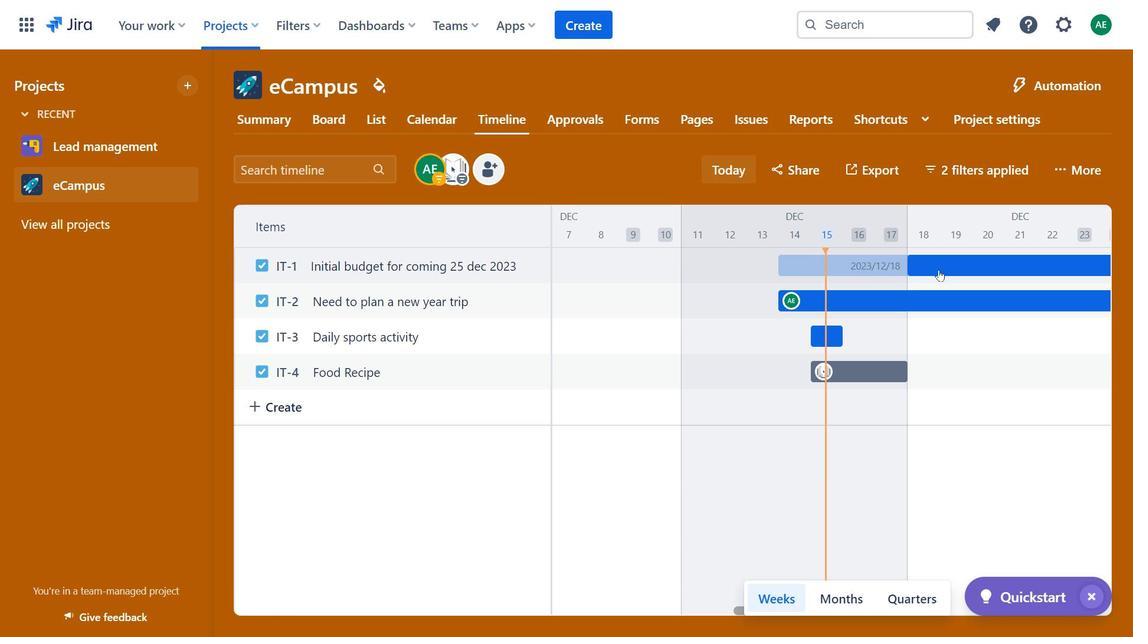 
Action: Mouse pressed left at (955, 272)
Screenshot: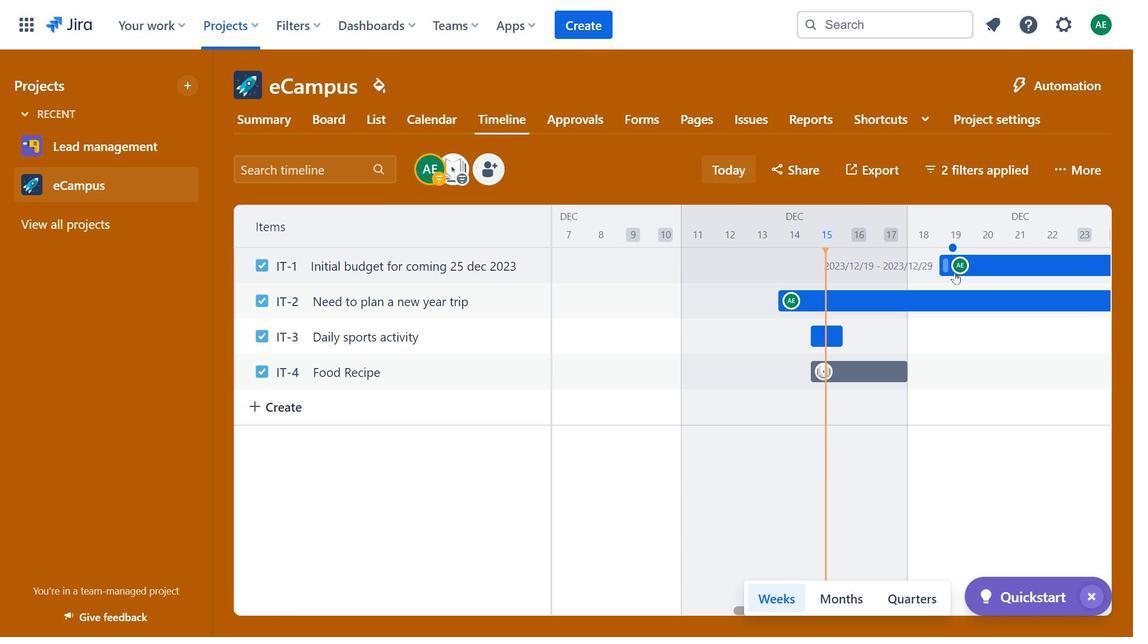 
Action: Mouse moved to (558, 123)
Screenshot: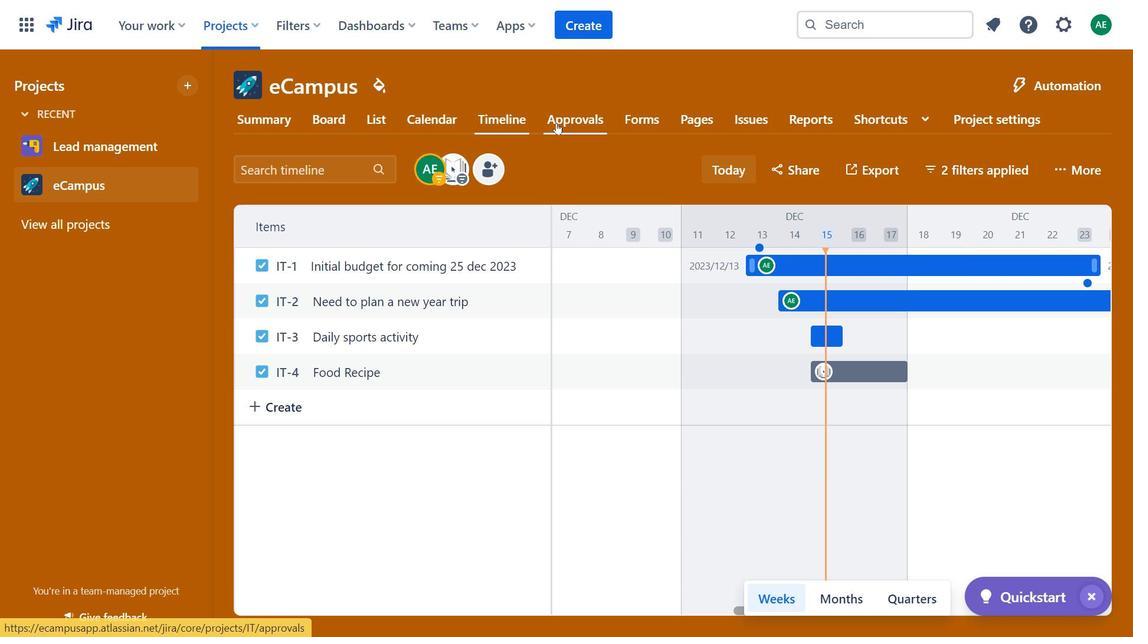 
Action: Mouse pressed left at (558, 123)
Screenshot: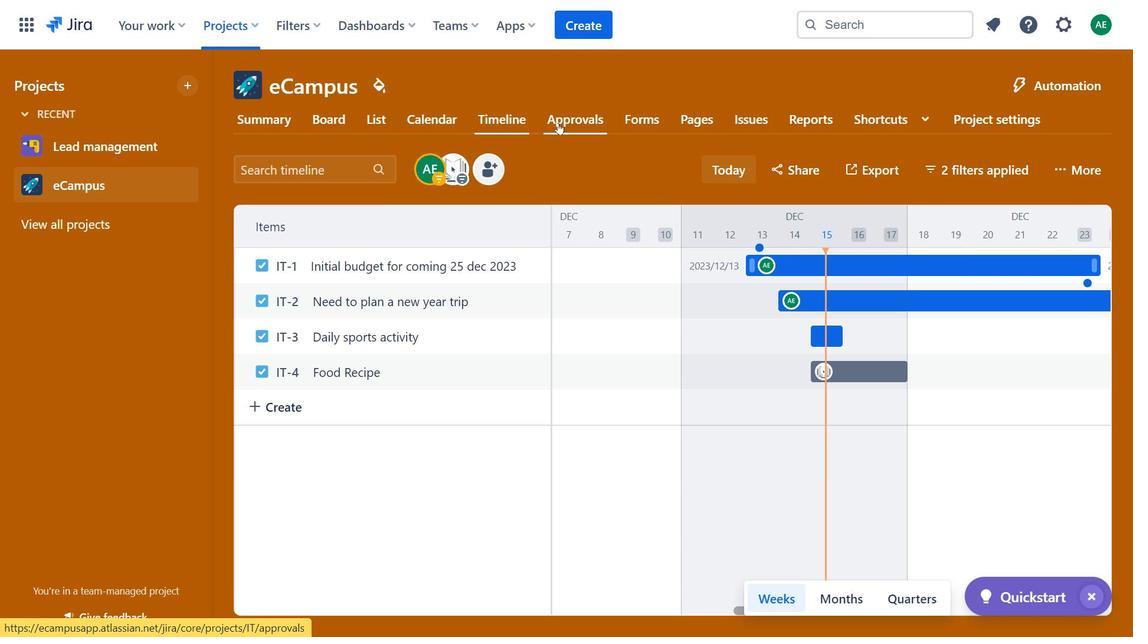 
Action: Mouse moved to (760, 275)
Screenshot: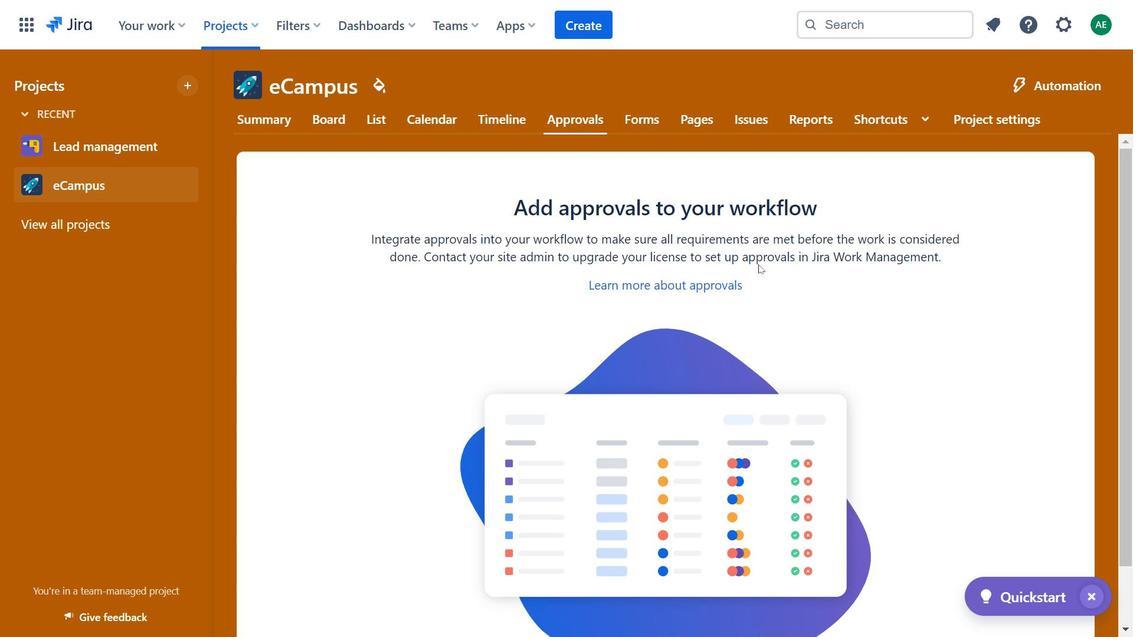 
Action: Mouse scrolled (760, 274) with delta (0, 0)
Screenshot: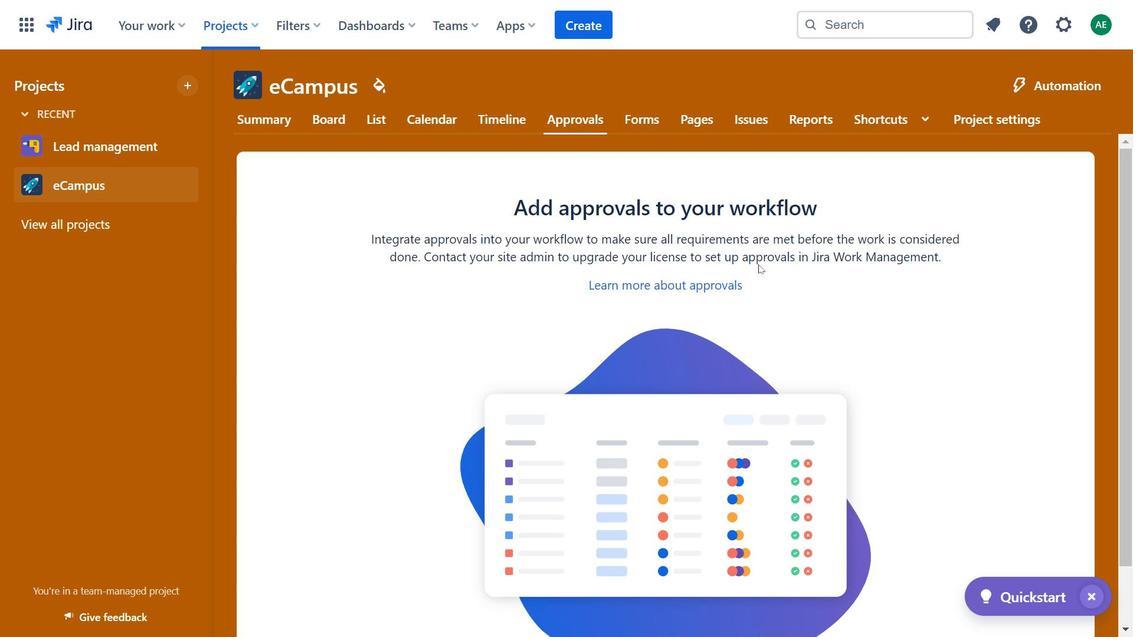 
Action: Mouse moved to (760, 276)
Screenshot: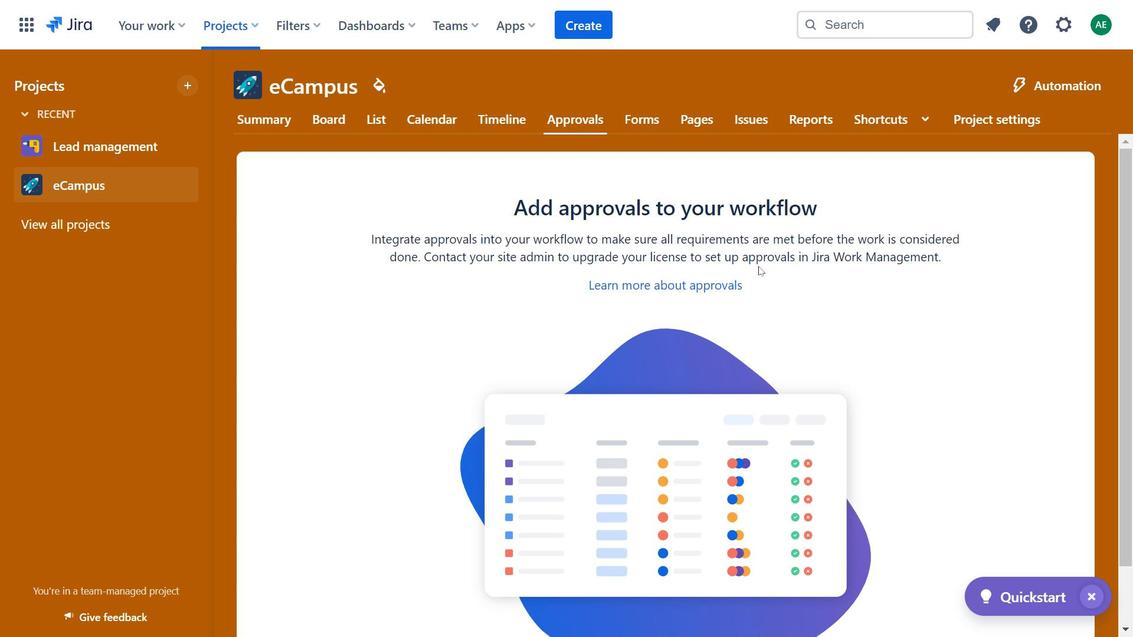 
Action: Mouse scrolled (760, 276) with delta (0, 0)
Screenshot: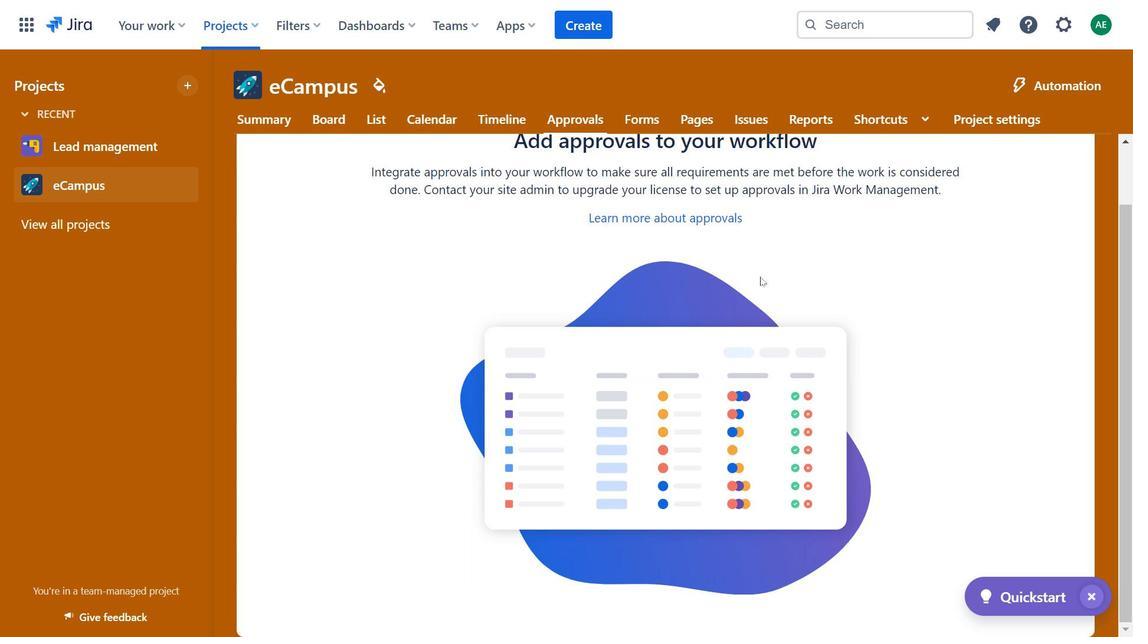 
Action: Mouse scrolled (760, 276) with delta (0, 0)
Screenshot: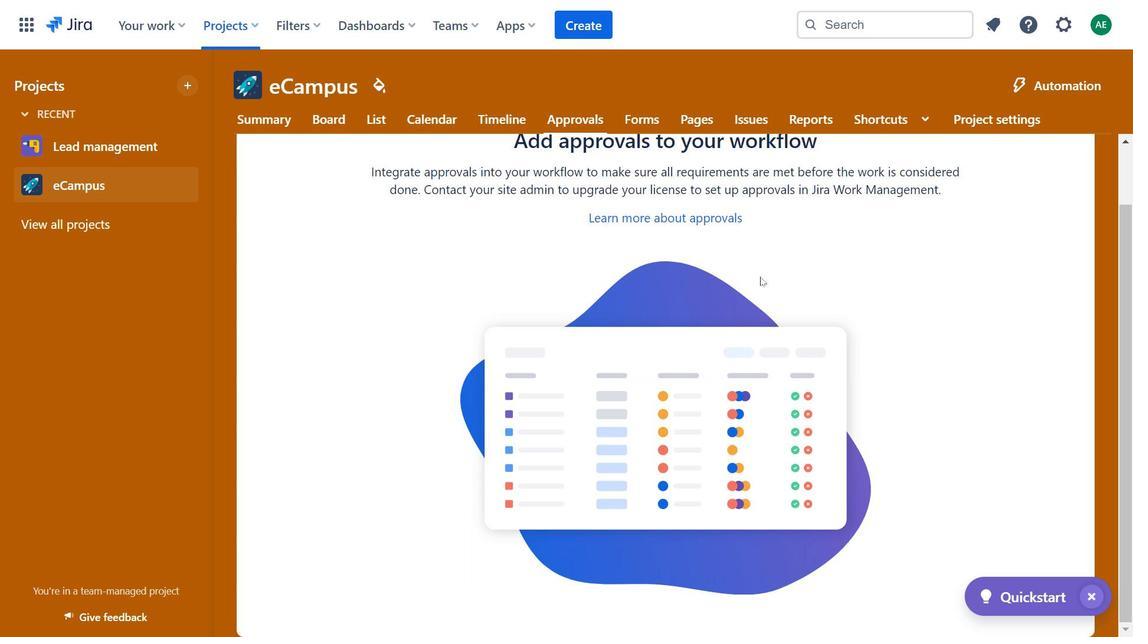 
Action: Mouse moved to (730, 165)
Screenshot: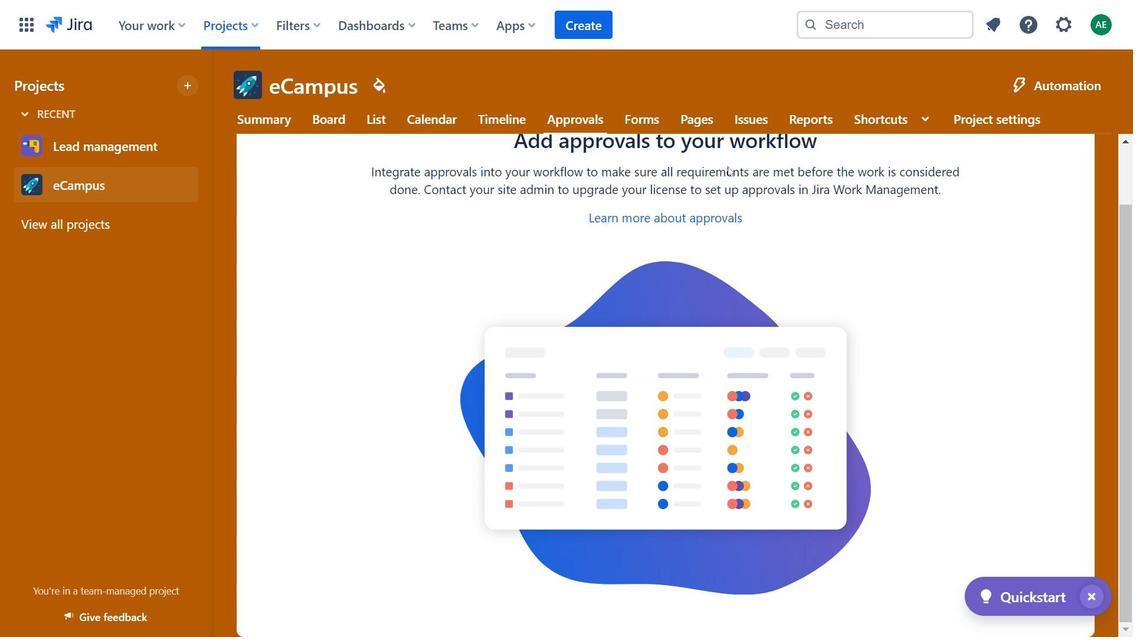 
Action: Mouse scrolled (730, 165) with delta (0, 0)
Screenshot: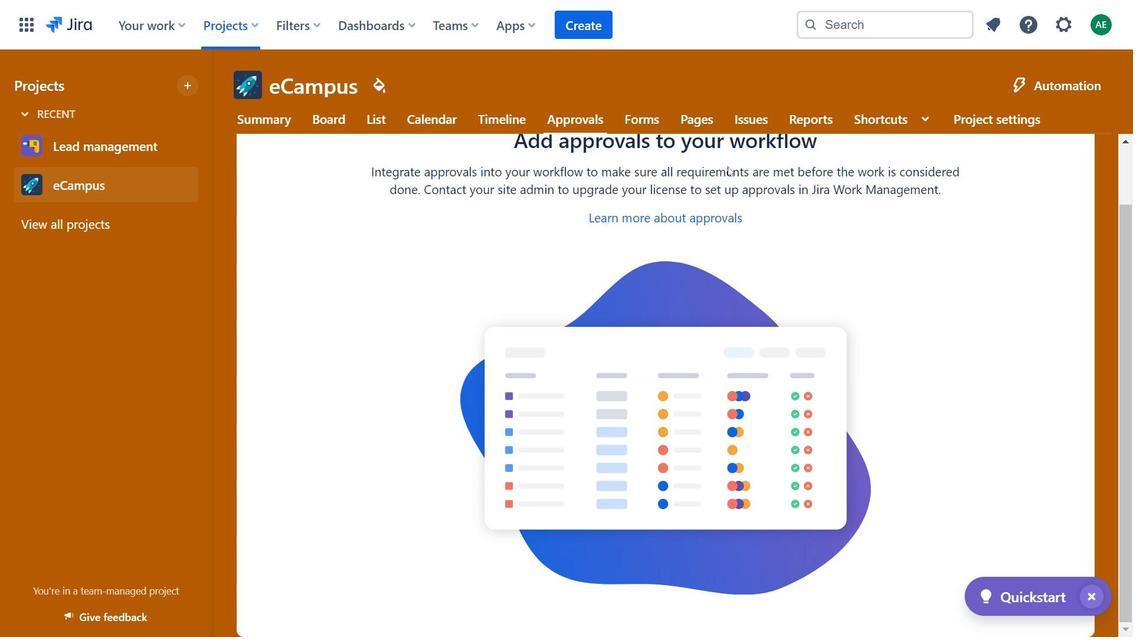 
Action: Mouse scrolled (730, 165) with delta (0, 0)
Screenshot: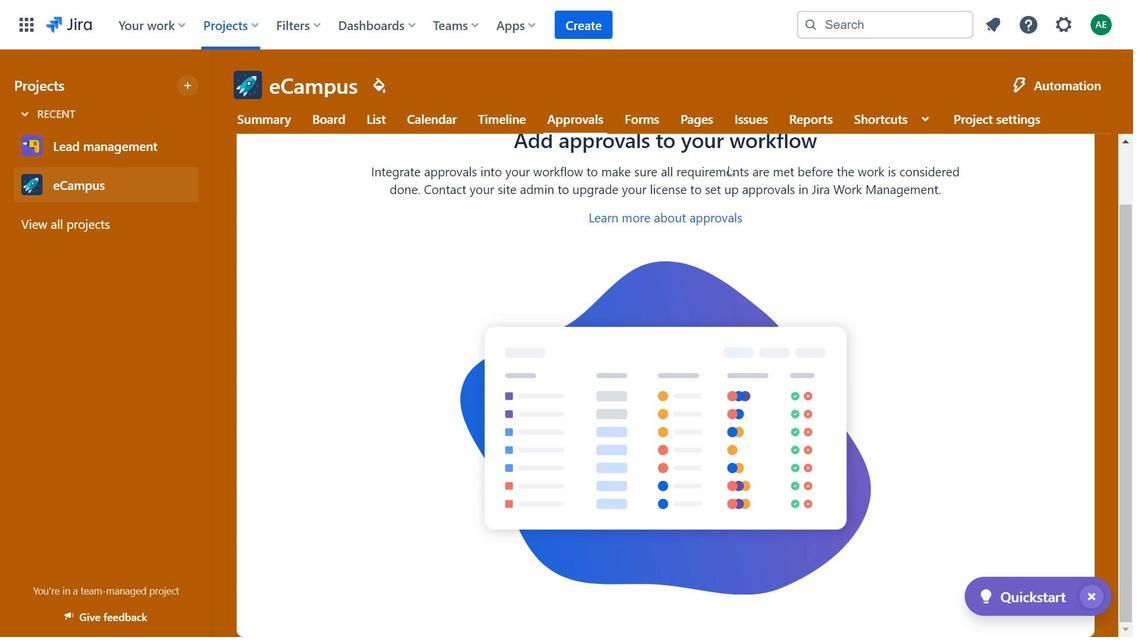 
Action: Mouse scrolled (730, 165) with delta (0, 0)
Screenshot: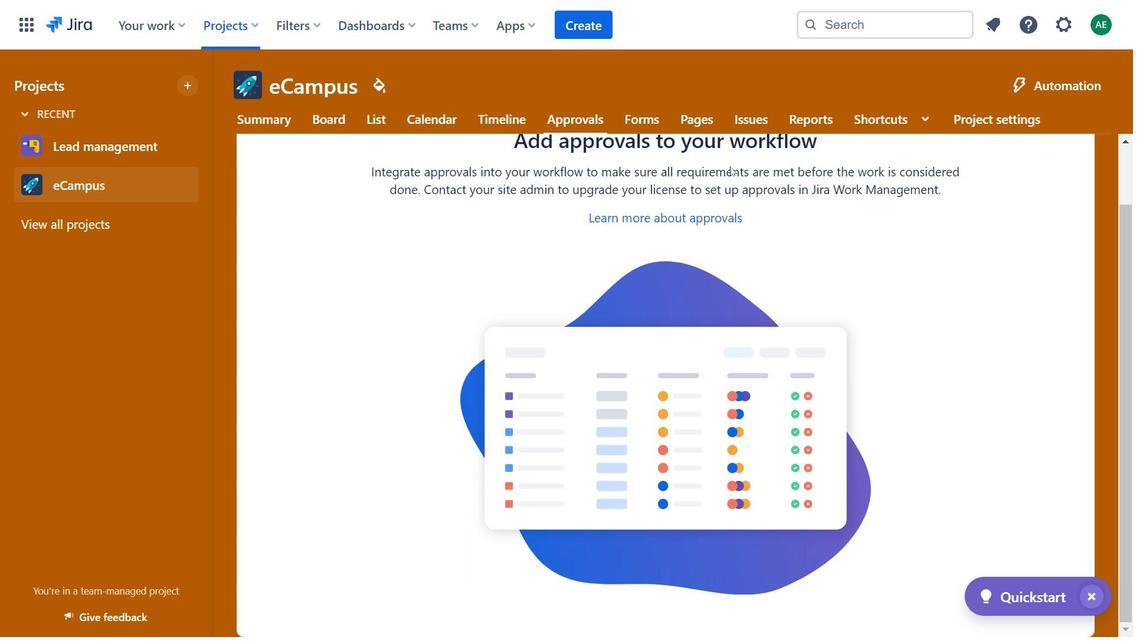 
Action: Mouse moved to (654, 116)
Screenshot: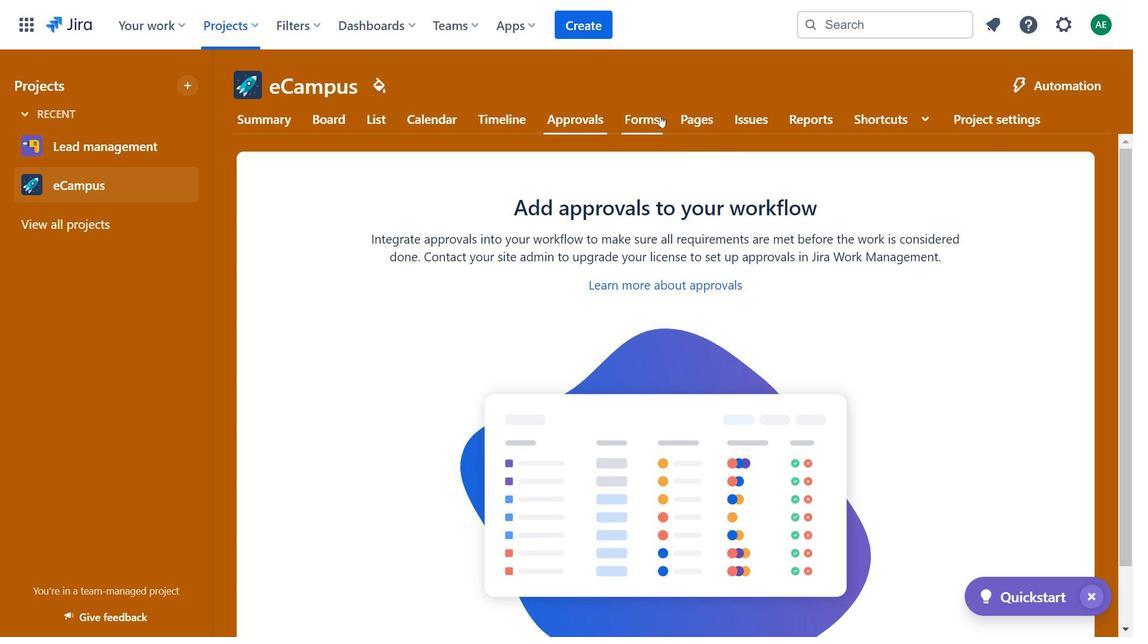
Action: Mouse pressed left at (654, 116)
Screenshot: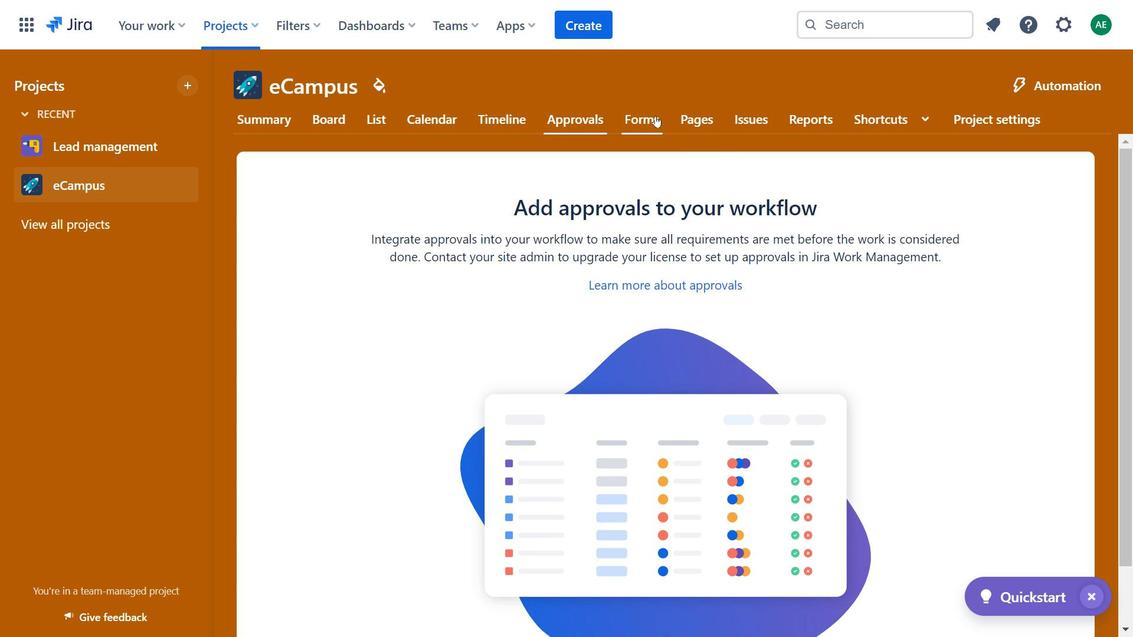 
Action: Mouse moved to (554, 380)
Screenshot: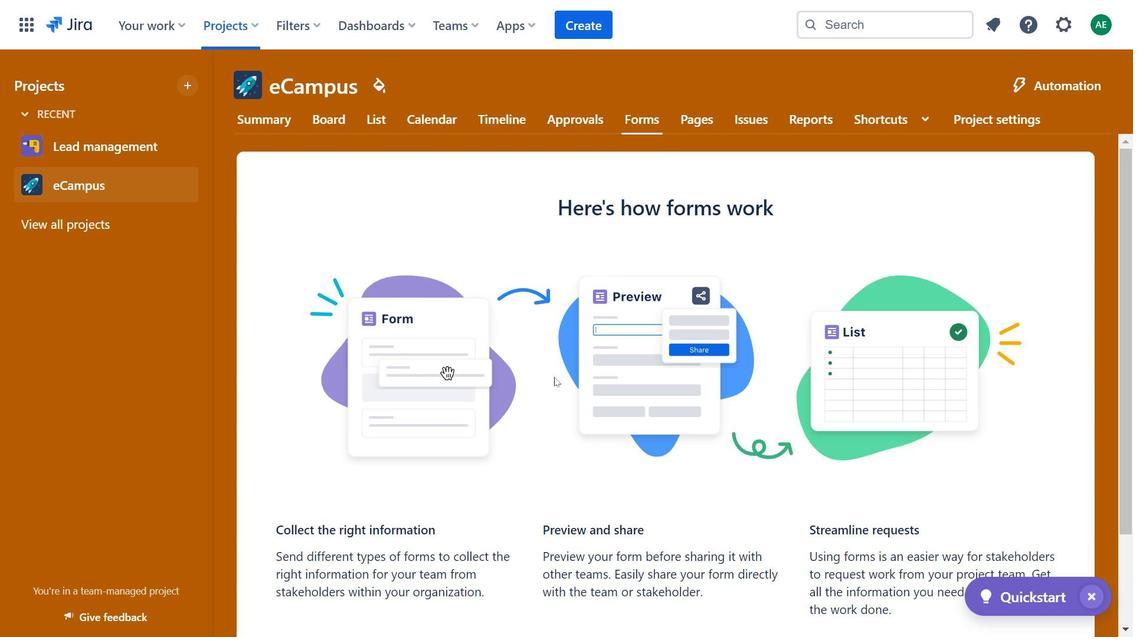 
Action: Mouse scrolled (554, 380) with delta (0, 0)
Screenshot: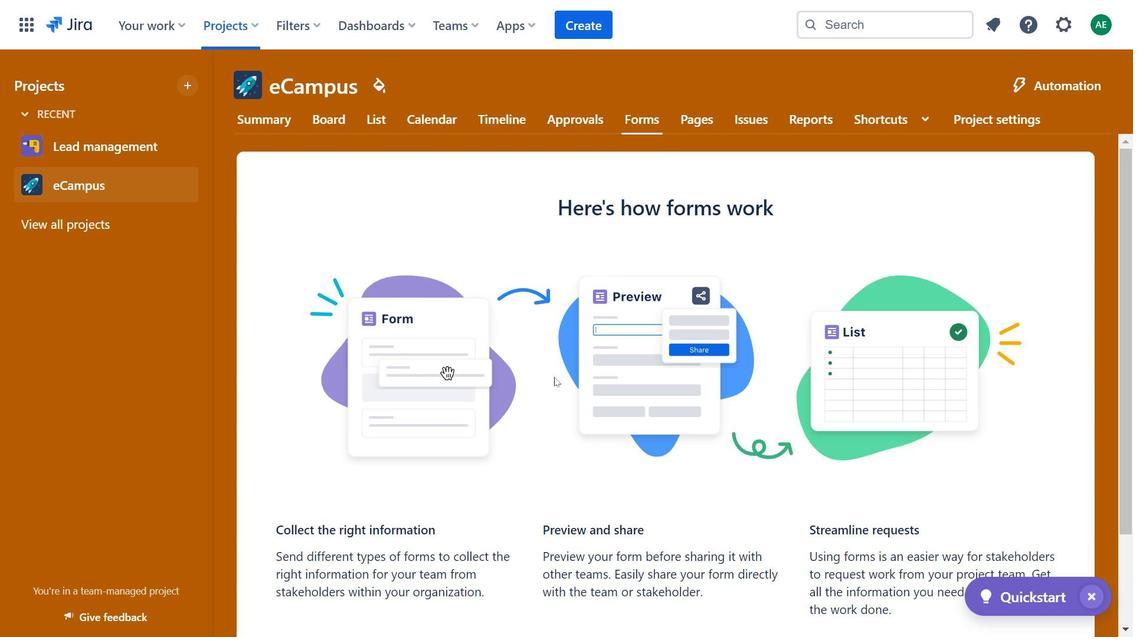 
Action: Mouse moved to (551, 377)
Screenshot: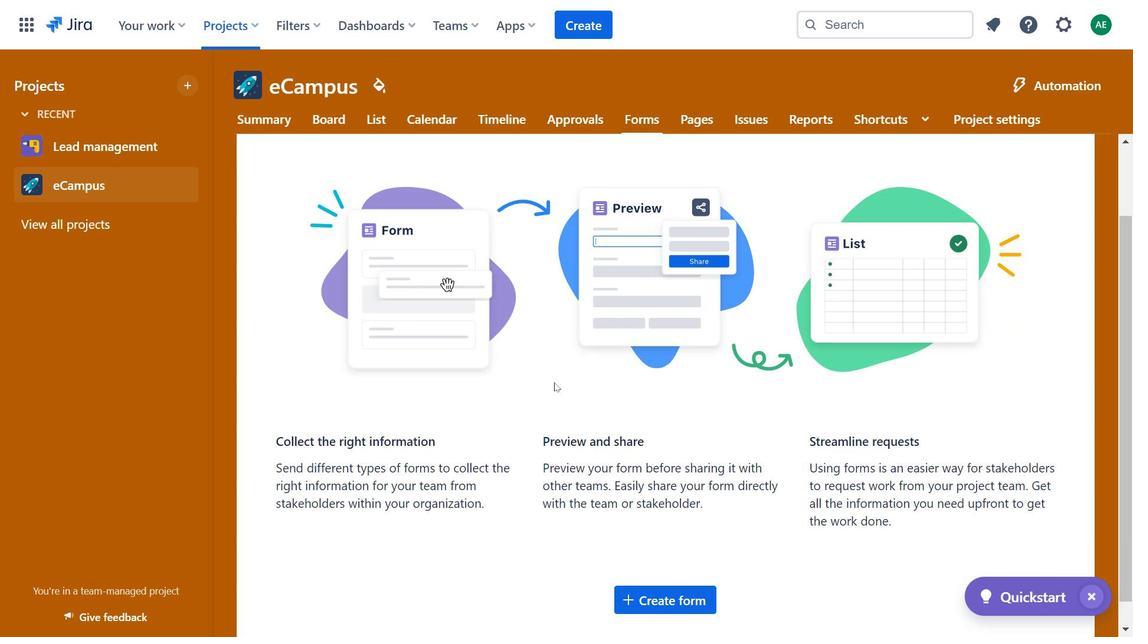 
Action: Mouse scrolled (551, 377) with delta (0, 0)
Screenshot: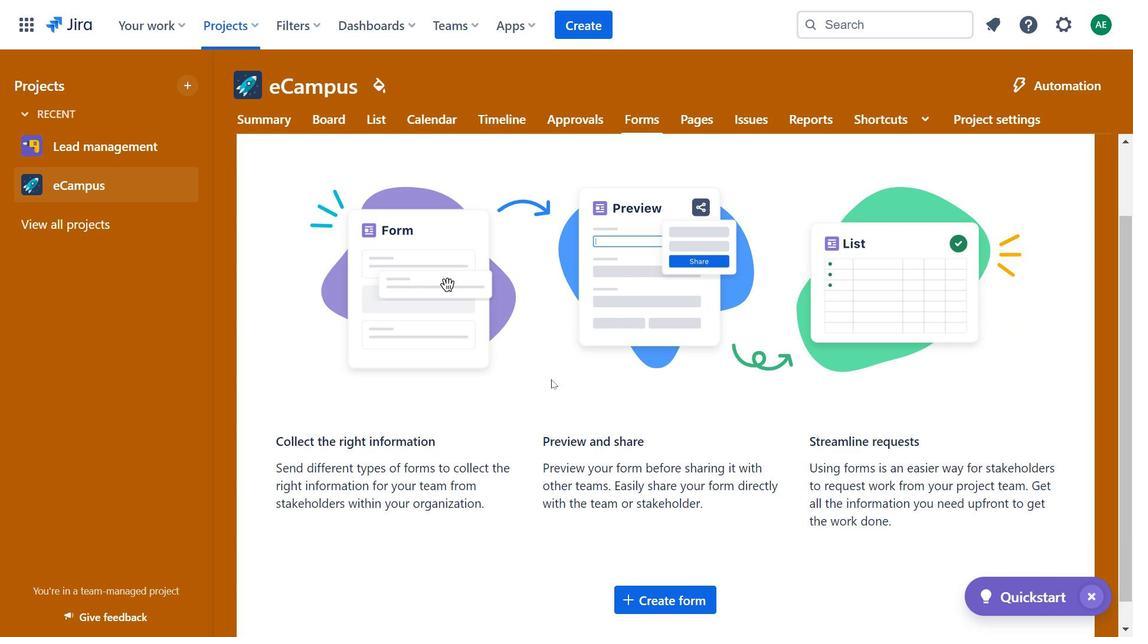 
Action: Mouse moved to (693, 568)
Screenshot: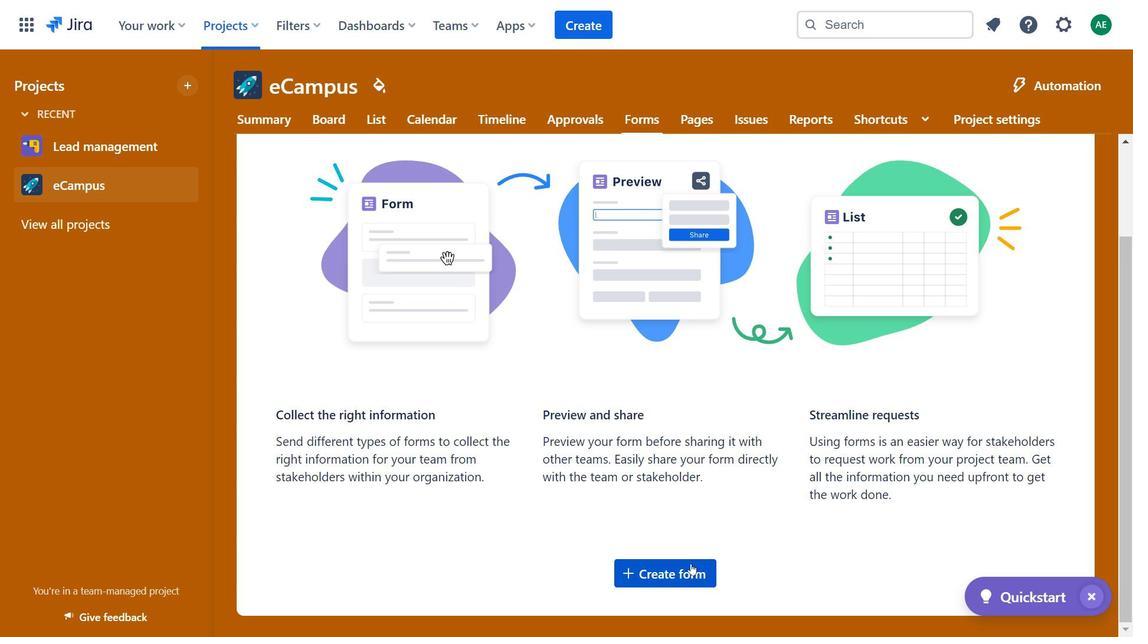 
Action: Mouse pressed left at (693, 568)
Screenshot: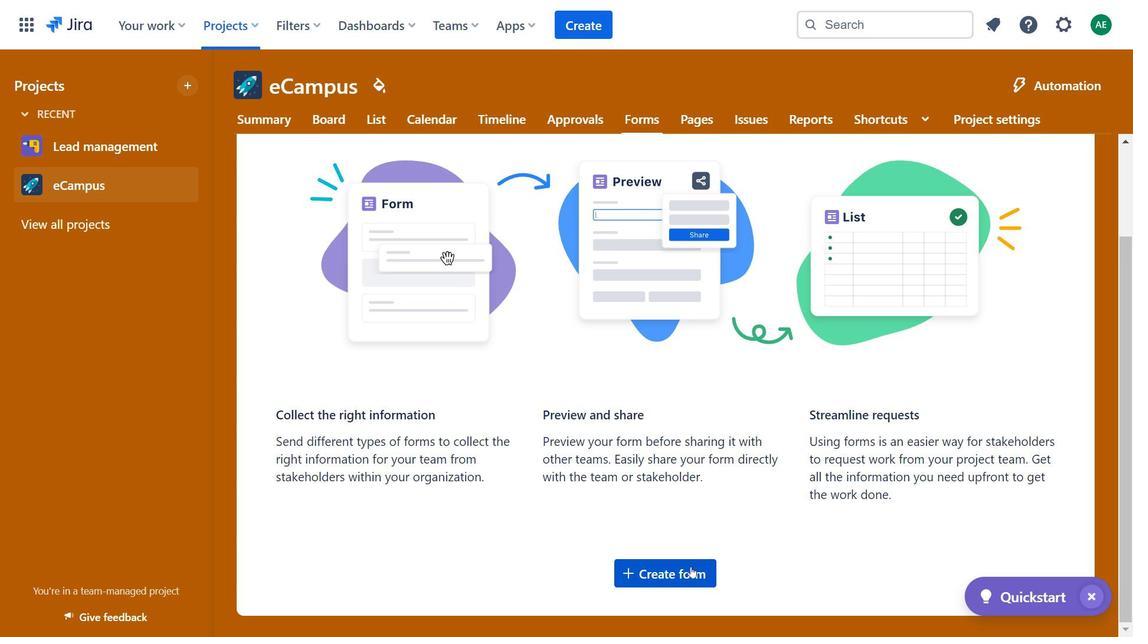
Action: Mouse moved to (479, 332)
Screenshot: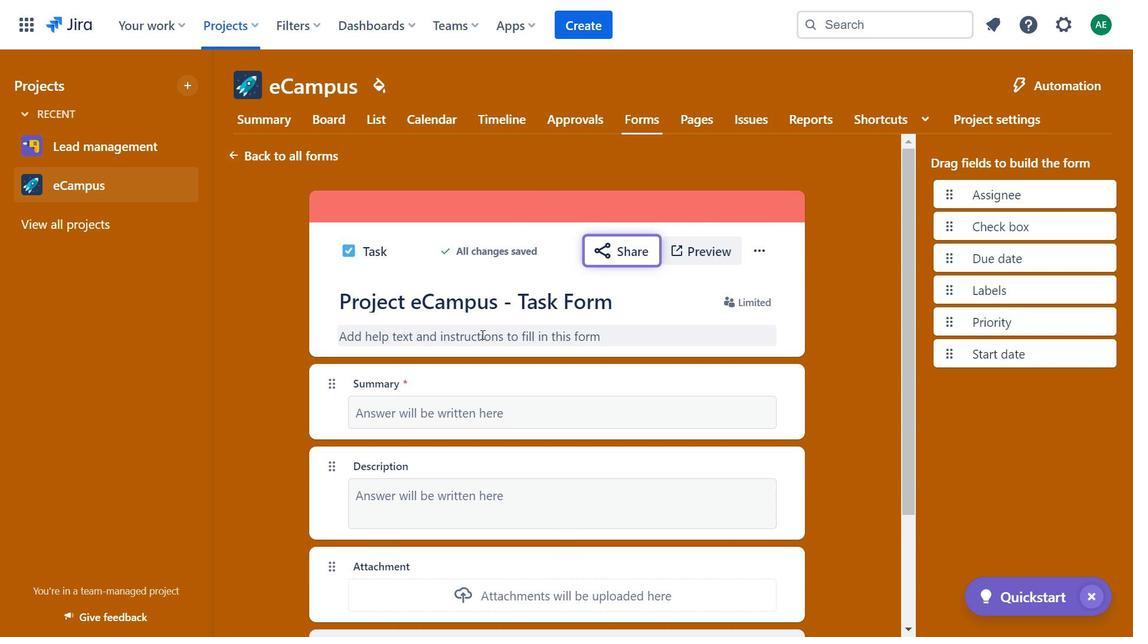 
Action: Mouse scrolled (479, 332) with delta (0, 0)
Screenshot: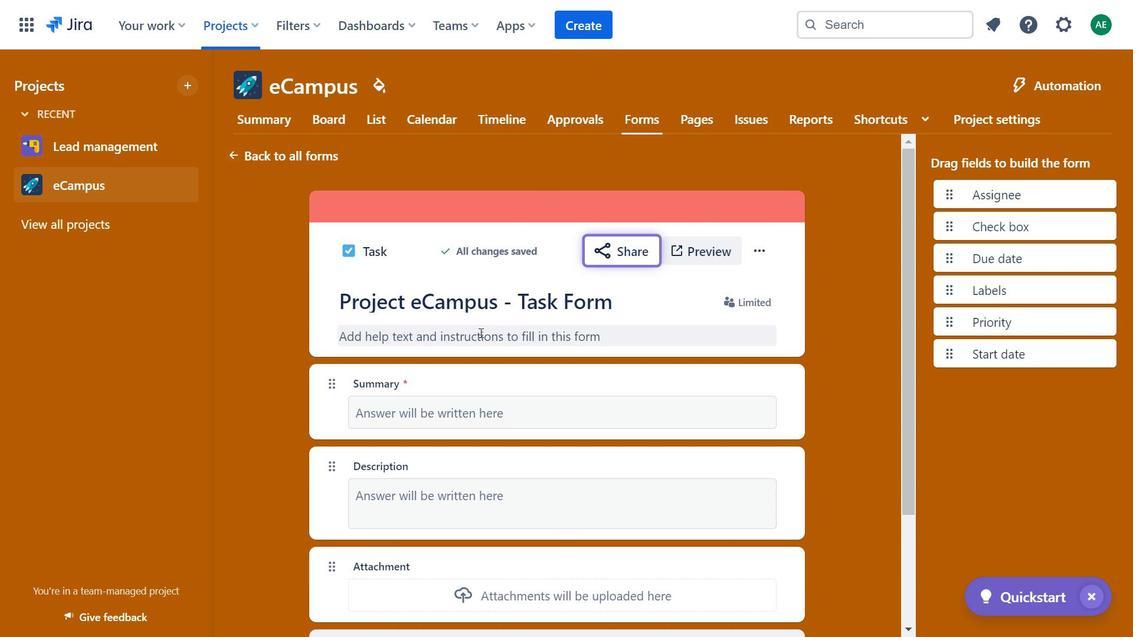 
Action: Mouse moved to (416, 333)
Screenshot: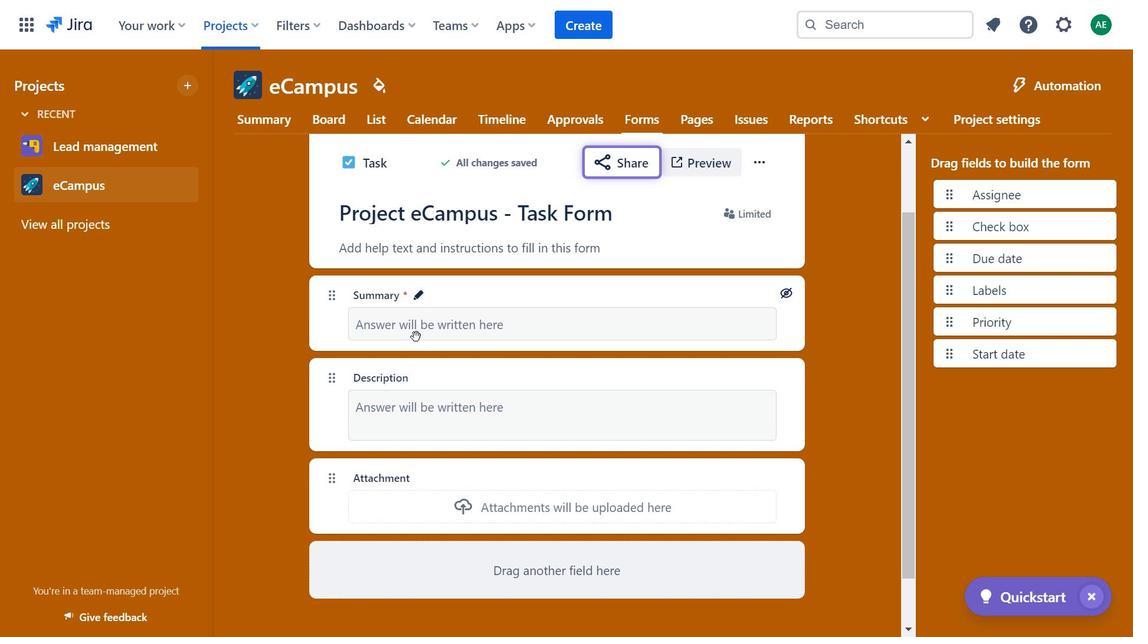 
Action: Mouse pressed left at (416, 333)
Screenshot: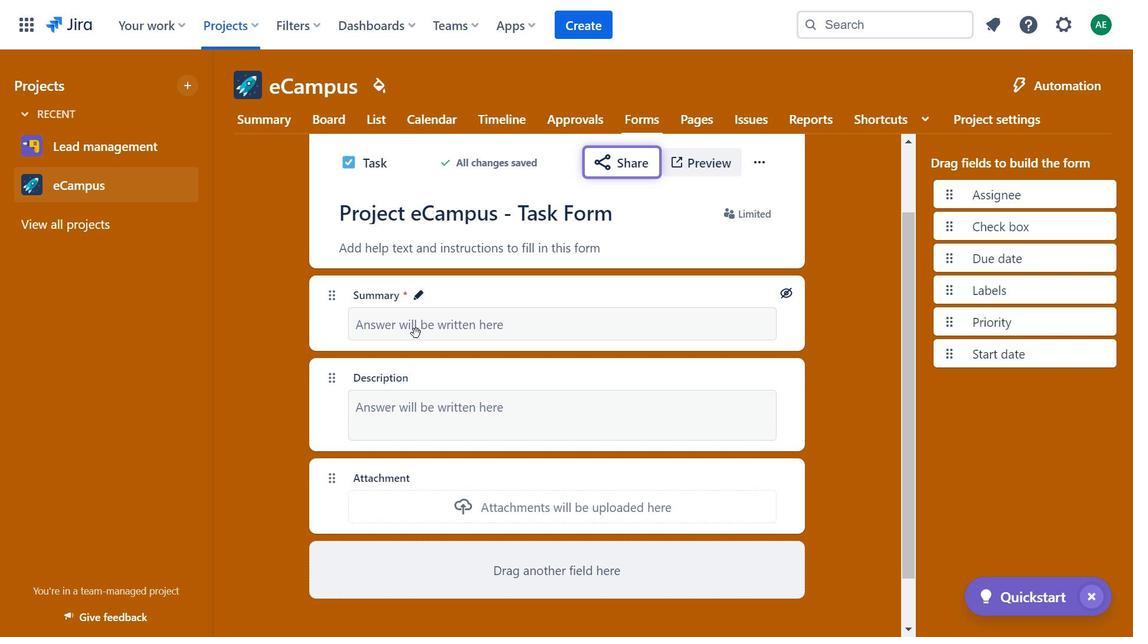 
Action: Mouse moved to (506, 328)
Screenshot: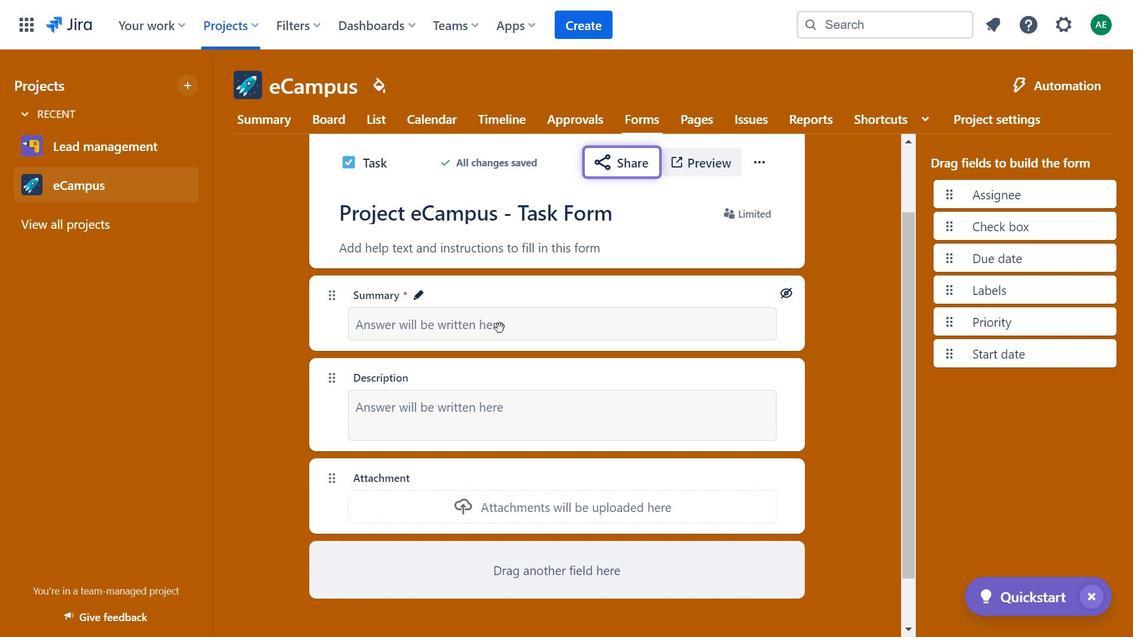 
Action: Mouse pressed left at (506, 328)
Screenshot: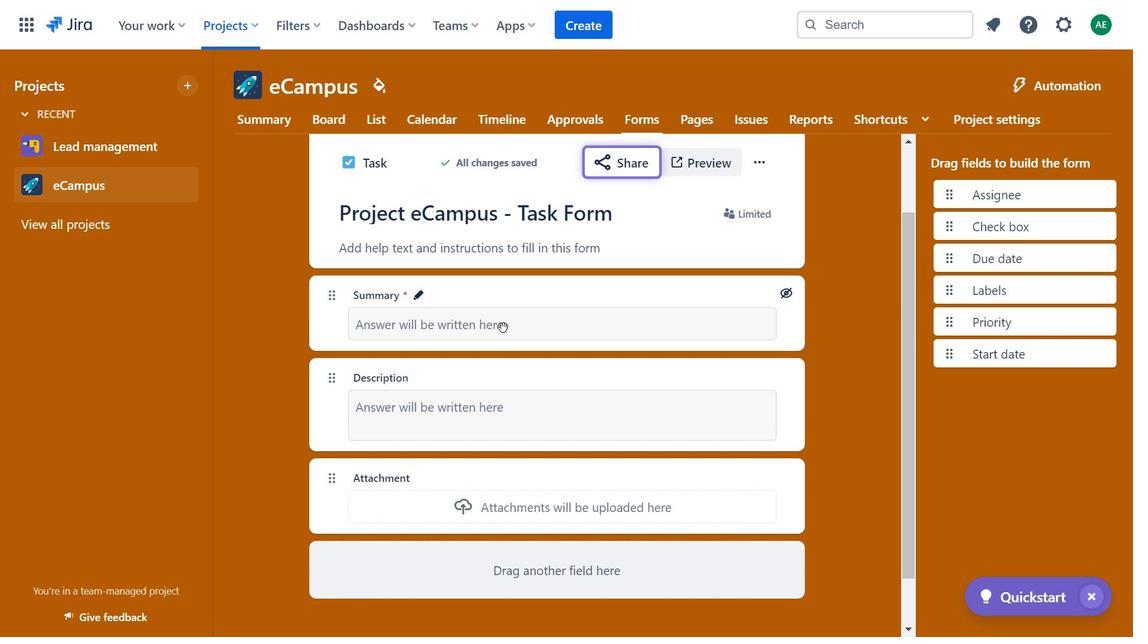 
Action: Mouse moved to (422, 291)
Screenshot: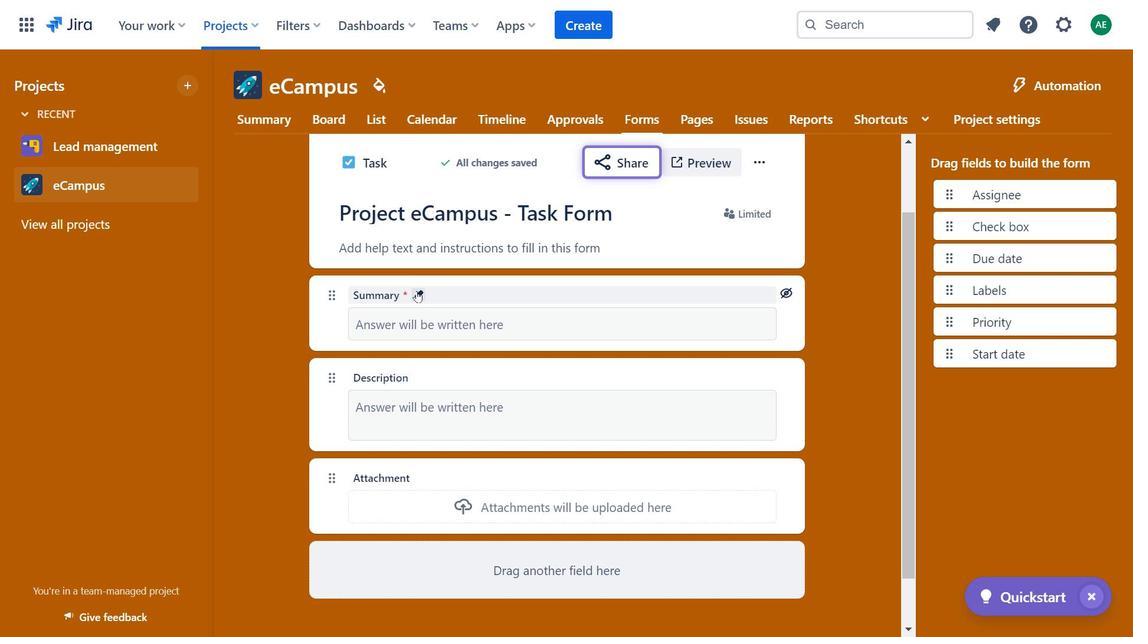 
Action: Mouse pressed left at (422, 291)
Screenshot: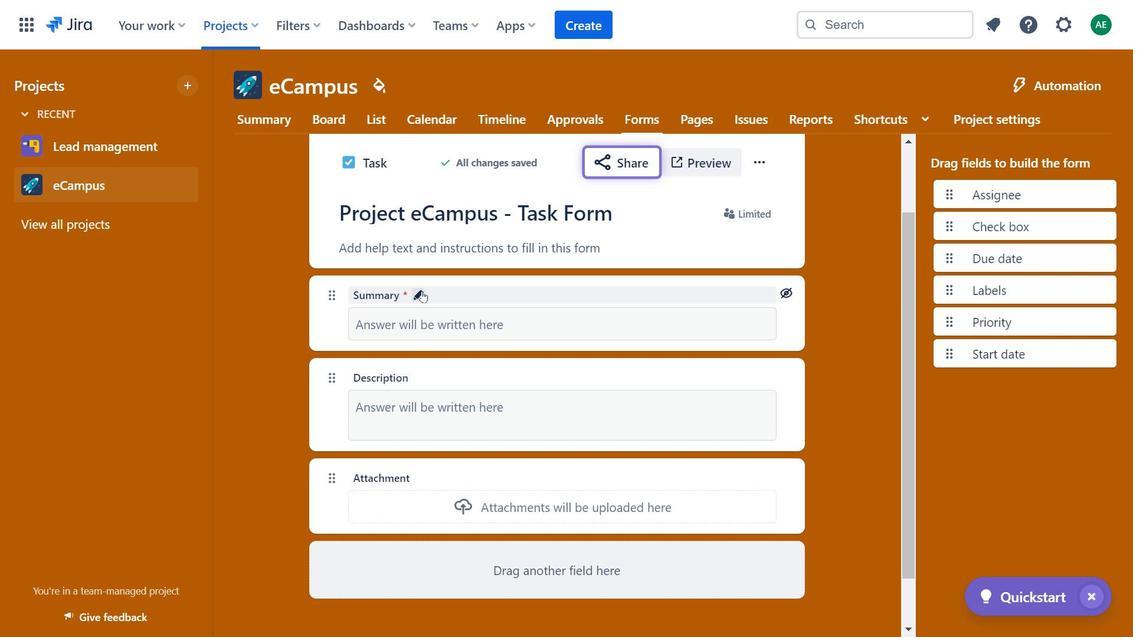 
Action: Mouse moved to (433, 321)
Screenshot: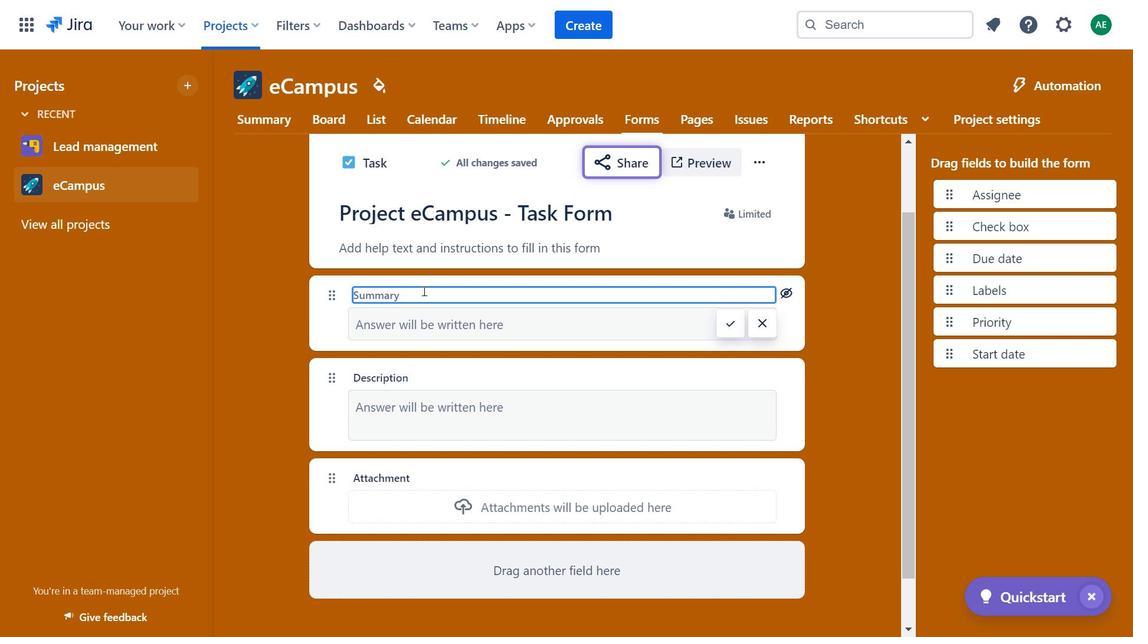 
Action: Mouse pressed left at (433, 321)
Screenshot: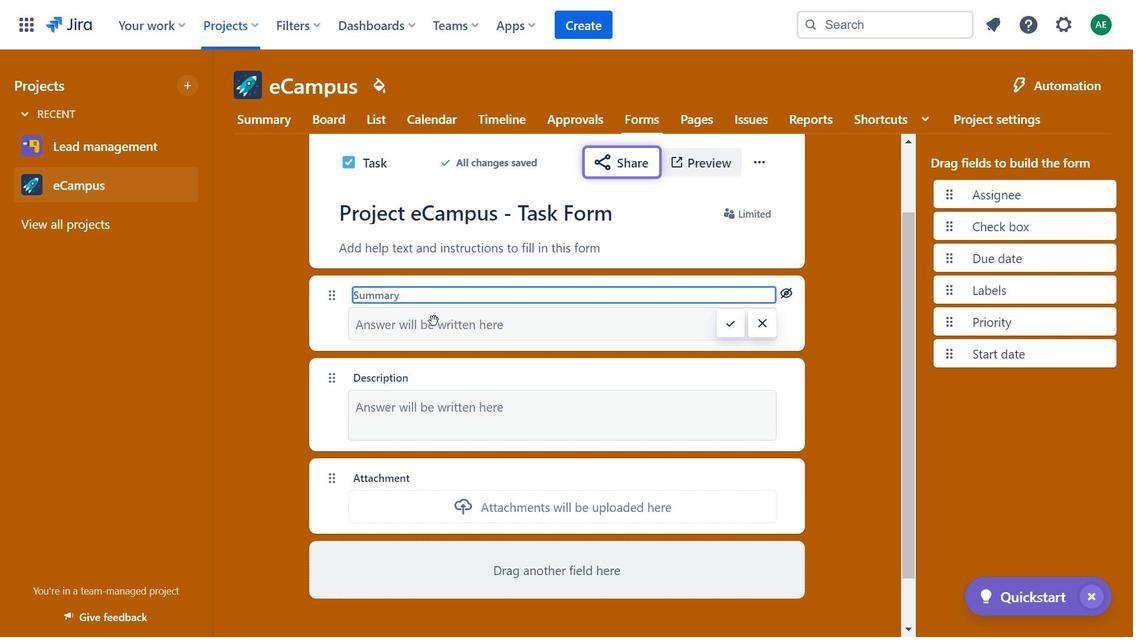 
Action: Mouse moved to (726, 323)
Screenshot: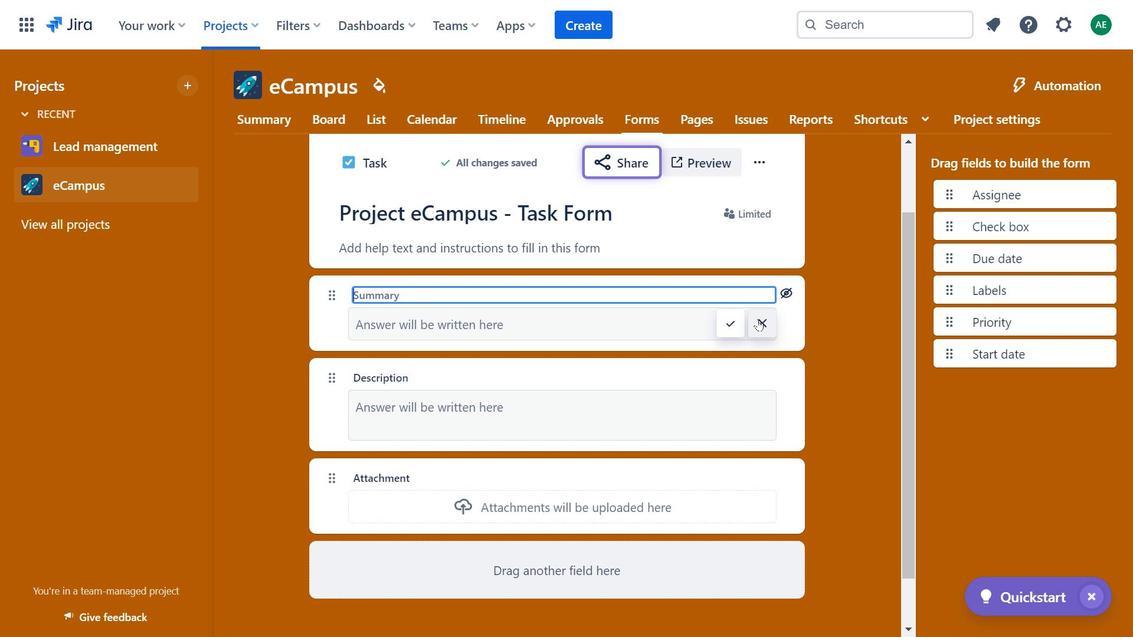 
Action: Mouse pressed left at (726, 323)
Screenshot: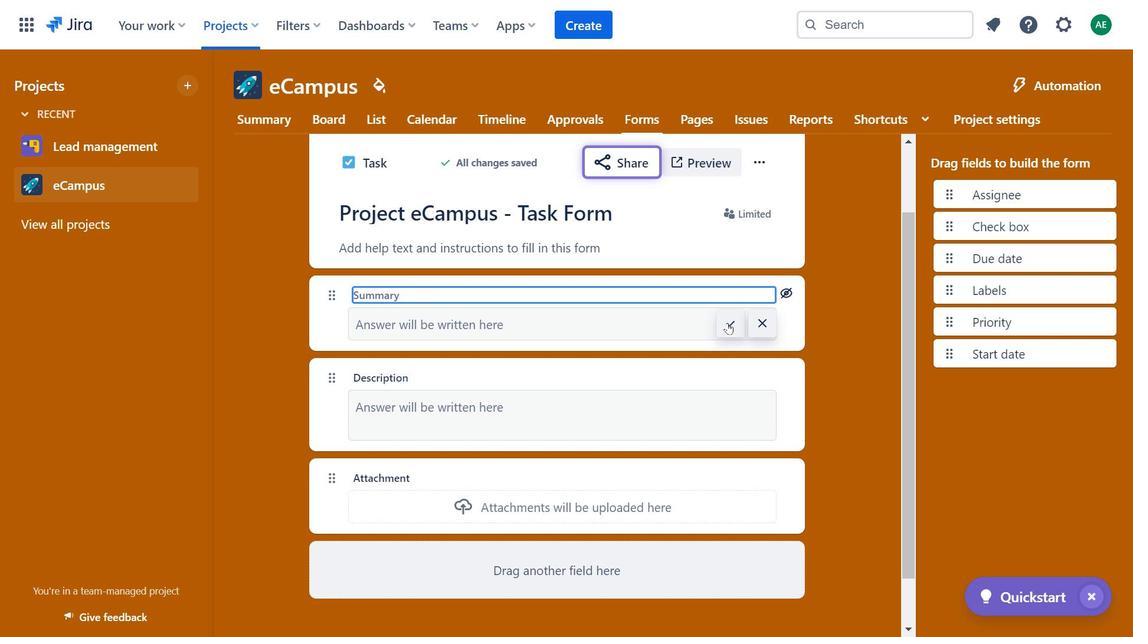 
Action: Mouse moved to (522, 322)
Screenshot: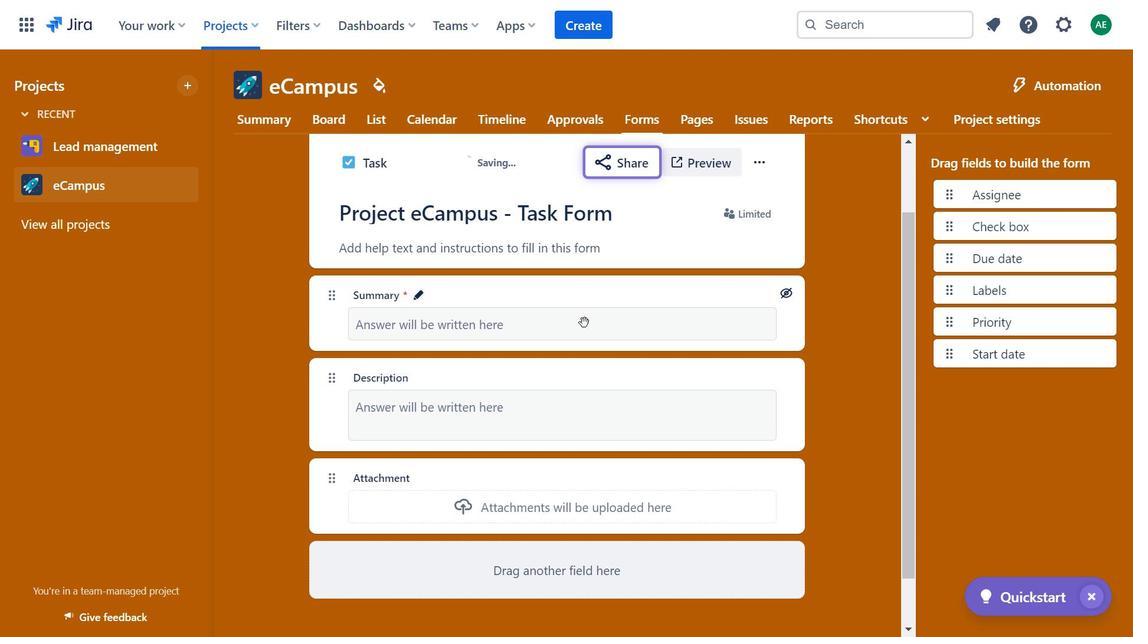 
Action: Mouse pressed left at (522, 322)
Screenshot: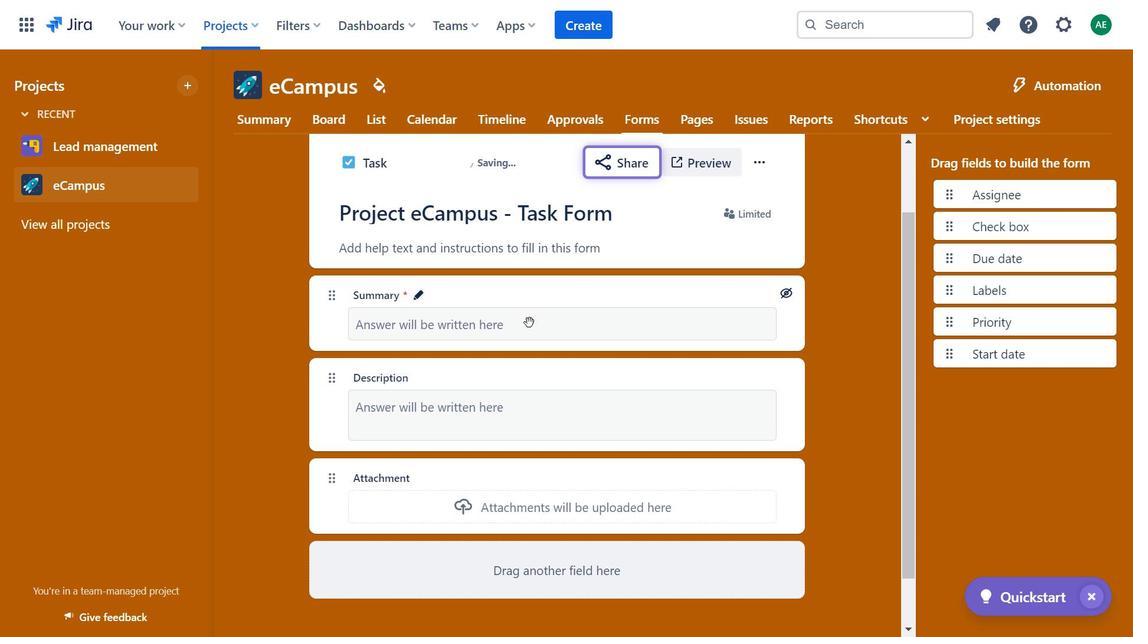 
Action: Mouse moved to (401, 341)
Screenshot: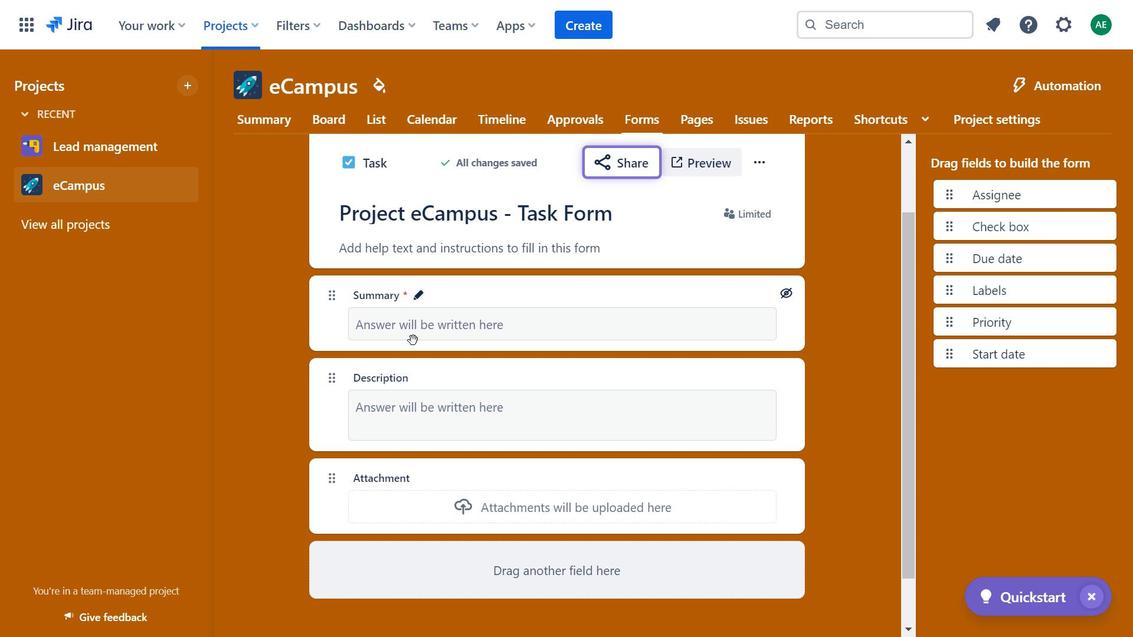 
Action: Mouse pressed left at (401, 341)
Screenshot: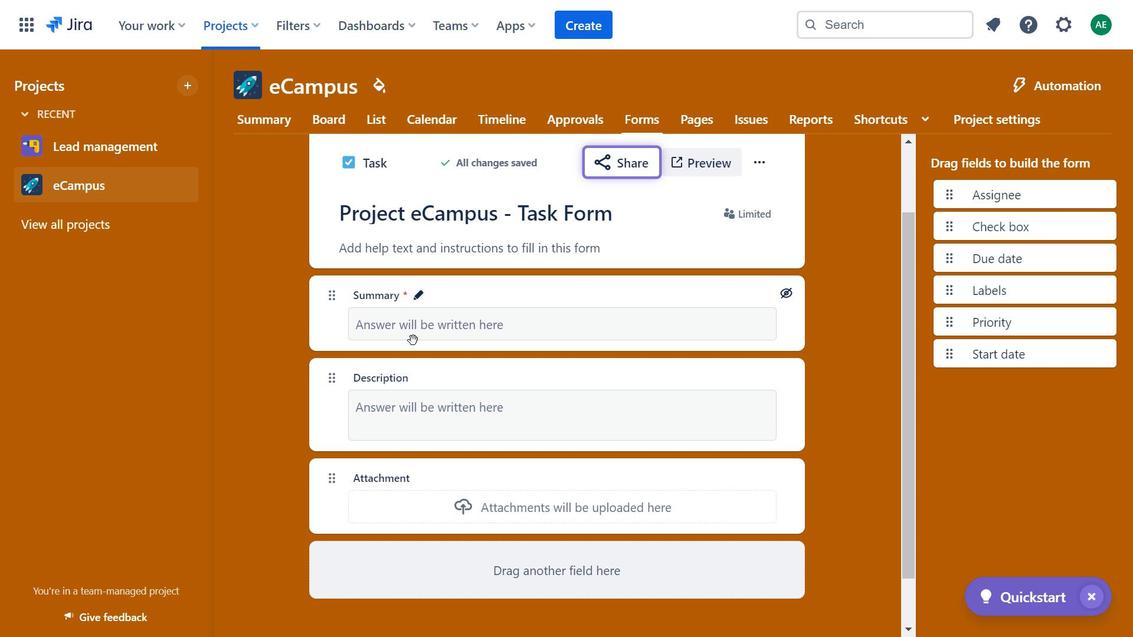 
Action: Mouse moved to (513, 351)
Screenshot: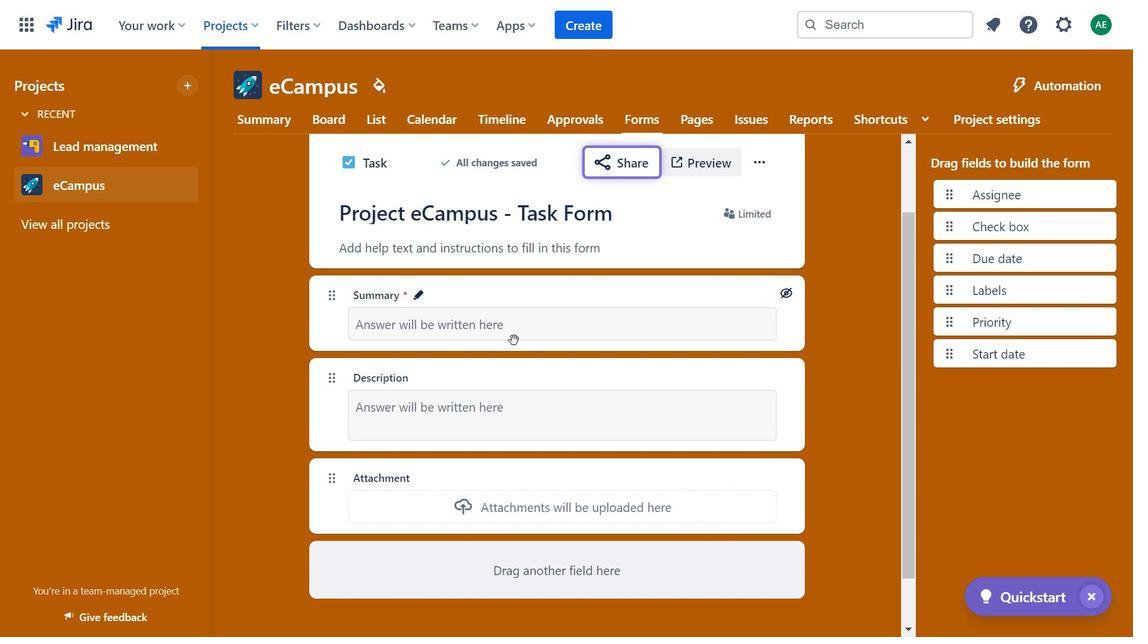 
Action: Mouse scrolled (513, 350) with delta (0, 0)
Screenshot: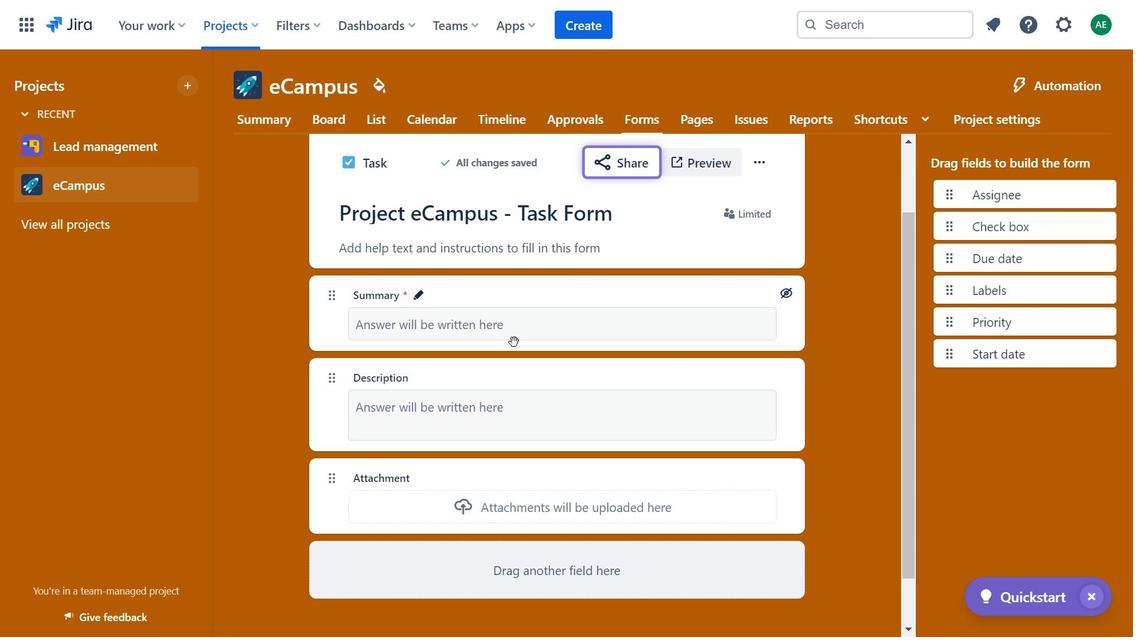 
Action: Mouse moved to (423, 366)
Screenshot: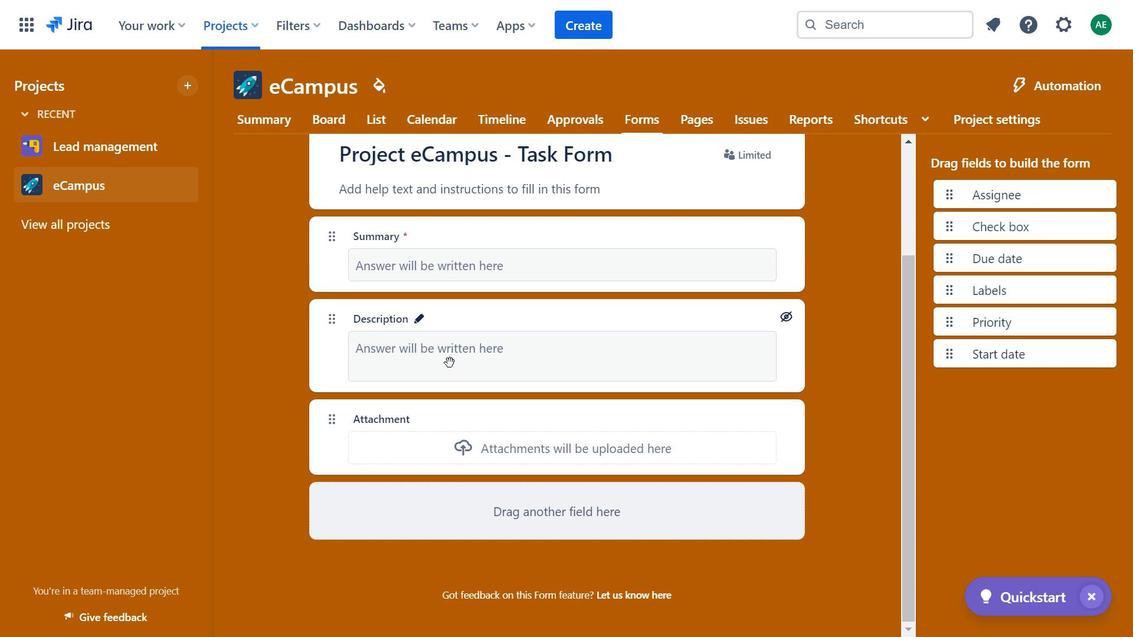 
Action: Mouse pressed left at (423, 366)
Screenshot: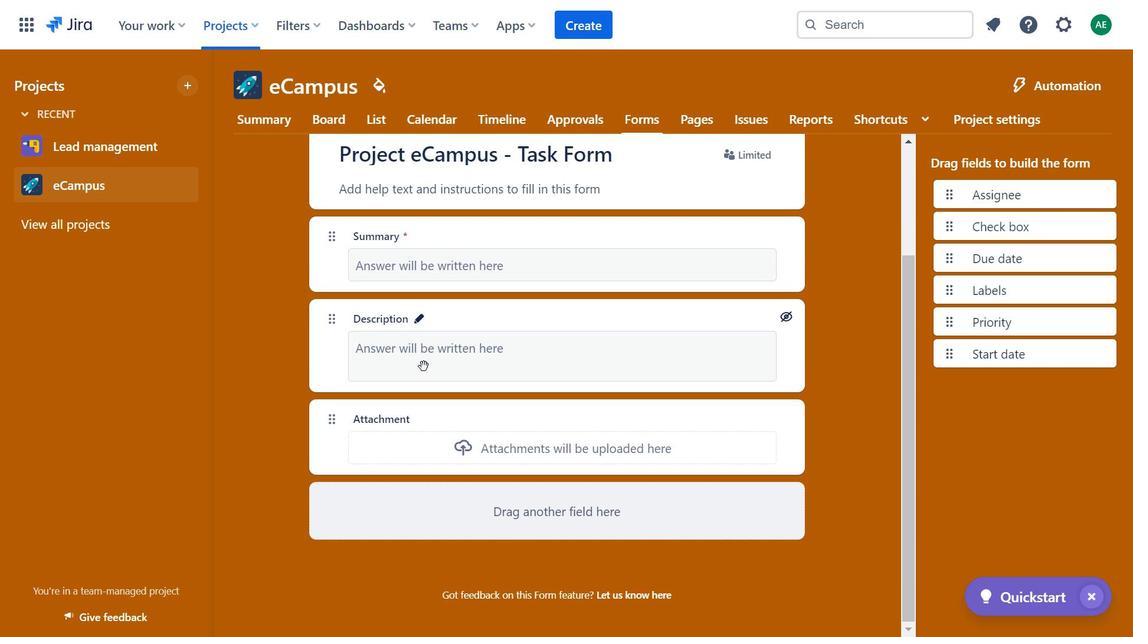 
Action: Mouse moved to (462, 358)
Screenshot: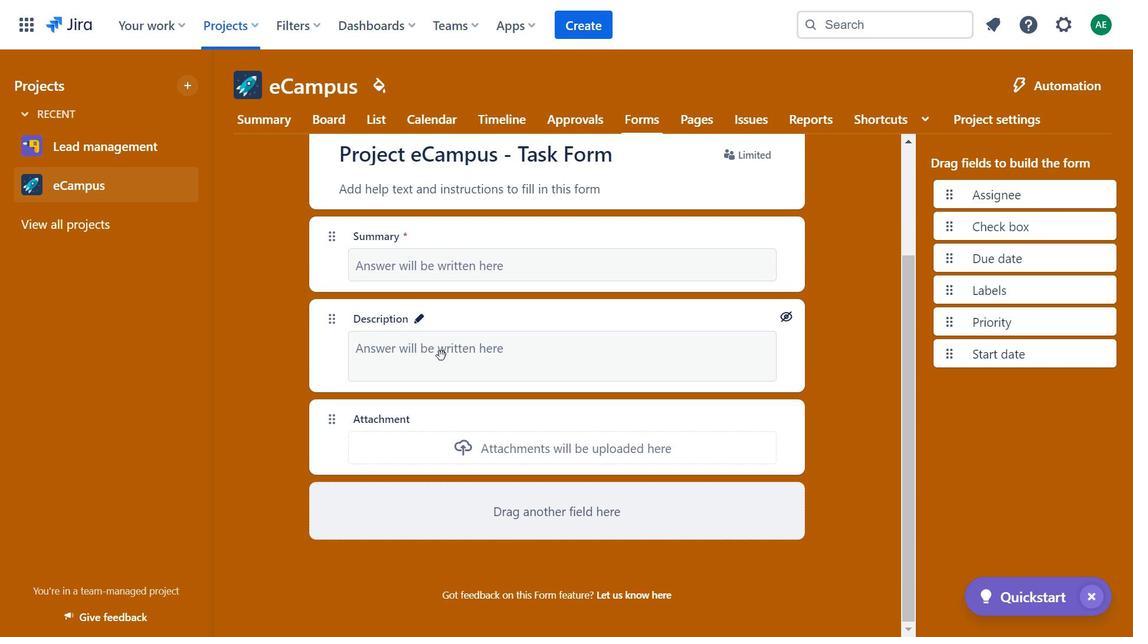
Action: Mouse scrolled (462, 358) with delta (0, 0)
Screenshot: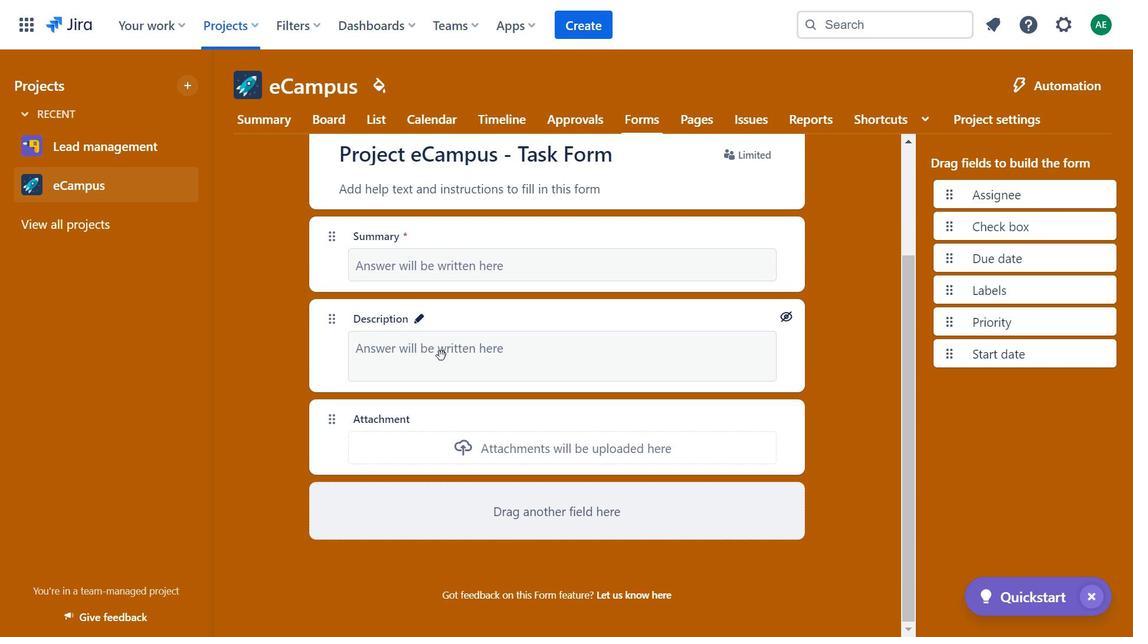 
Action: Mouse moved to (1014, 233)
Screenshot: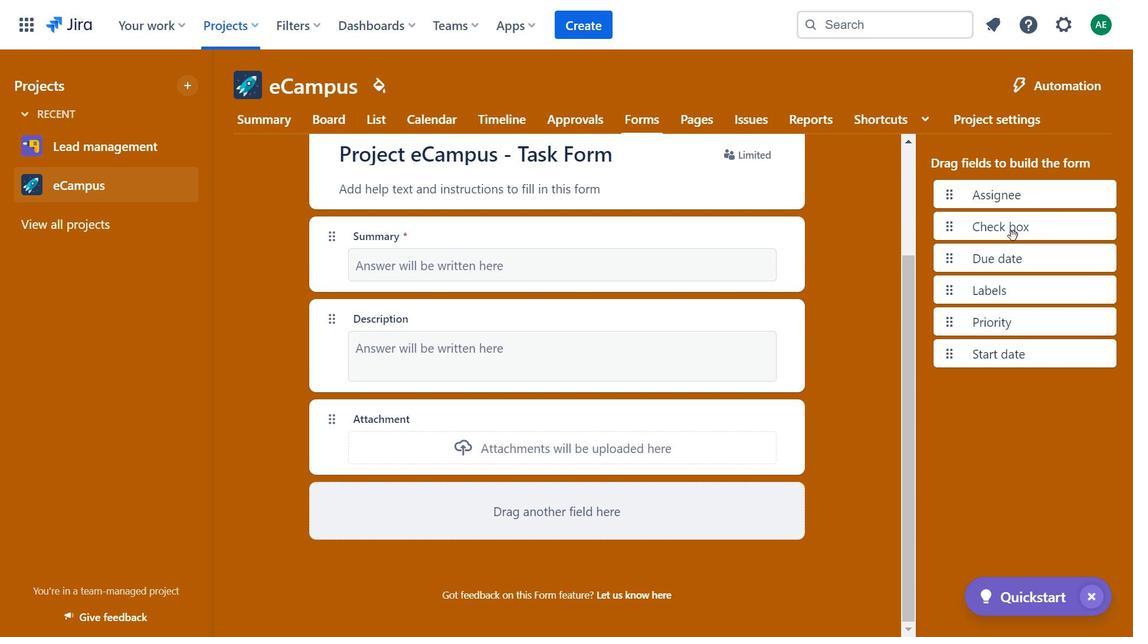 
Action: Mouse pressed left at (1014, 233)
Screenshot: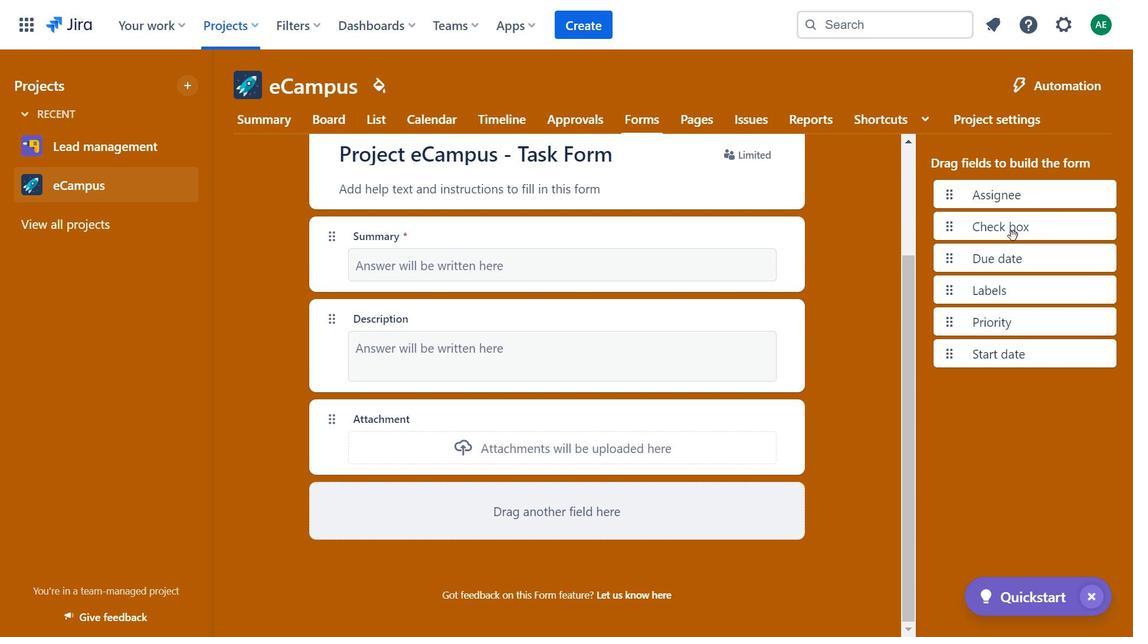 
Action: Mouse moved to (878, 272)
Screenshot: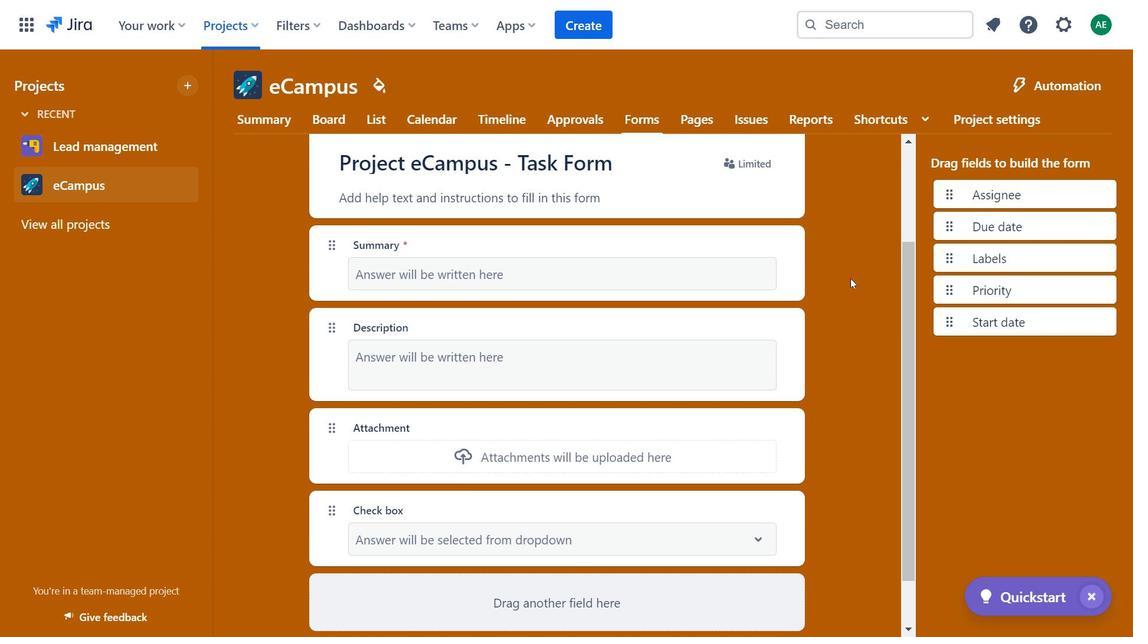 
Action: Mouse scrolled (878, 273) with delta (0, 0)
Screenshot: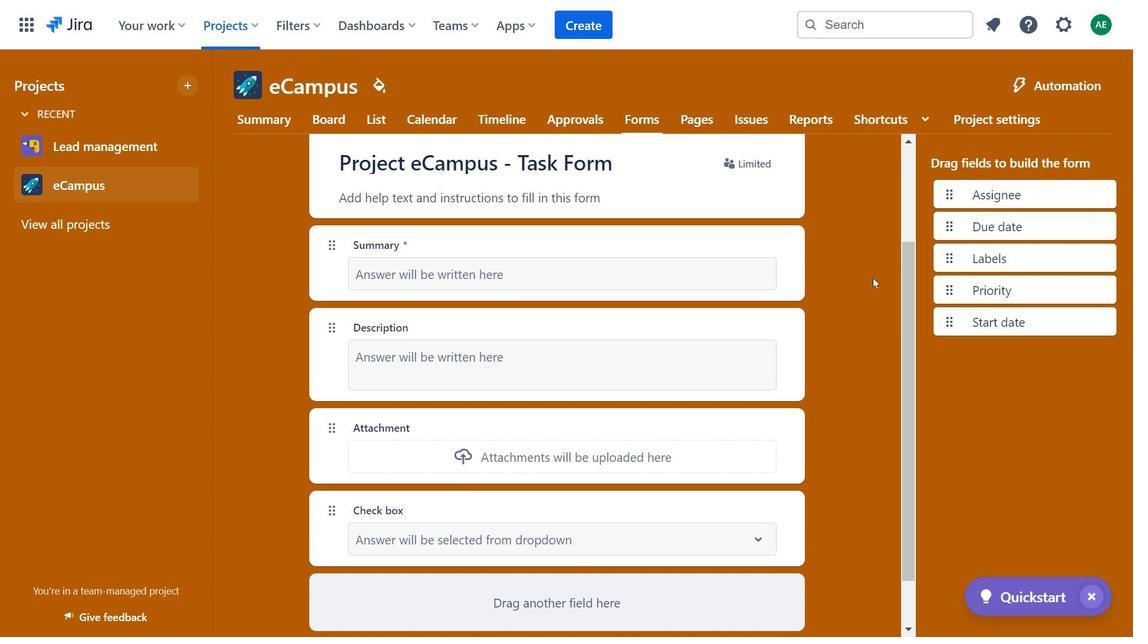 
Action: Mouse moved to (878, 272)
Screenshot: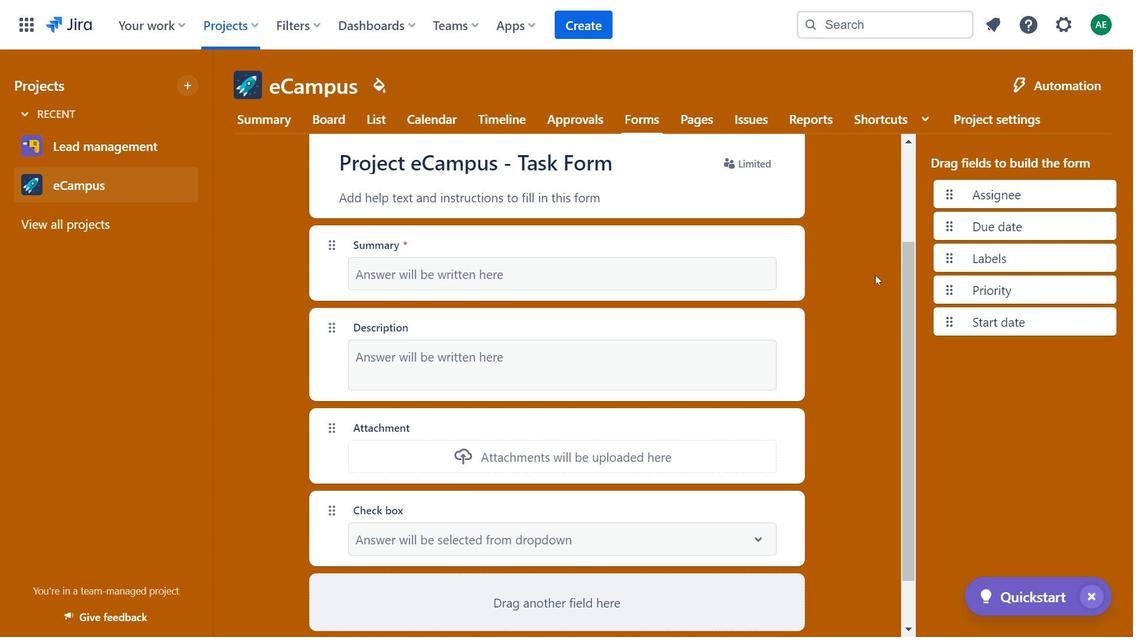 
Action: Mouse scrolled (878, 272) with delta (0, 0)
Screenshot: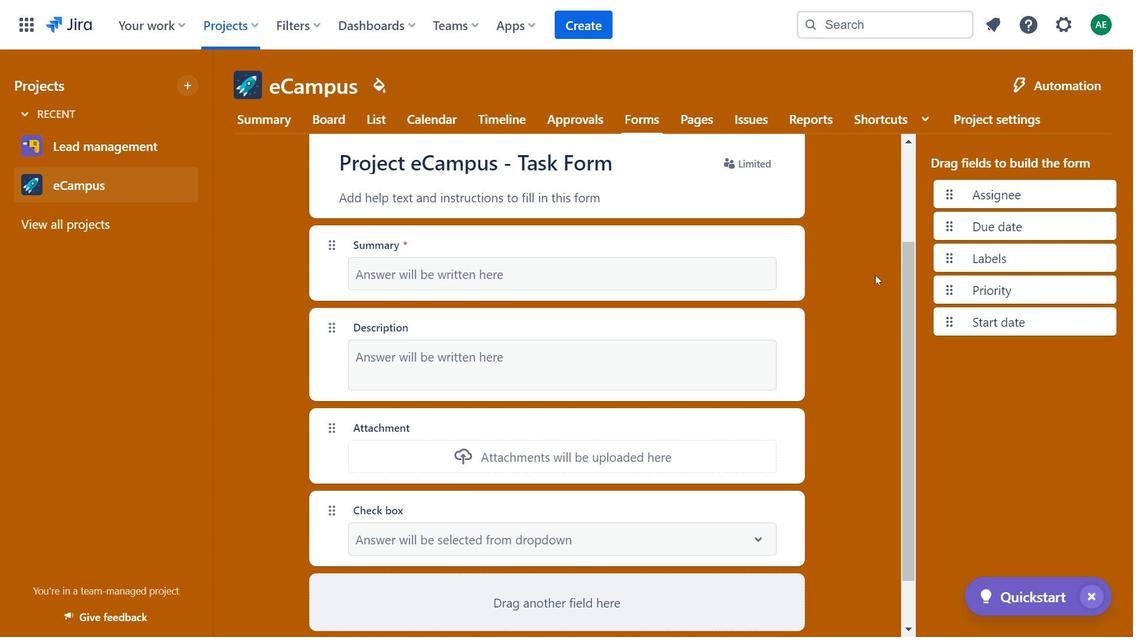 
Action: Mouse scrolled (878, 272) with delta (0, 0)
Screenshot: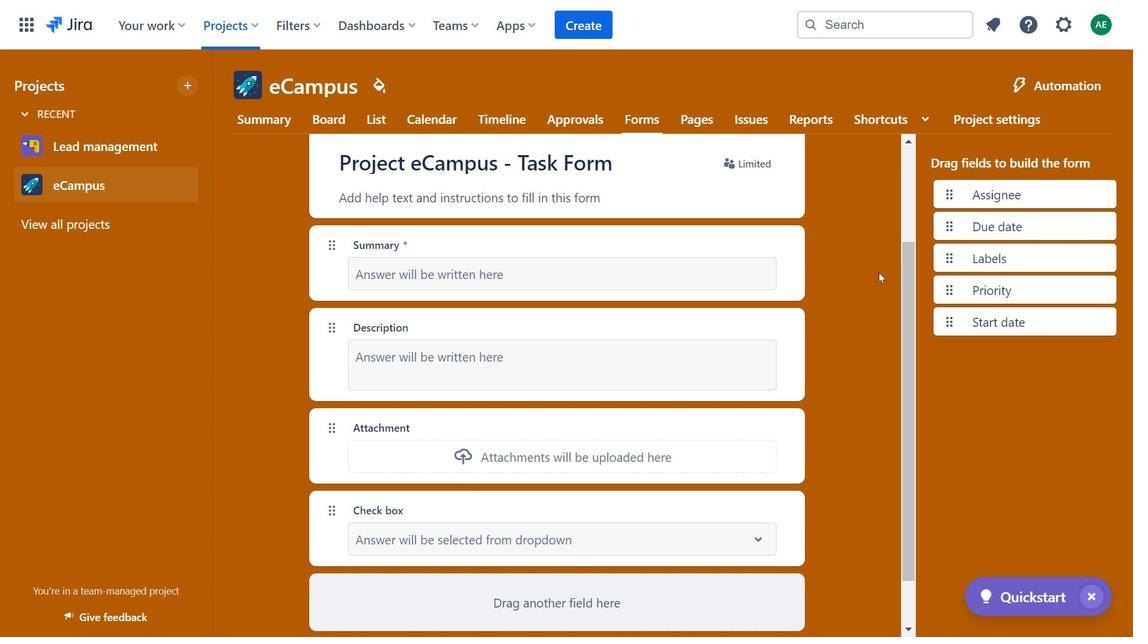 
Action: Mouse moved to (879, 271)
Screenshot: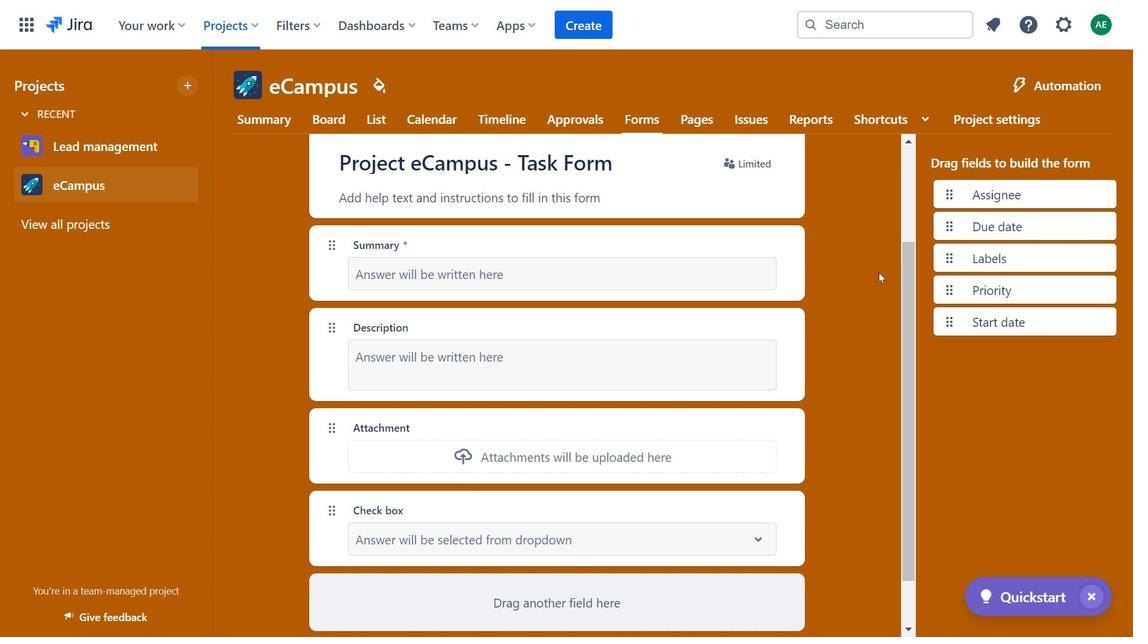 
Action: Mouse scrolled (879, 272) with delta (0, 0)
Screenshot: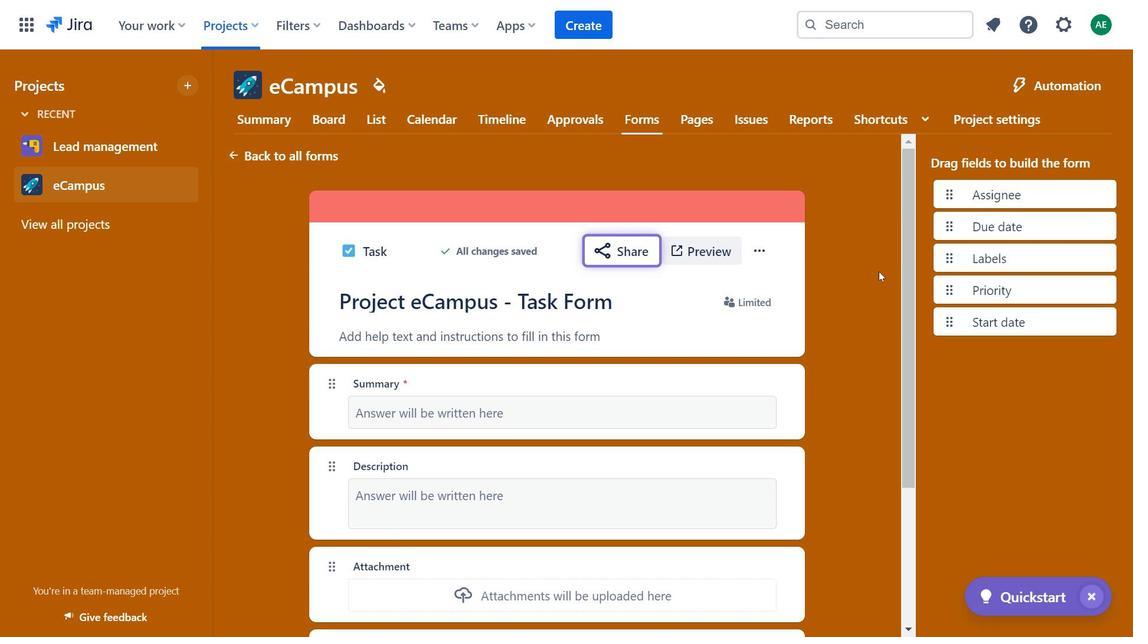 
Action: Mouse scrolled (879, 272) with delta (0, 0)
Screenshot: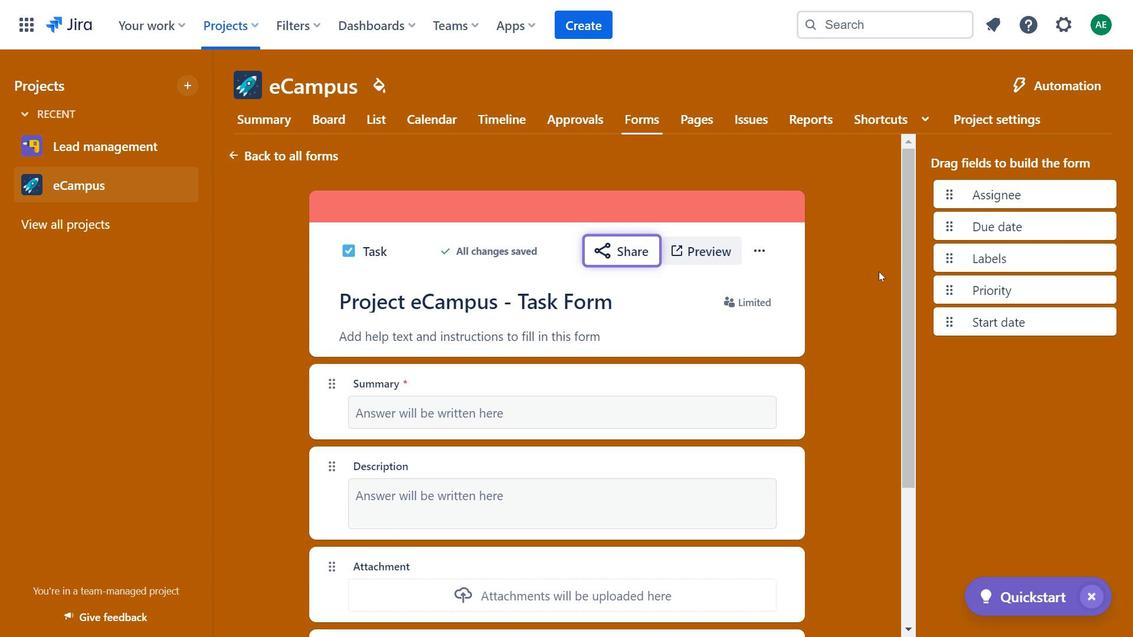 
Action: Mouse moved to (886, 274)
Screenshot: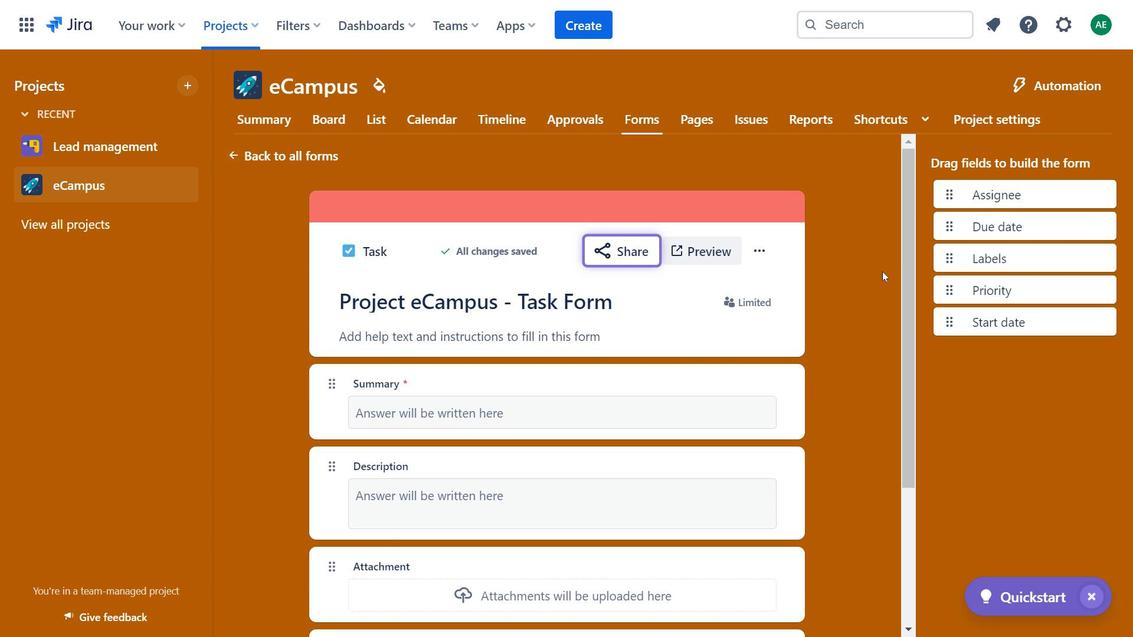 
Action: Mouse pressed left at (886, 274)
Screenshot: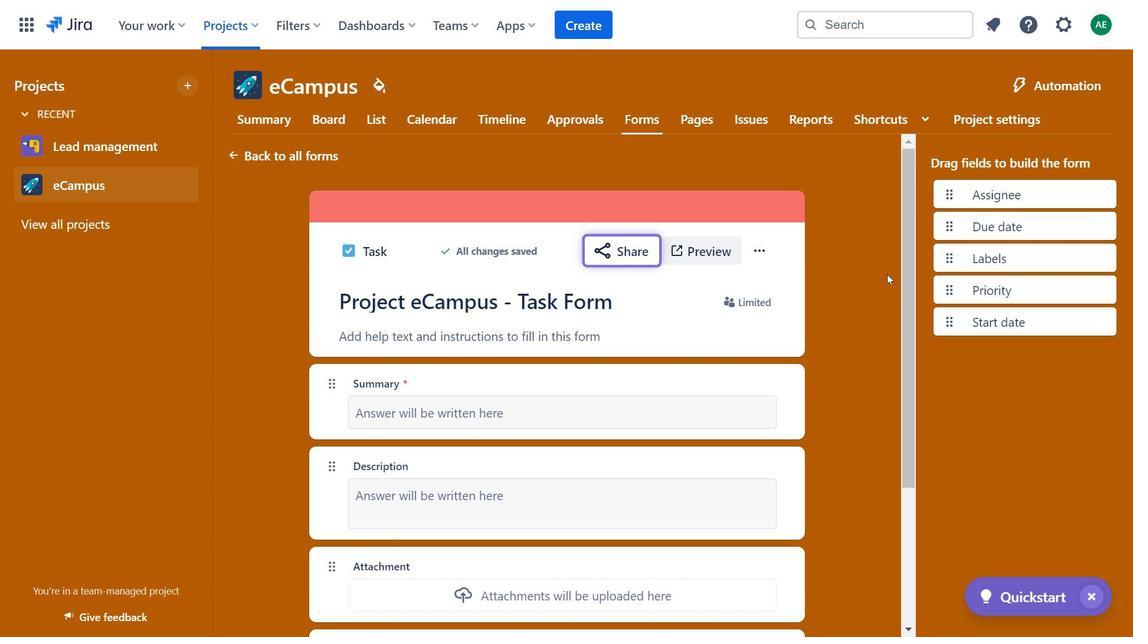 
Action: Mouse moved to (888, 263)
Screenshot: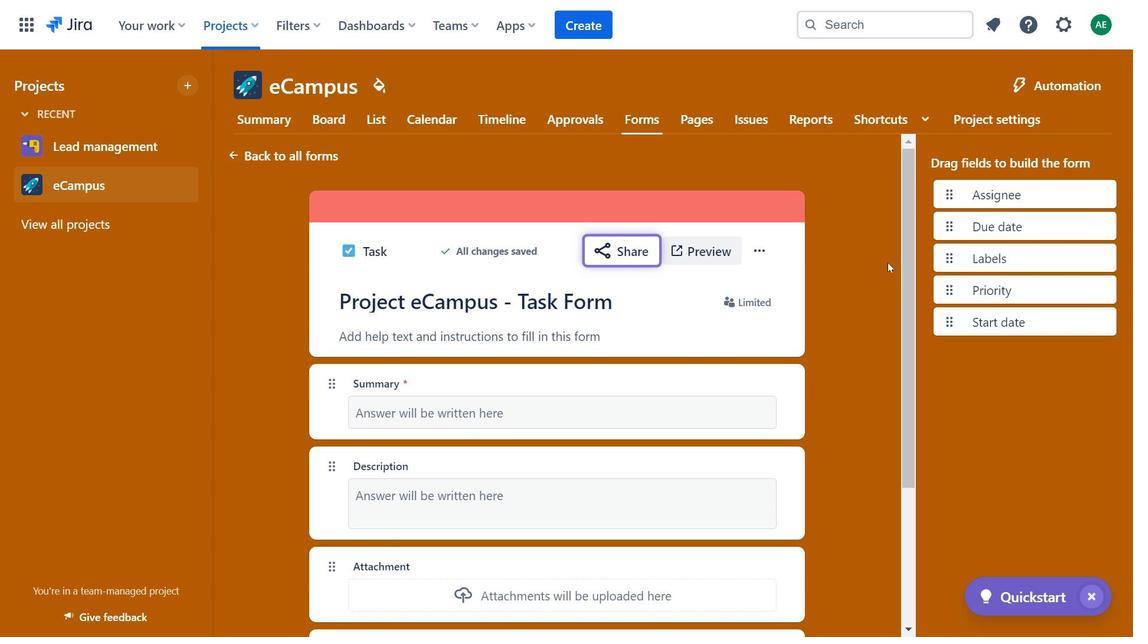 
Action: Mouse scrolled (888, 262) with delta (0, 0)
Screenshot: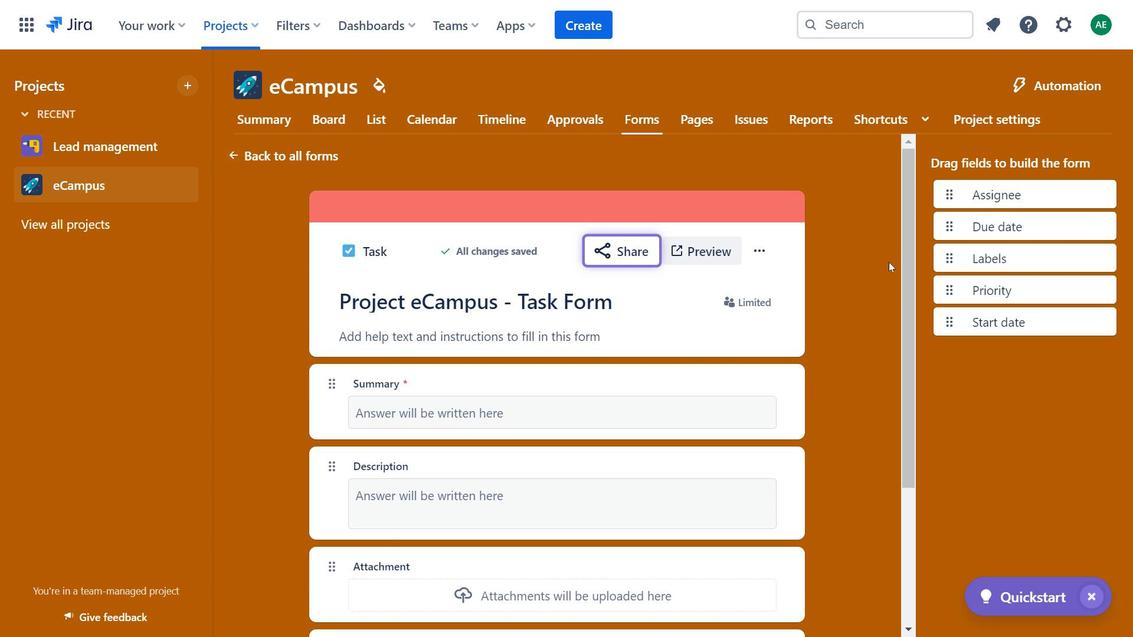 
Action: Mouse scrolled (888, 262) with delta (0, 0)
Screenshot: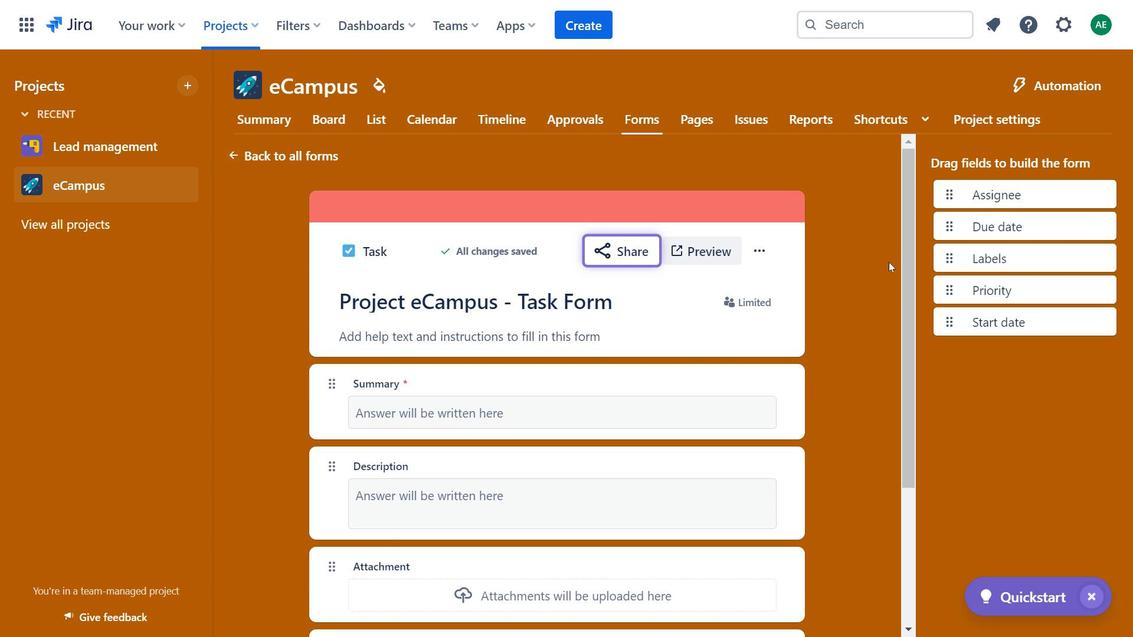 
Action: Mouse scrolled (888, 262) with delta (0, 0)
Screenshot: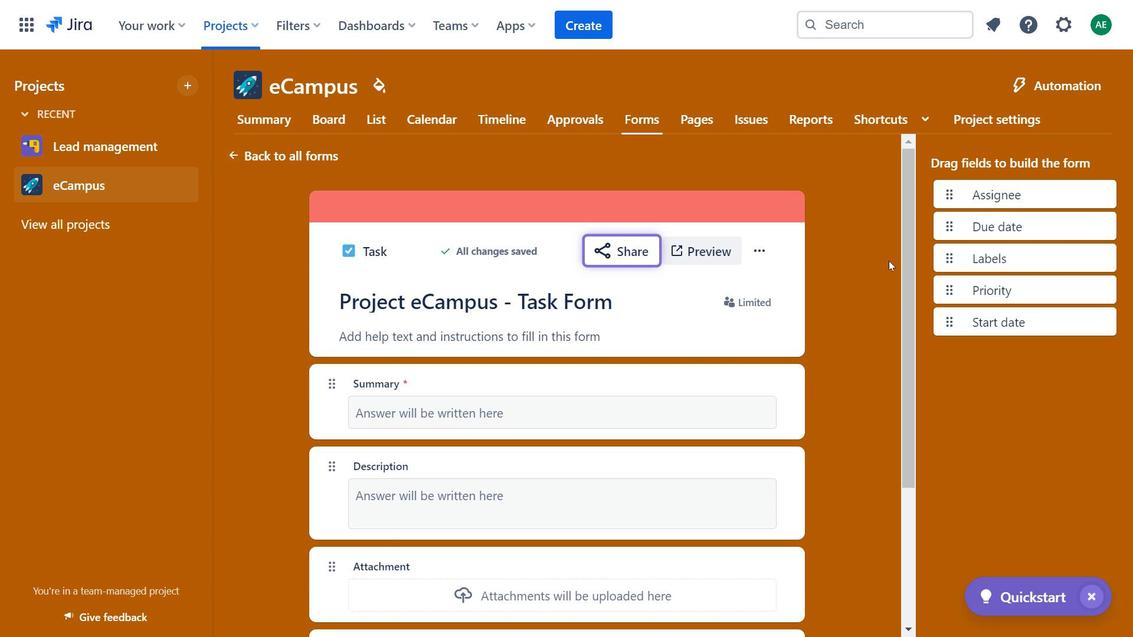 
Action: Mouse moved to (888, 264)
Screenshot: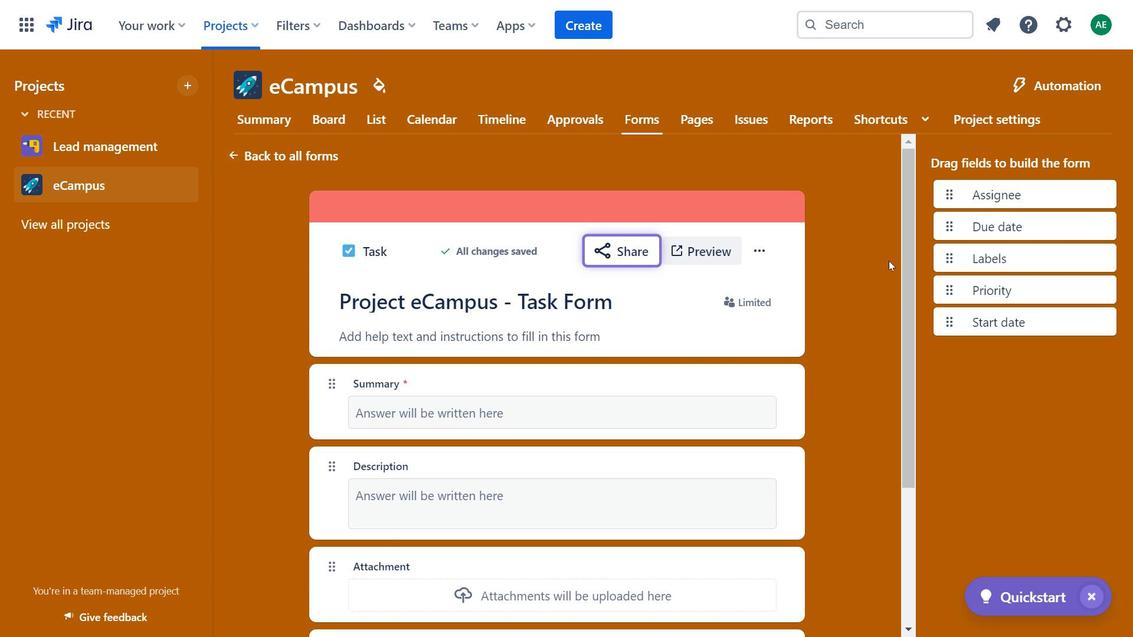 
Action: Mouse scrolled (888, 263) with delta (0, 0)
Screenshot: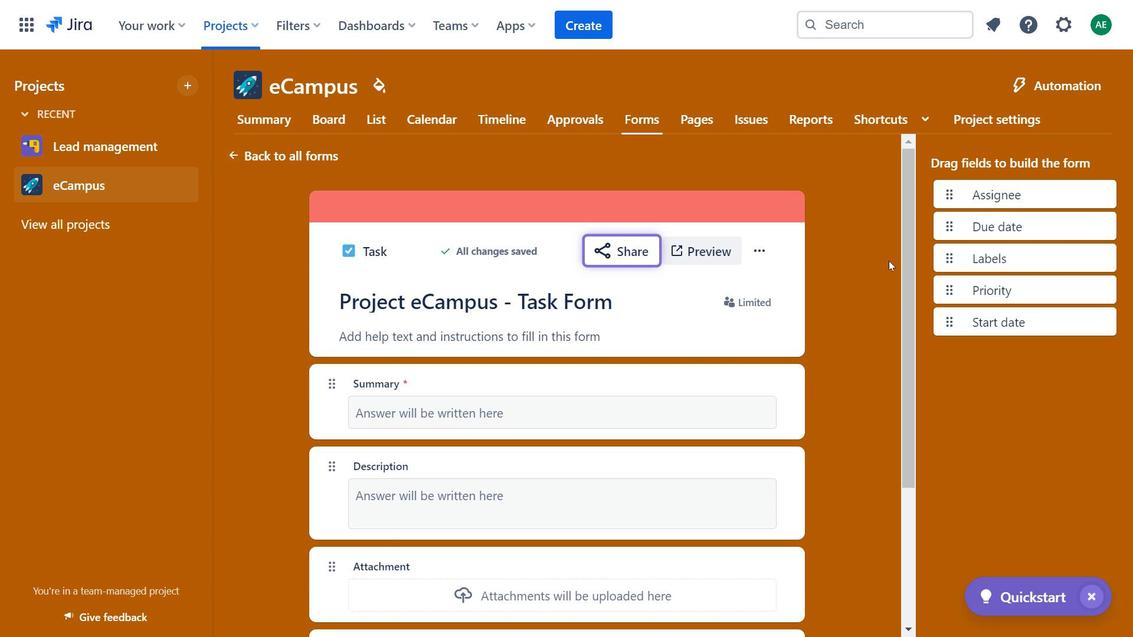 
Action: Mouse moved to (883, 266)
